 Task: Add a timeline in the project AgileDeck for the epic 'Cloud Risk Management' from 2023/04/22 to 2025/07/18. Add a timeline in the project AgileDeck for the epic 'Risk Assessment Framework Implementation' from 2024/03/03 to 2024/07/10. Add a timeline in the project AgileDeck for the epic 'Security Operations Center (SOC) Process Improvement' from 2023/04/09 to 2025/12/02
Action: Mouse moved to (236, 81)
Screenshot: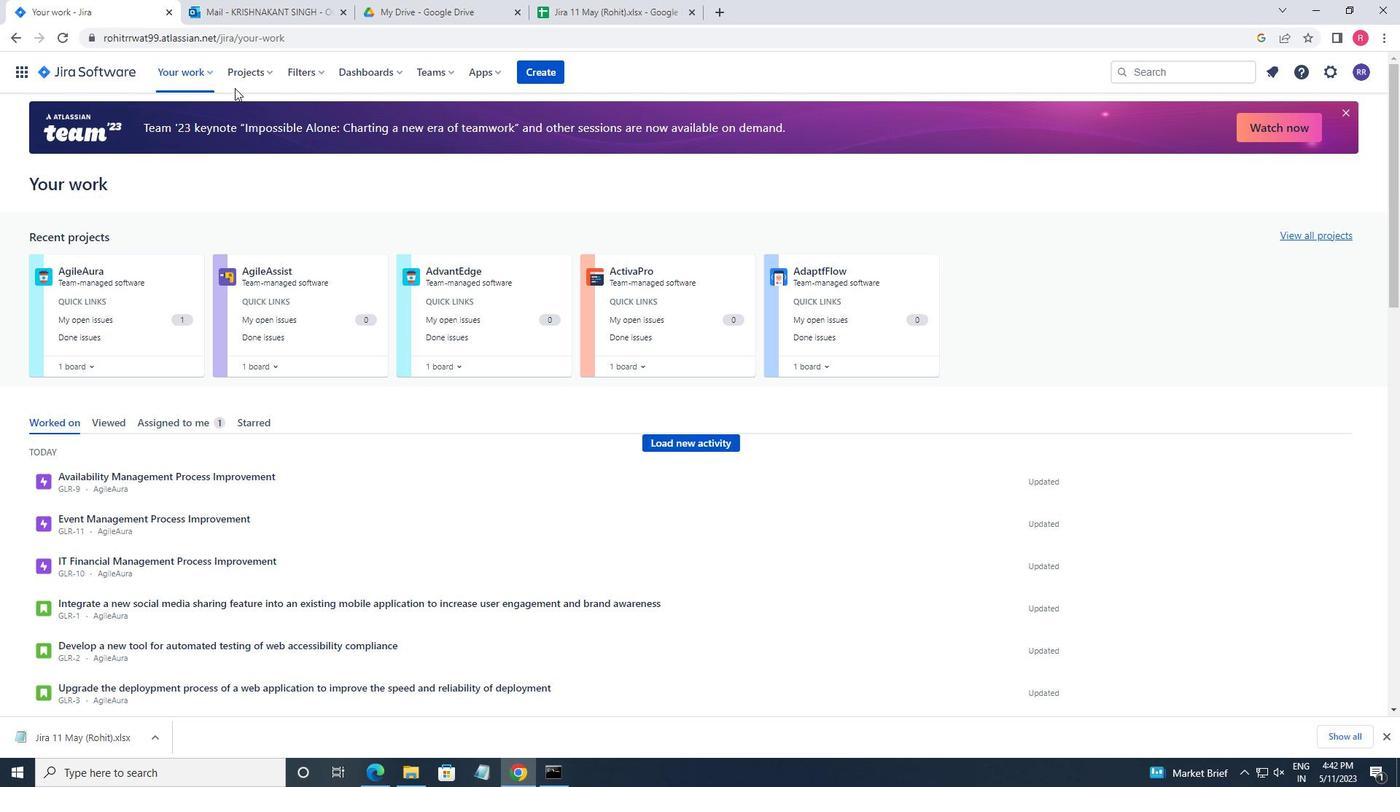
Action: Mouse pressed left at (236, 81)
Screenshot: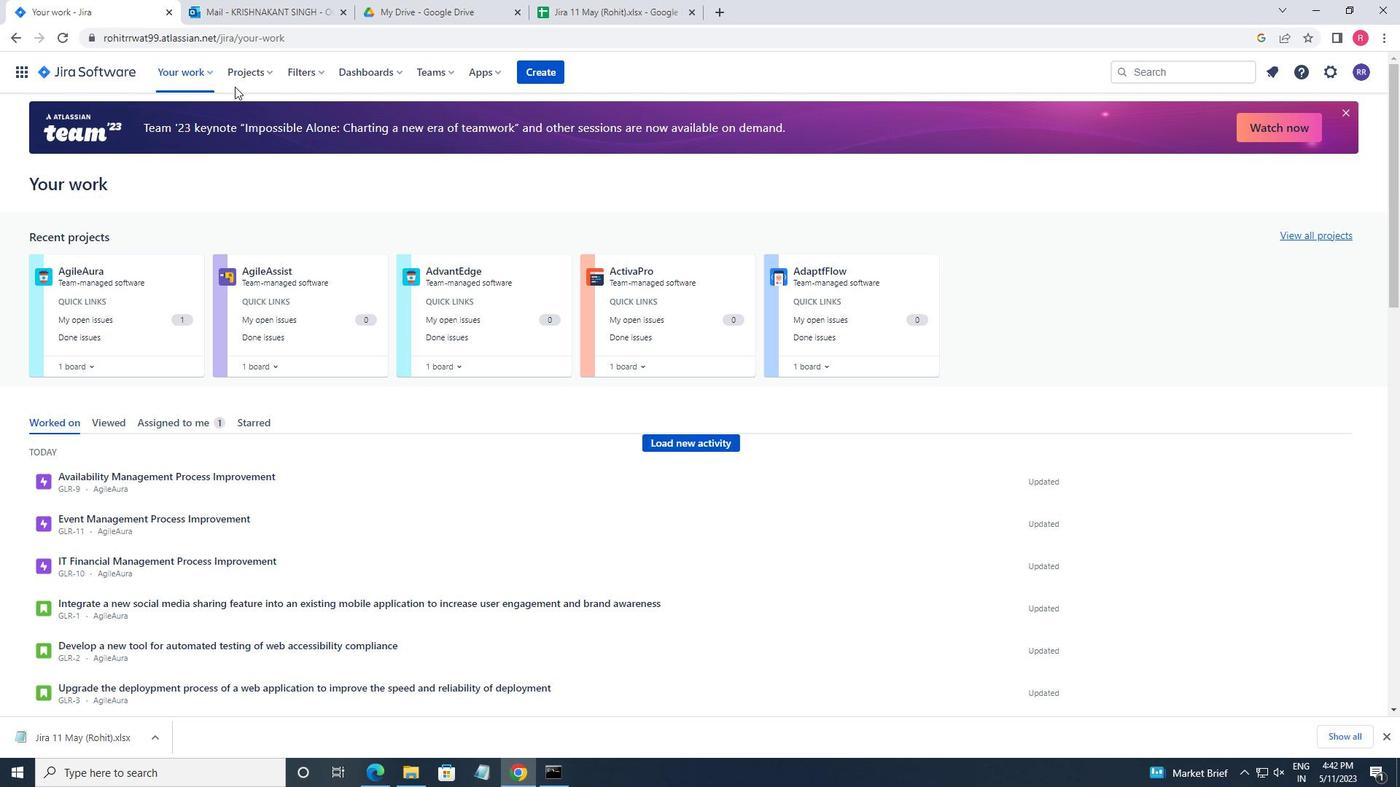 
Action: Mouse moved to (282, 144)
Screenshot: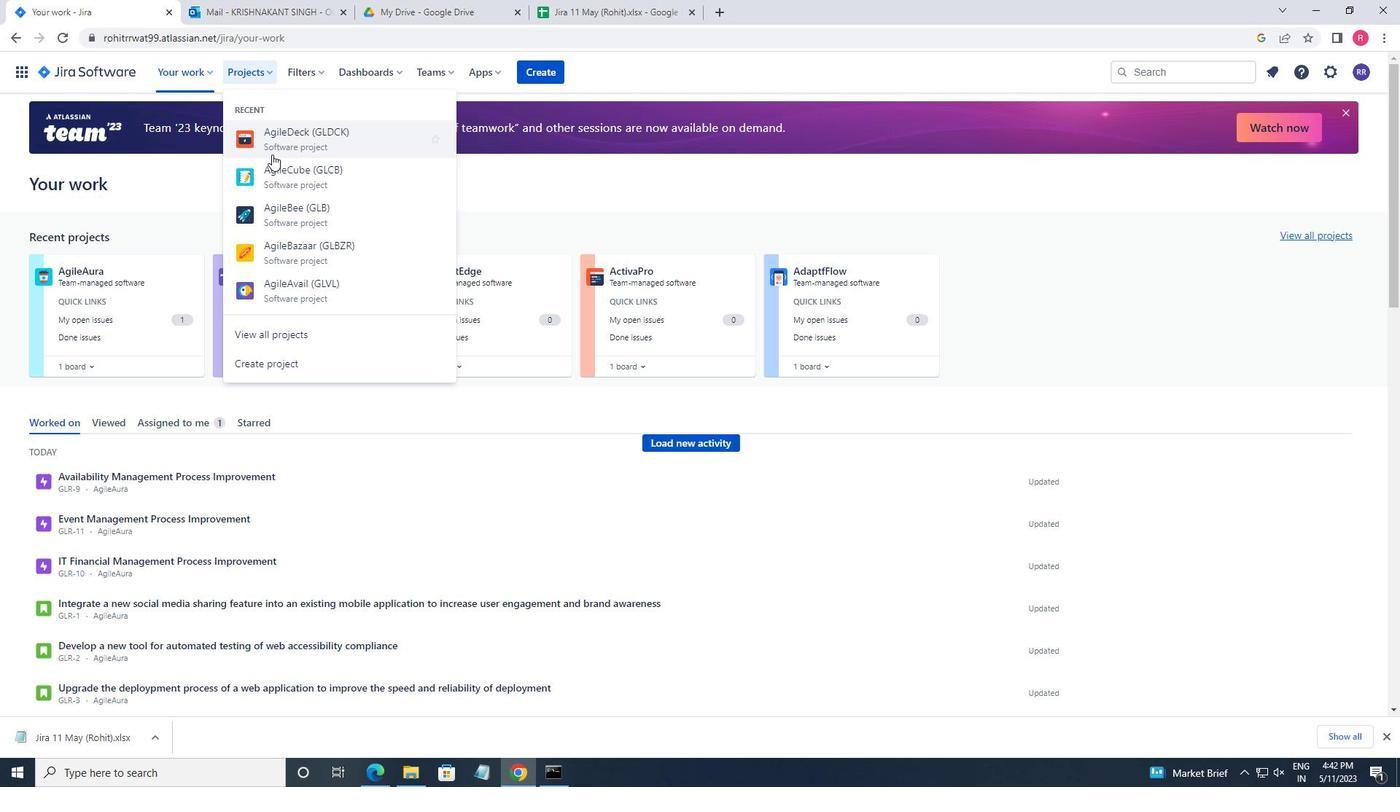 
Action: Mouse pressed left at (282, 144)
Screenshot: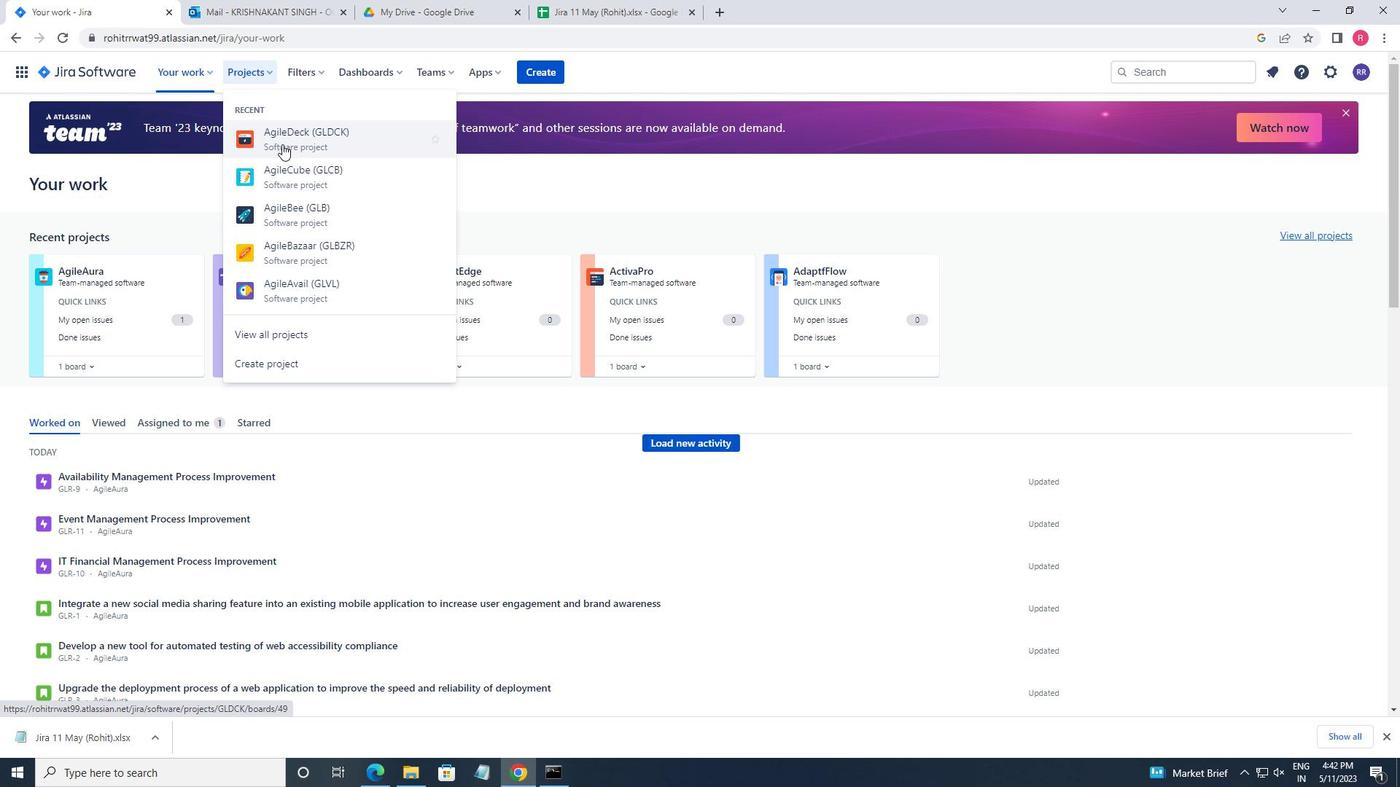 
Action: Mouse moved to (89, 217)
Screenshot: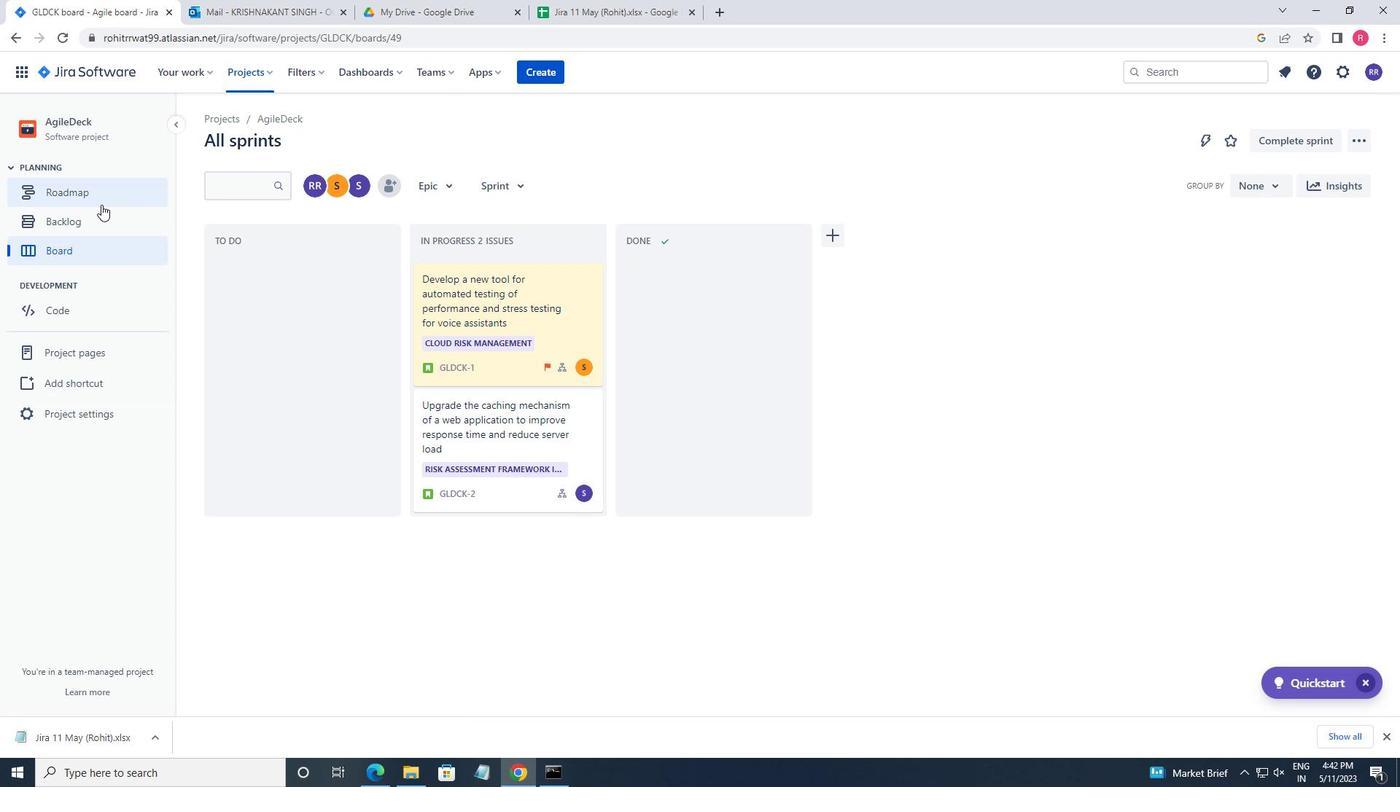 
Action: Mouse pressed left at (89, 217)
Screenshot: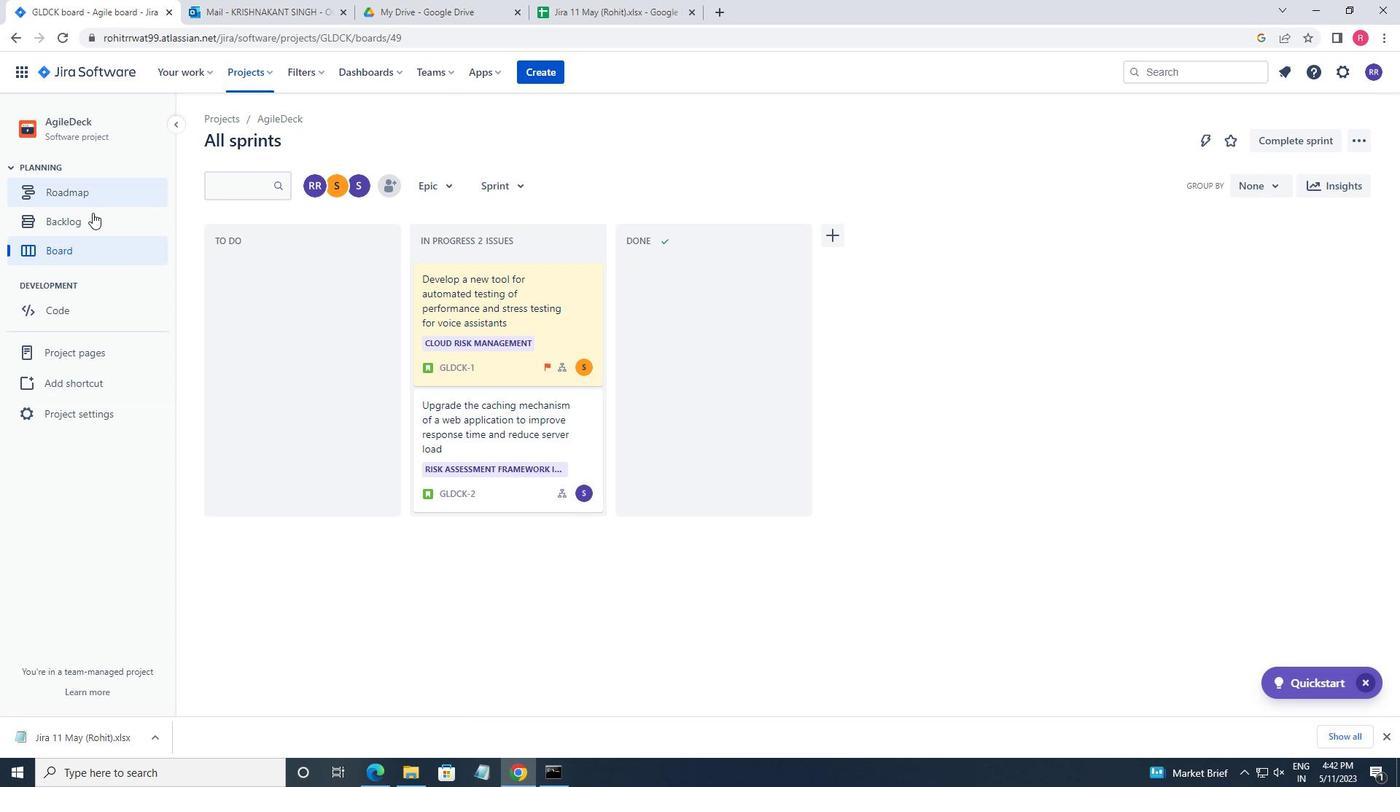 
Action: Mouse moved to (218, 297)
Screenshot: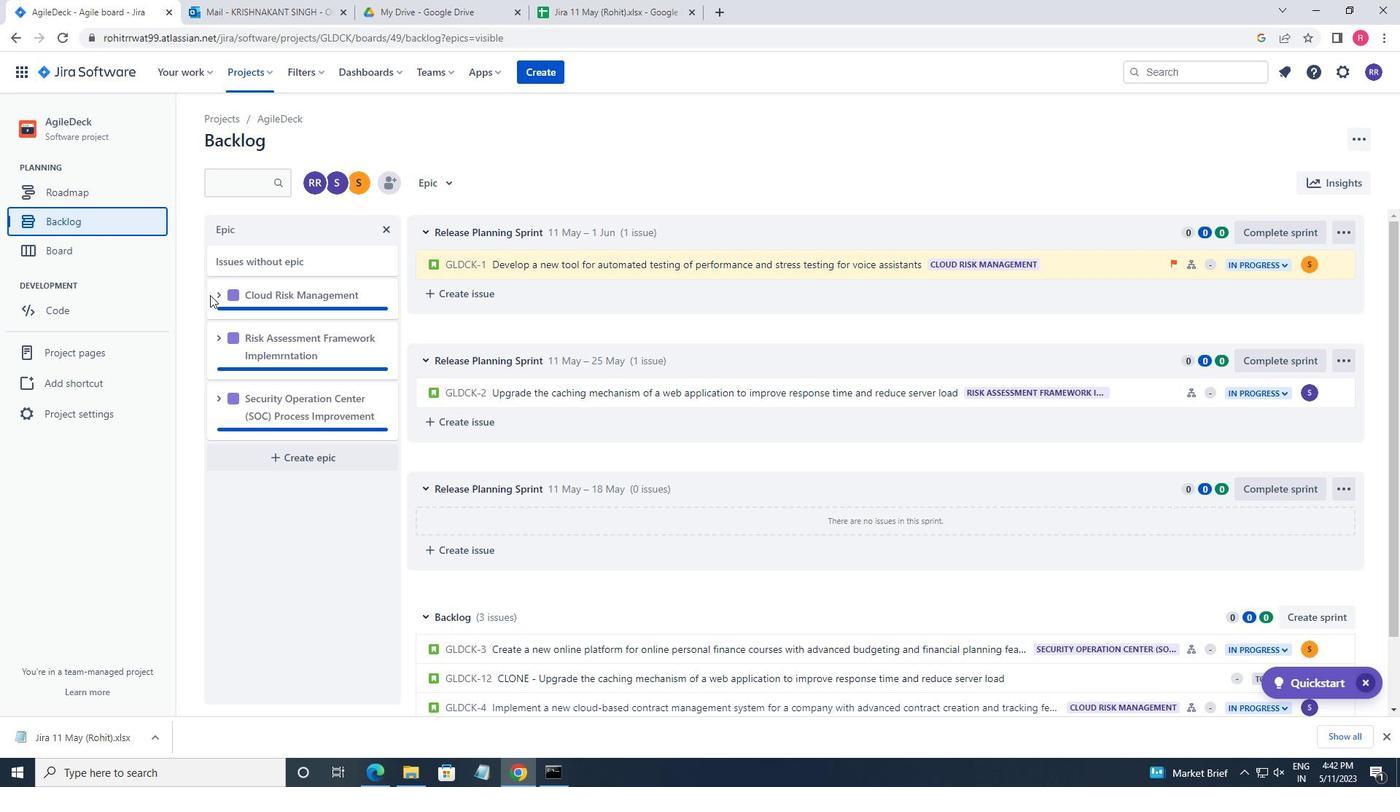 
Action: Mouse pressed left at (218, 297)
Screenshot: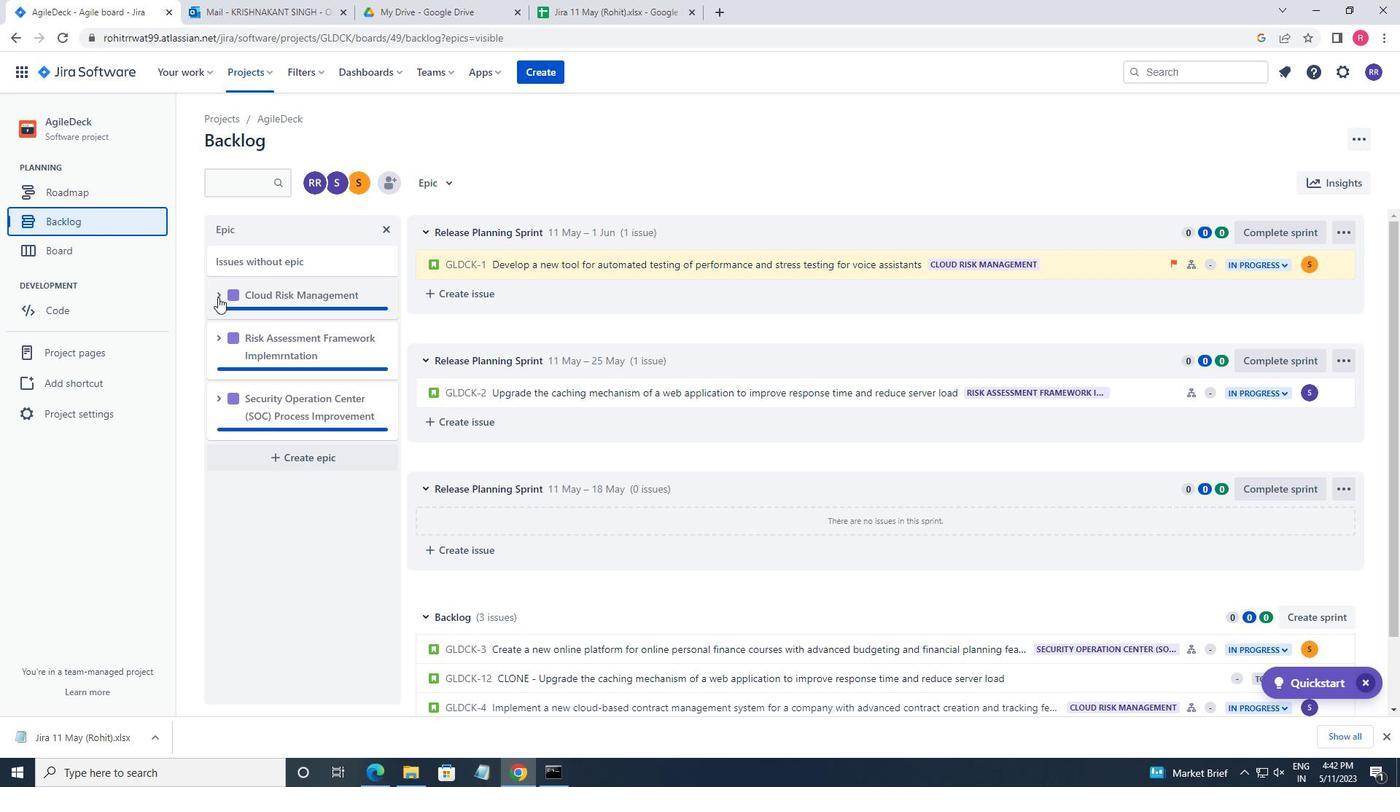 
Action: Mouse moved to (277, 399)
Screenshot: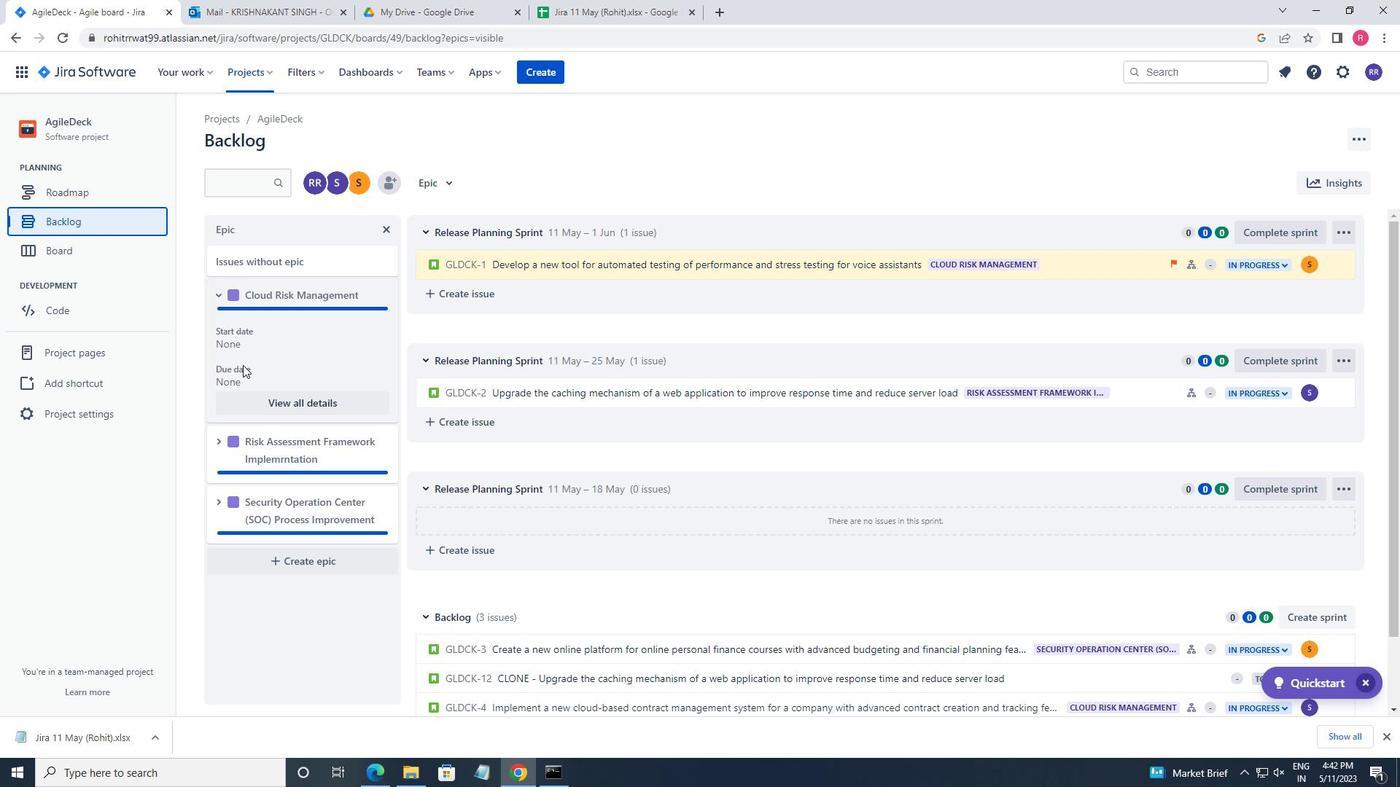 
Action: Mouse pressed left at (277, 399)
Screenshot: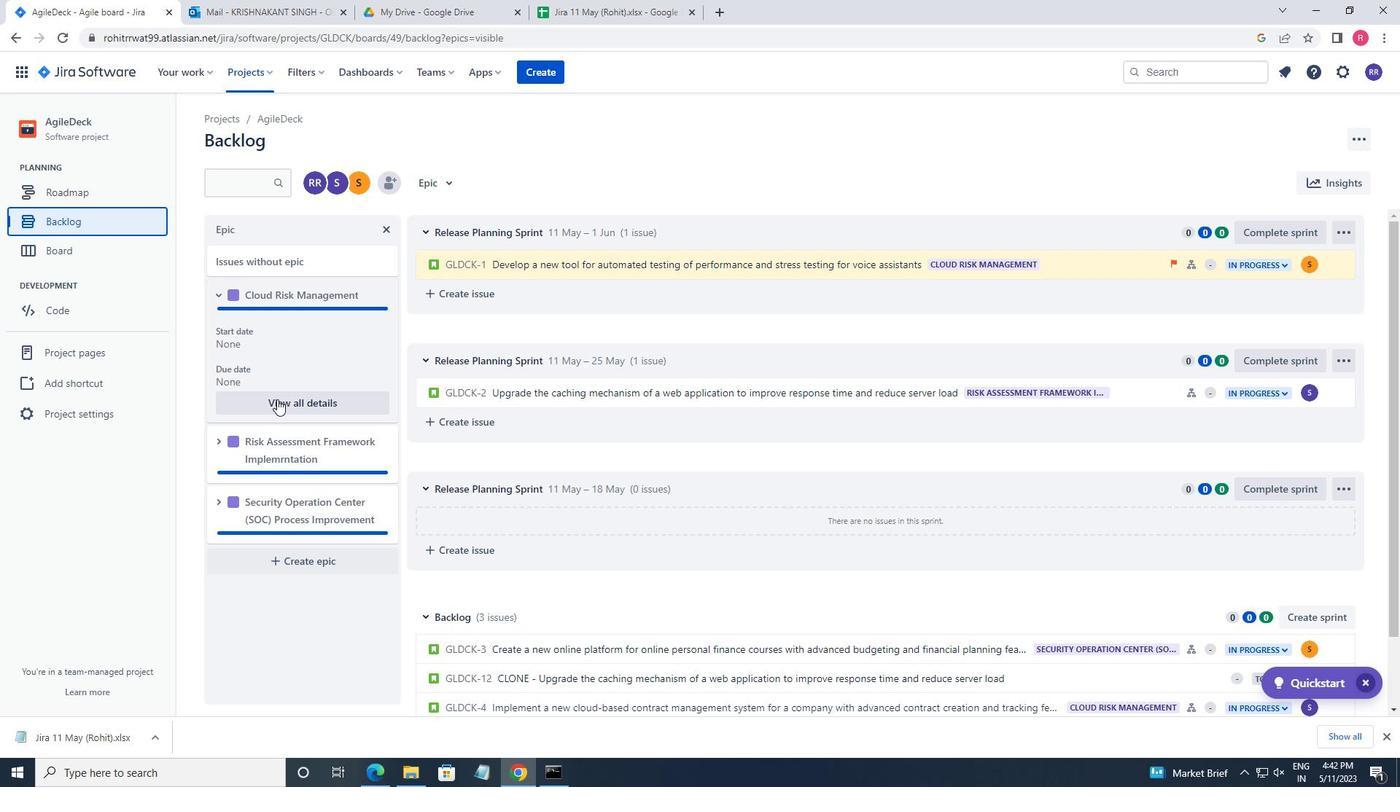 
Action: Mouse moved to (239, 349)
Screenshot: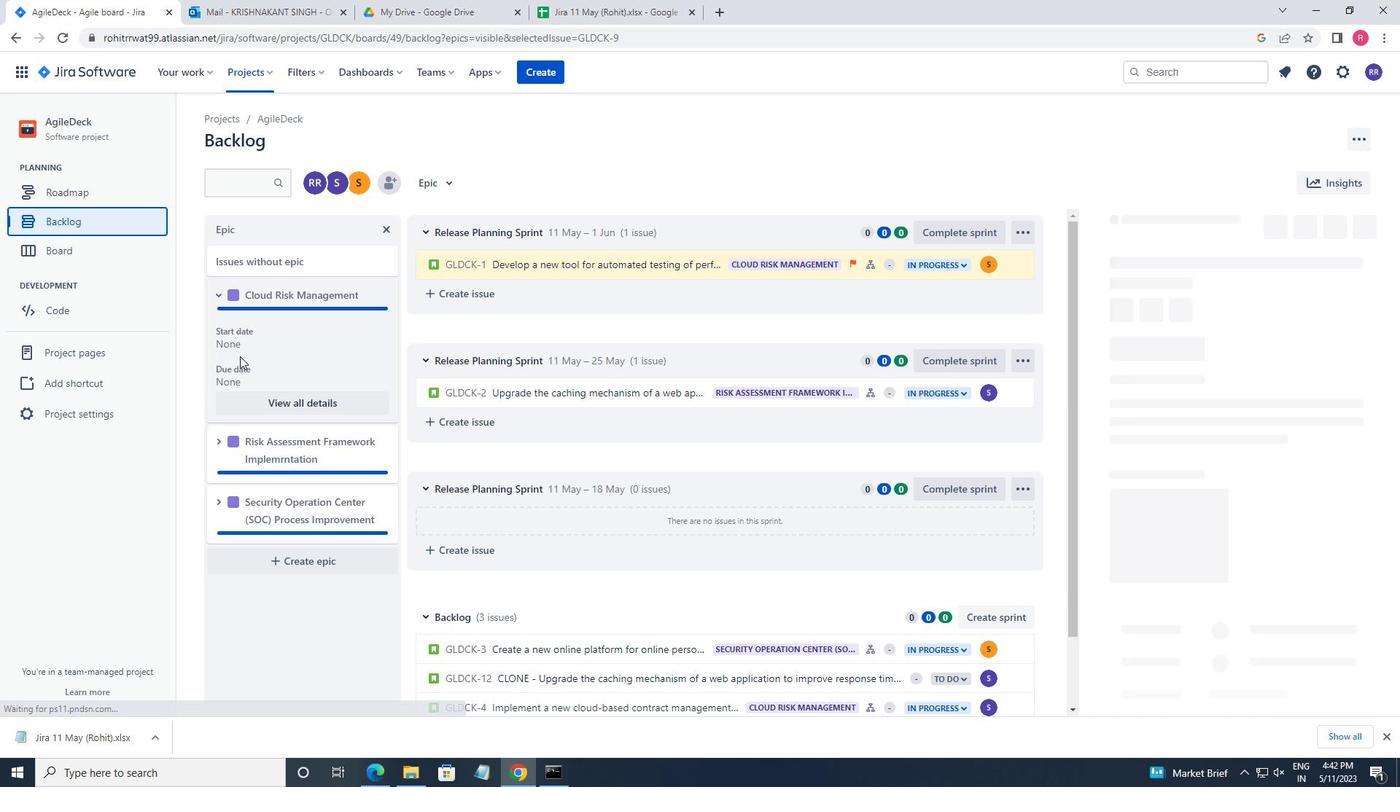 
Action: Mouse pressed left at (239, 349)
Screenshot: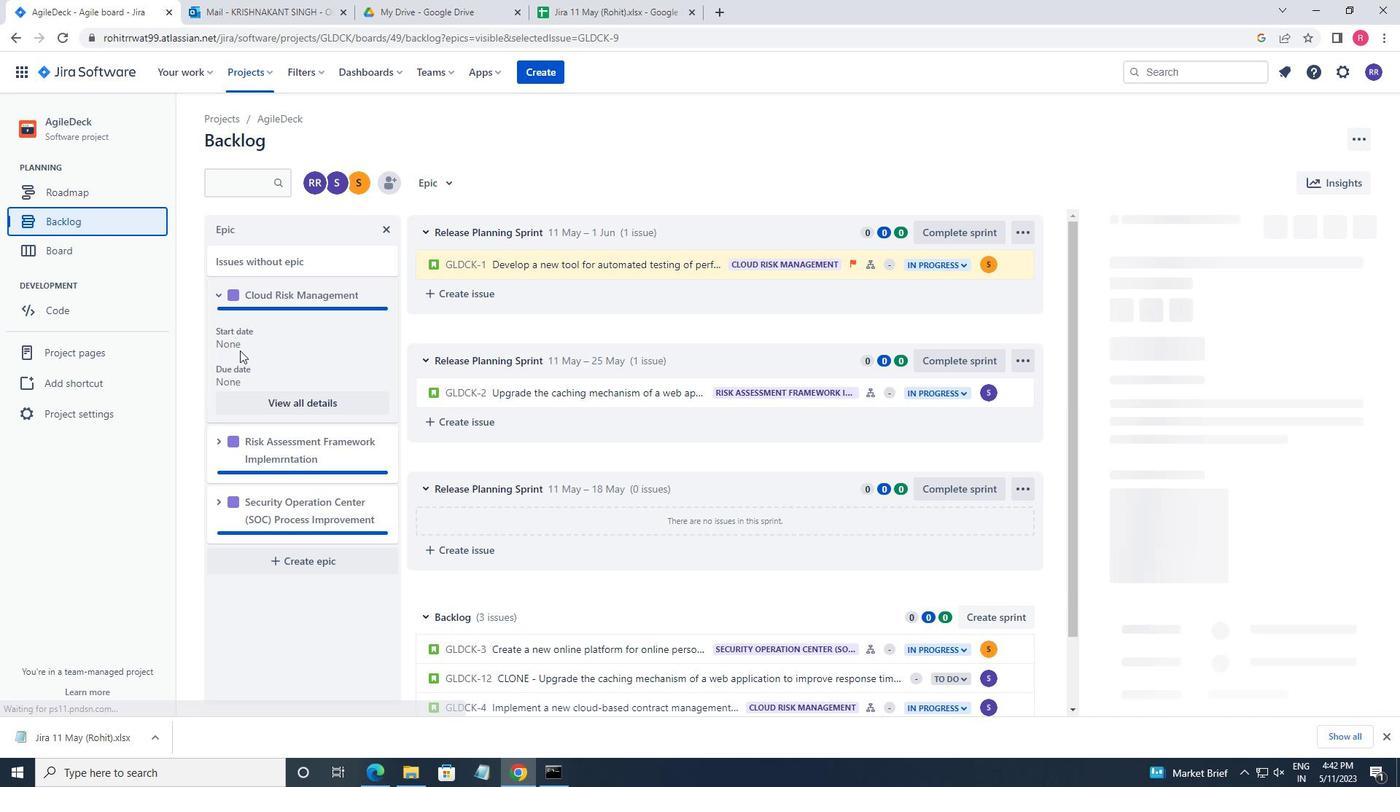 
Action: Mouse moved to (1253, 603)
Screenshot: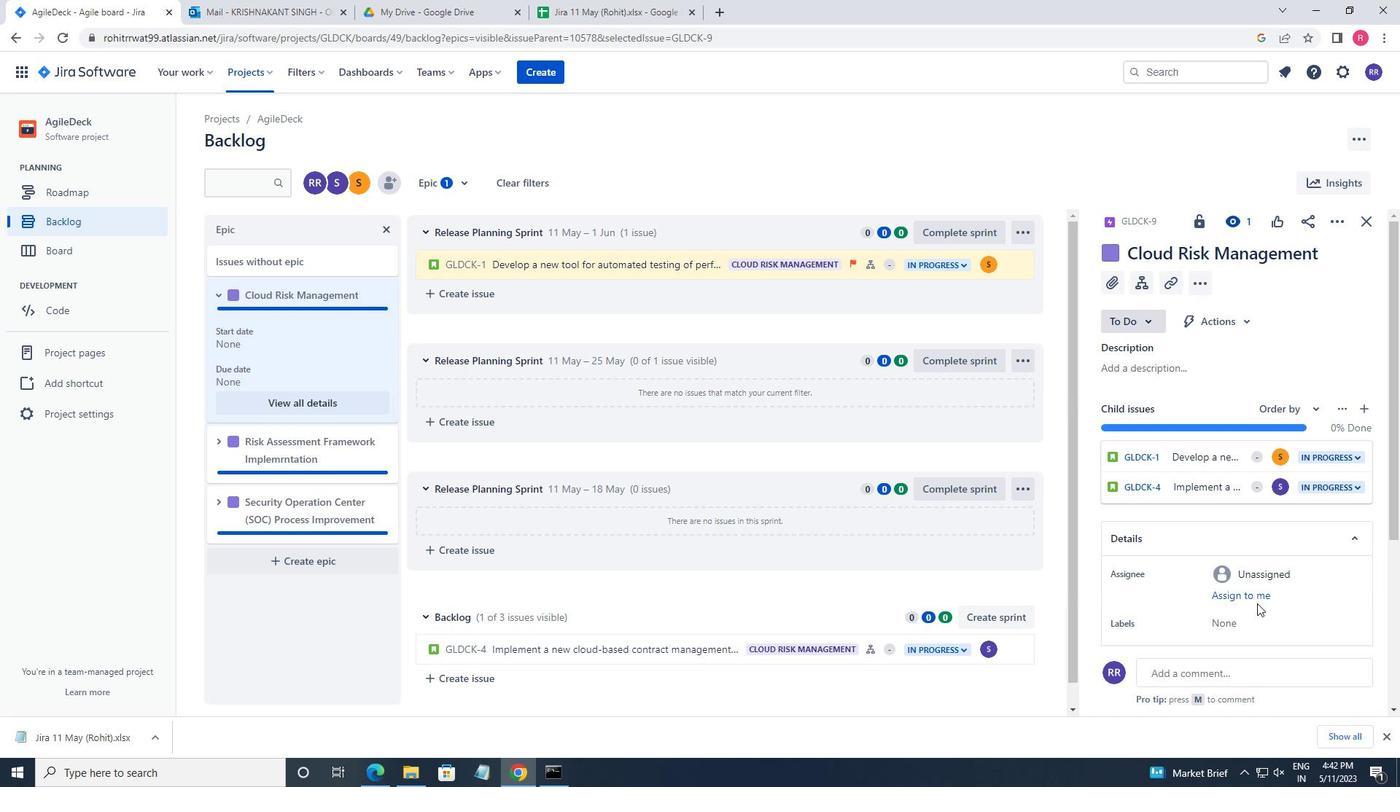 
Action: Mouse scrolled (1253, 602) with delta (0, 0)
Screenshot: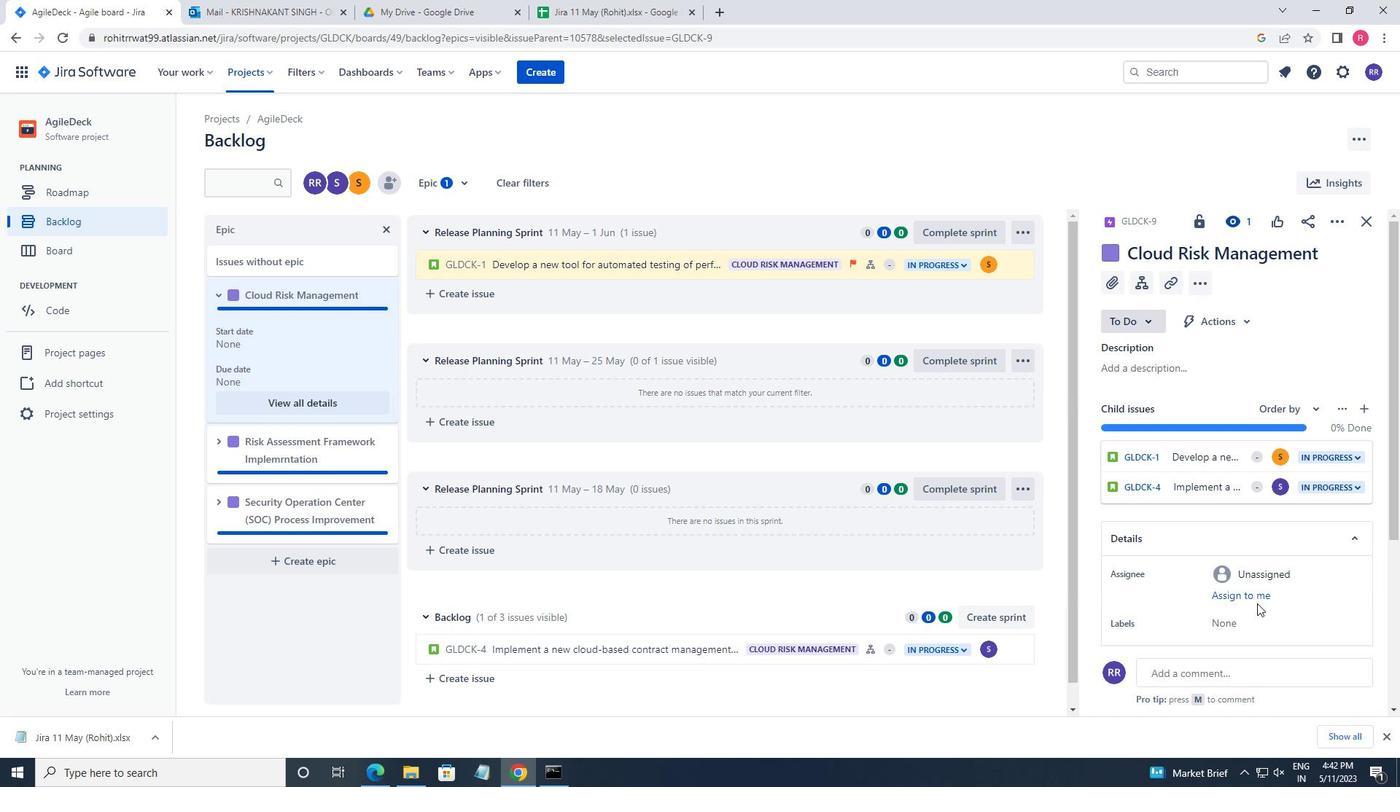 
Action: Mouse moved to (1252, 602)
Screenshot: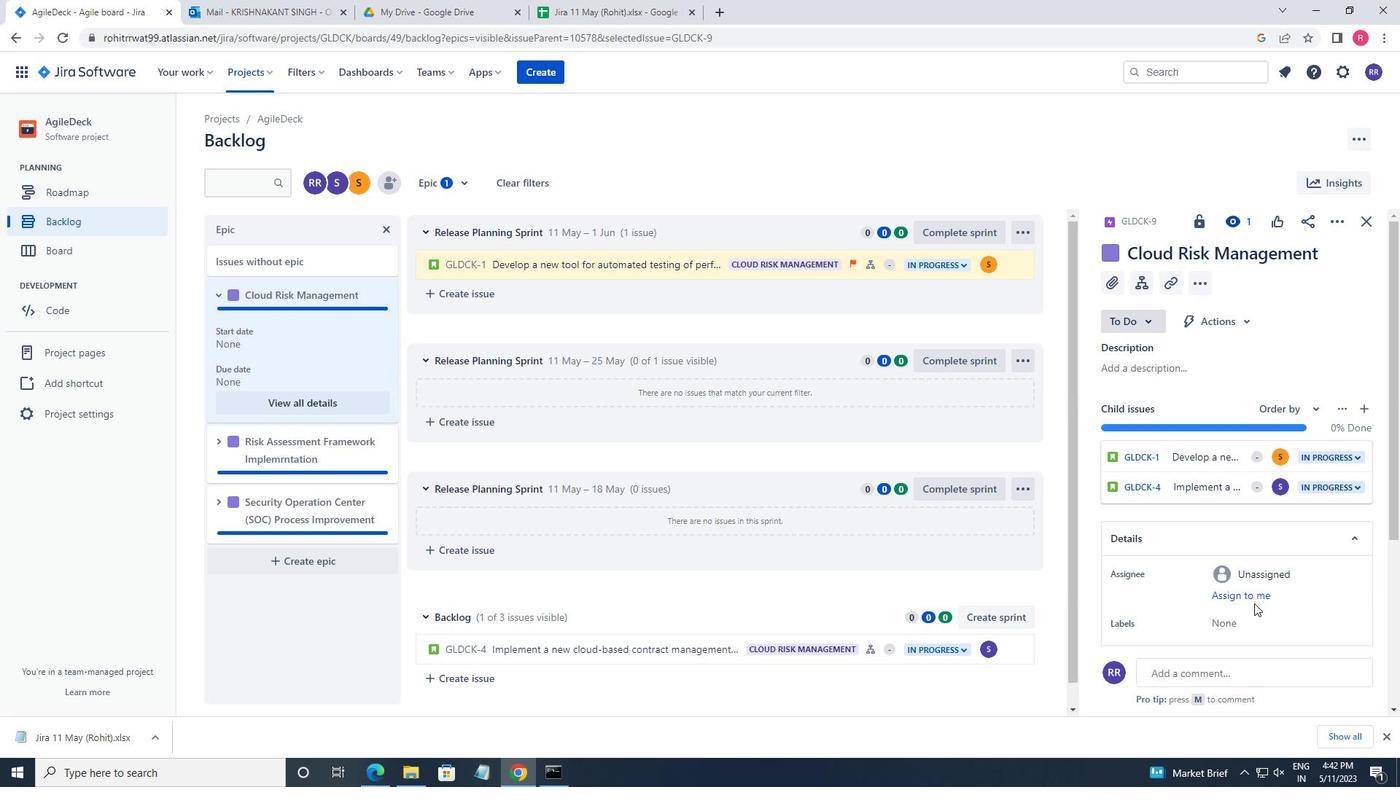 
Action: Mouse scrolled (1252, 601) with delta (0, 0)
Screenshot: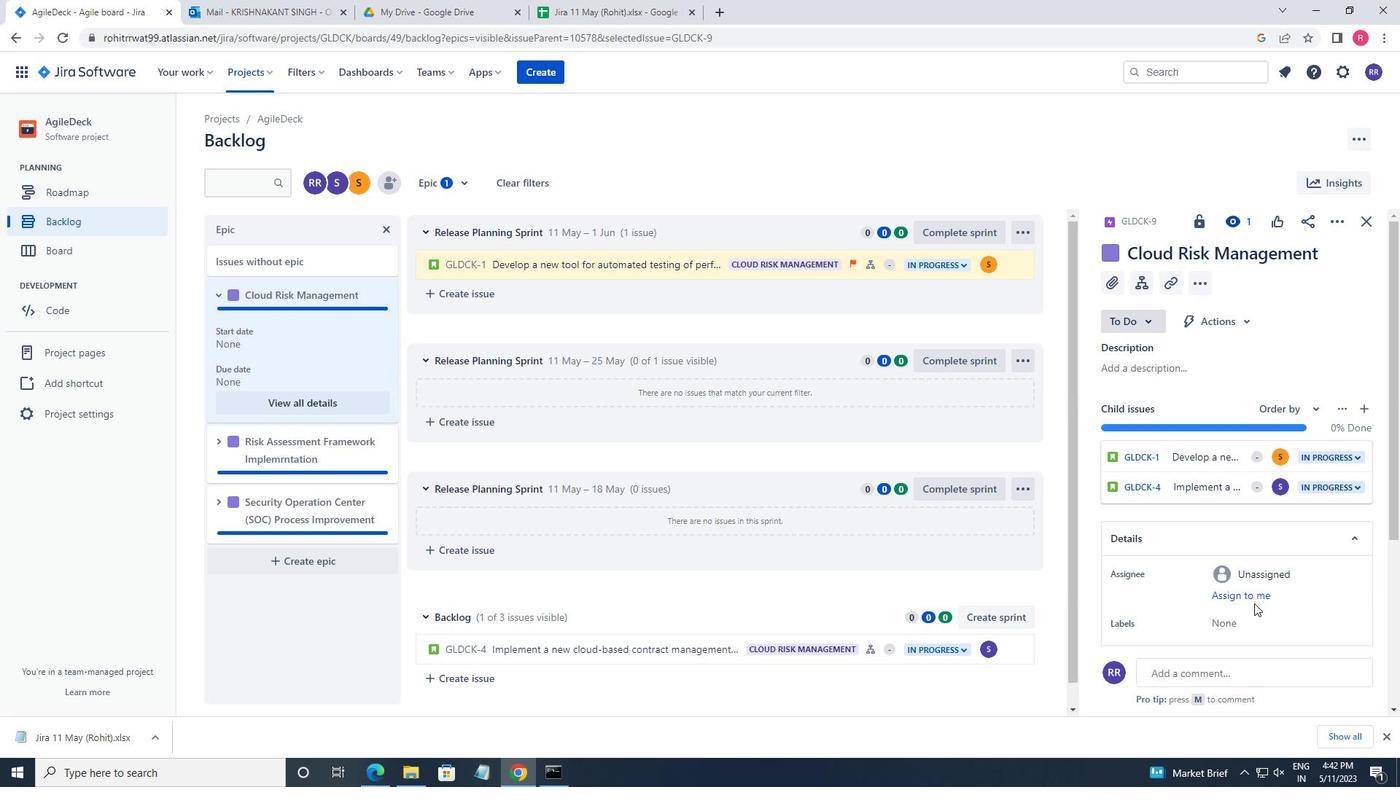 
Action: Mouse moved to (1252, 601)
Screenshot: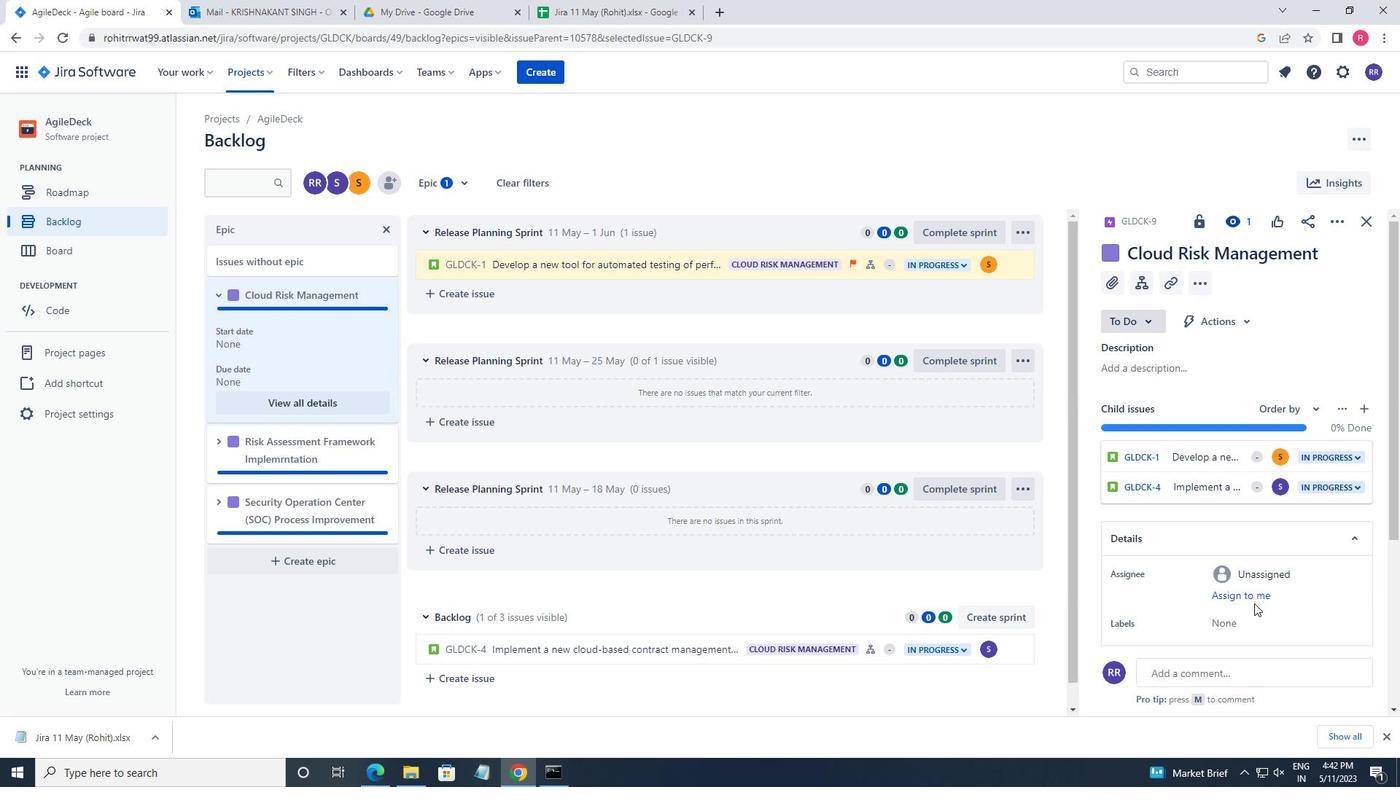 
Action: Mouse scrolled (1252, 600) with delta (0, 0)
Screenshot: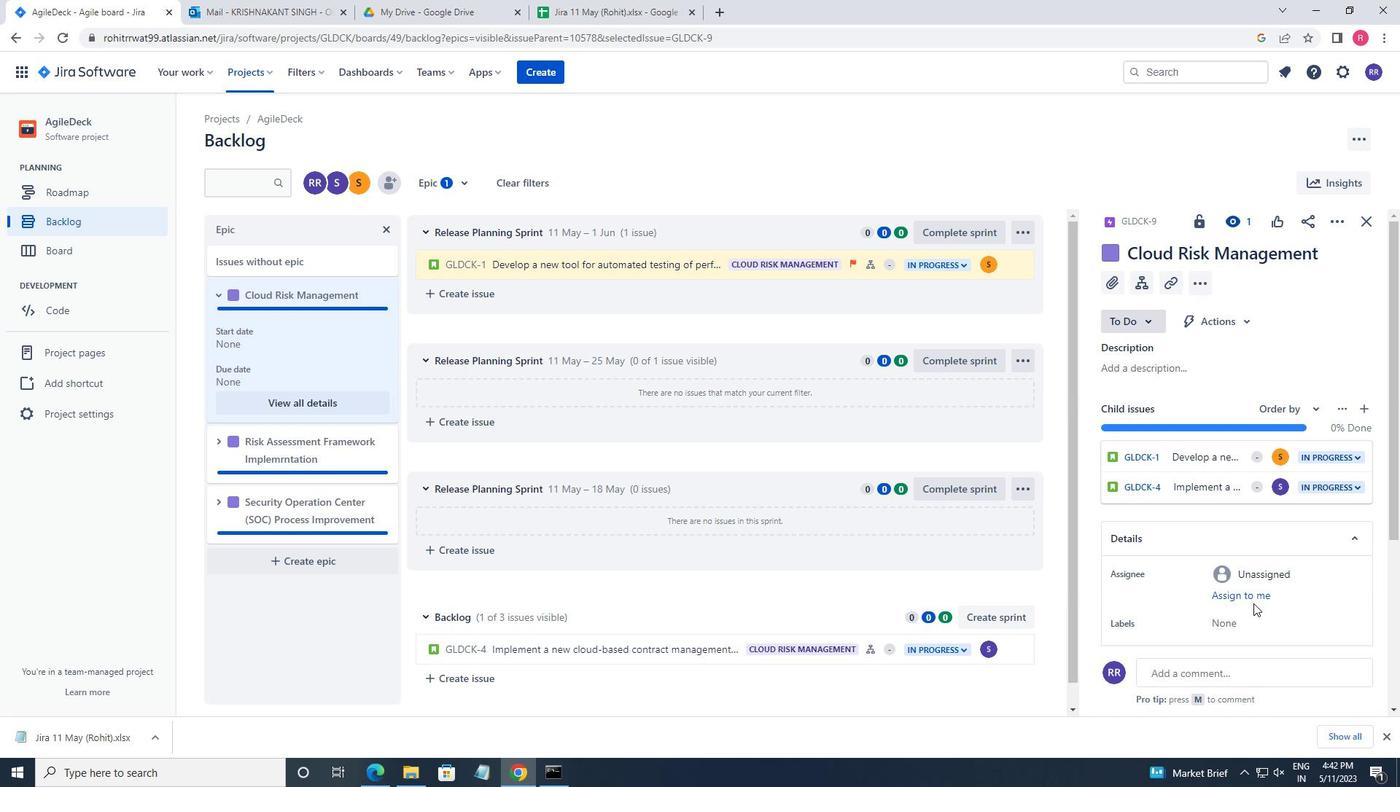 
Action: Mouse moved to (1251, 600)
Screenshot: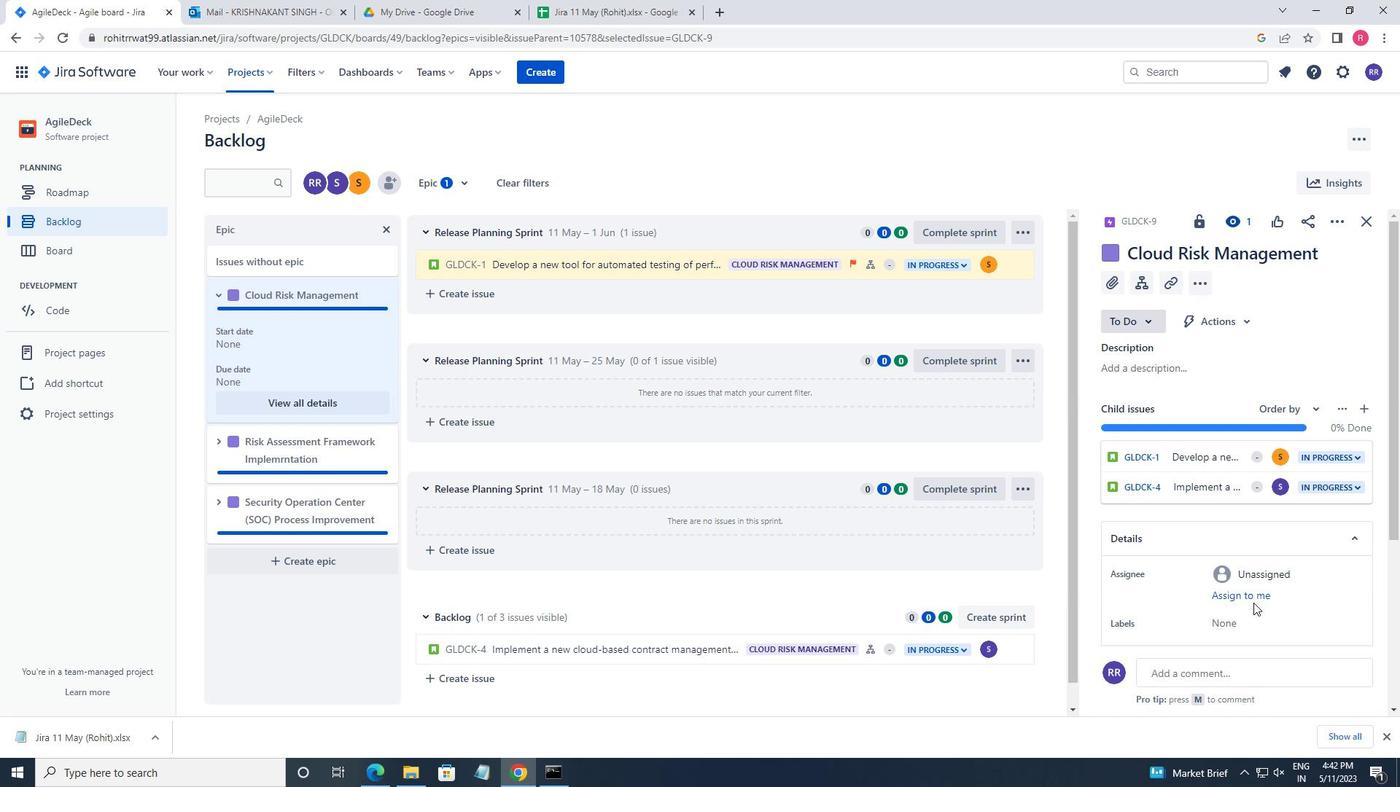 
Action: Mouse scrolled (1251, 600) with delta (0, 0)
Screenshot: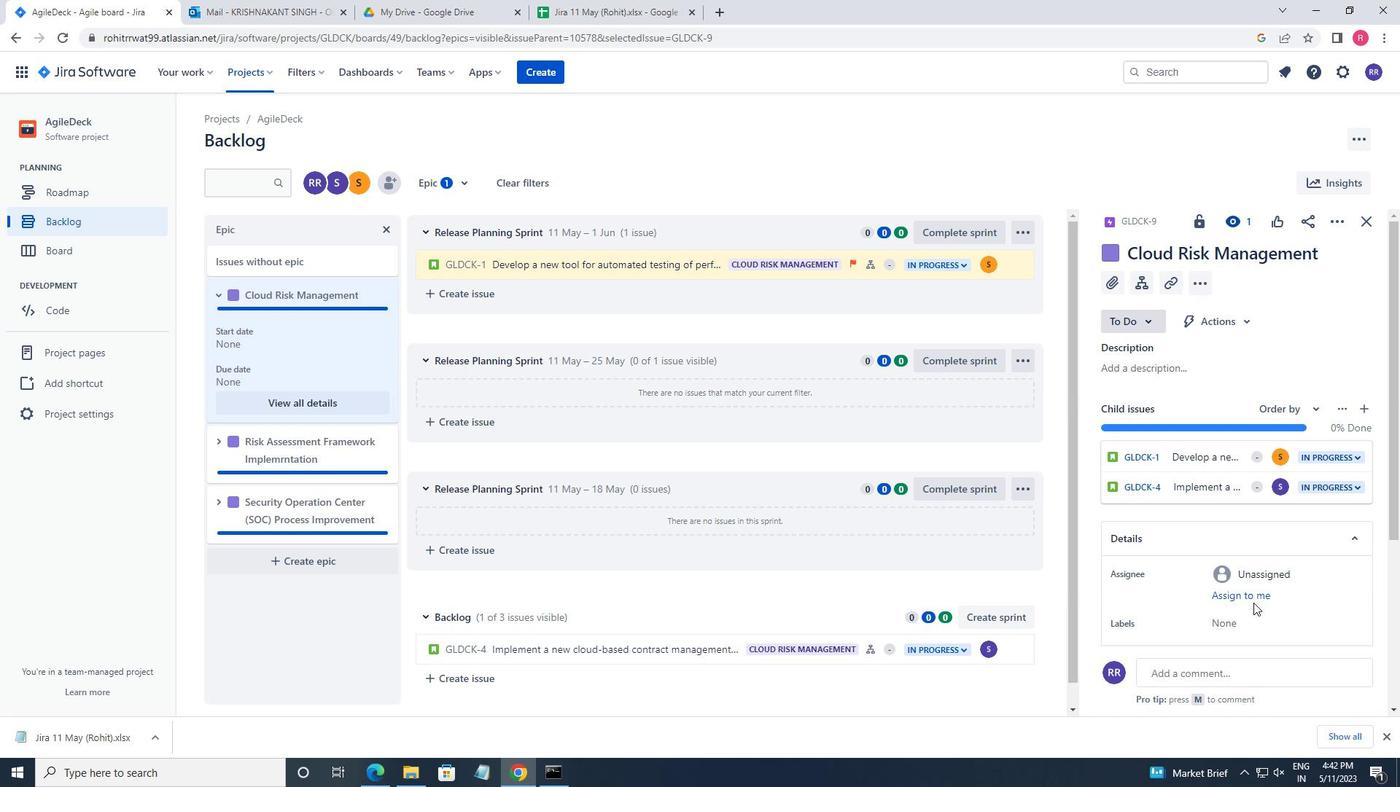 
Action: Mouse moved to (1230, 398)
Screenshot: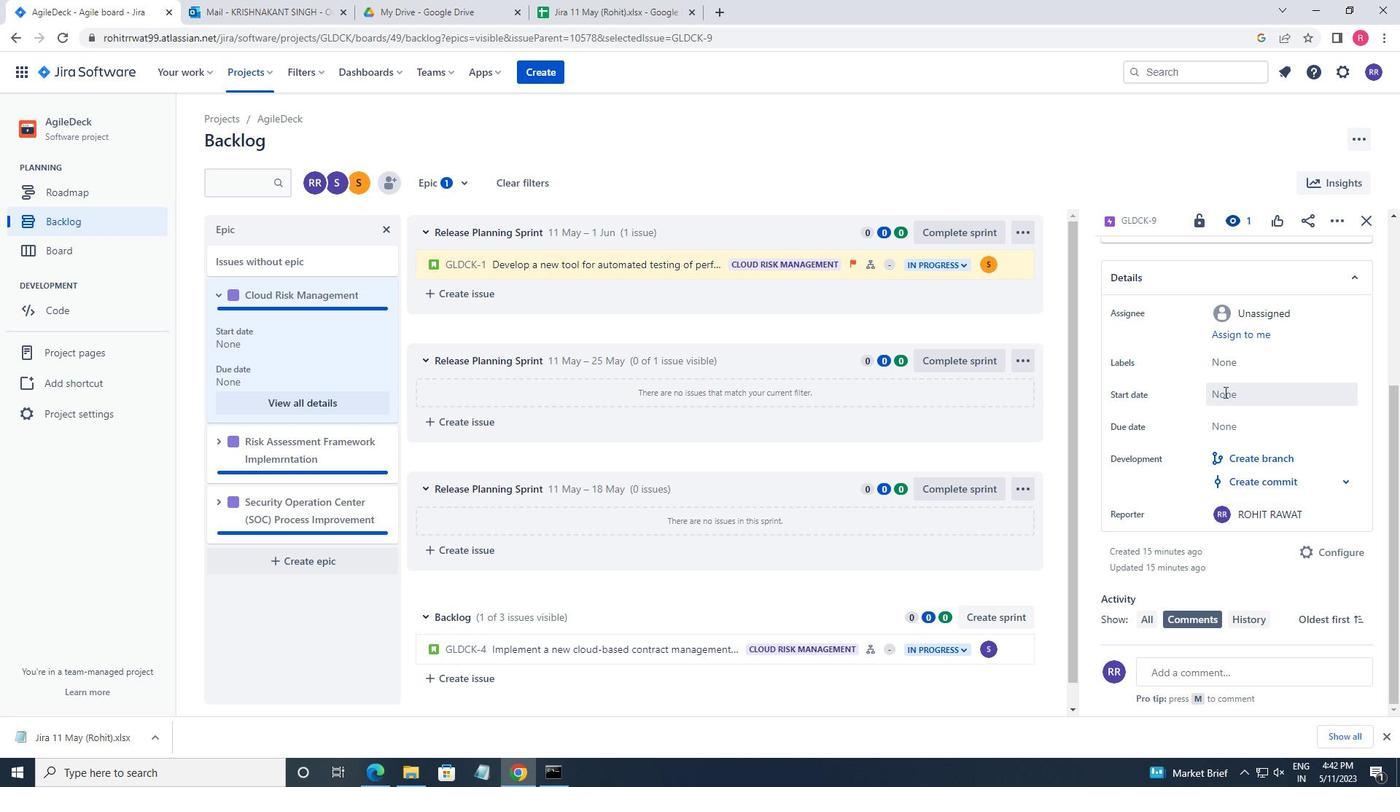 
Action: Mouse pressed left at (1230, 398)
Screenshot: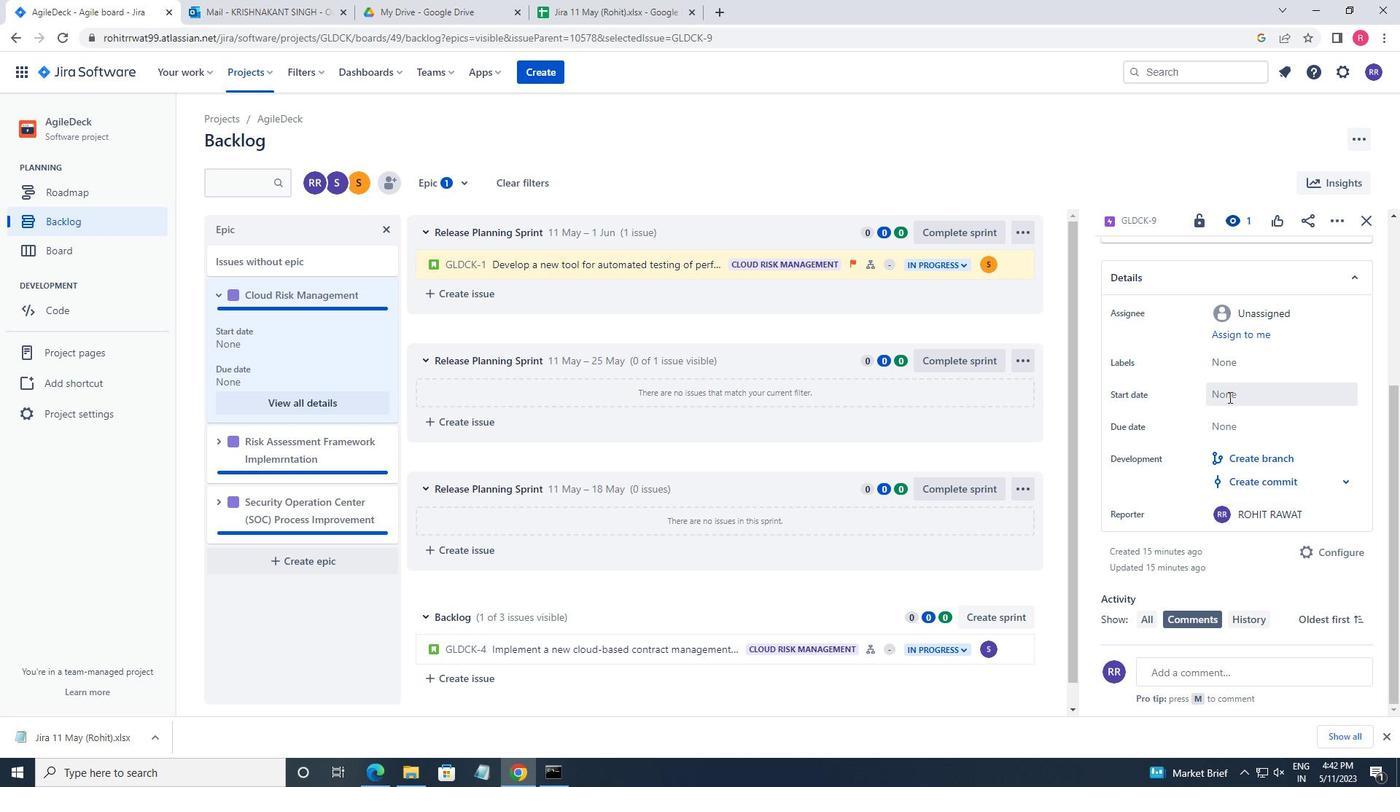 
Action: Mouse moved to (1180, 441)
Screenshot: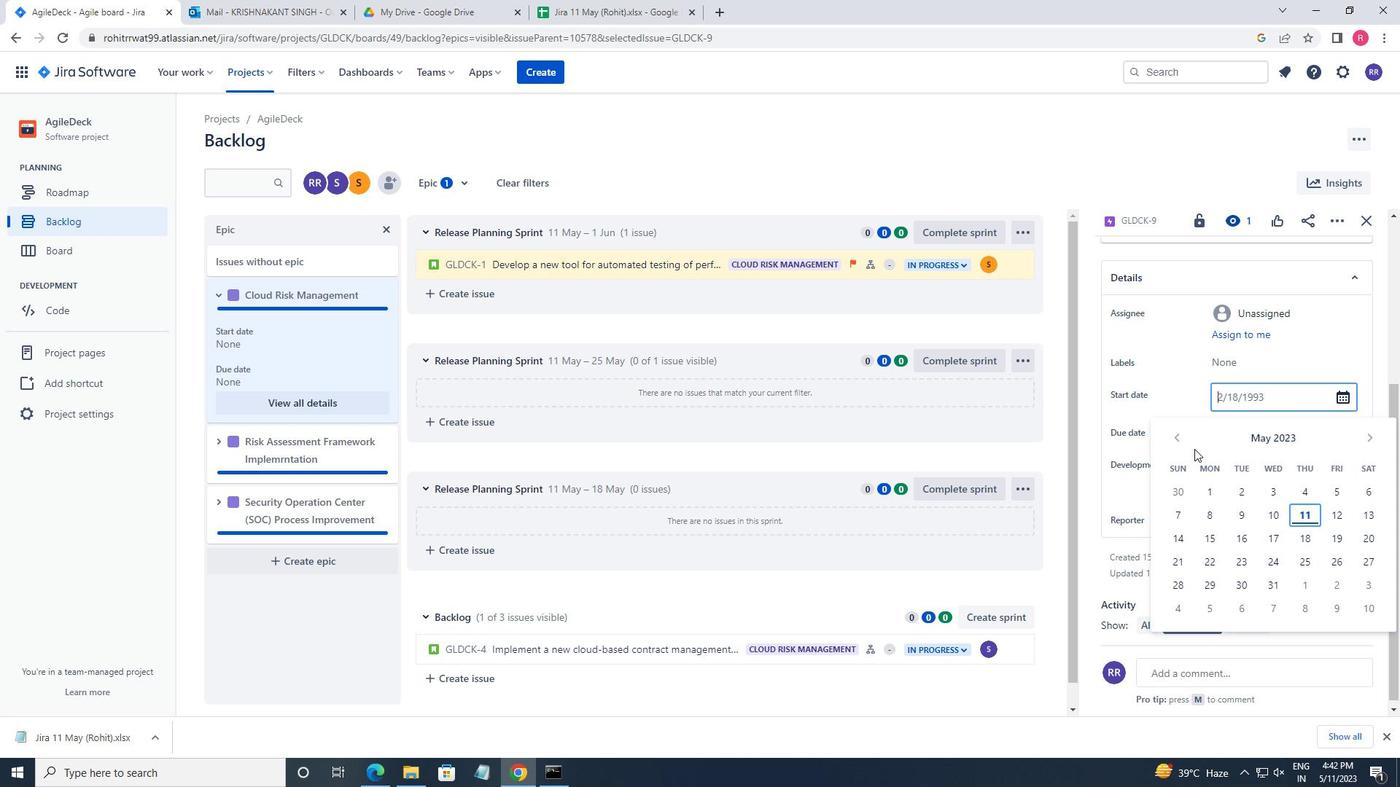 
Action: Mouse pressed left at (1180, 441)
Screenshot: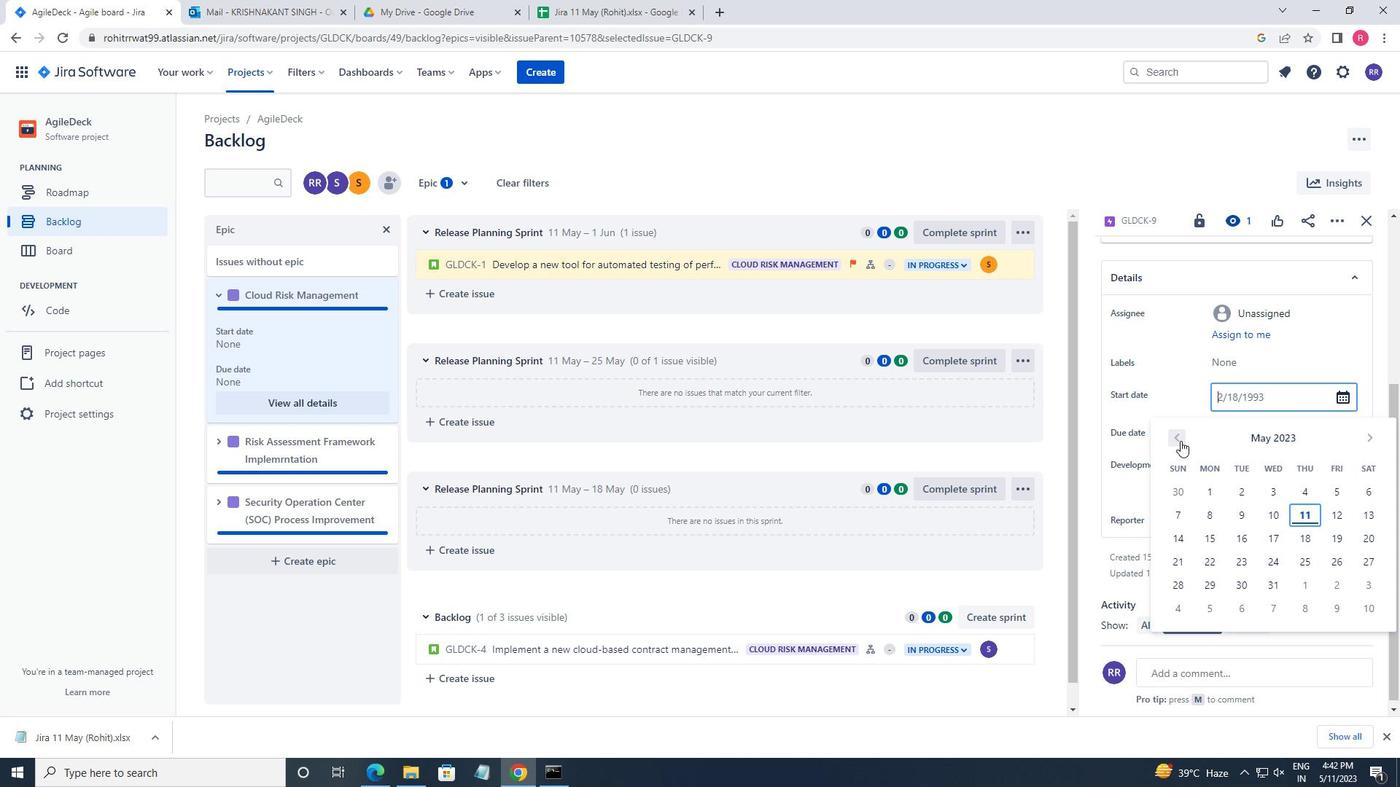 
Action: Mouse pressed left at (1180, 441)
Screenshot: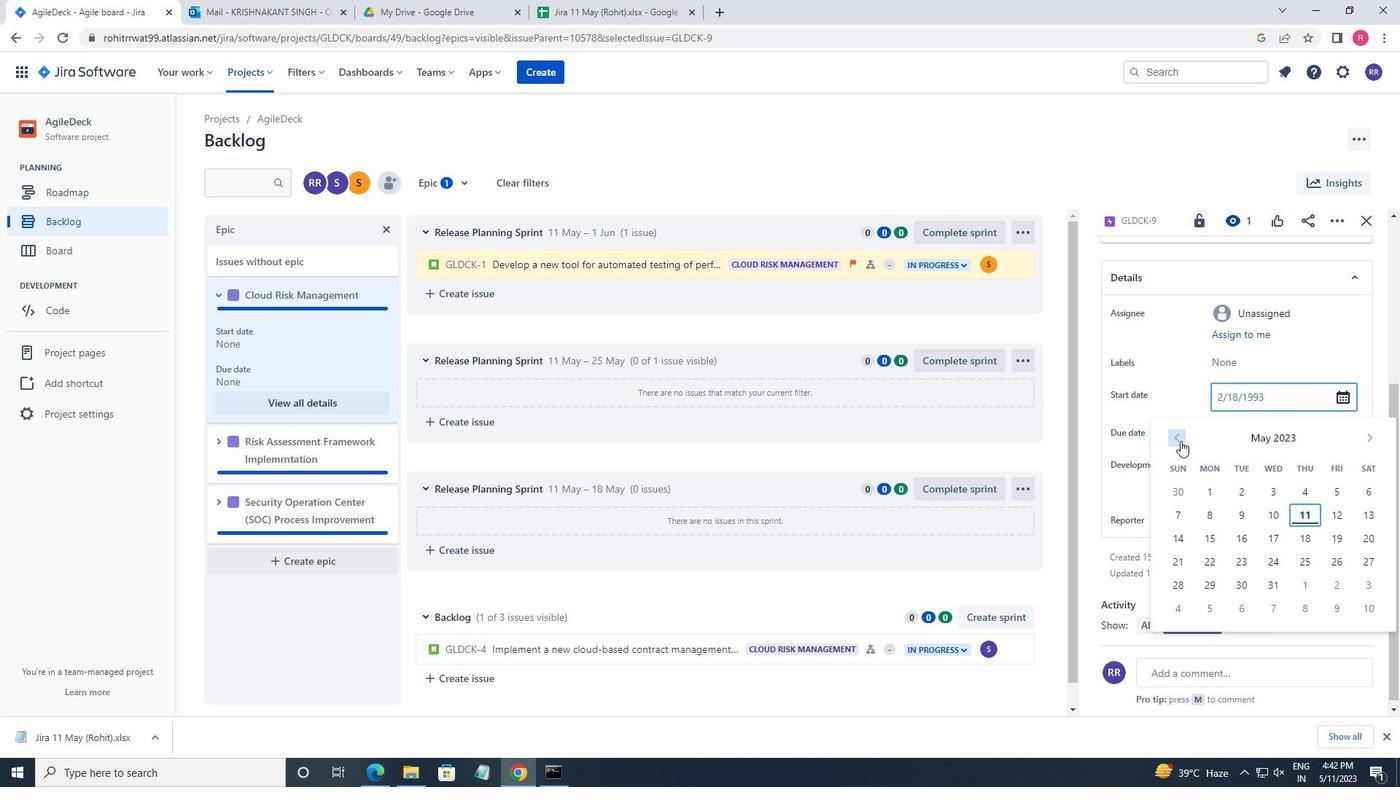 
Action: Mouse pressed left at (1180, 441)
Screenshot: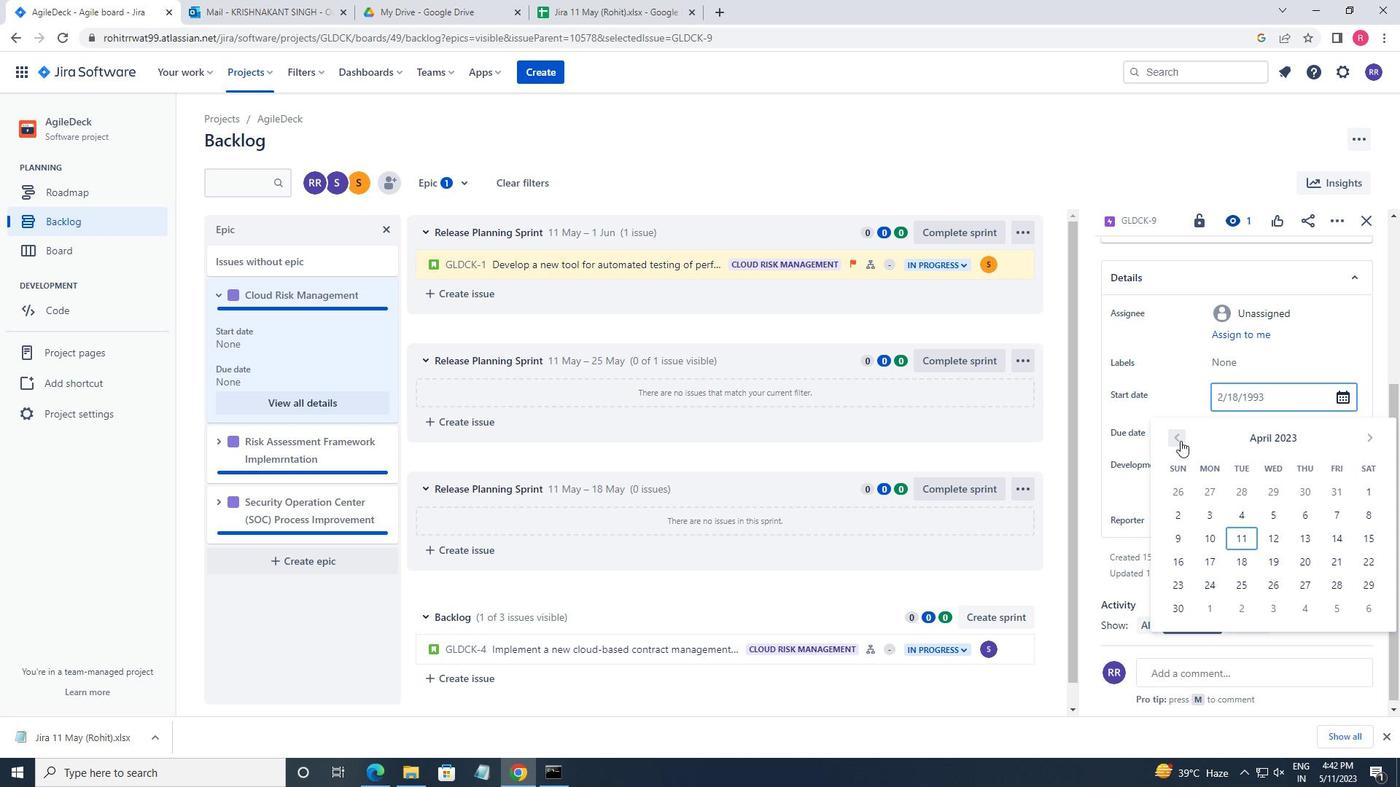 
Action: Mouse pressed left at (1180, 441)
Screenshot: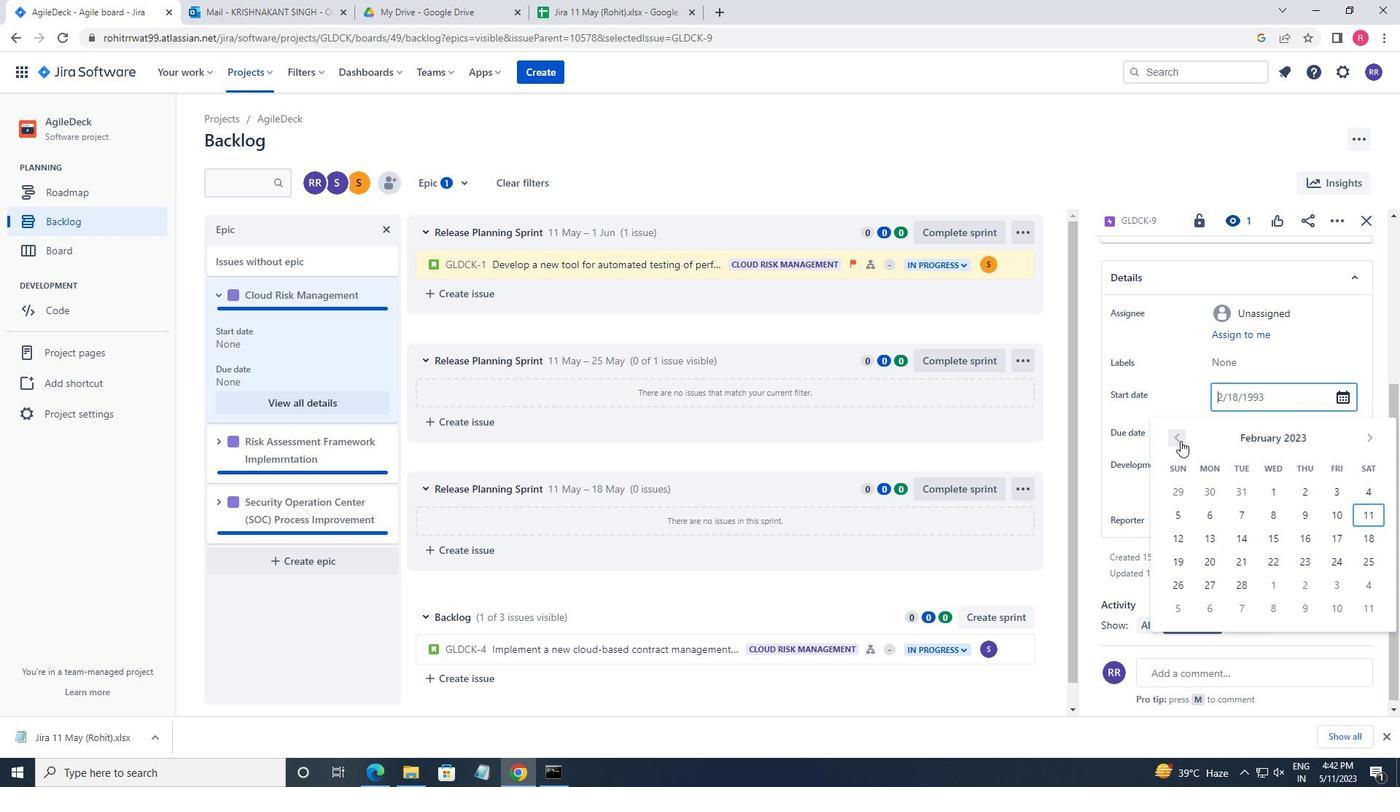 
Action: Mouse moved to (1371, 436)
Screenshot: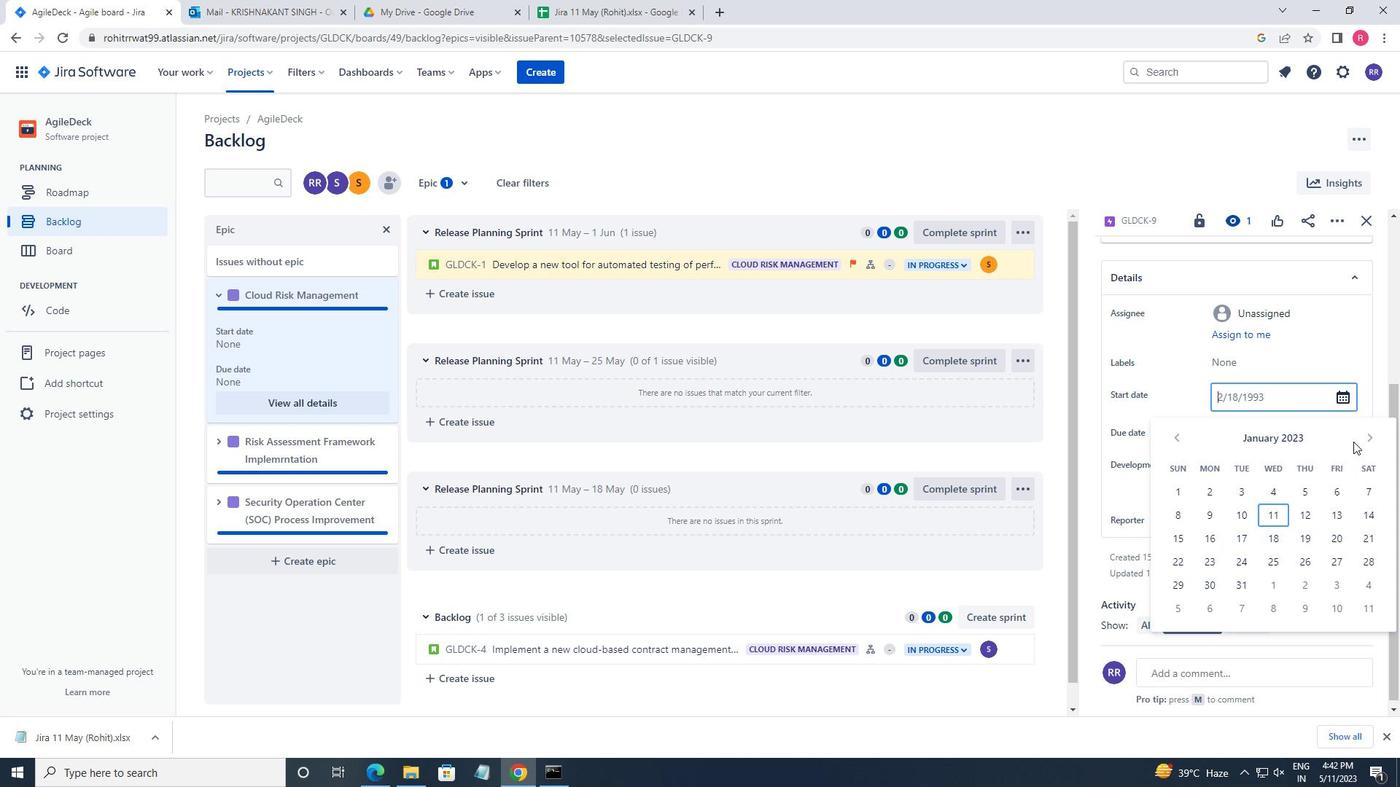 
Action: Mouse pressed left at (1371, 436)
Screenshot: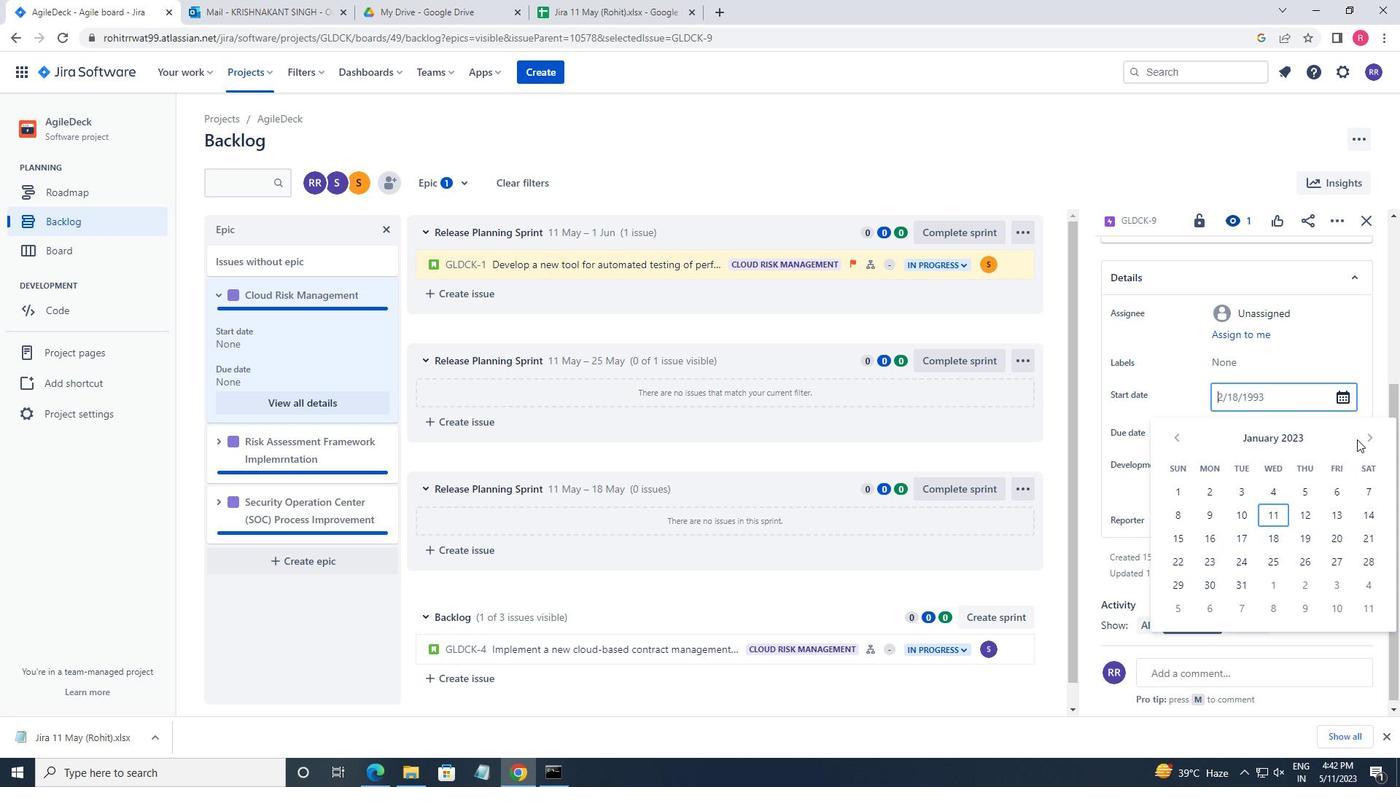 
Action: Mouse pressed left at (1371, 436)
Screenshot: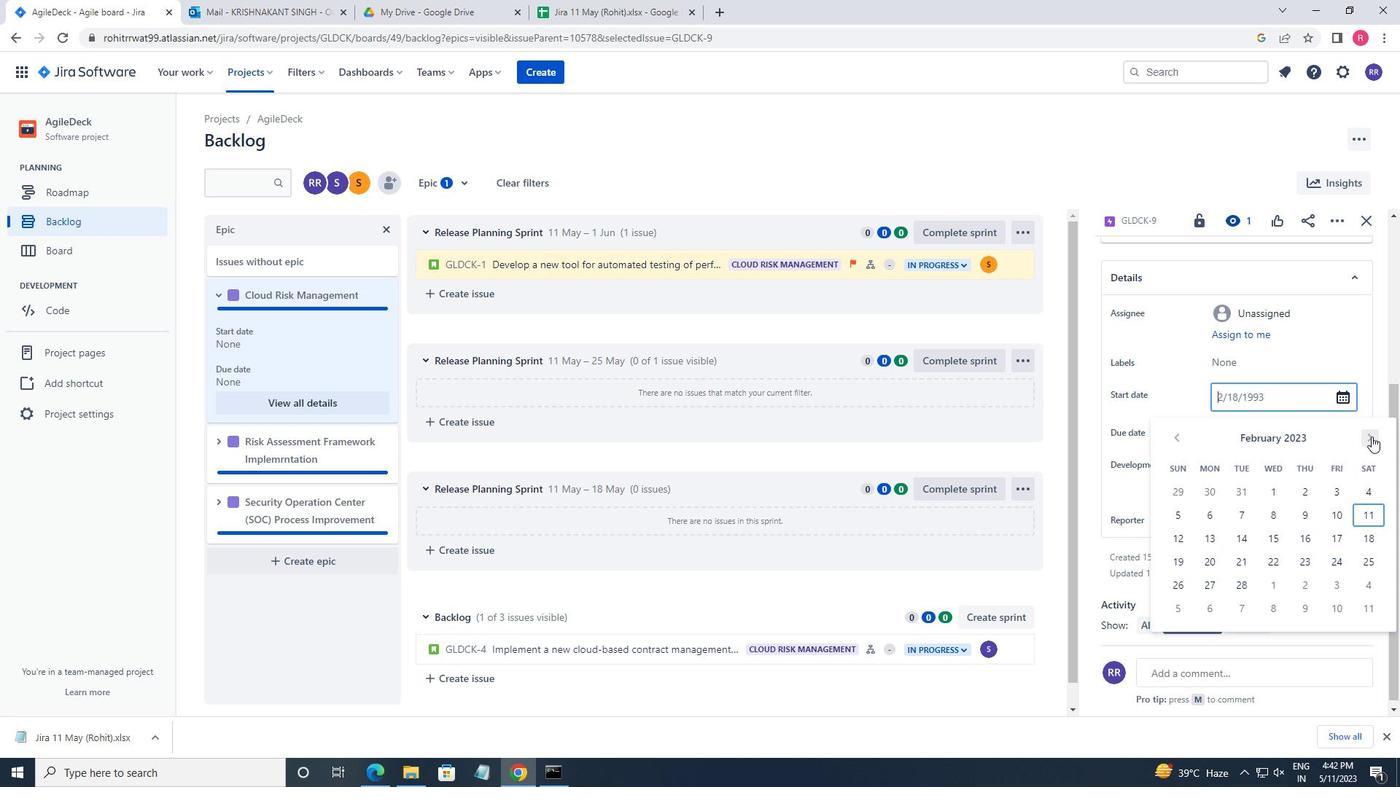 
Action: Mouse pressed left at (1371, 436)
Screenshot: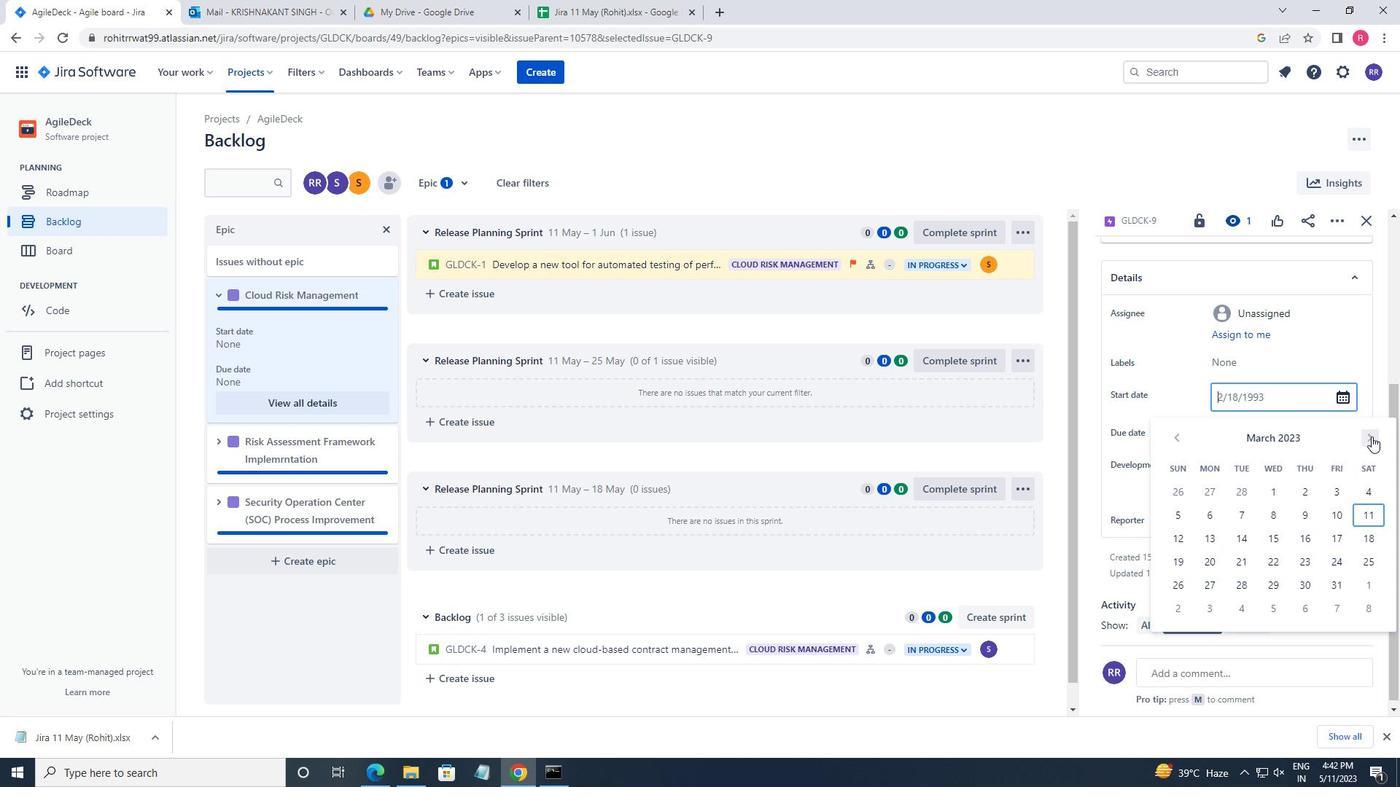 
Action: Mouse moved to (1373, 566)
Screenshot: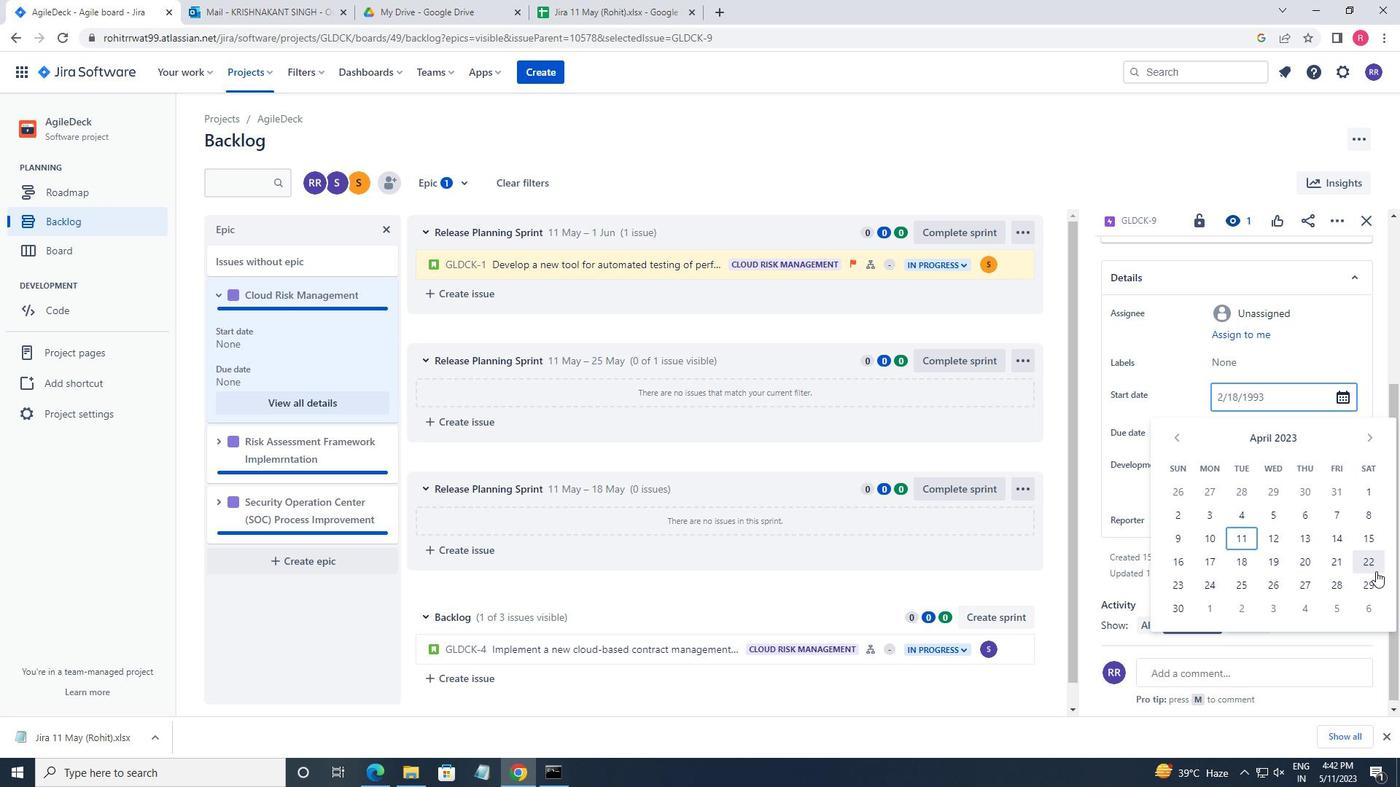 
Action: Mouse pressed left at (1373, 566)
Screenshot: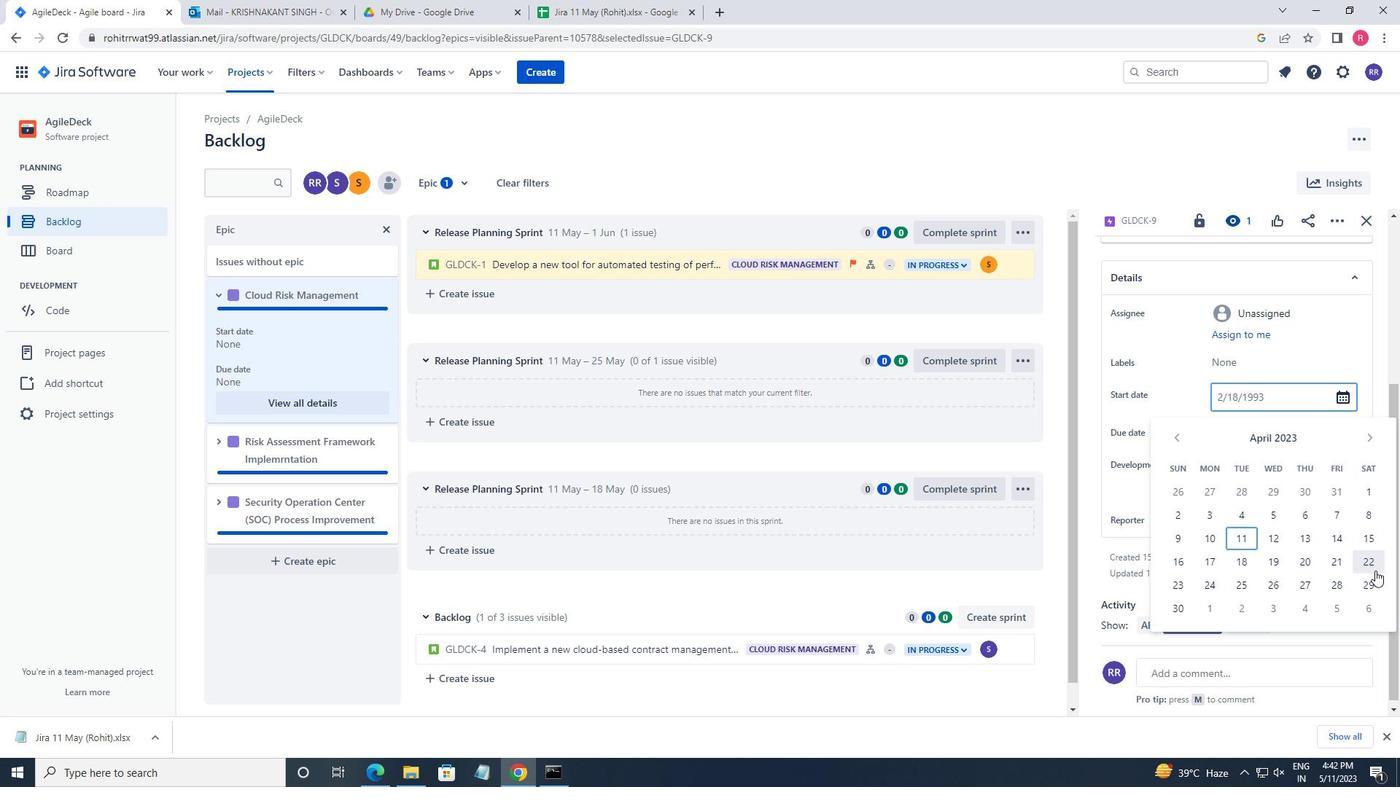 
Action: Mouse moved to (1238, 435)
Screenshot: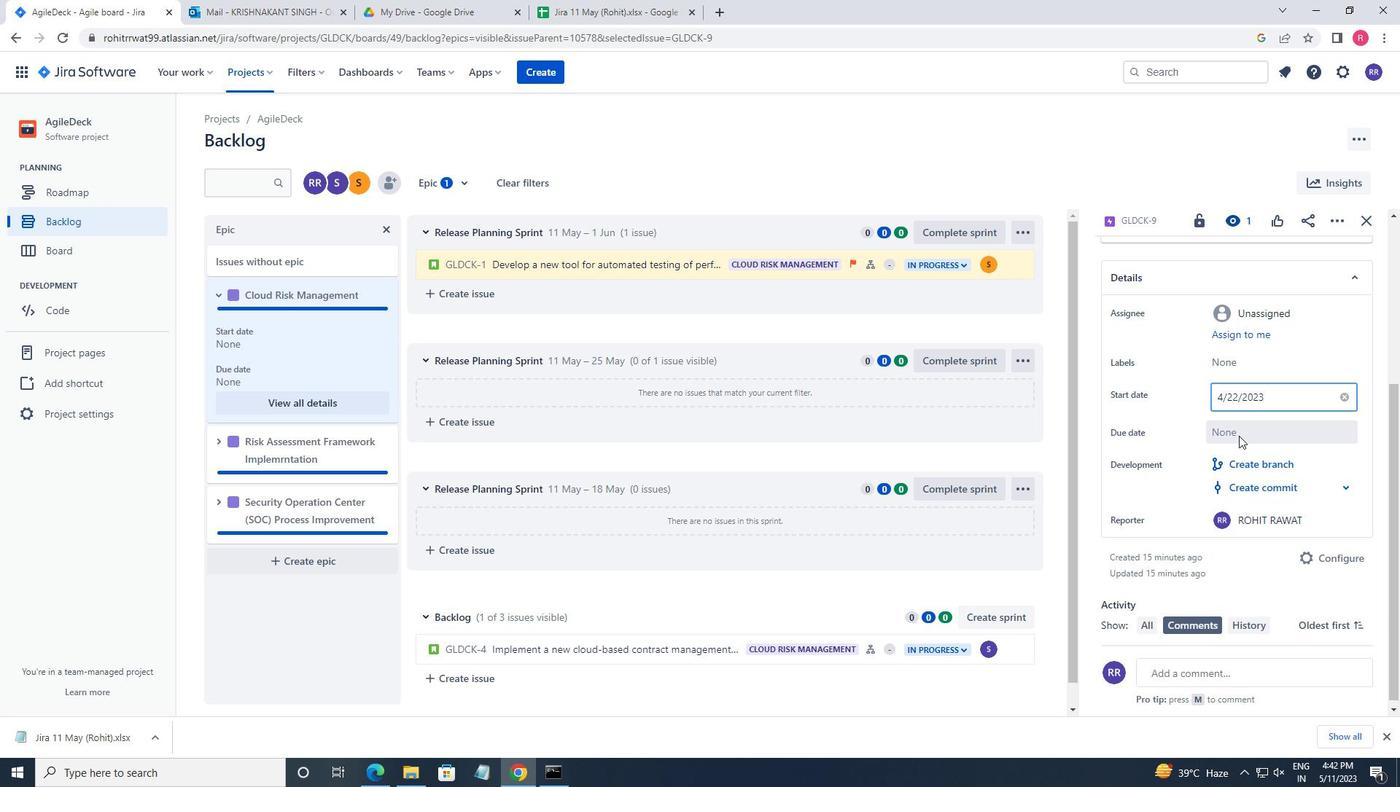 
Action: Mouse pressed left at (1238, 435)
Screenshot: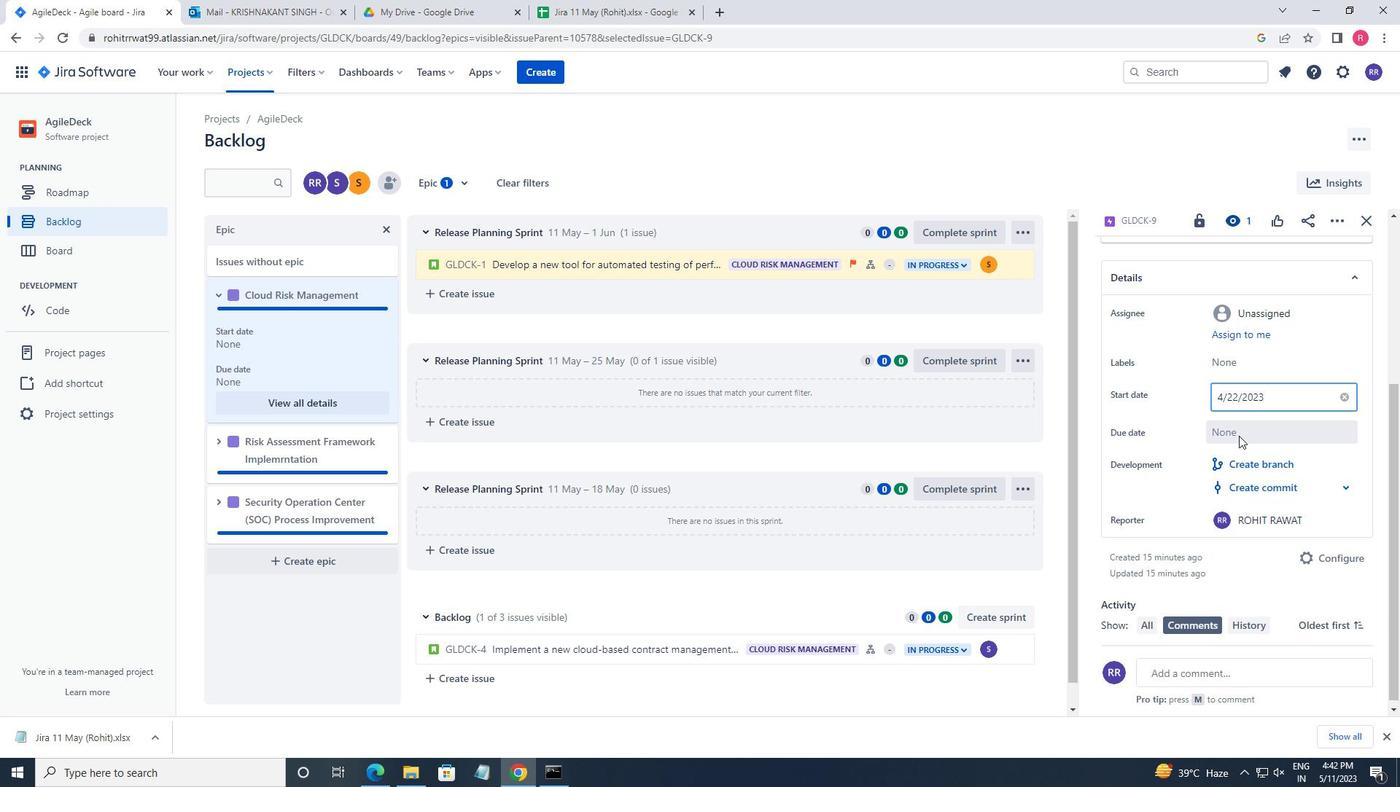
Action: Mouse moved to (1367, 481)
Screenshot: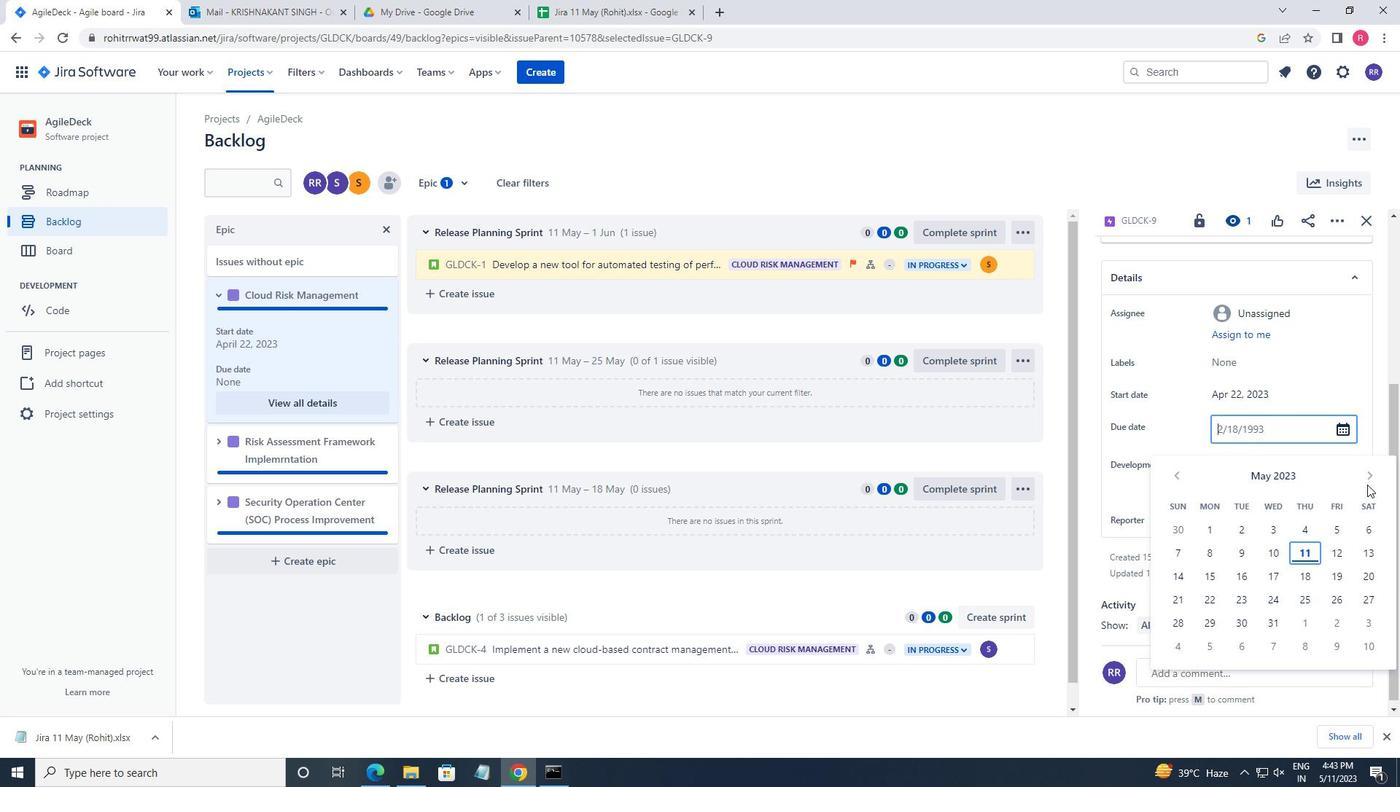
Action: Mouse pressed left at (1367, 481)
Screenshot: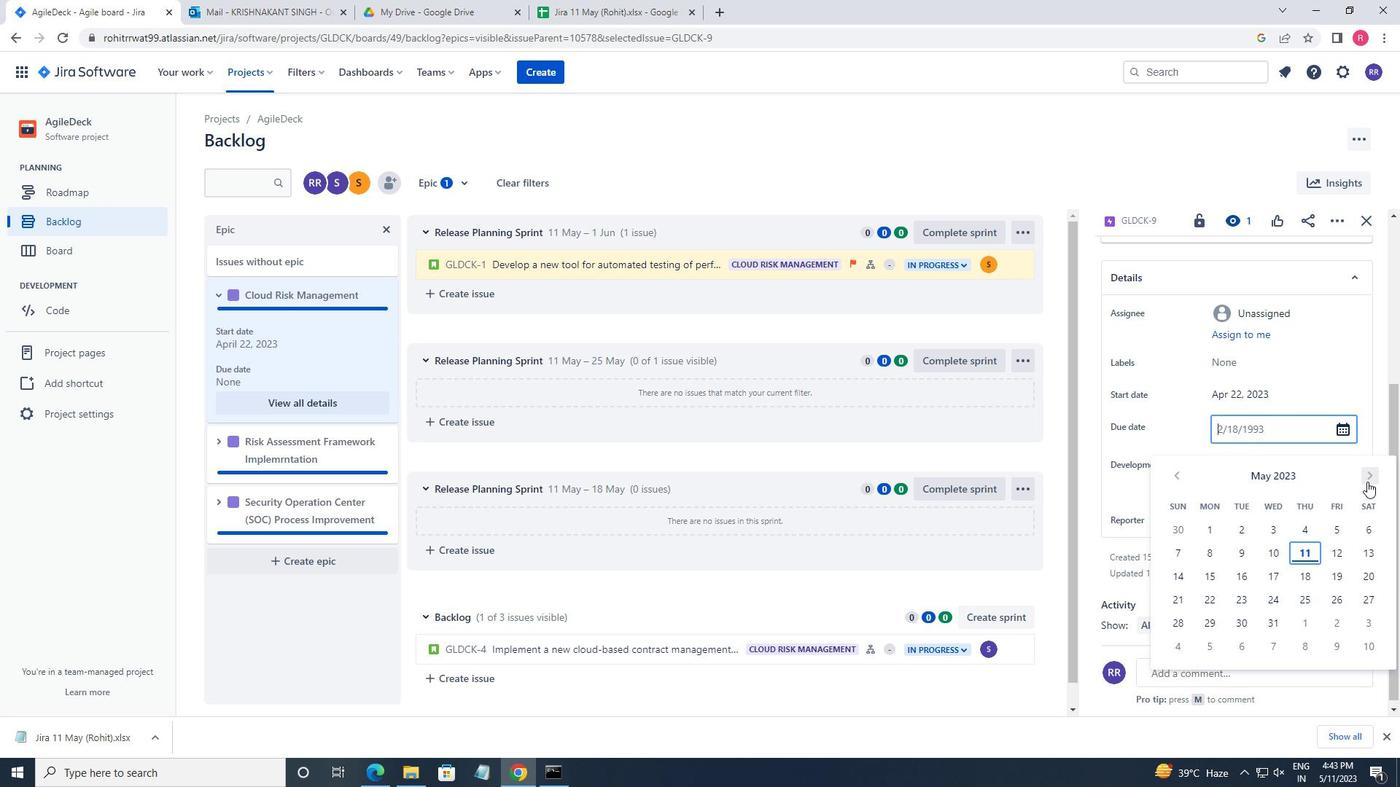 
Action: Mouse pressed left at (1367, 481)
Screenshot: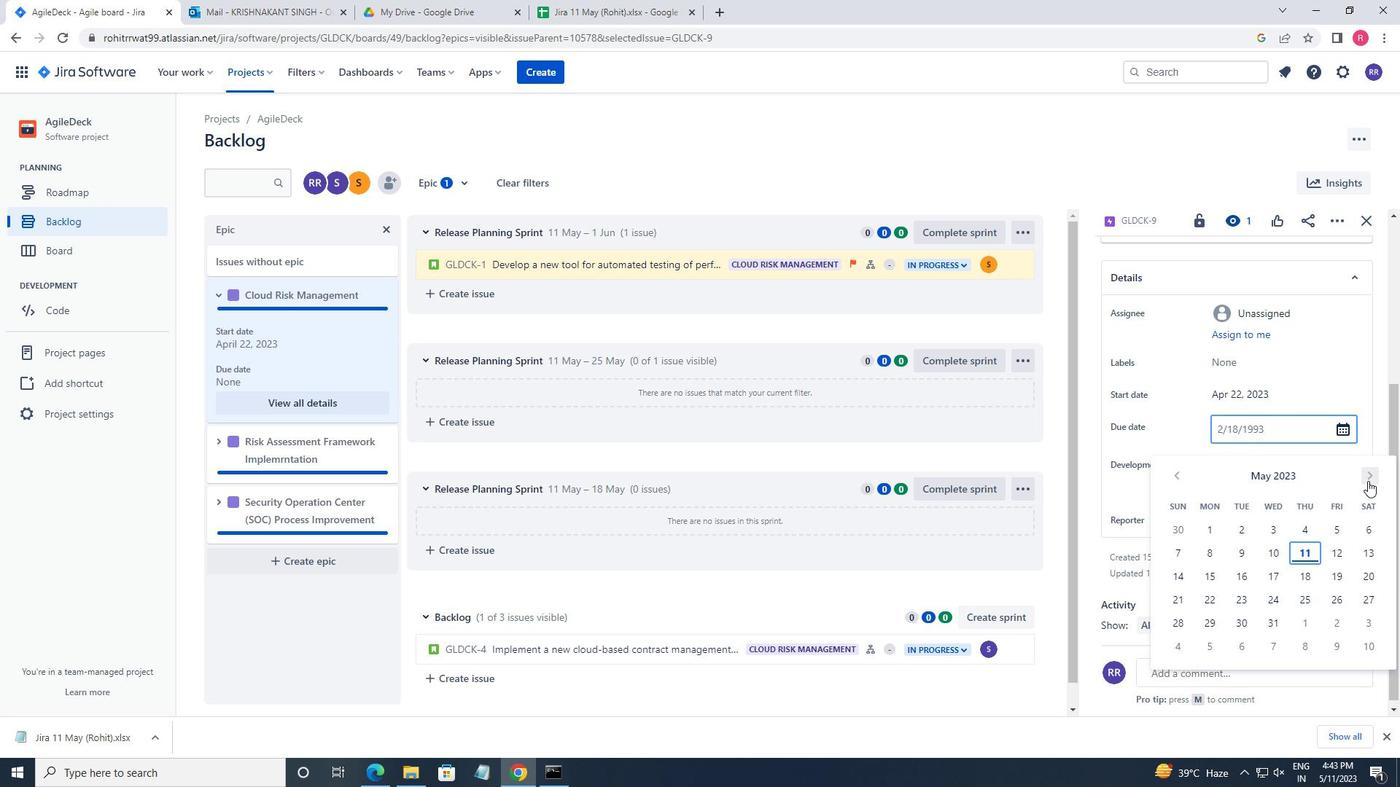 
Action: Mouse pressed left at (1367, 481)
Screenshot: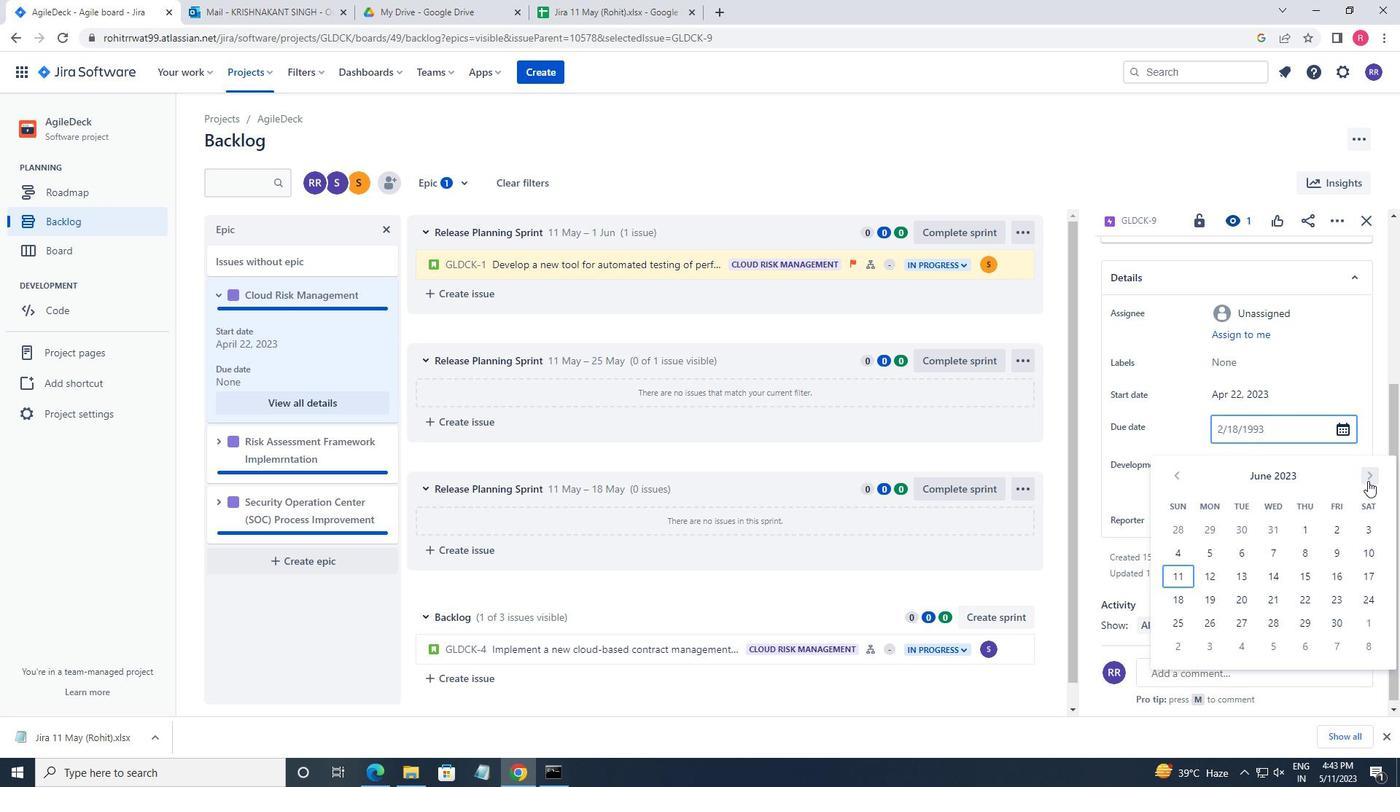 
Action: Mouse pressed left at (1367, 481)
Screenshot: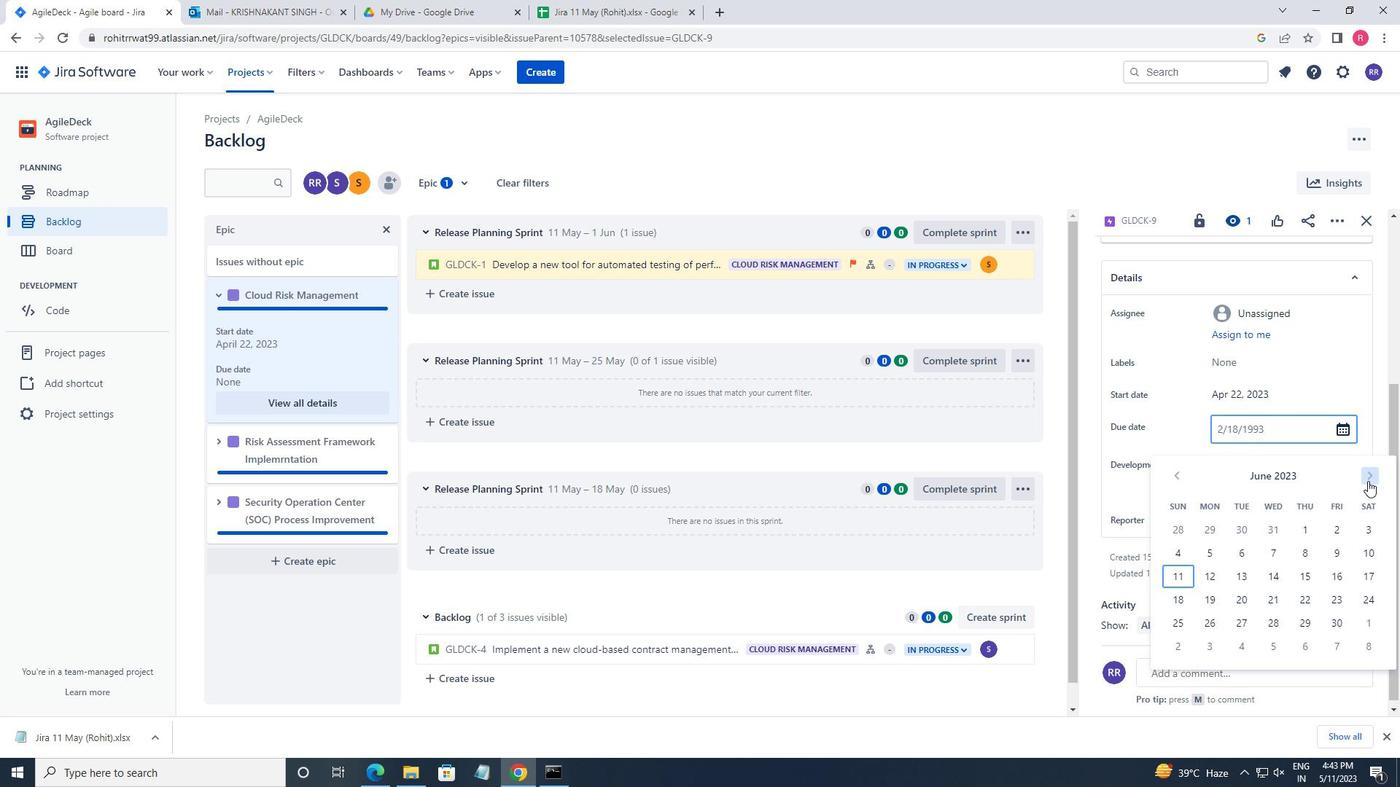 
Action: Mouse pressed left at (1367, 481)
Screenshot: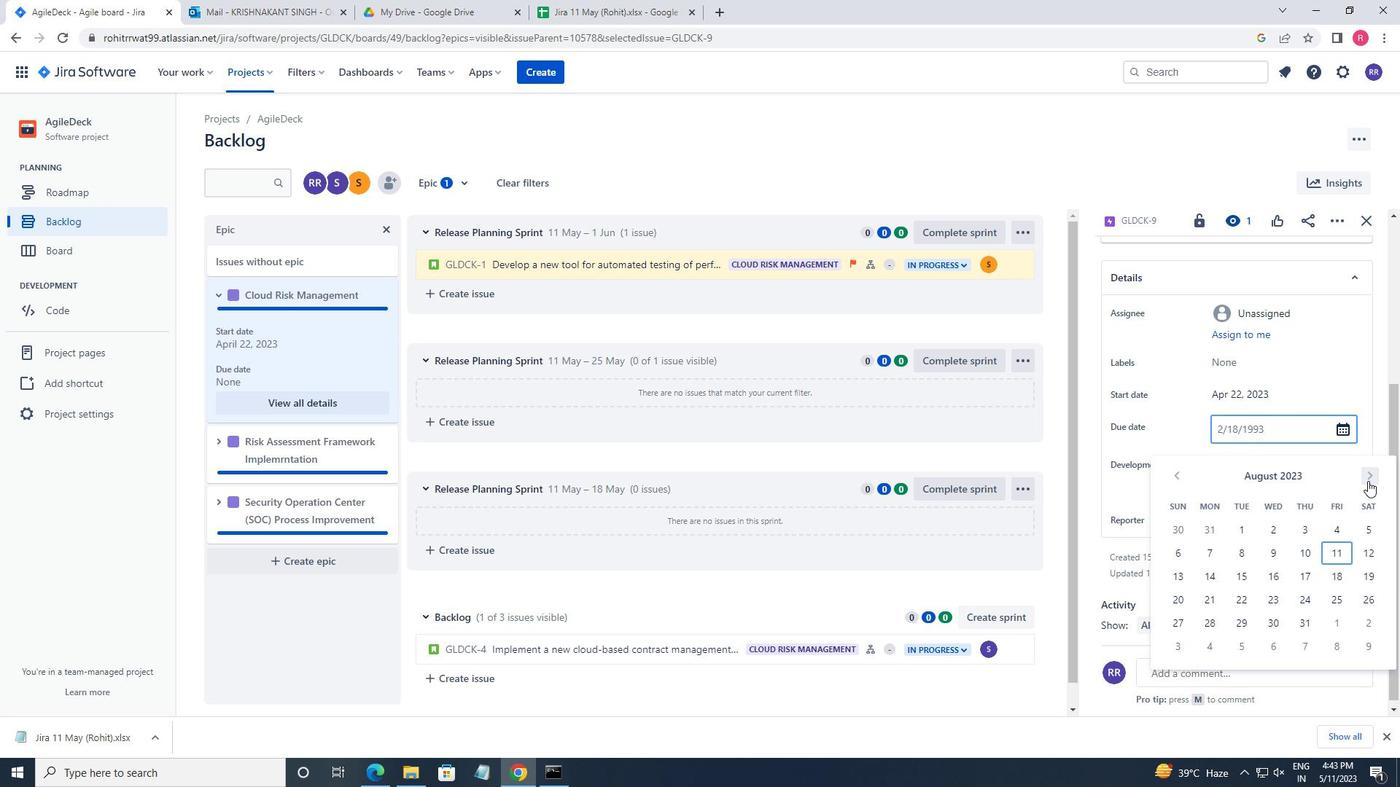 
Action: Mouse pressed left at (1367, 481)
Screenshot: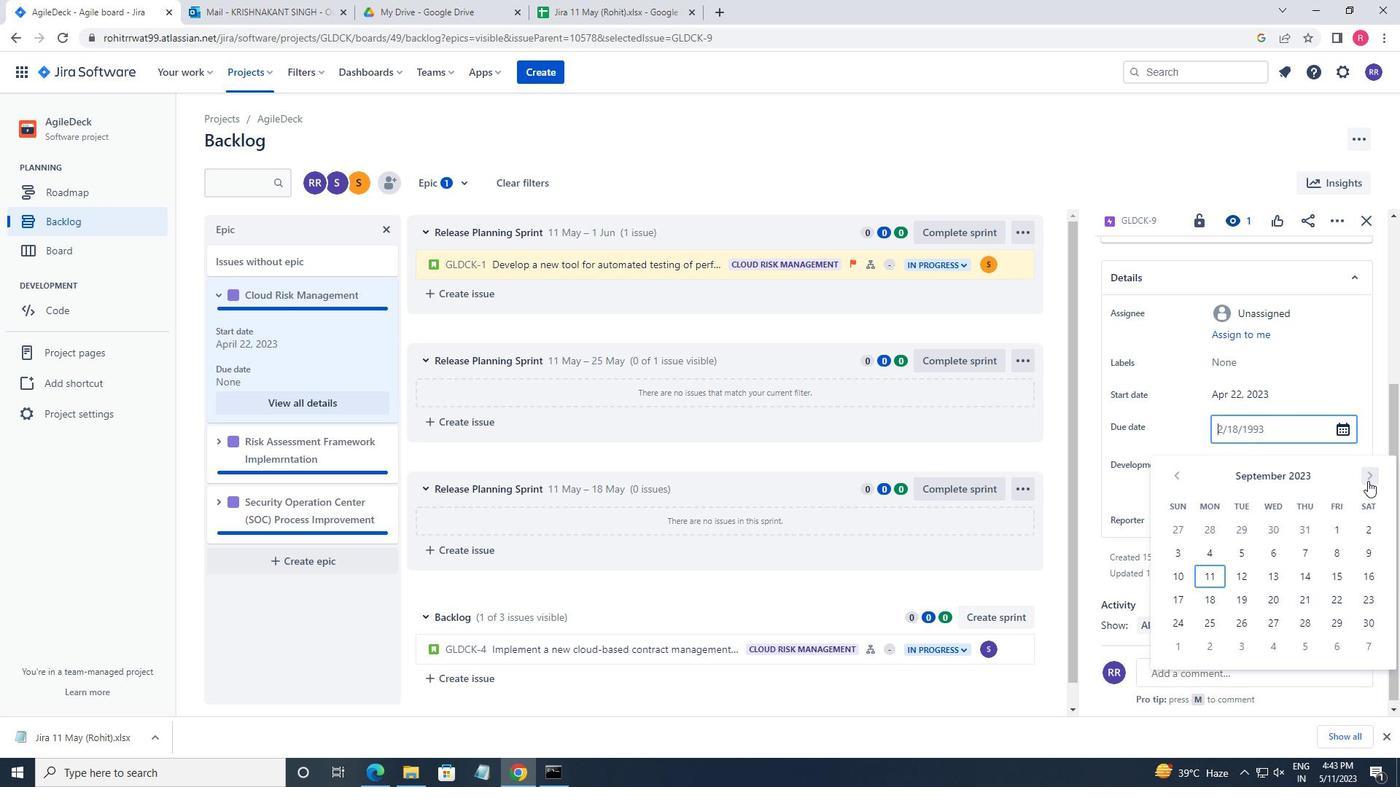 
Action: Mouse pressed left at (1367, 481)
Screenshot: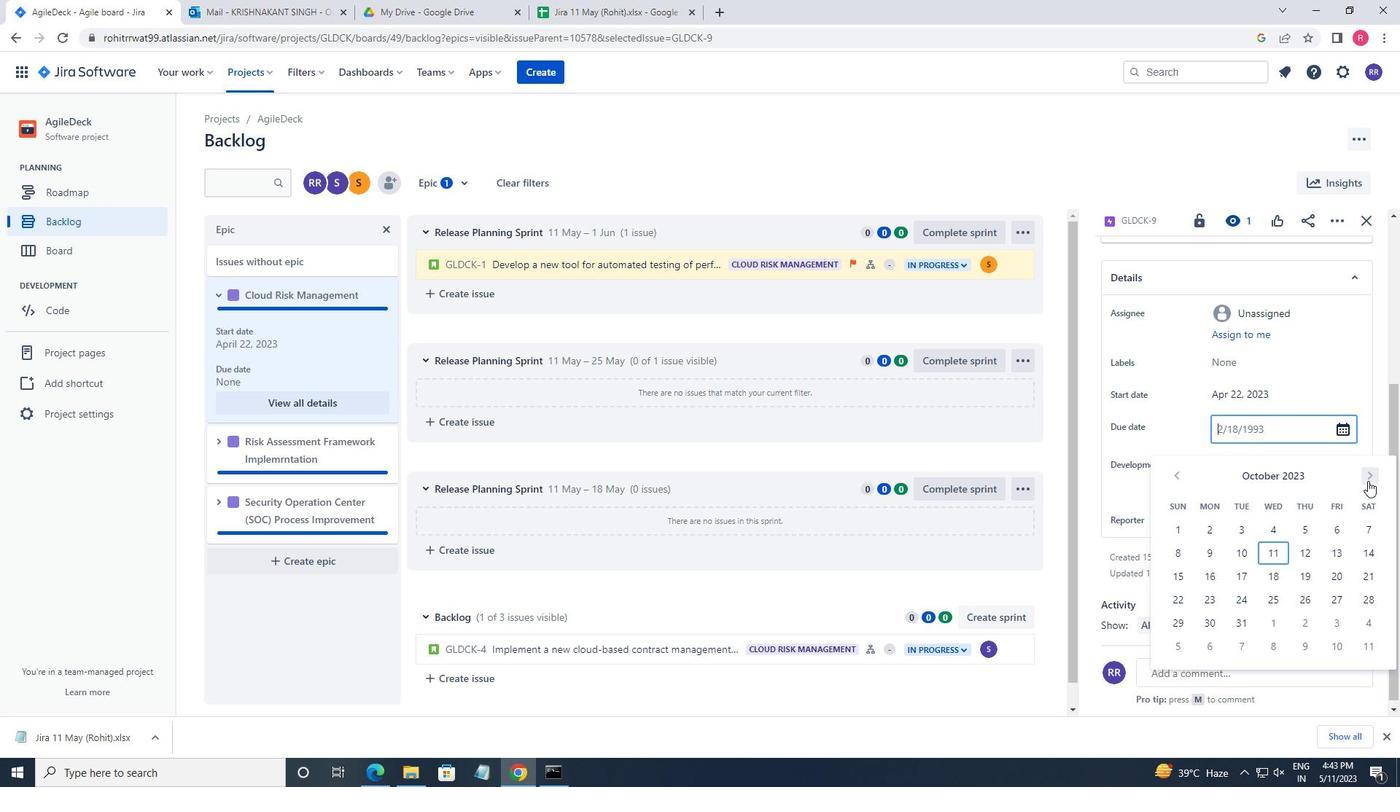
Action: Mouse pressed left at (1367, 481)
Screenshot: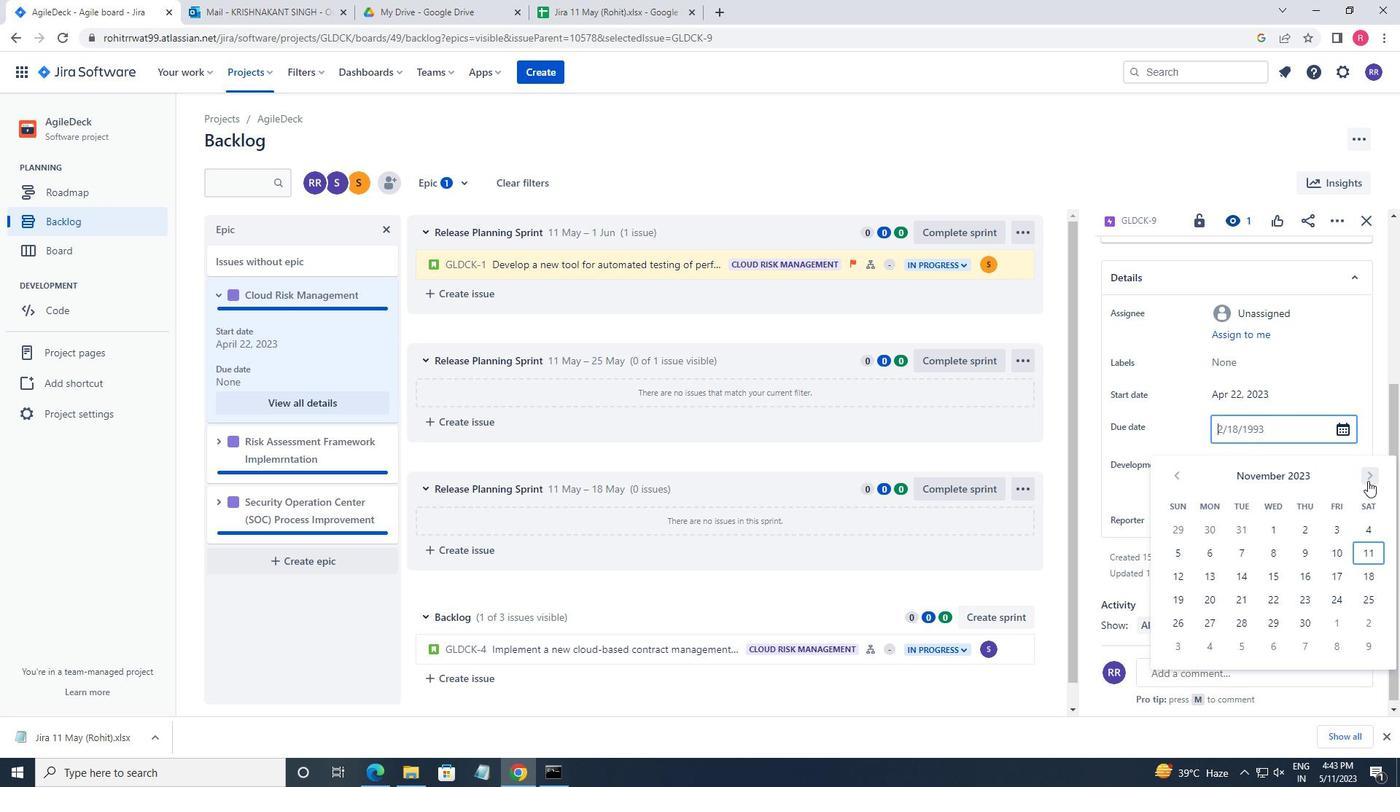 
Action: Mouse pressed left at (1367, 481)
Screenshot: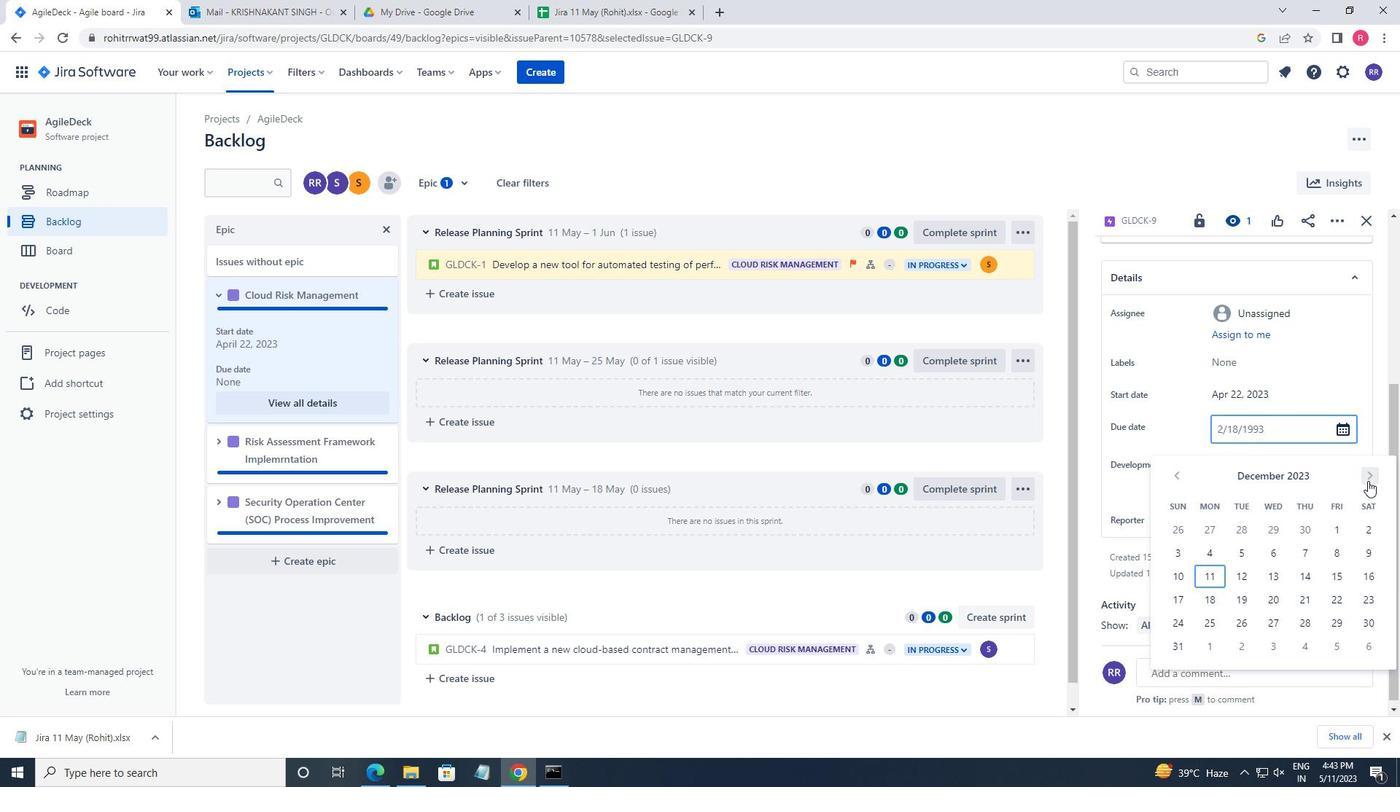 
Action: Mouse pressed left at (1367, 481)
Screenshot: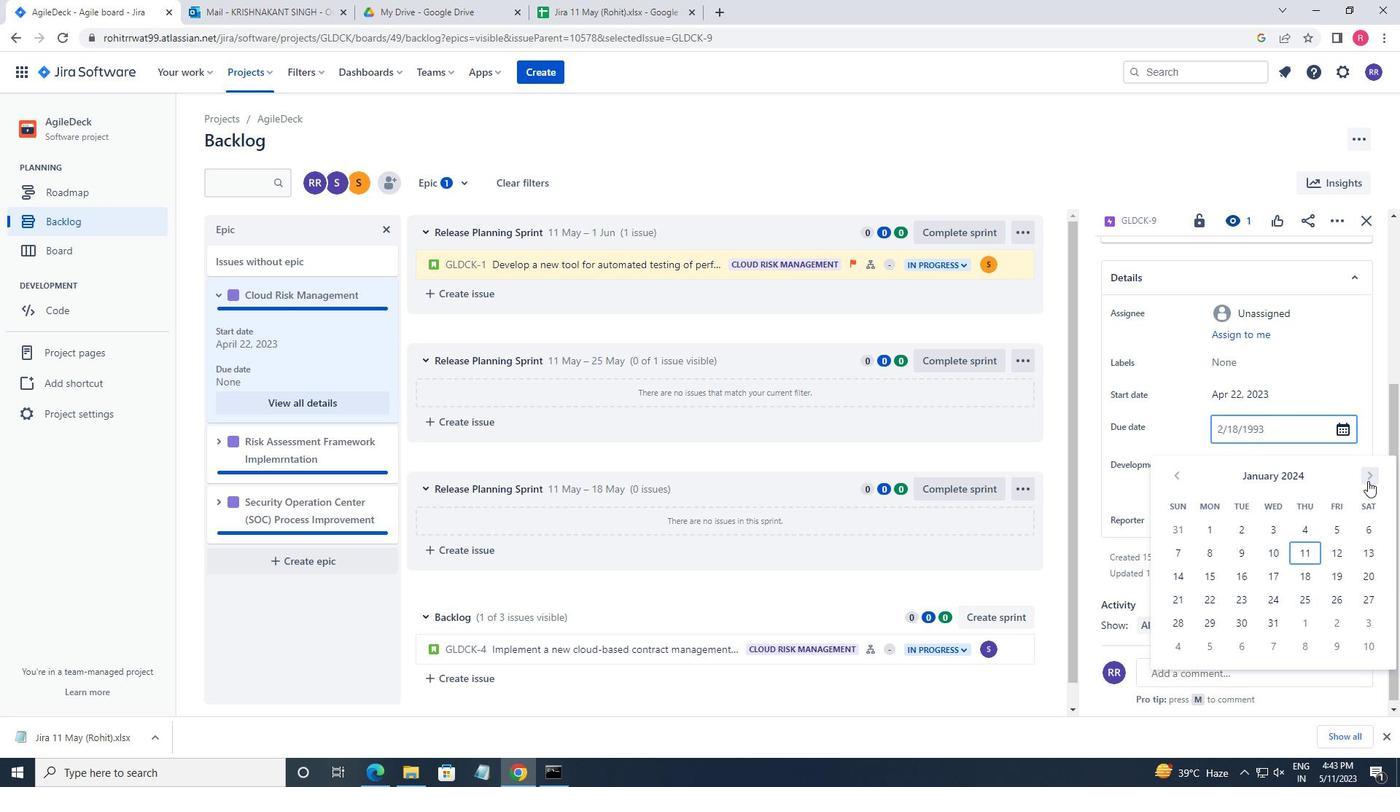 
Action: Mouse pressed left at (1367, 481)
Screenshot: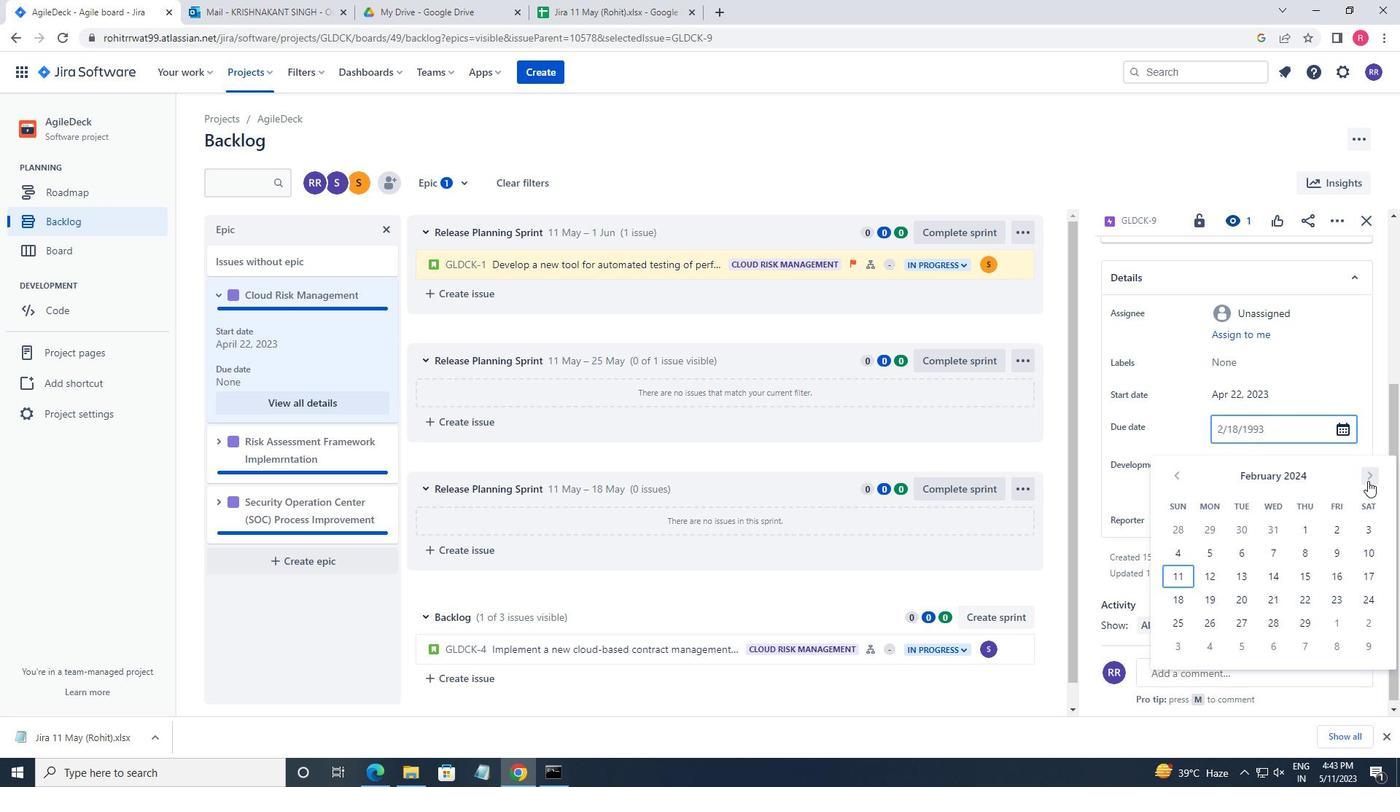 
Action: Mouse pressed left at (1367, 481)
Screenshot: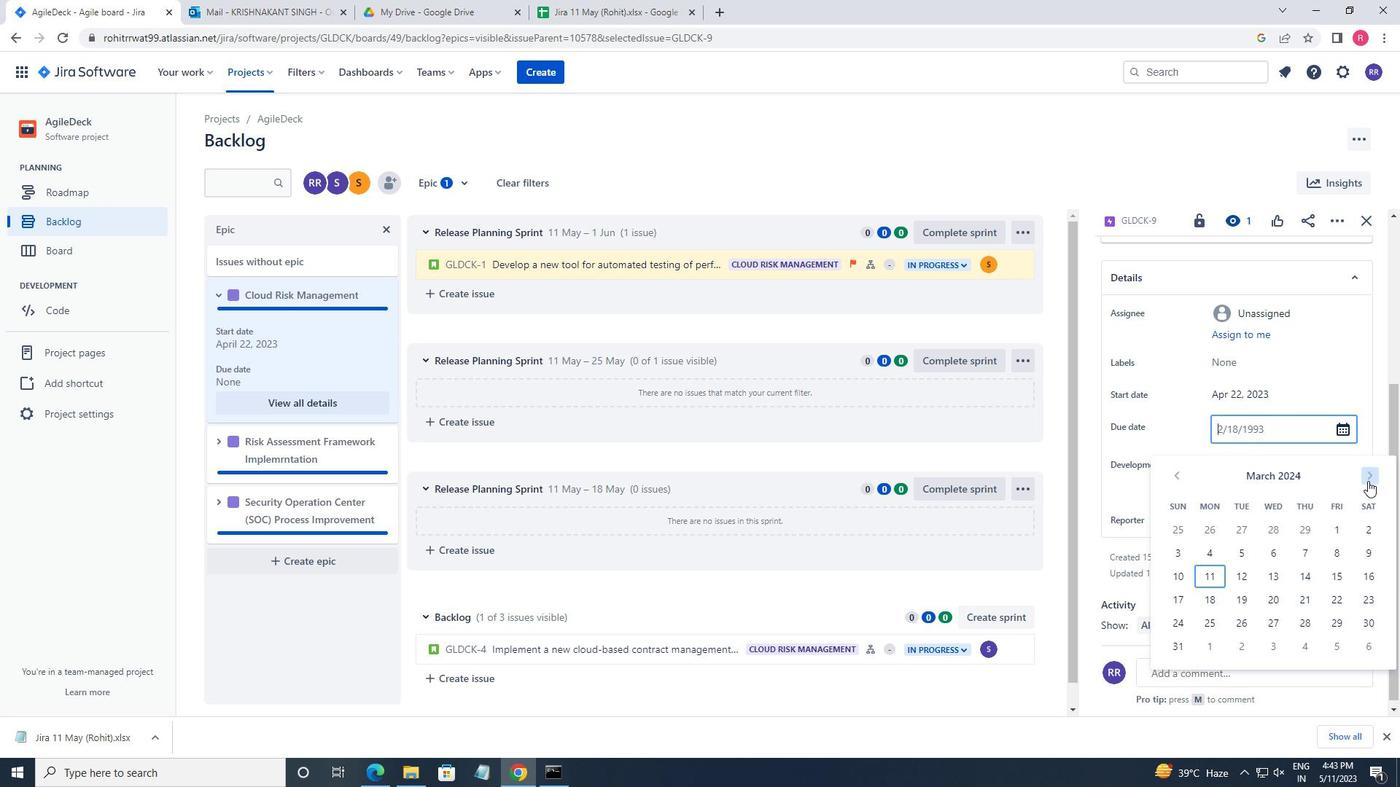 
Action: Mouse pressed left at (1367, 481)
Screenshot: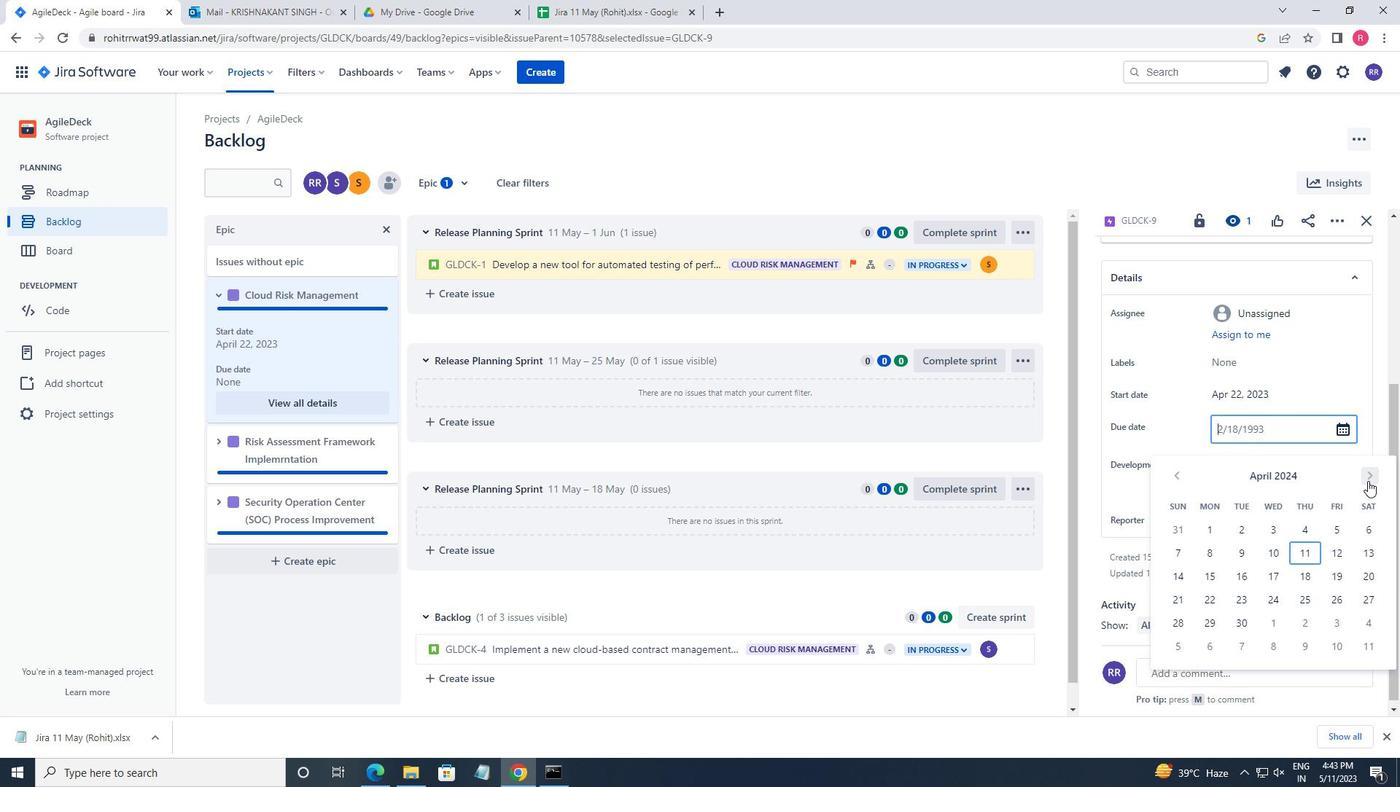 
Action: Mouse pressed left at (1367, 481)
Screenshot: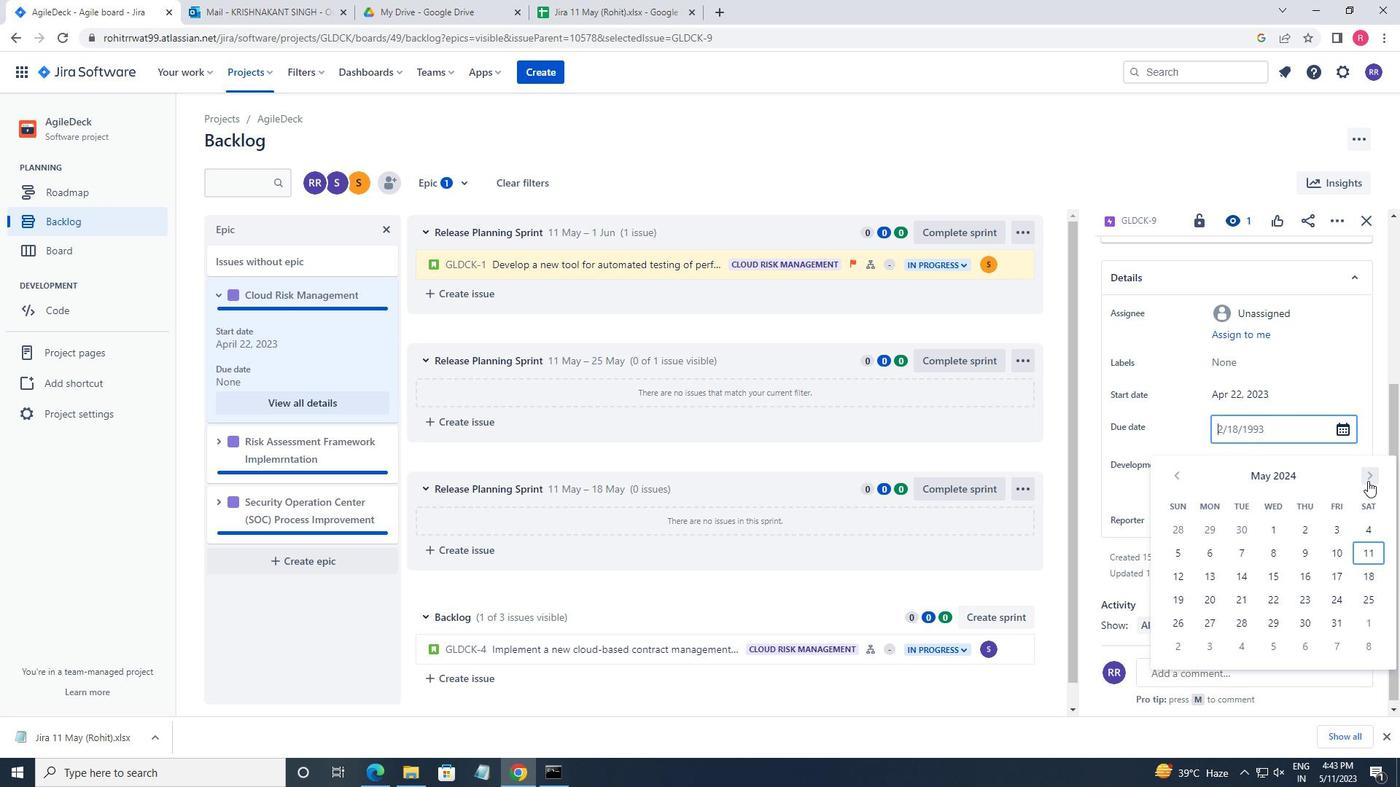 
Action: Mouse pressed left at (1367, 481)
Screenshot: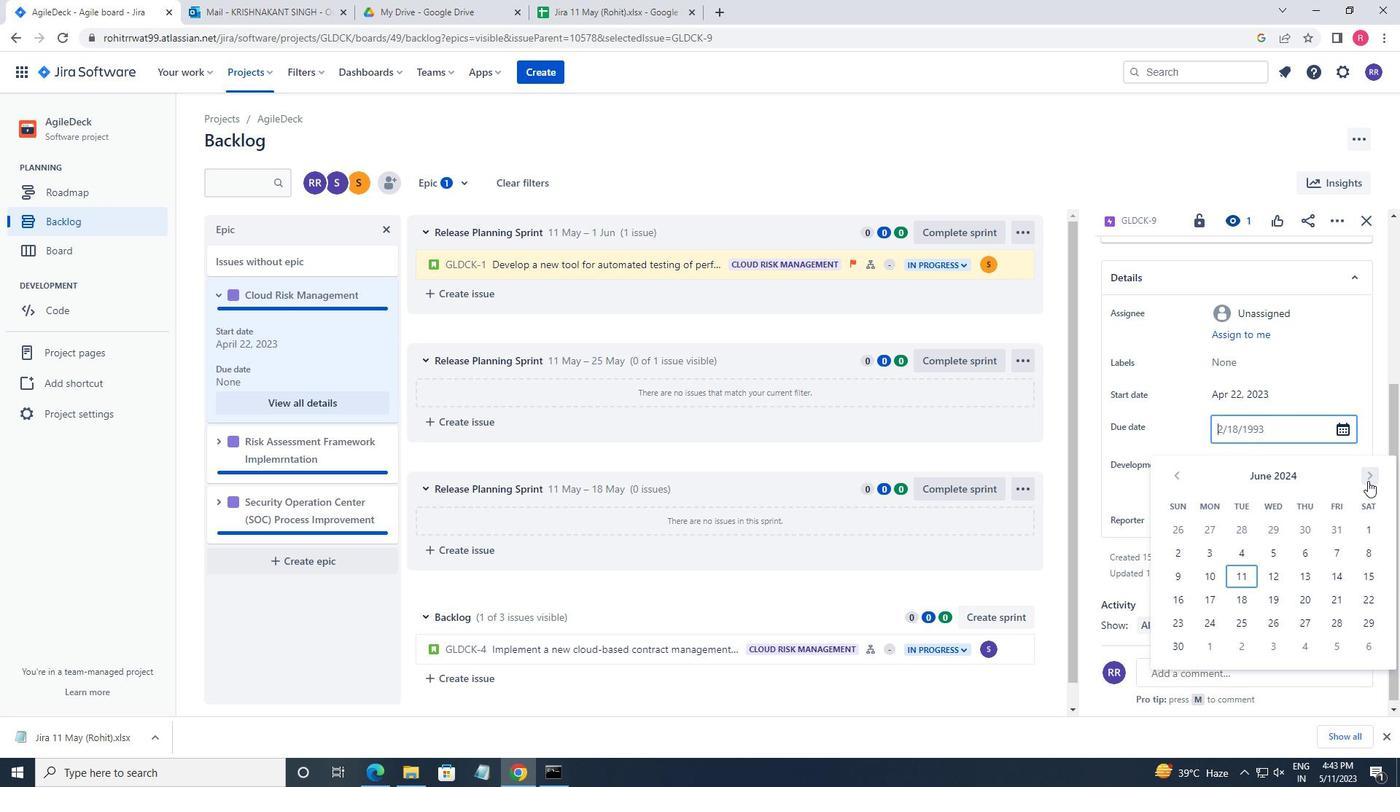
Action: Mouse pressed left at (1367, 481)
Screenshot: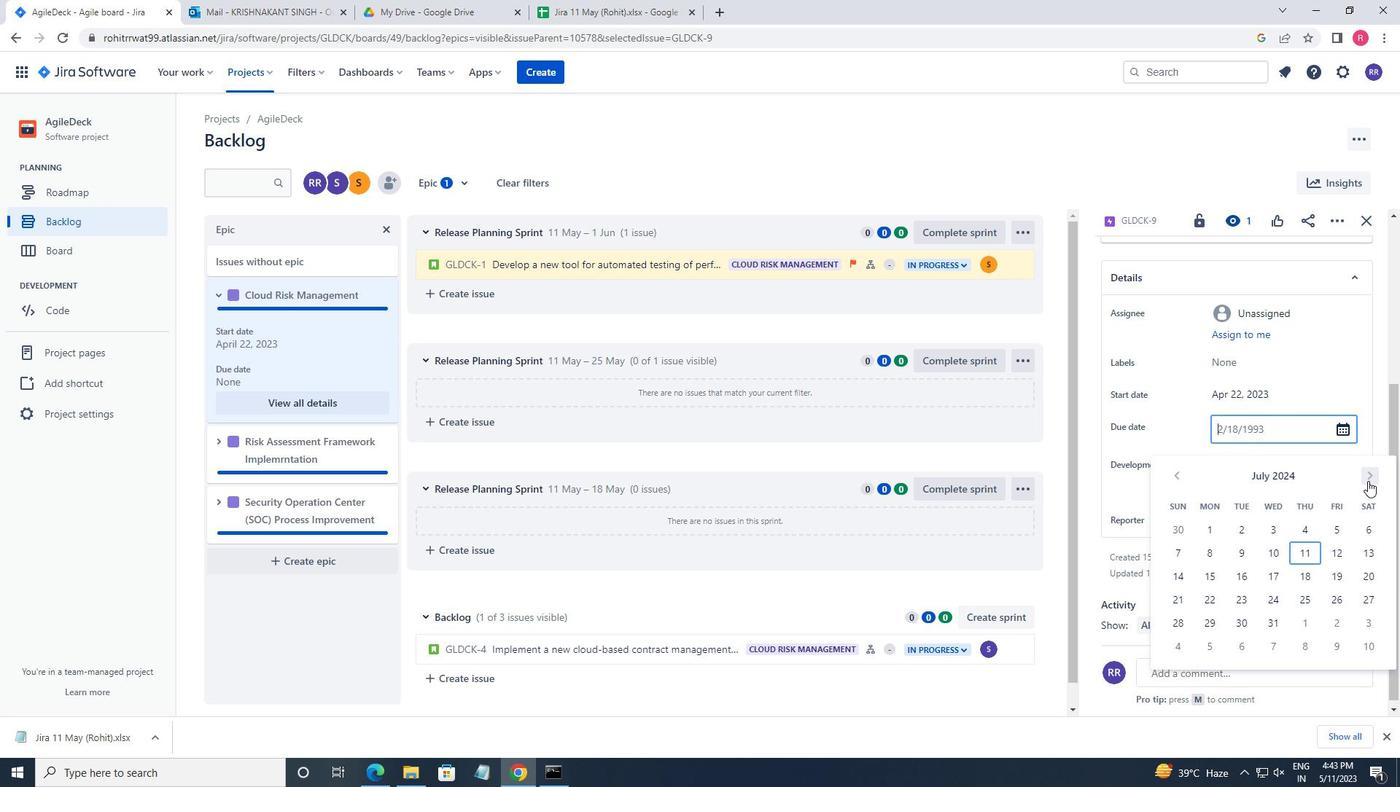
Action: Mouse pressed left at (1367, 481)
Screenshot: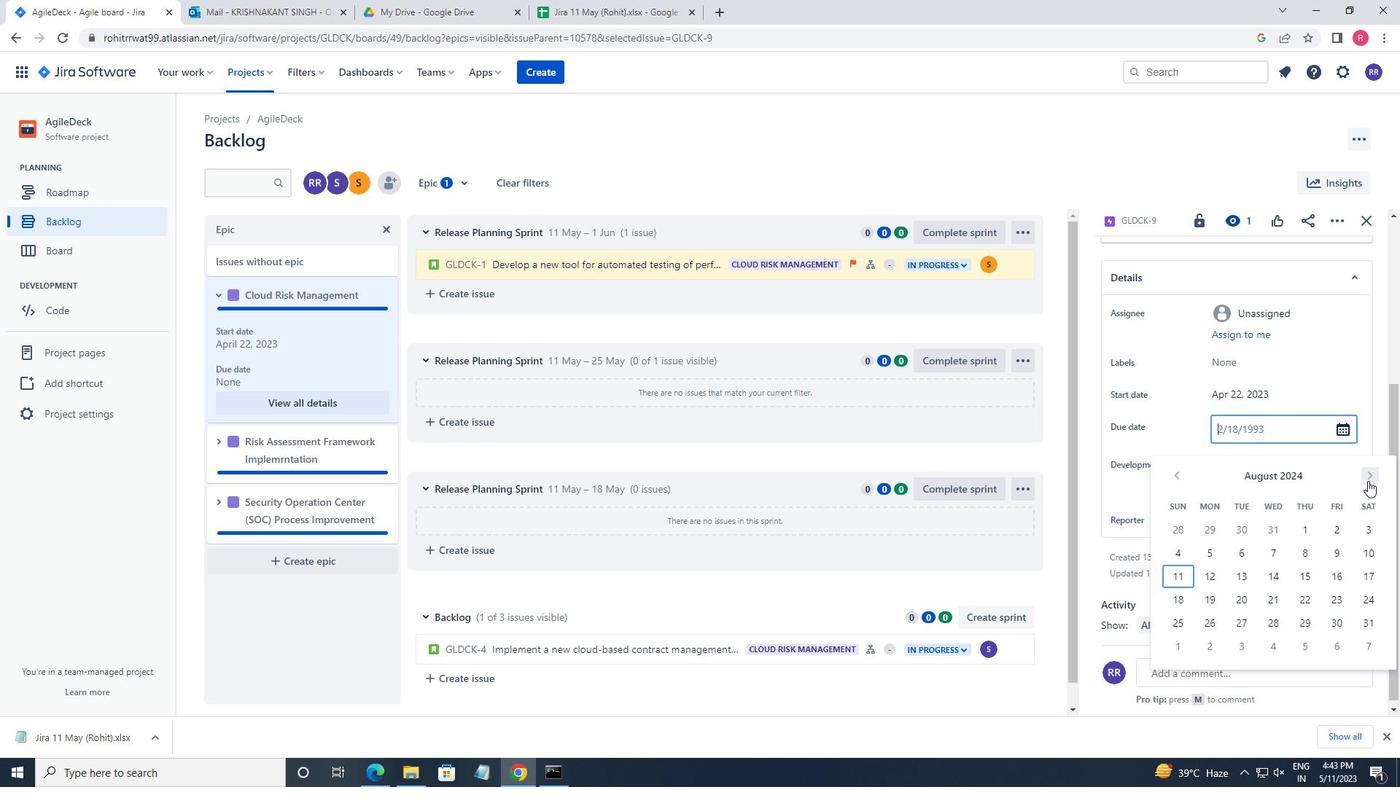 
Action: Mouse pressed left at (1367, 481)
Screenshot: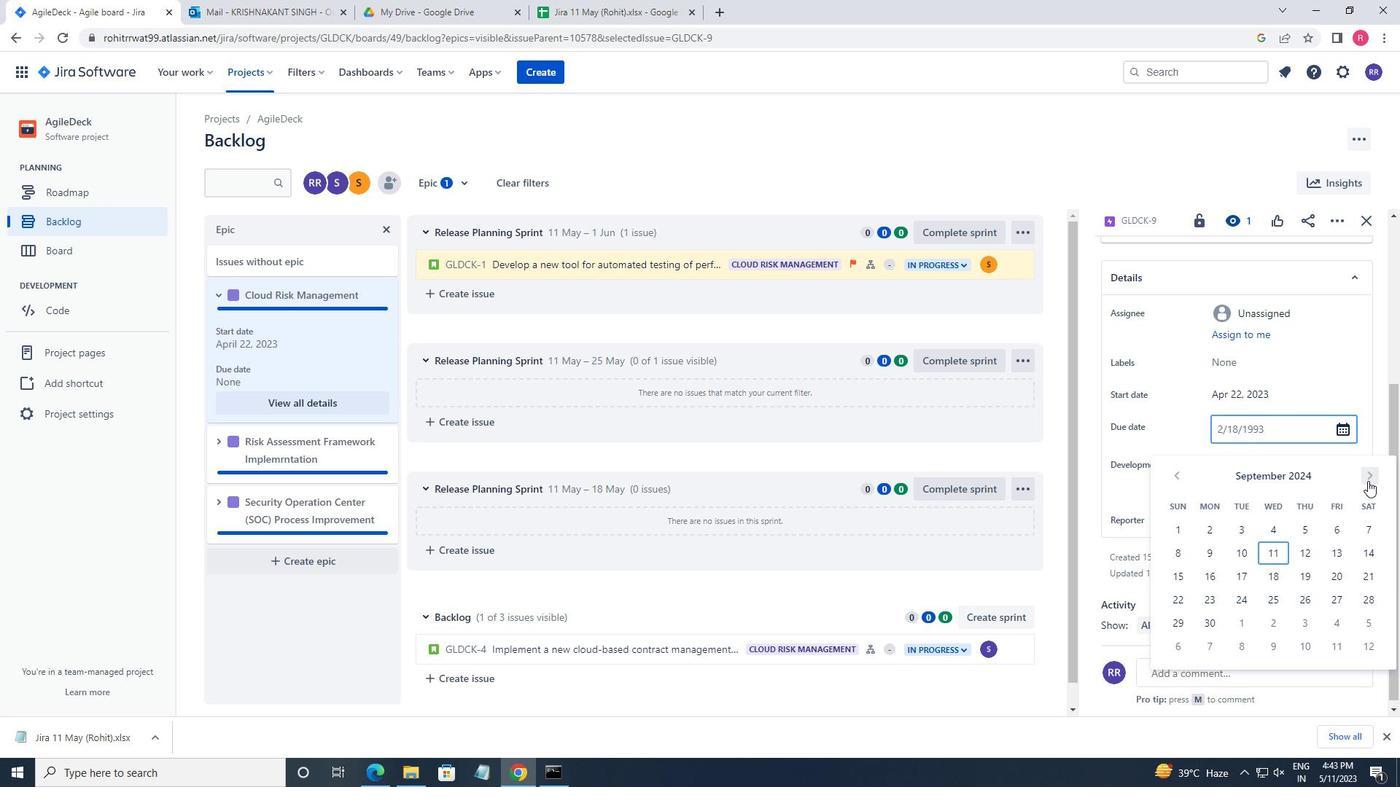 
Action: Mouse pressed left at (1367, 481)
Screenshot: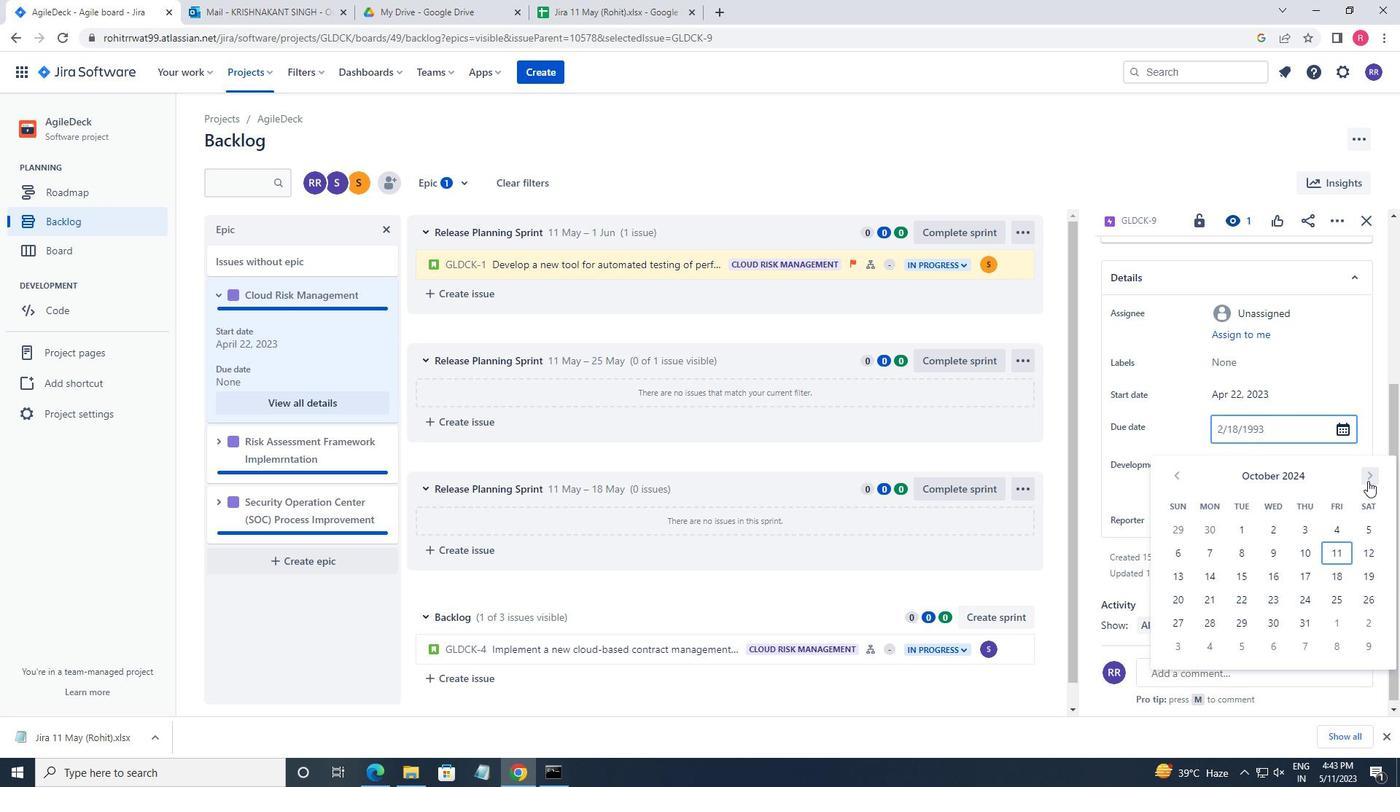
Action: Mouse pressed left at (1367, 481)
Screenshot: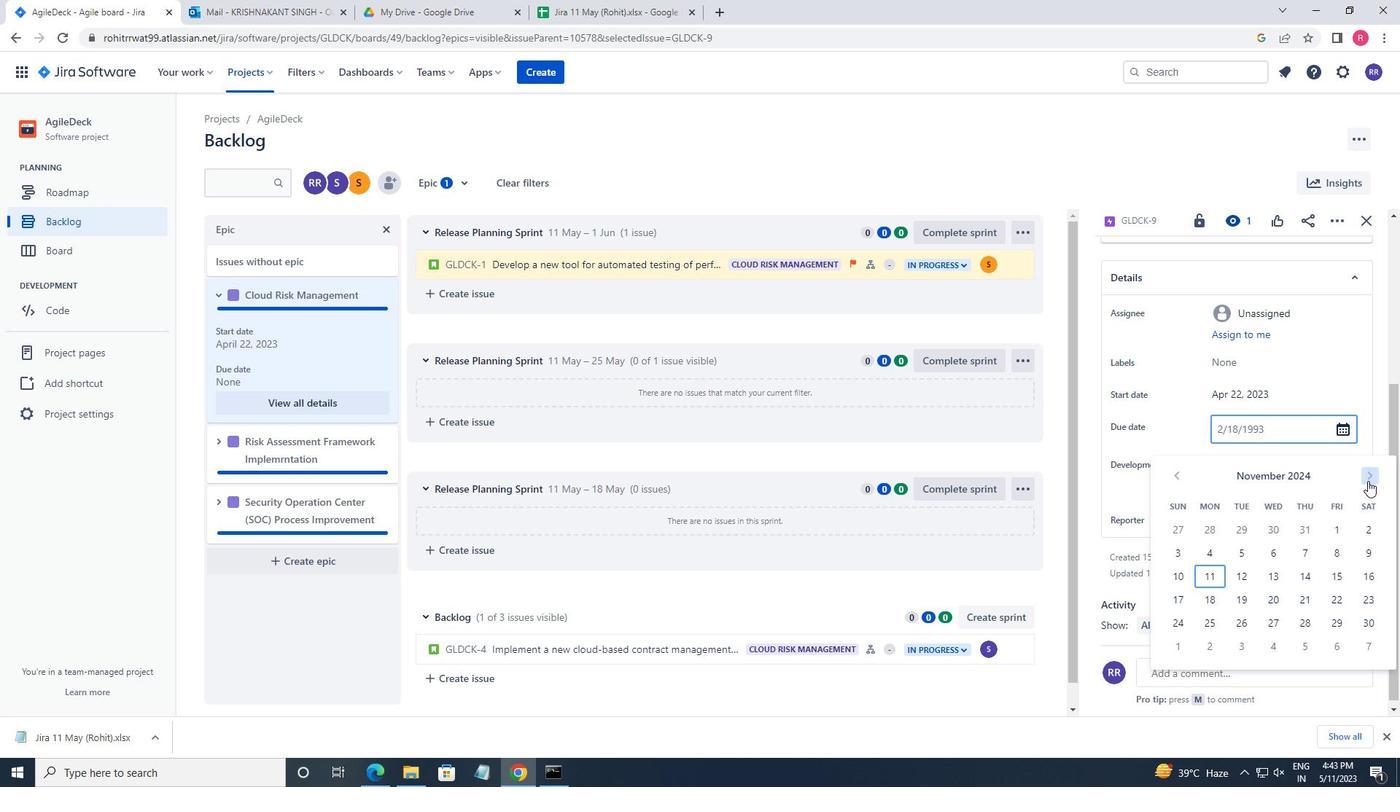 
Action: Mouse pressed left at (1367, 481)
Screenshot: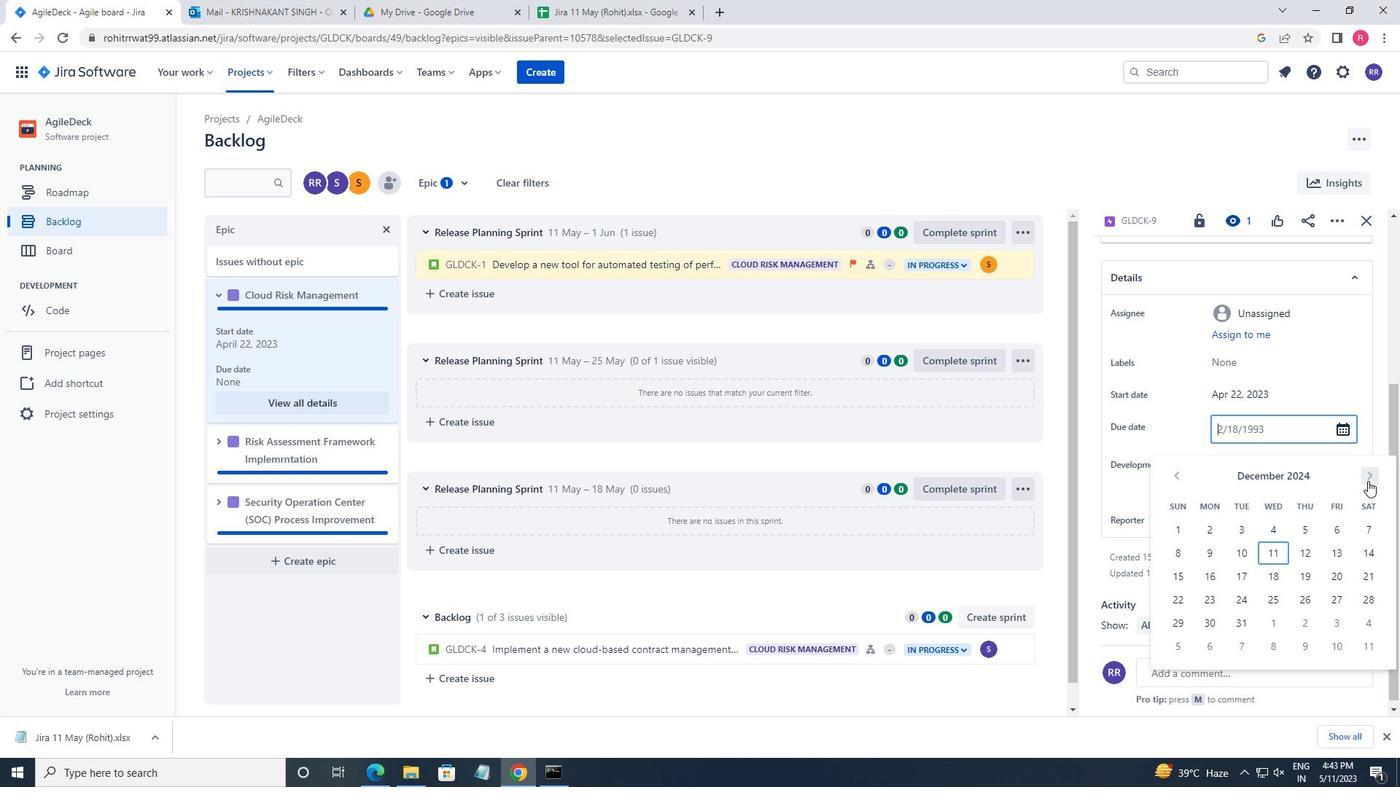 
Action: Mouse pressed left at (1367, 481)
Screenshot: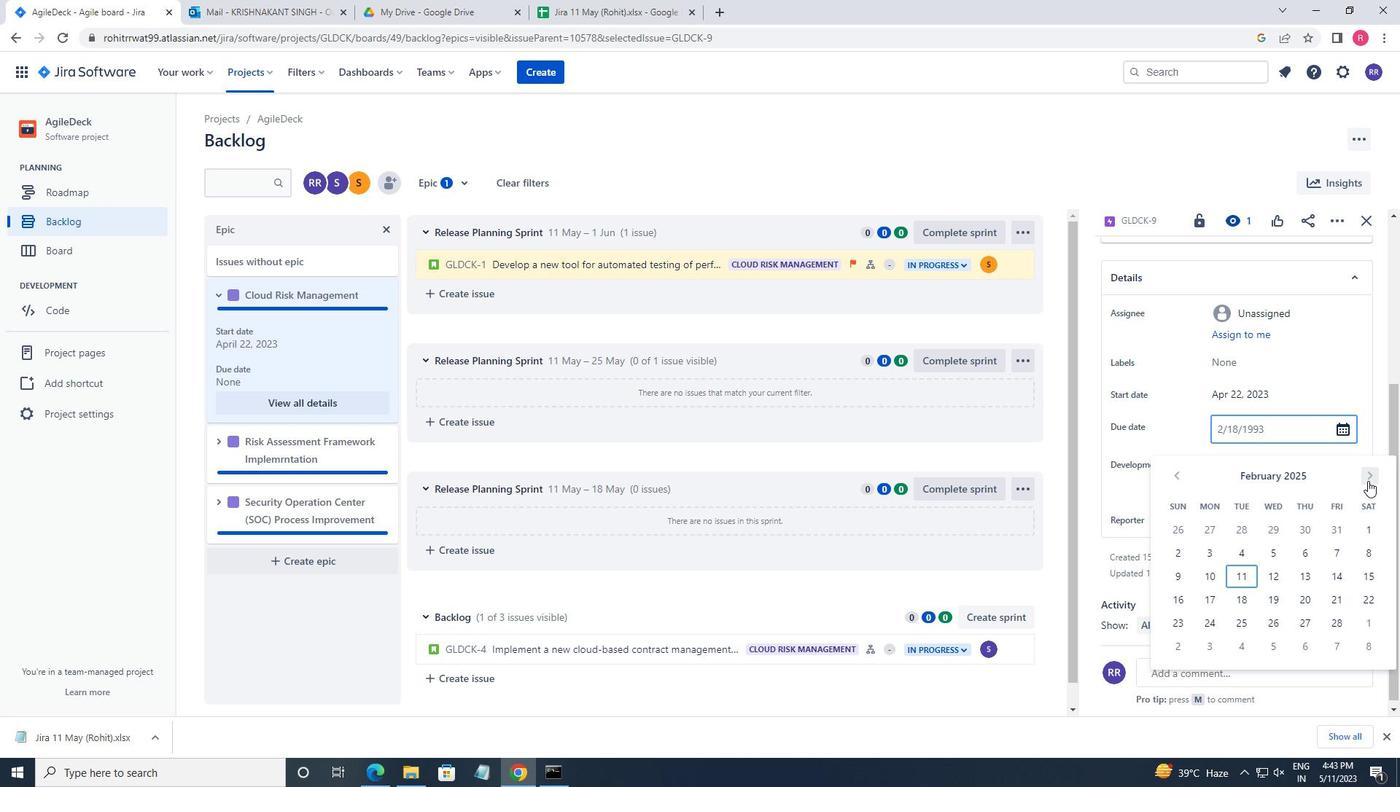 
Action: Mouse pressed left at (1367, 481)
Screenshot: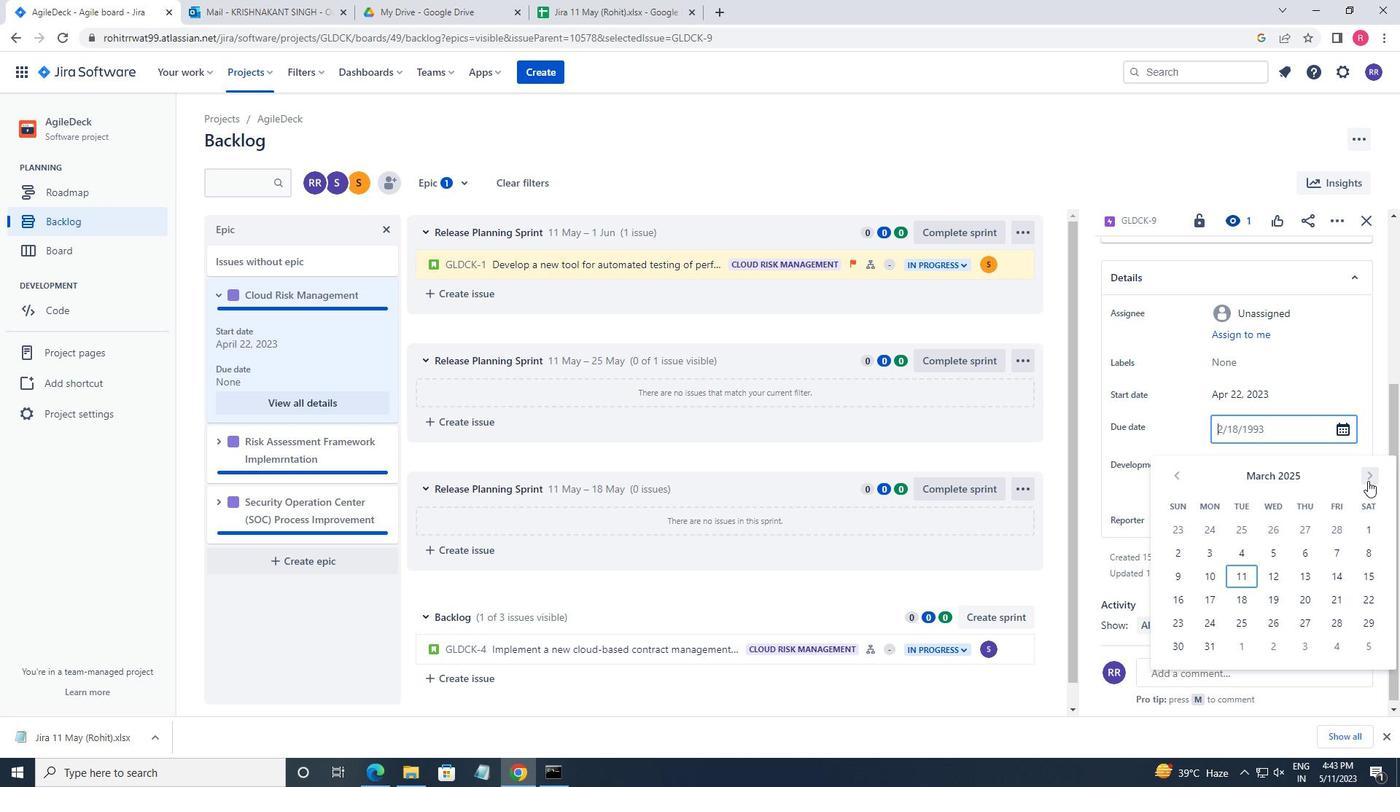 
Action: Mouse pressed left at (1367, 481)
Screenshot: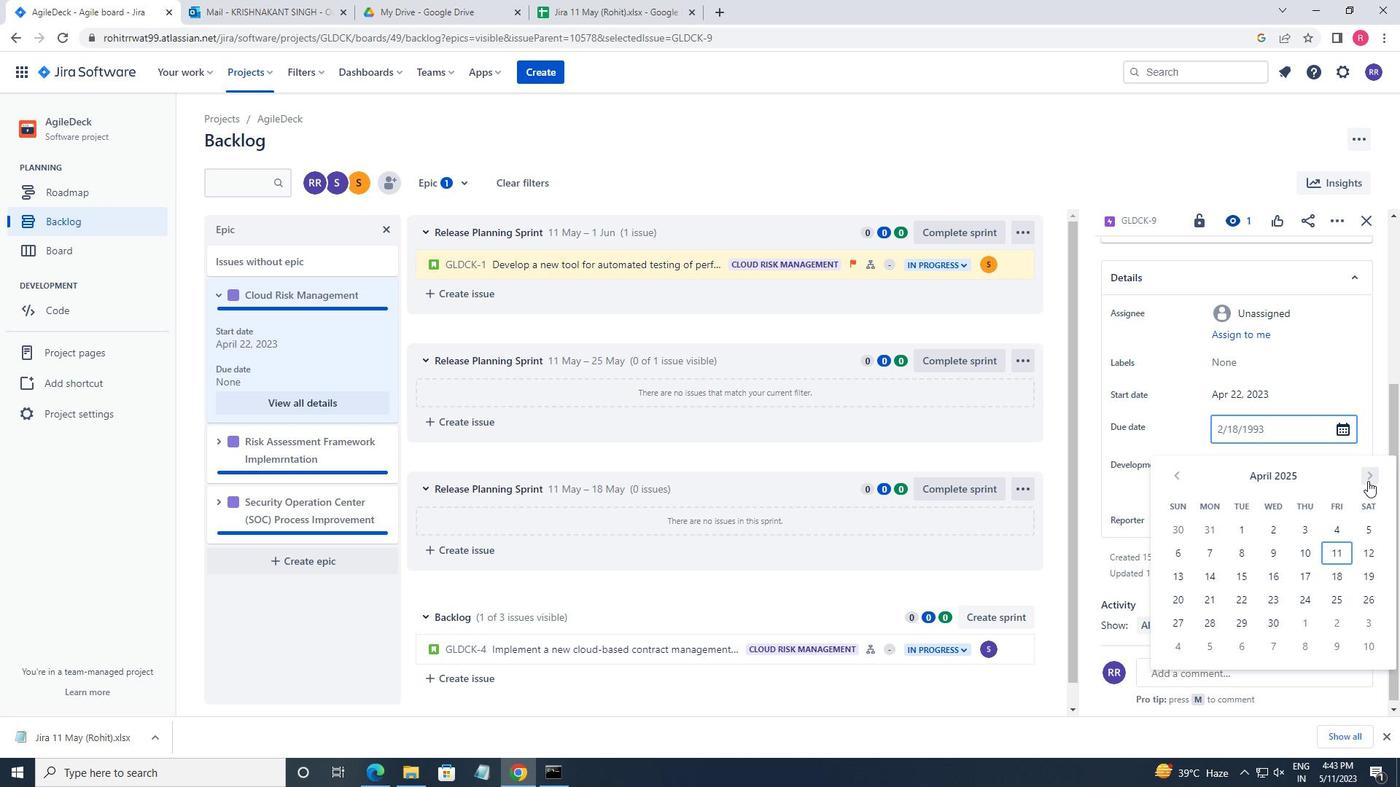
Action: Mouse pressed left at (1367, 481)
Screenshot: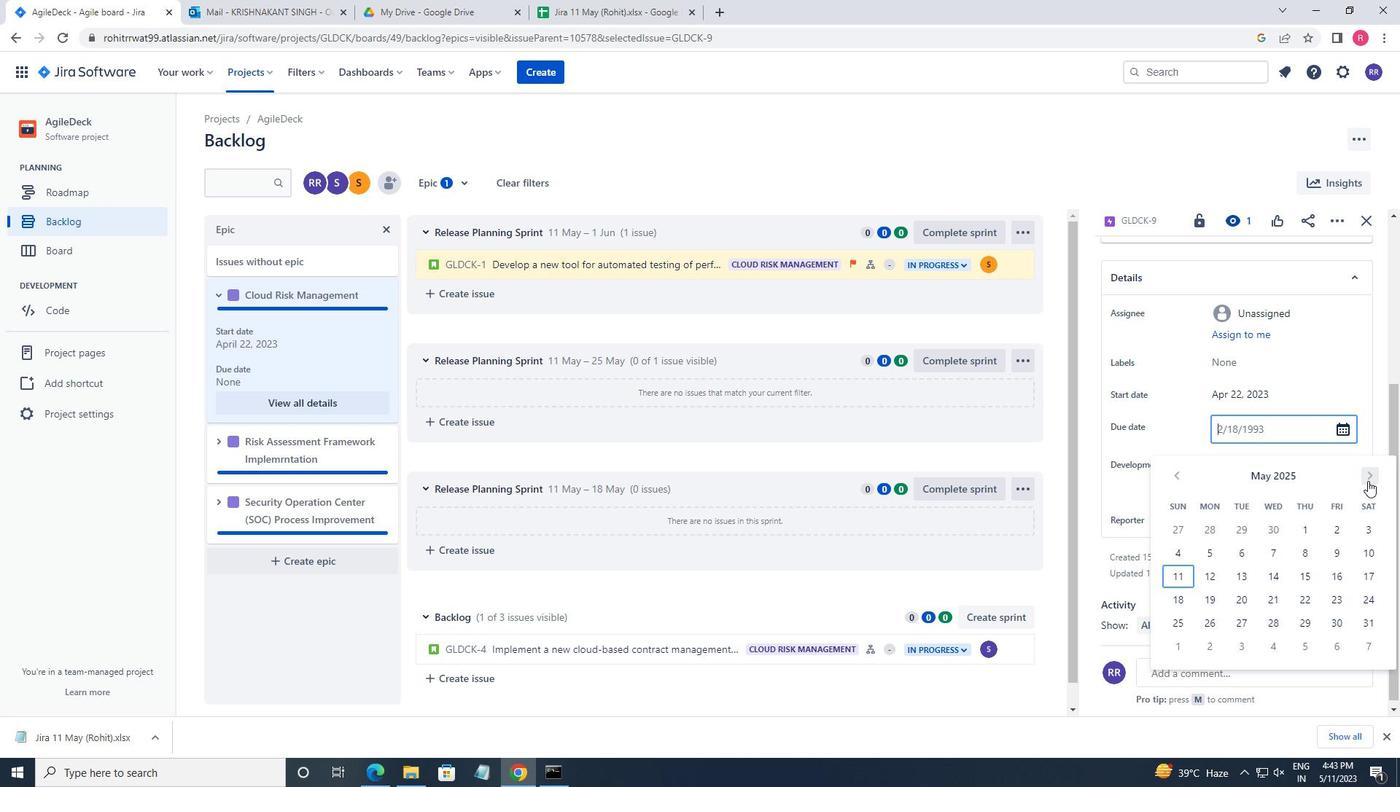 
Action: Mouse pressed left at (1367, 481)
Screenshot: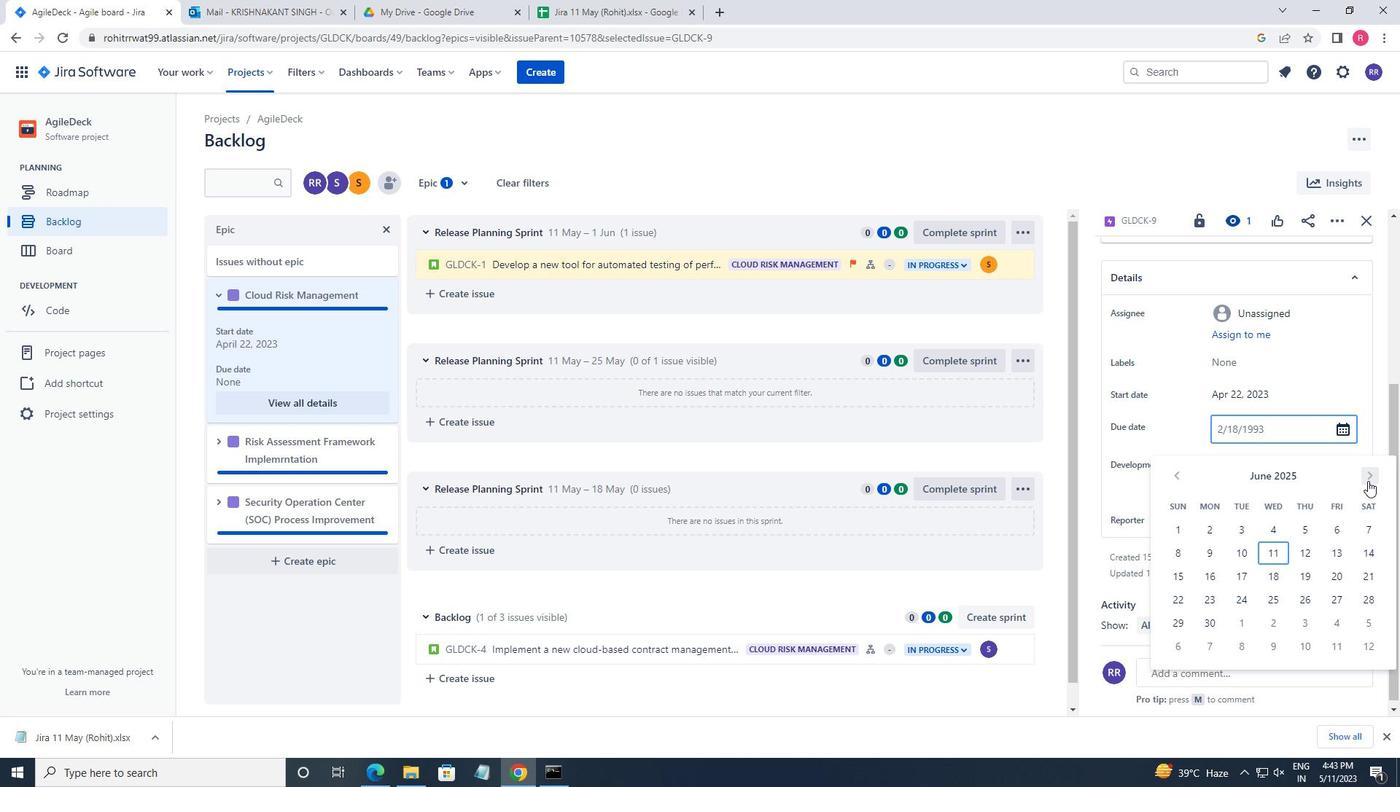 
Action: Mouse moved to (1346, 582)
Screenshot: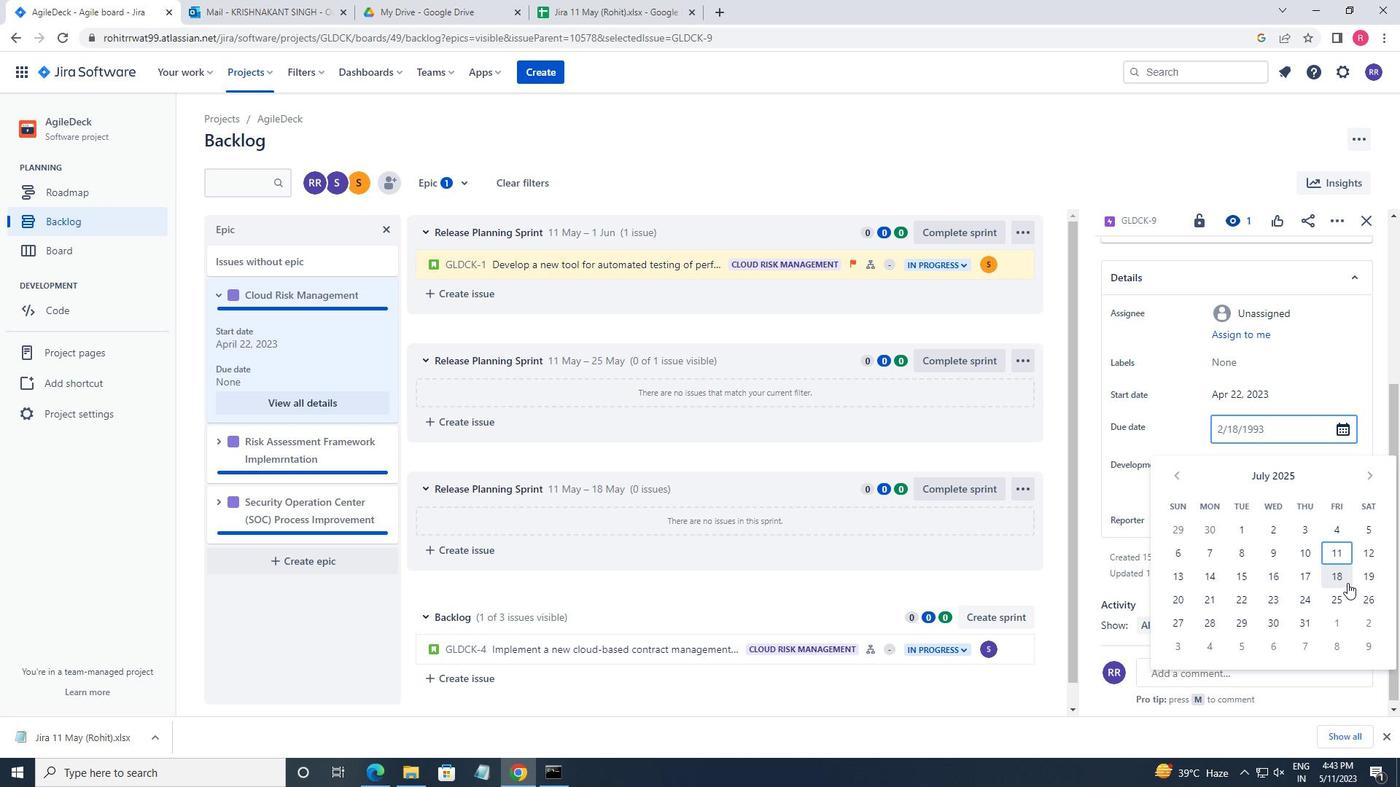 
Action: Mouse pressed left at (1346, 582)
Screenshot: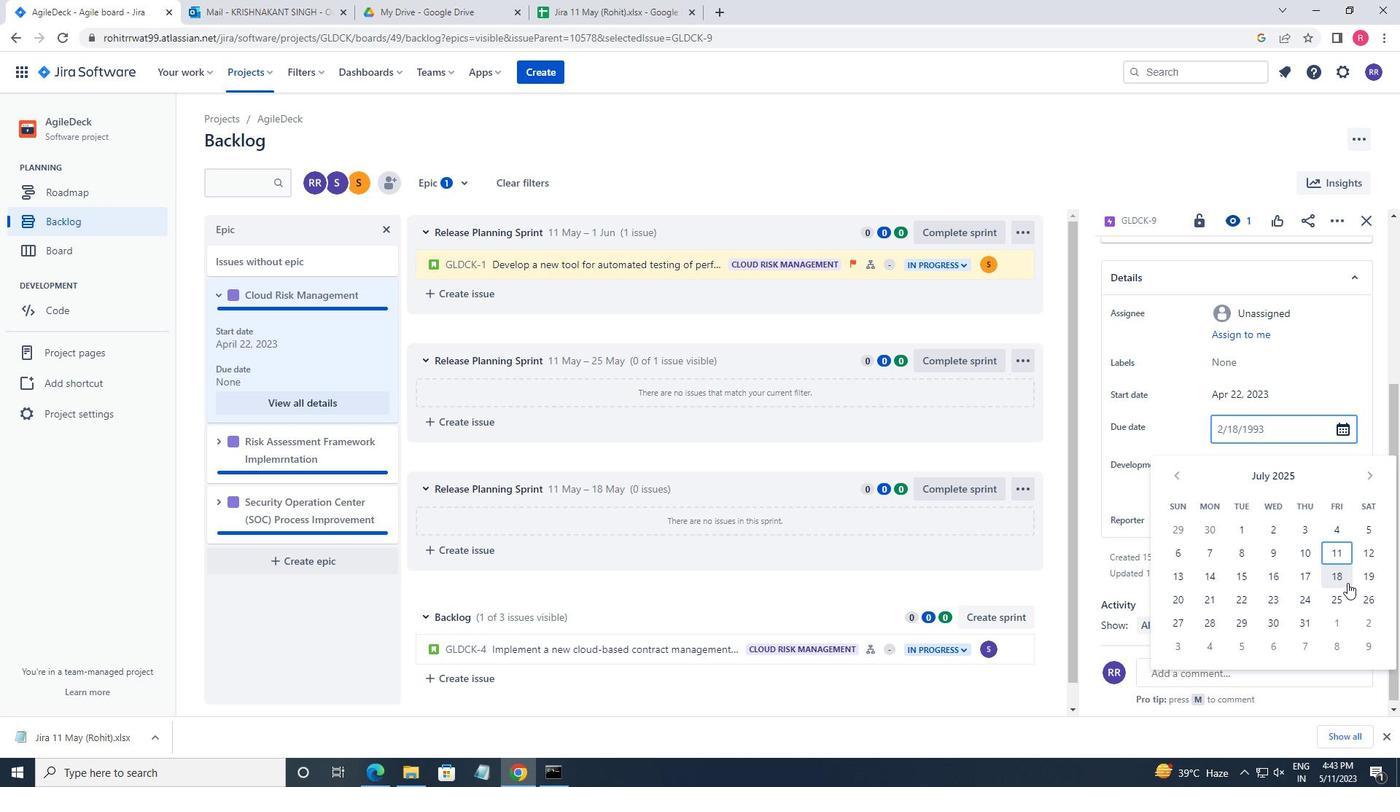 
Action: Mouse moved to (955, 578)
Screenshot: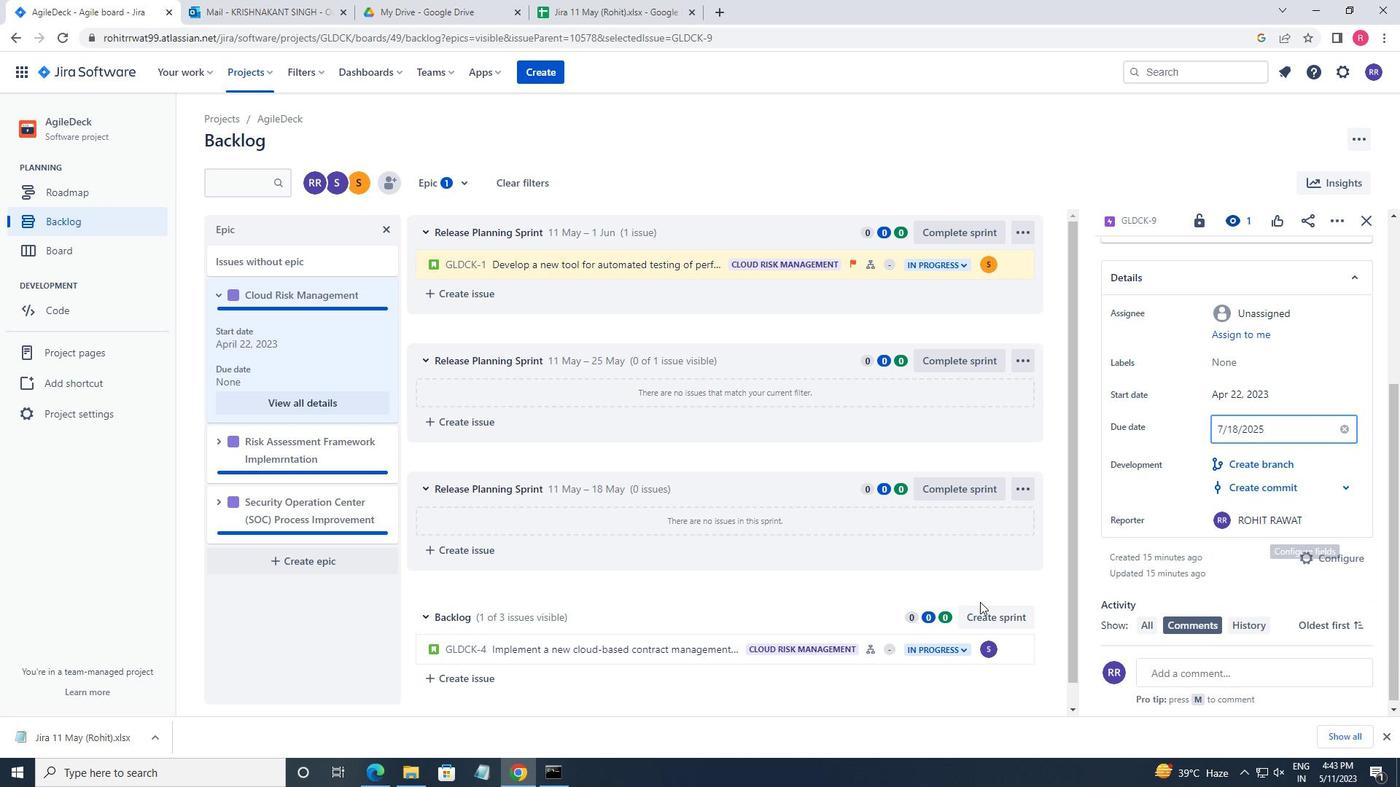 
Action: Mouse pressed left at (955, 578)
Screenshot: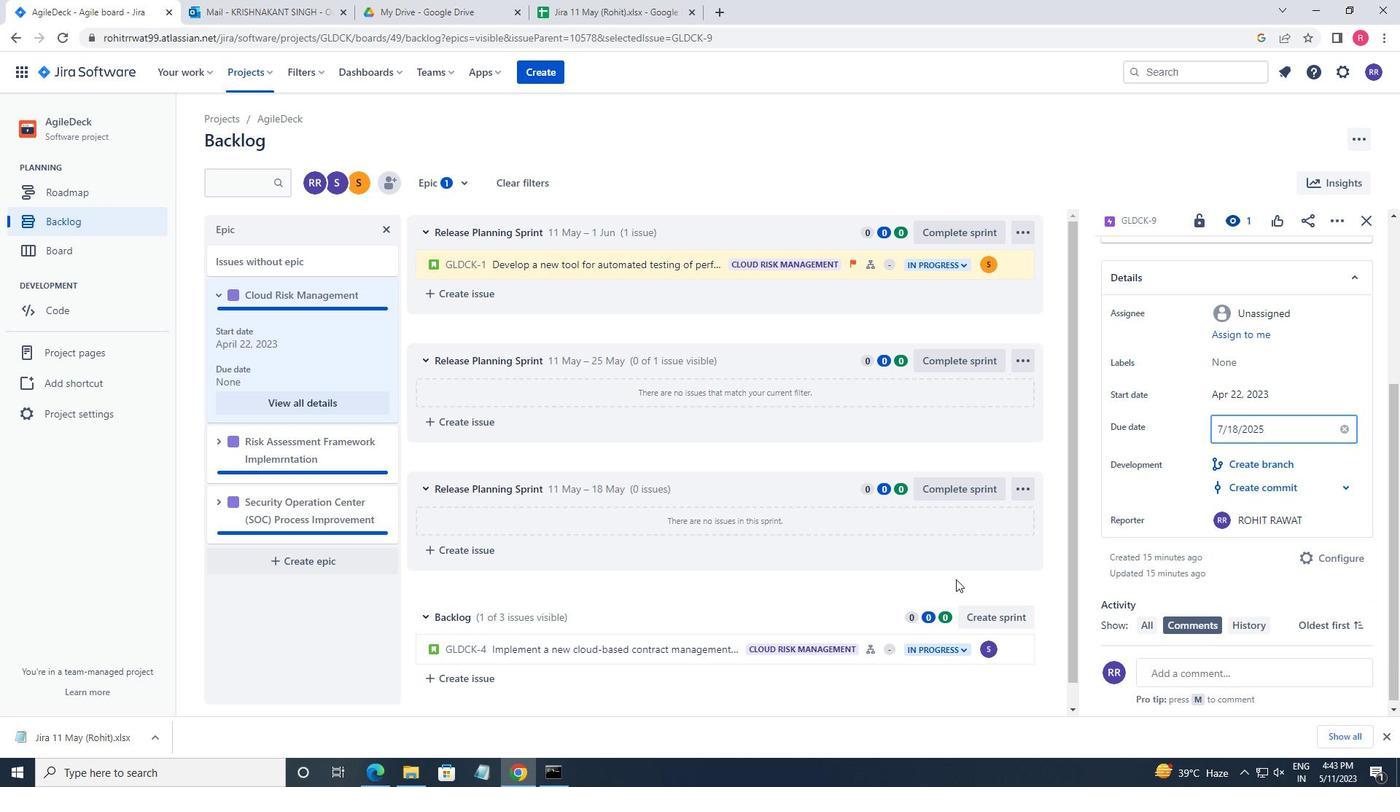 
Action: Mouse moved to (219, 448)
Screenshot: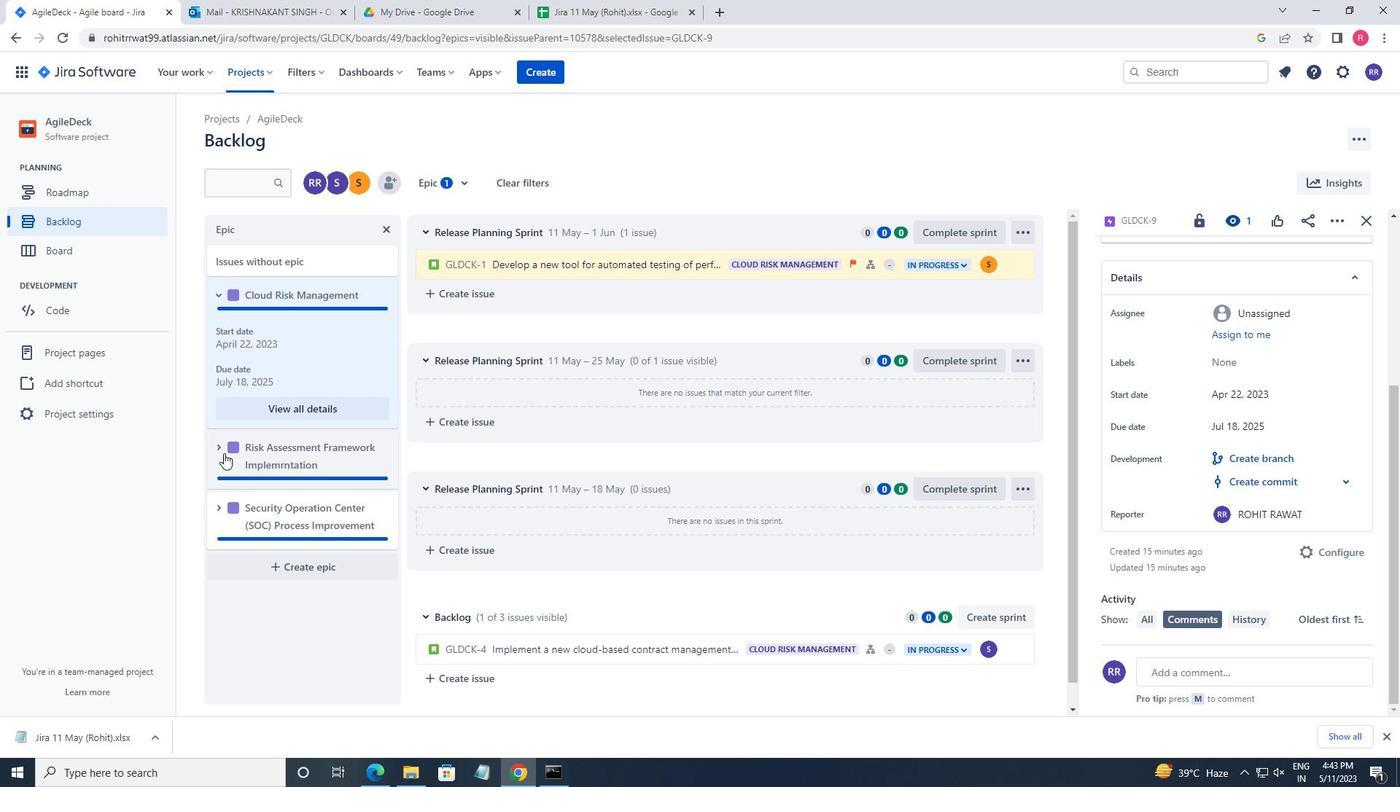 
Action: Mouse pressed left at (219, 448)
Screenshot: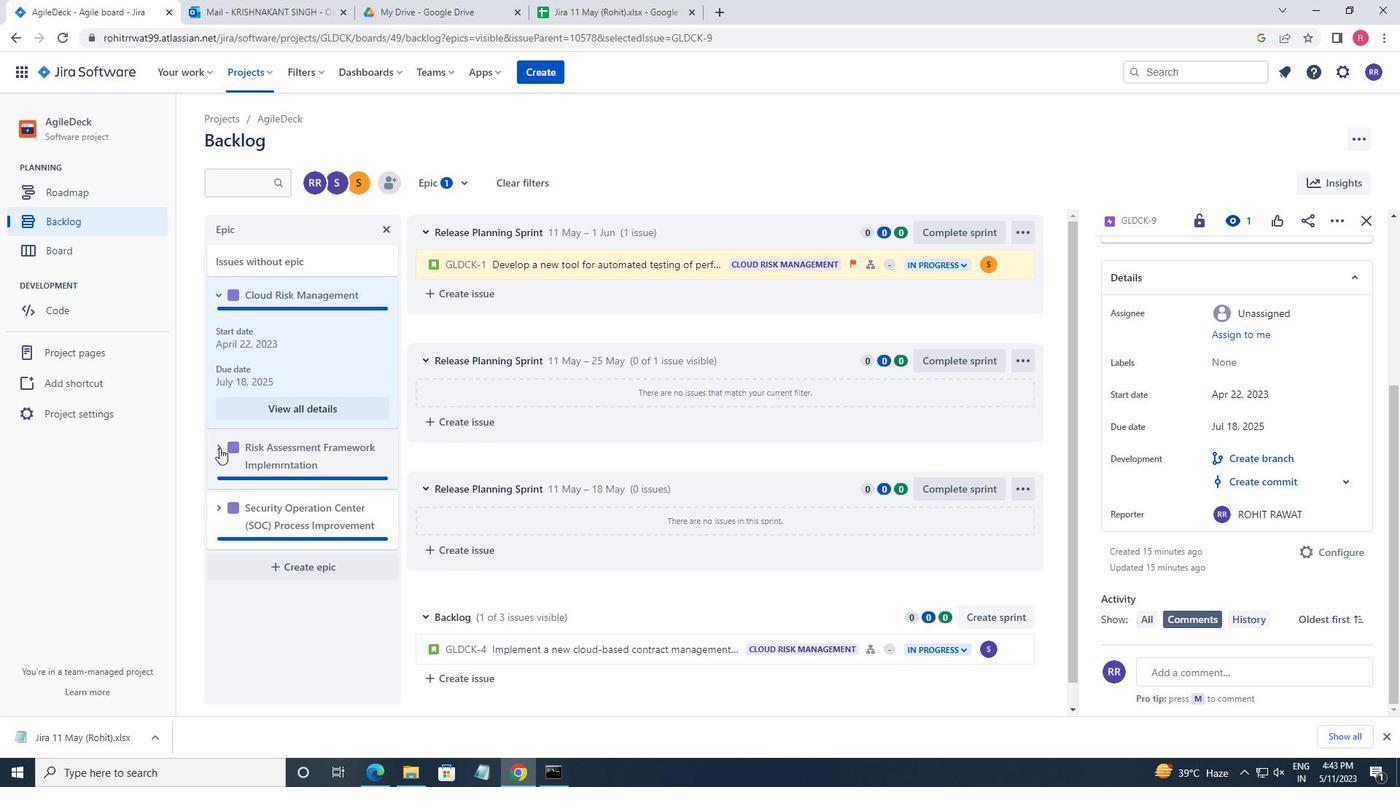 
Action: Mouse moved to (268, 575)
Screenshot: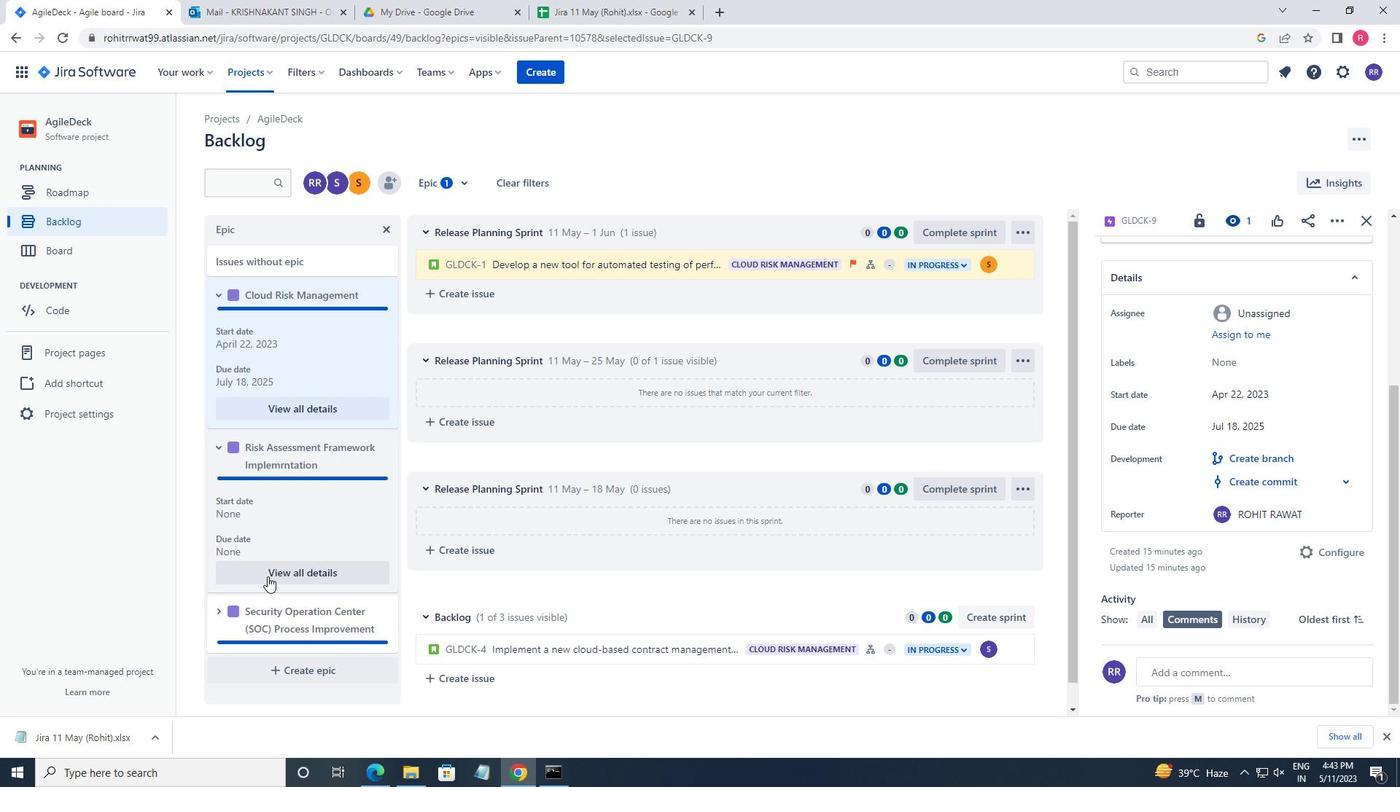 
Action: Mouse pressed left at (268, 575)
Screenshot: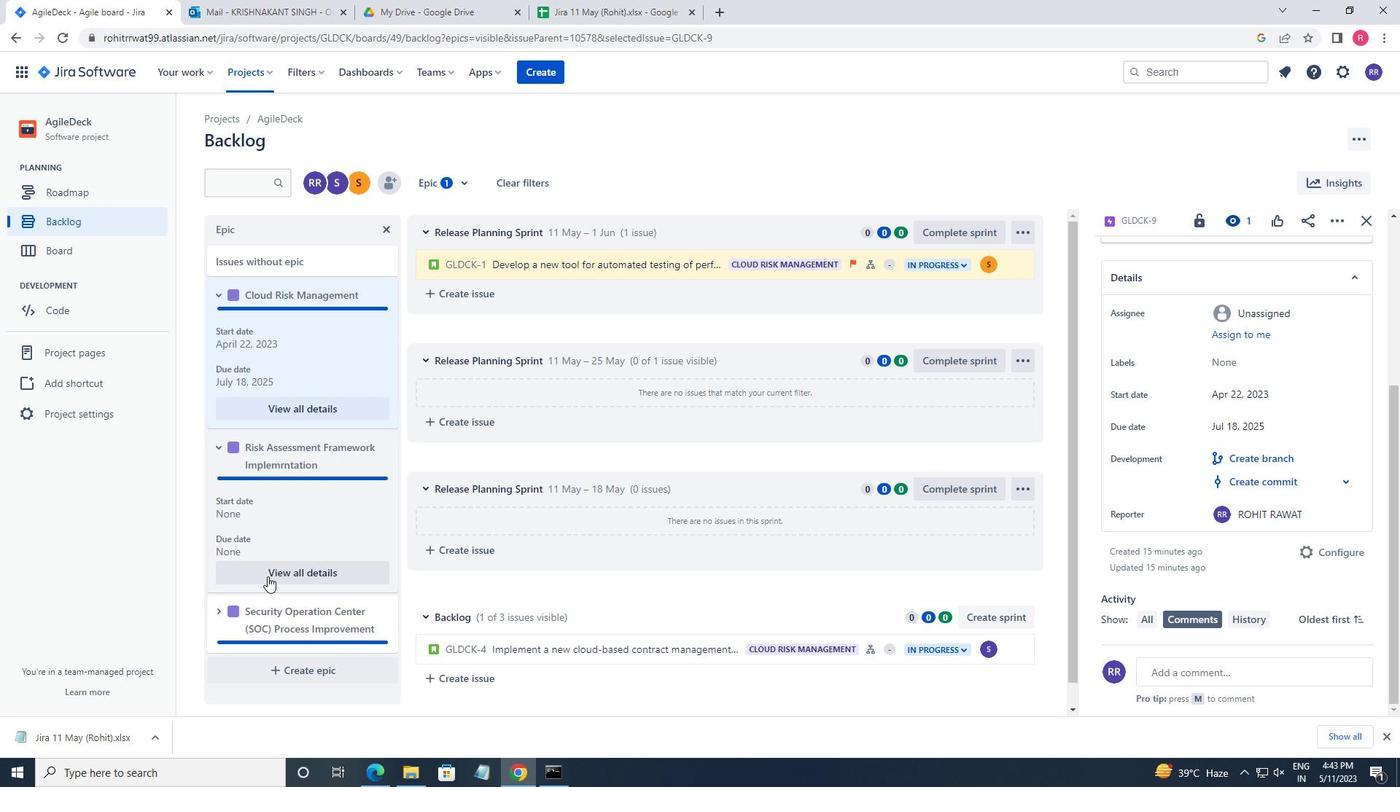 
Action: Mouse moved to (1217, 599)
Screenshot: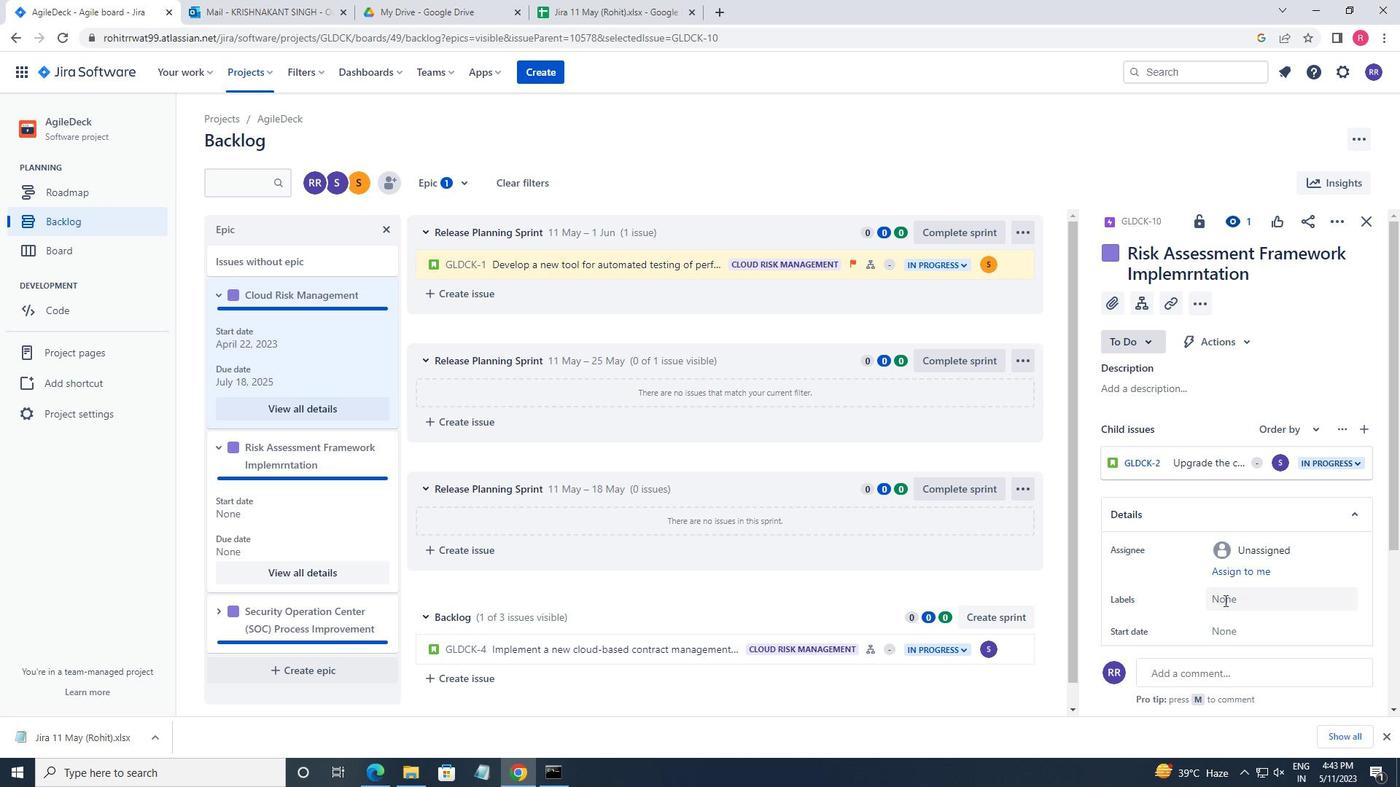 
Action: Mouse scrolled (1217, 598) with delta (0, 0)
Screenshot: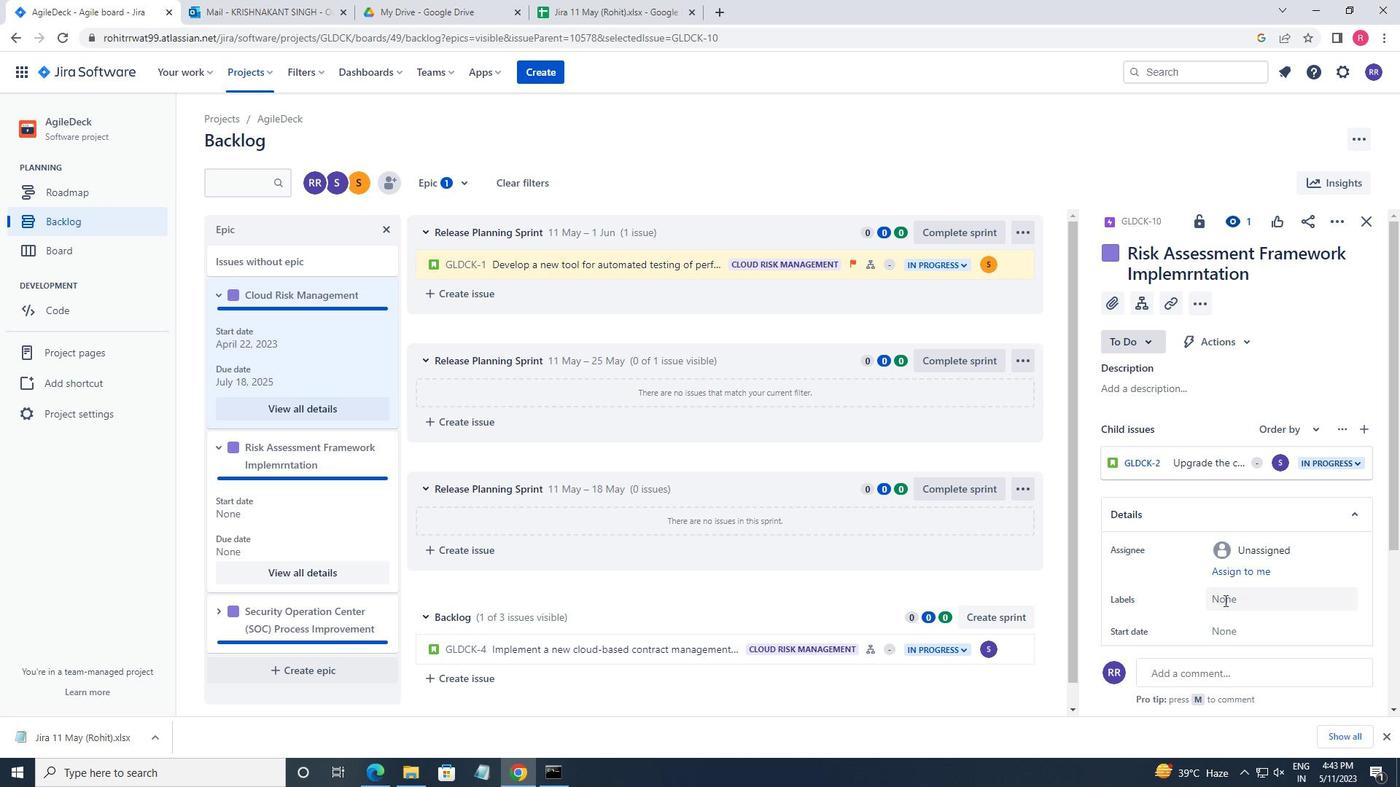 
Action: Mouse moved to (1217, 599)
Screenshot: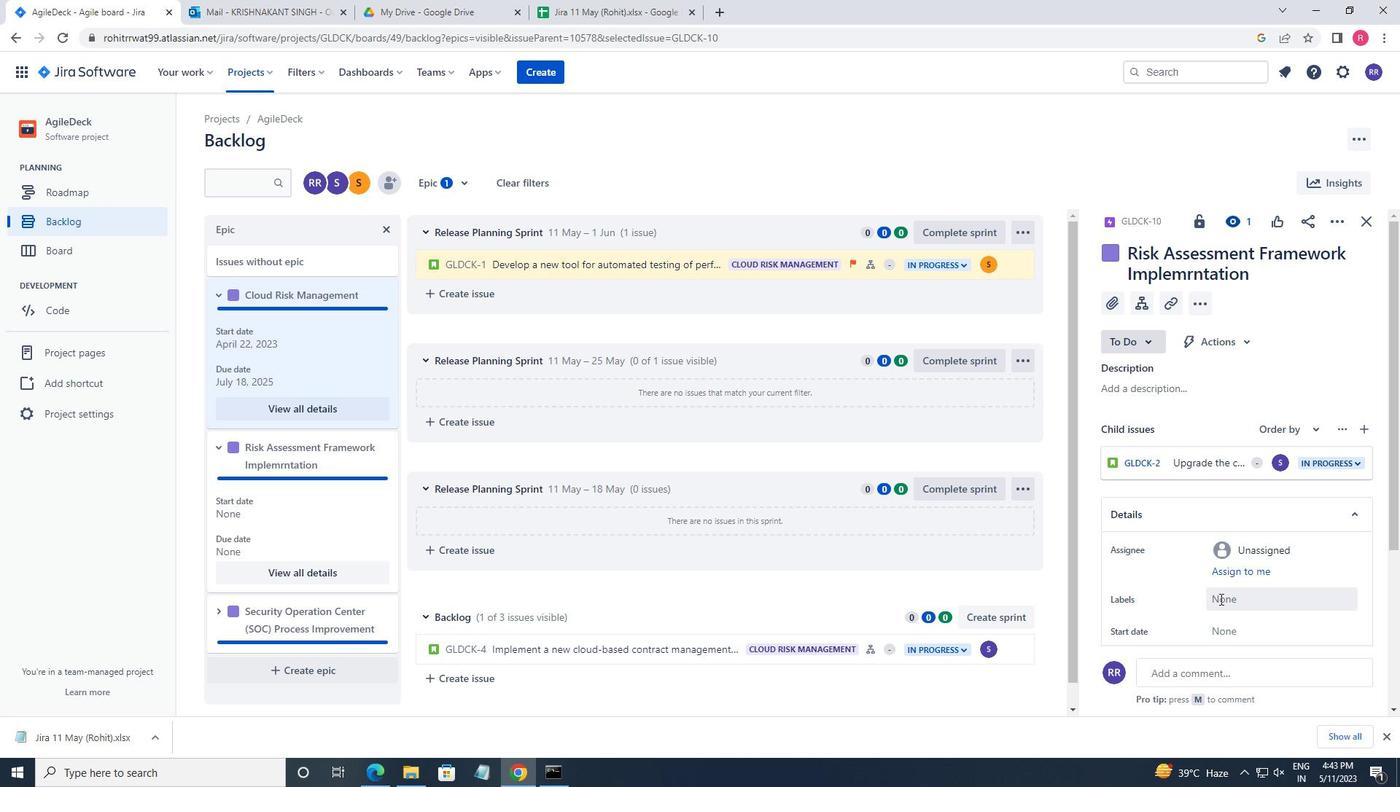 
Action: Mouse scrolled (1217, 598) with delta (0, 0)
Screenshot: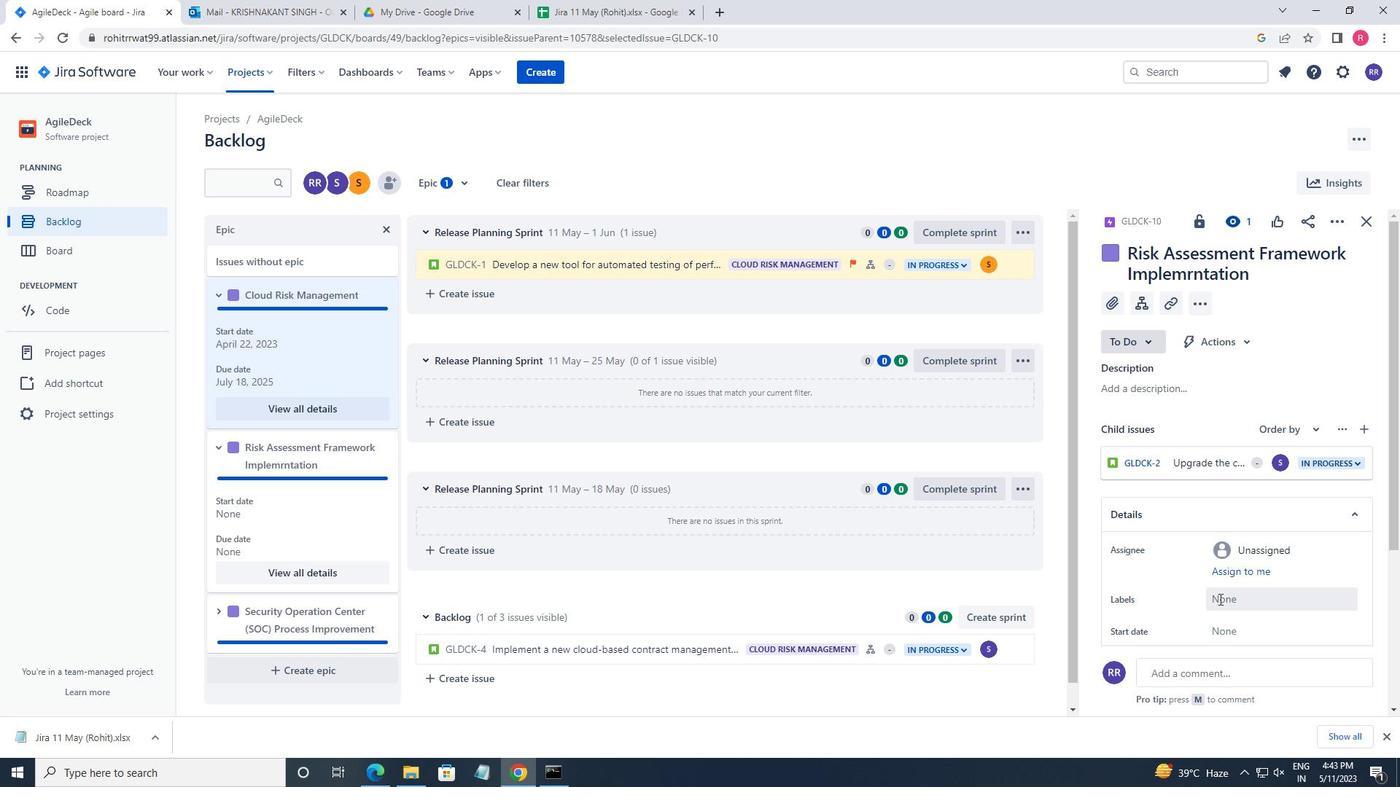 
Action: Mouse moved to (1230, 487)
Screenshot: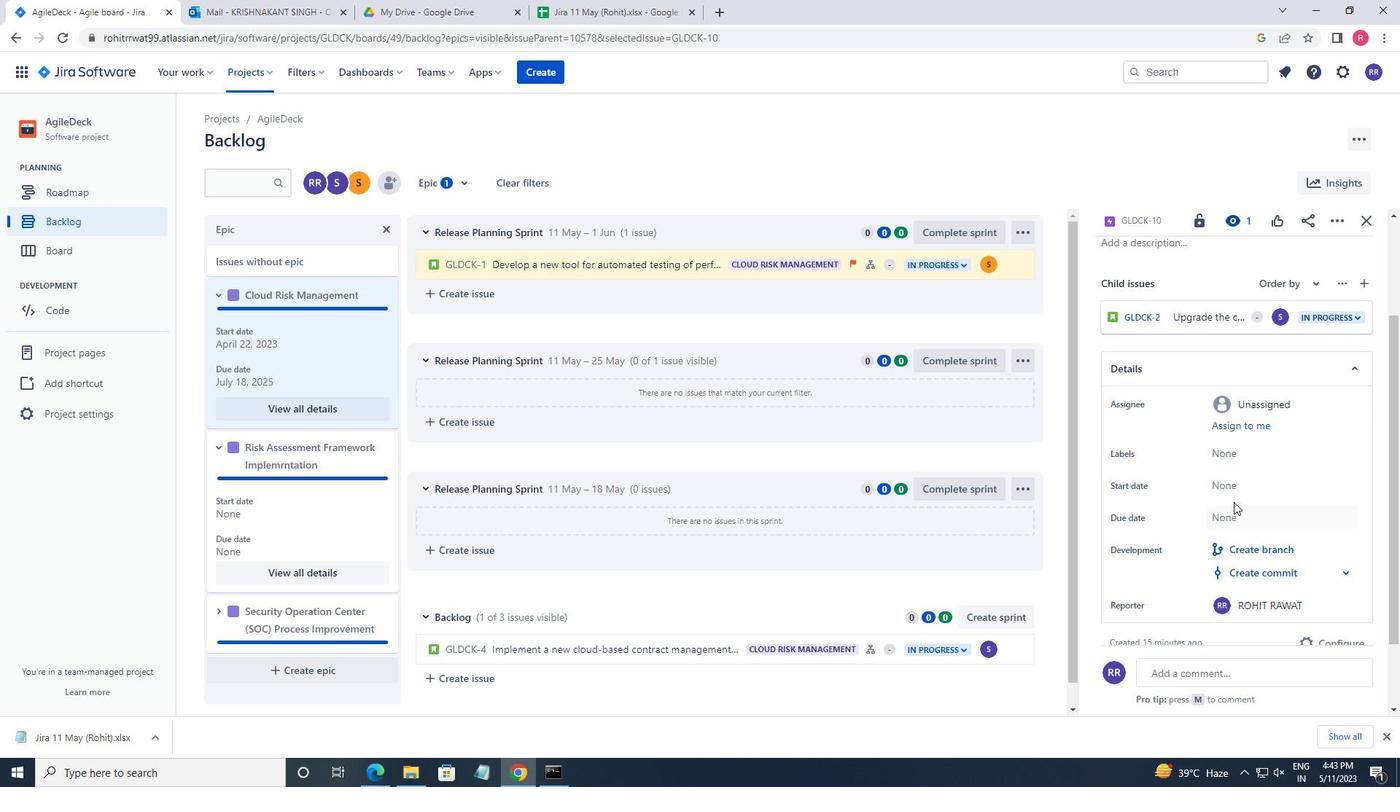 
Action: Mouse pressed left at (1230, 487)
Screenshot: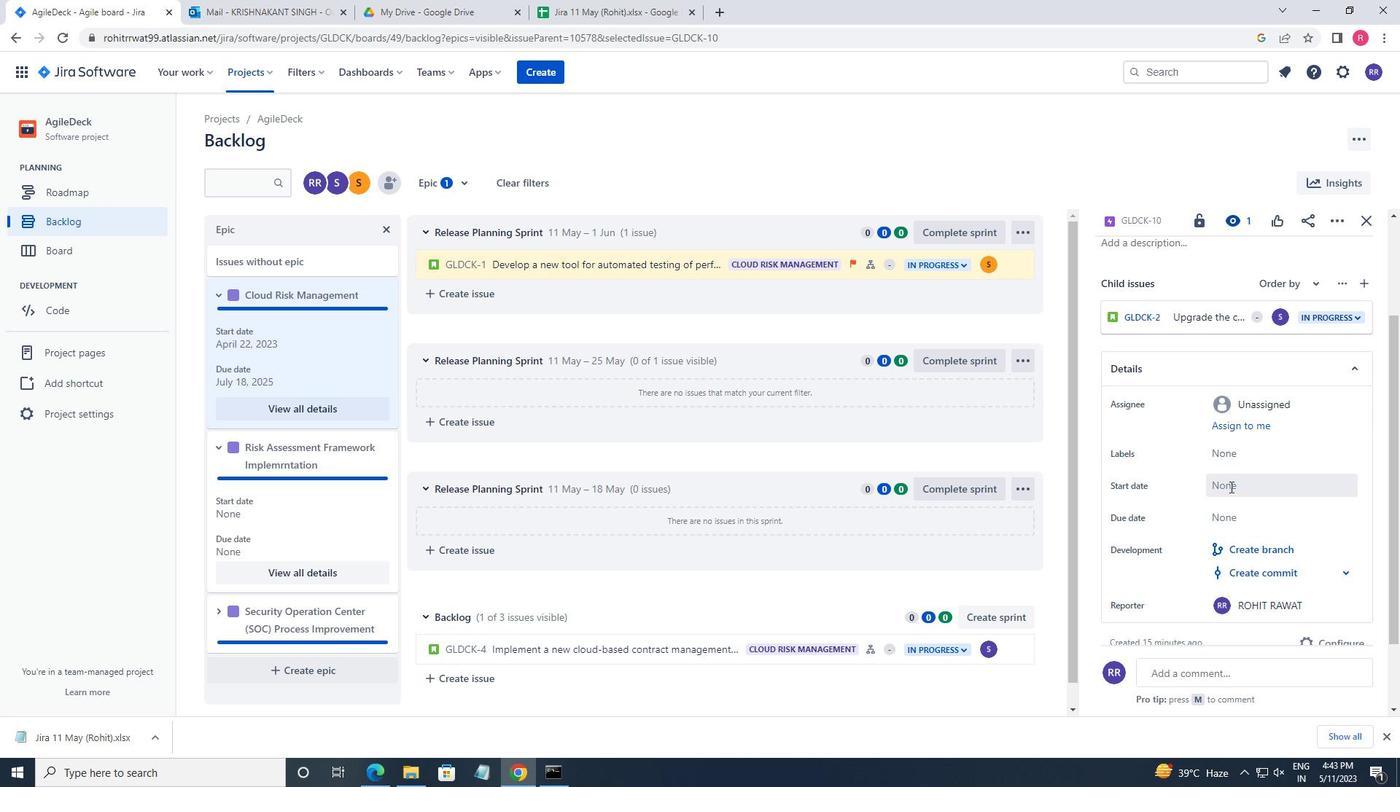 
Action: Mouse moved to (296, 575)
Screenshot: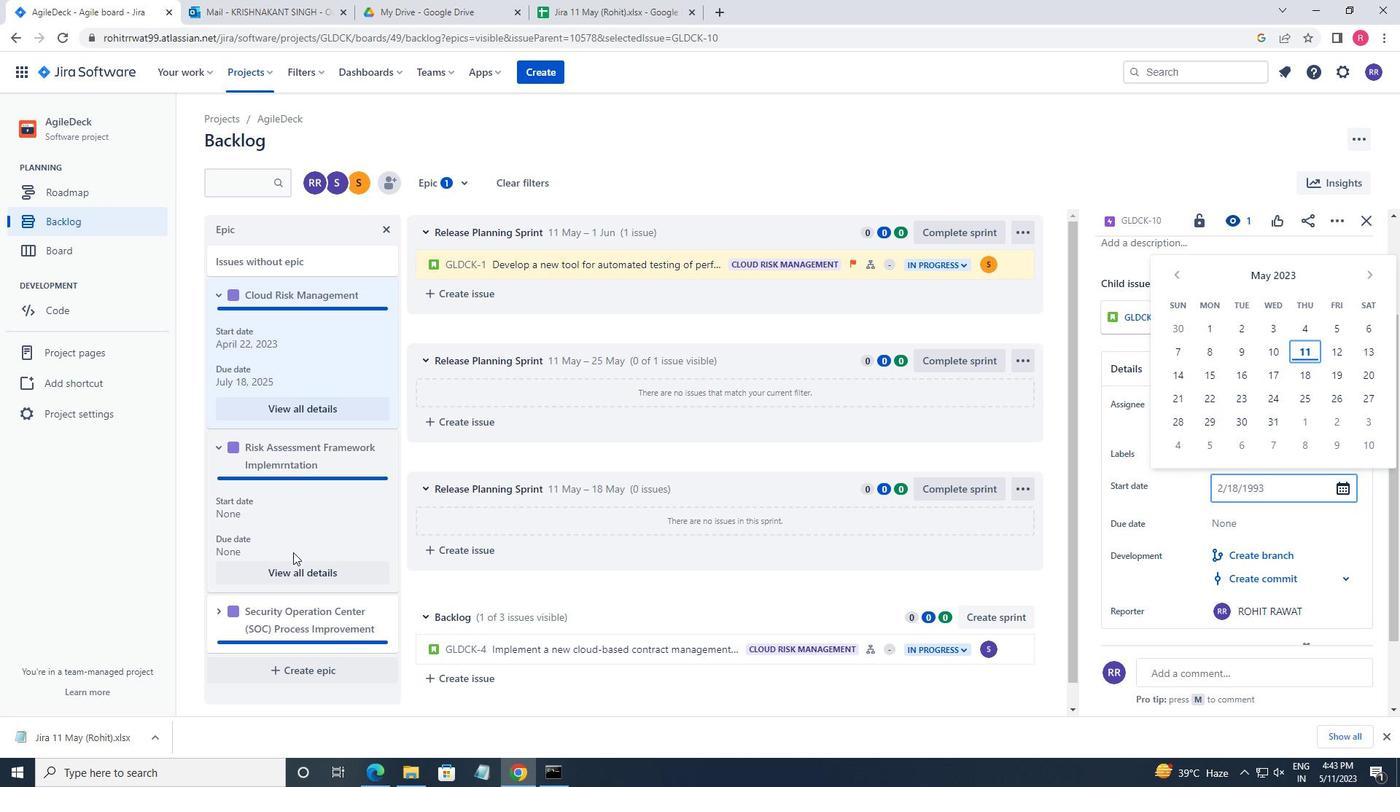 
Action: Mouse pressed left at (296, 575)
Screenshot: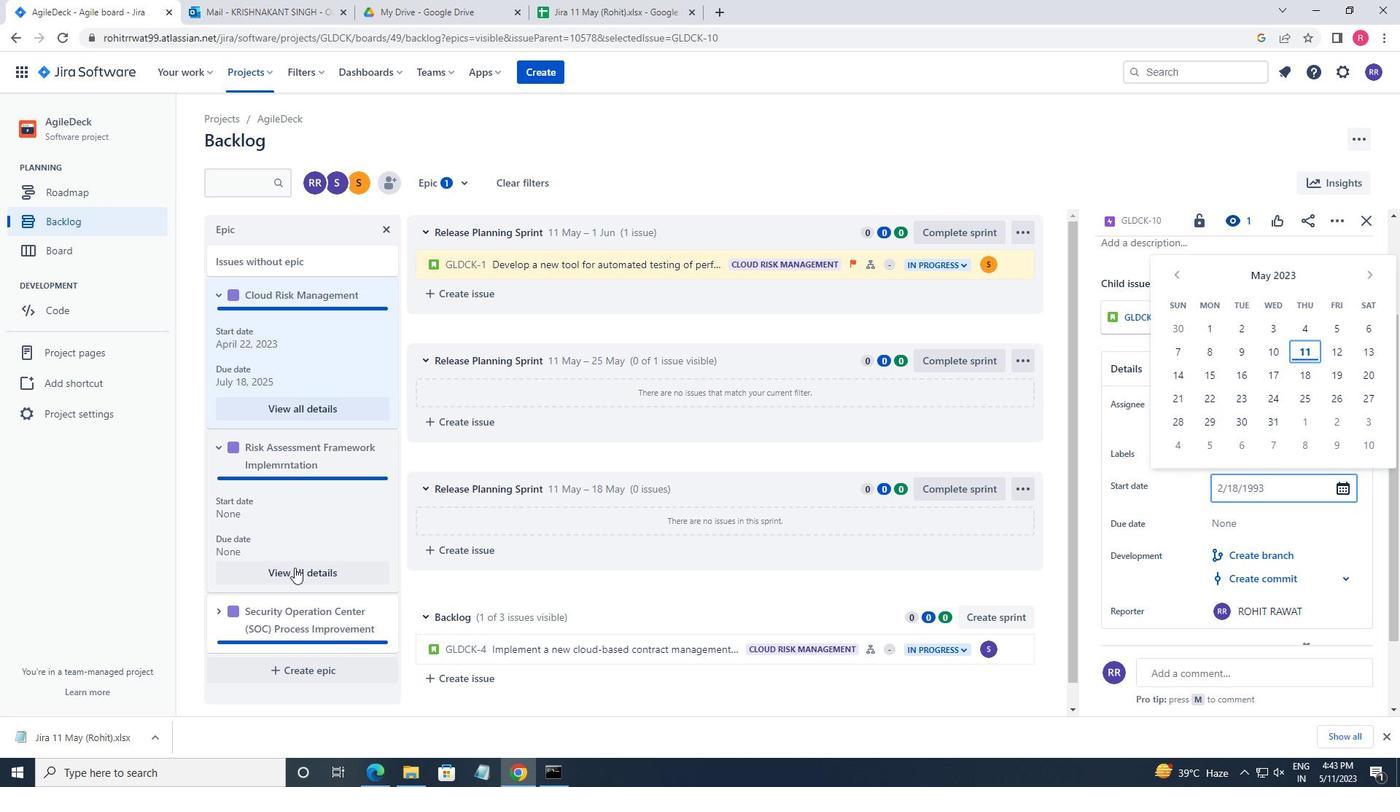 
Action: Mouse moved to (1255, 581)
Screenshot: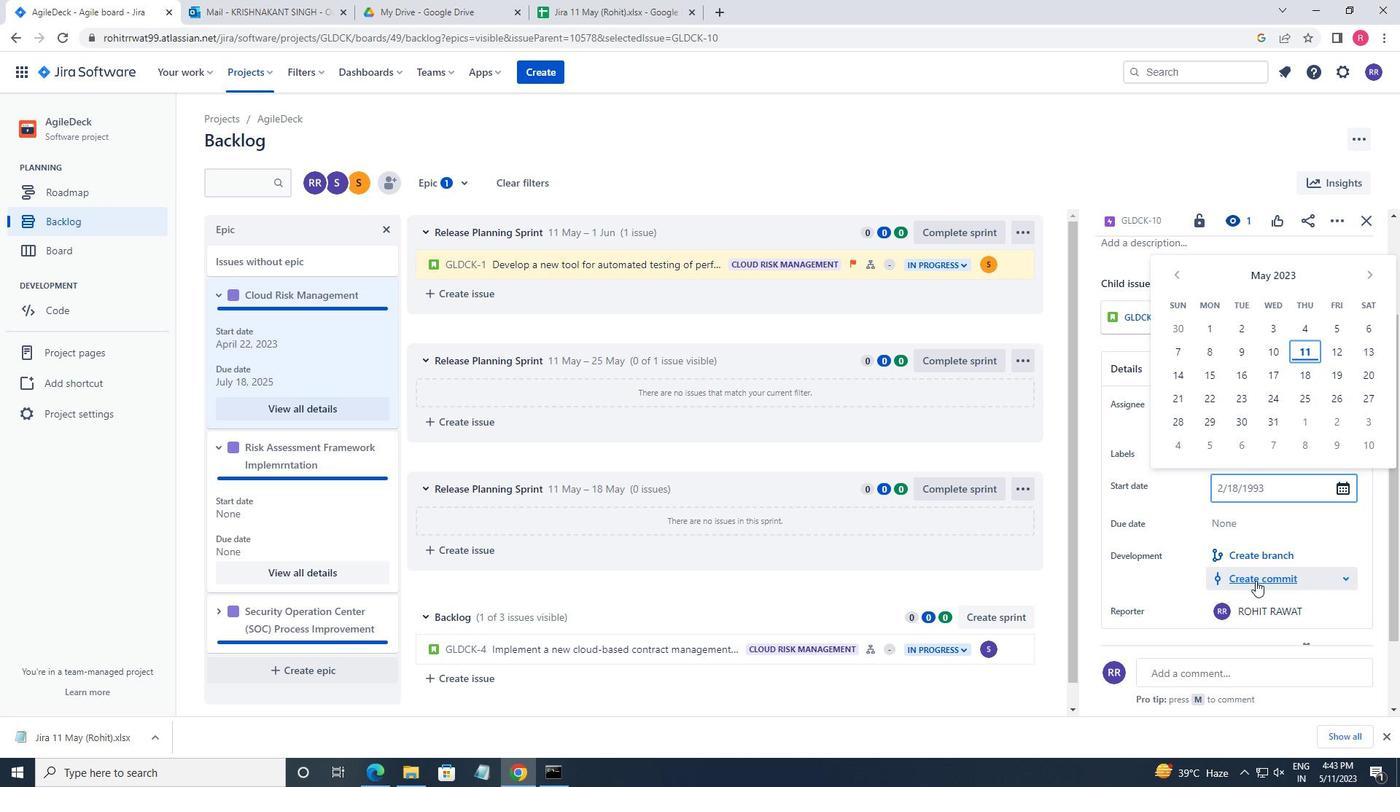 
Action: Mouse scrolled (1255, 581) with delta (0, 0)
Screenshot: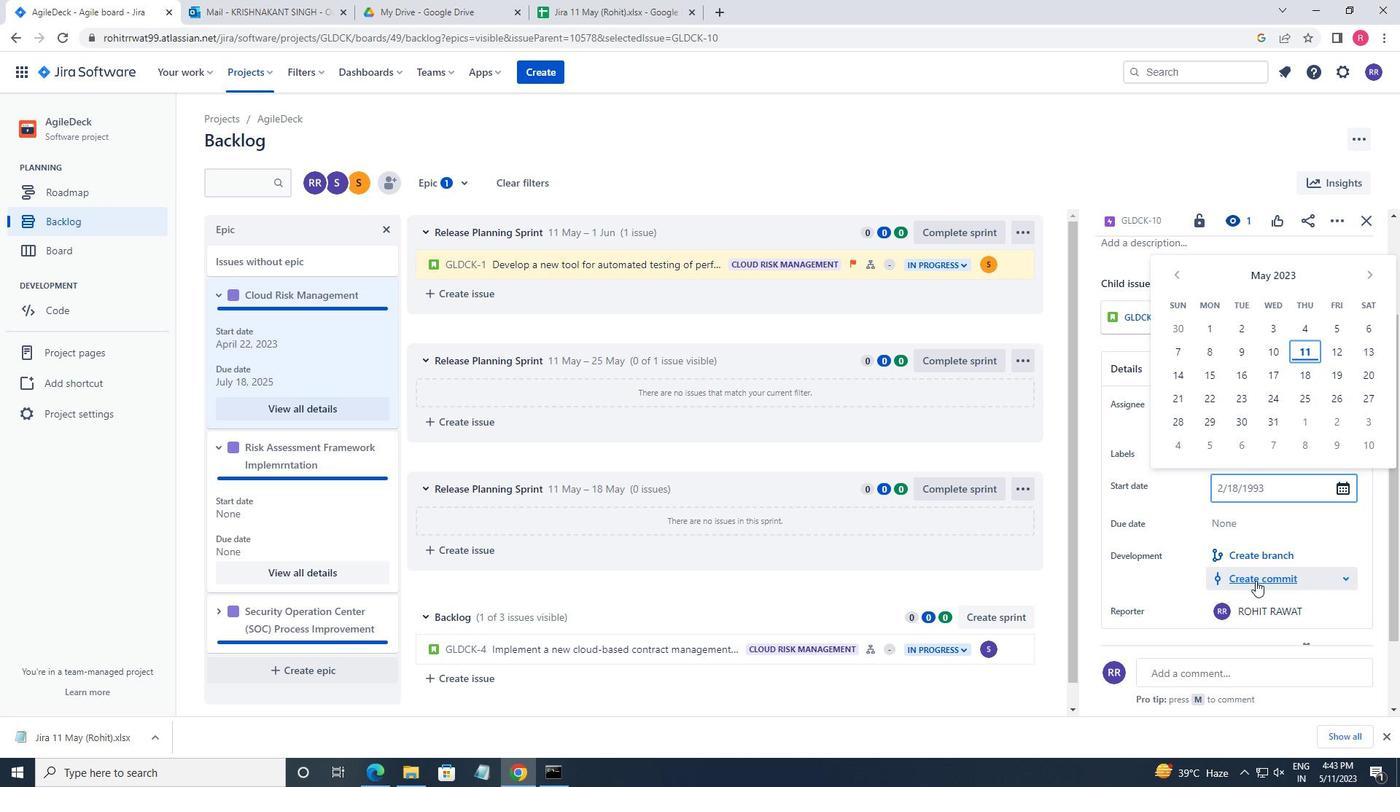 
Action: Mouse scrolled (1255, 581) with delta (0, 0)
Screenshot: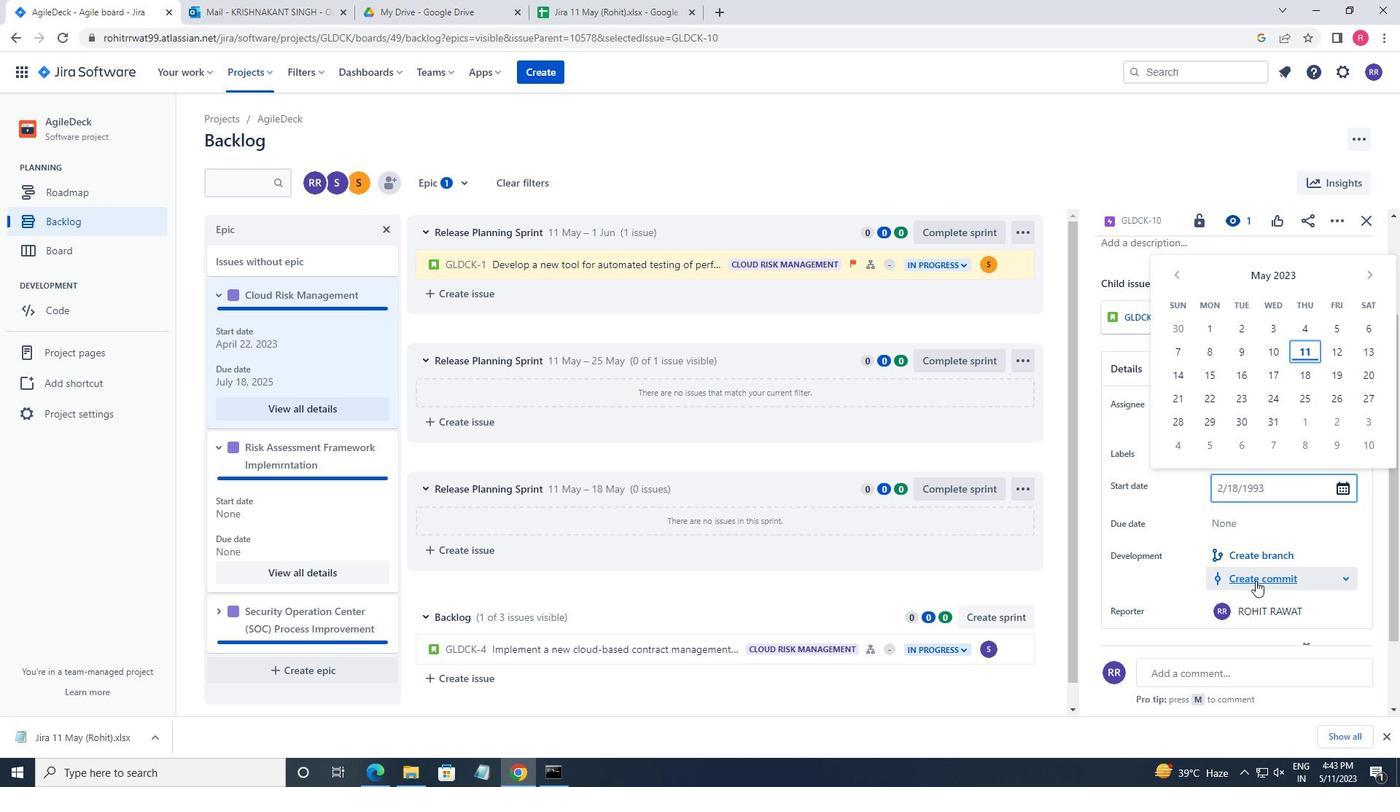 
Action: Mouse scrolled (1255, 581) with delta (0, 0)
Screenshot: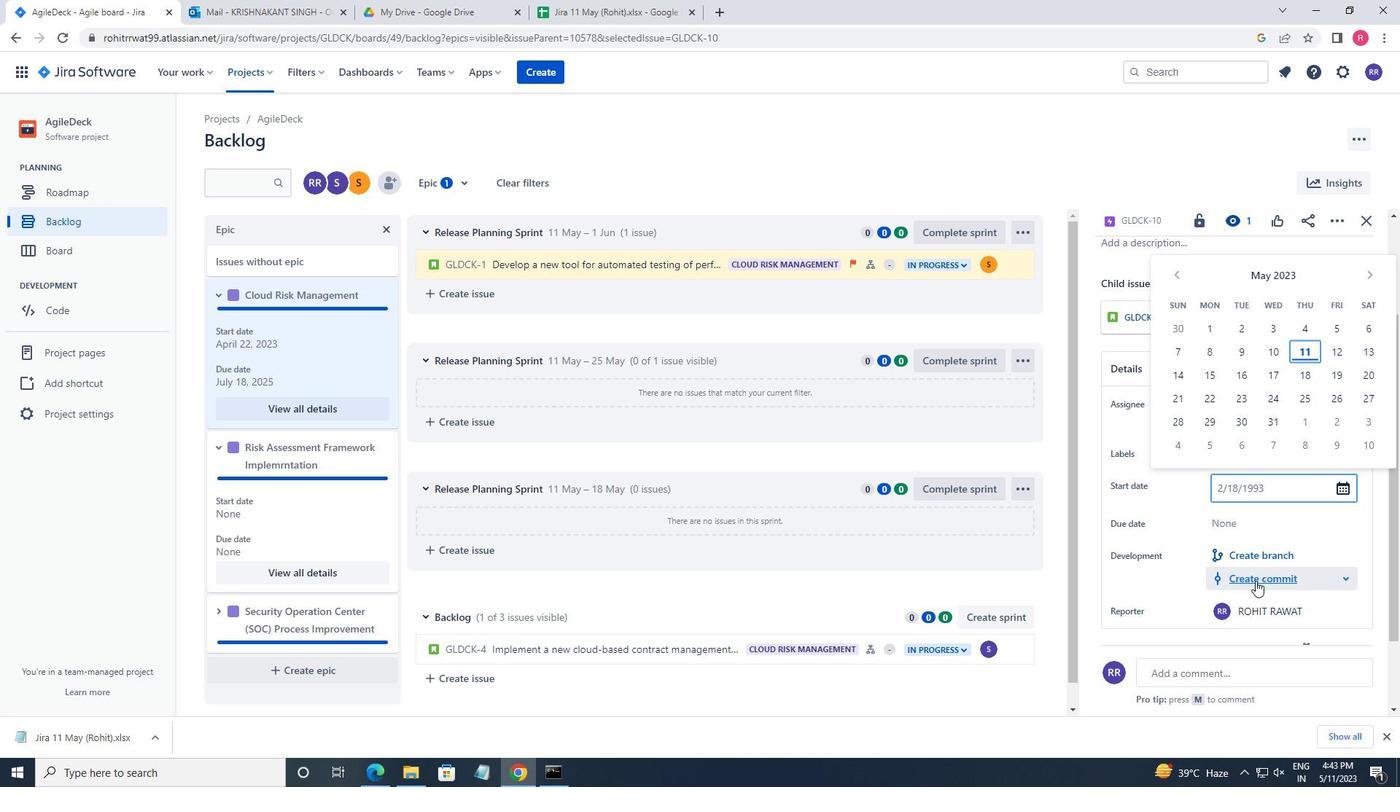 
Action: Mouse moved to (1255, 584)
Screenshot: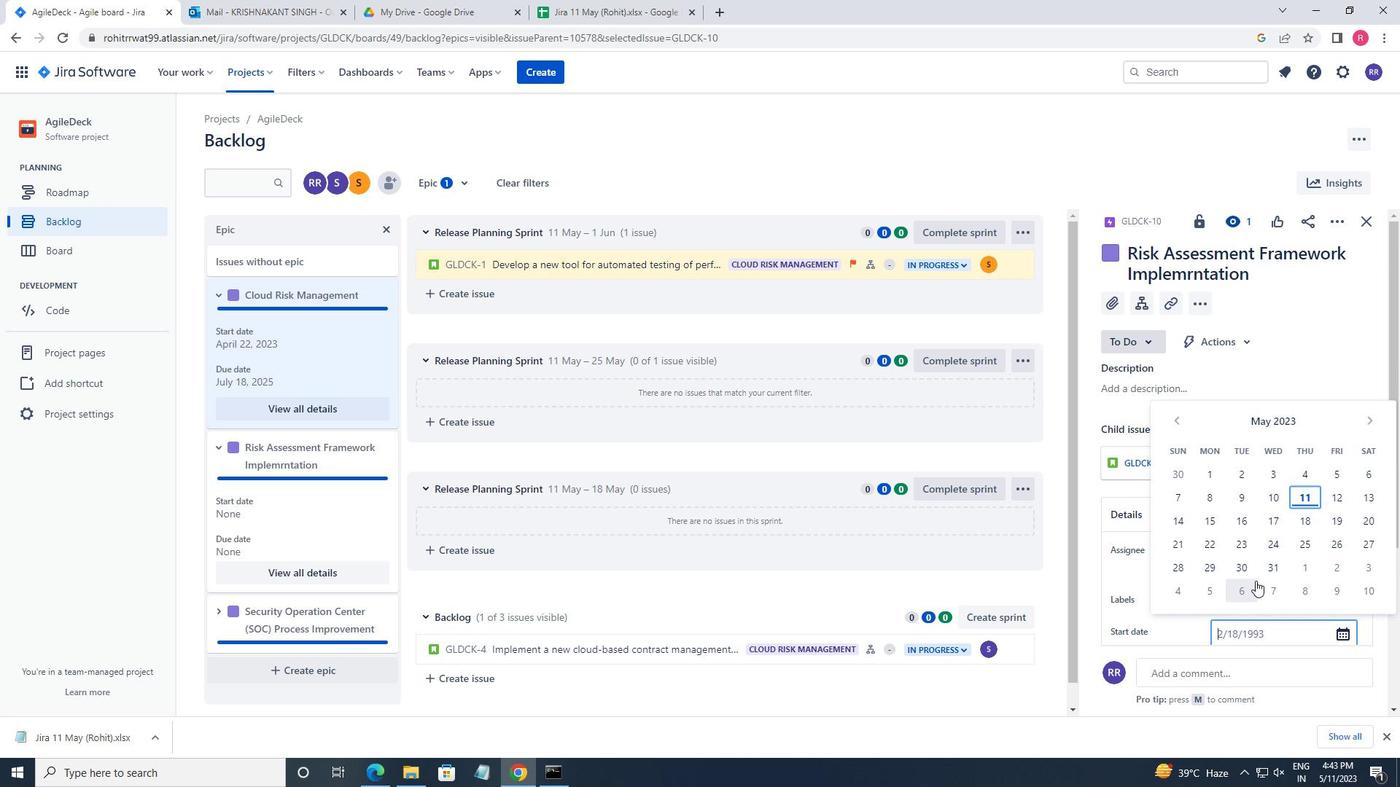 
Action: Mouse scrolled (1255, 583) with delta (0, 0)
Screenshot: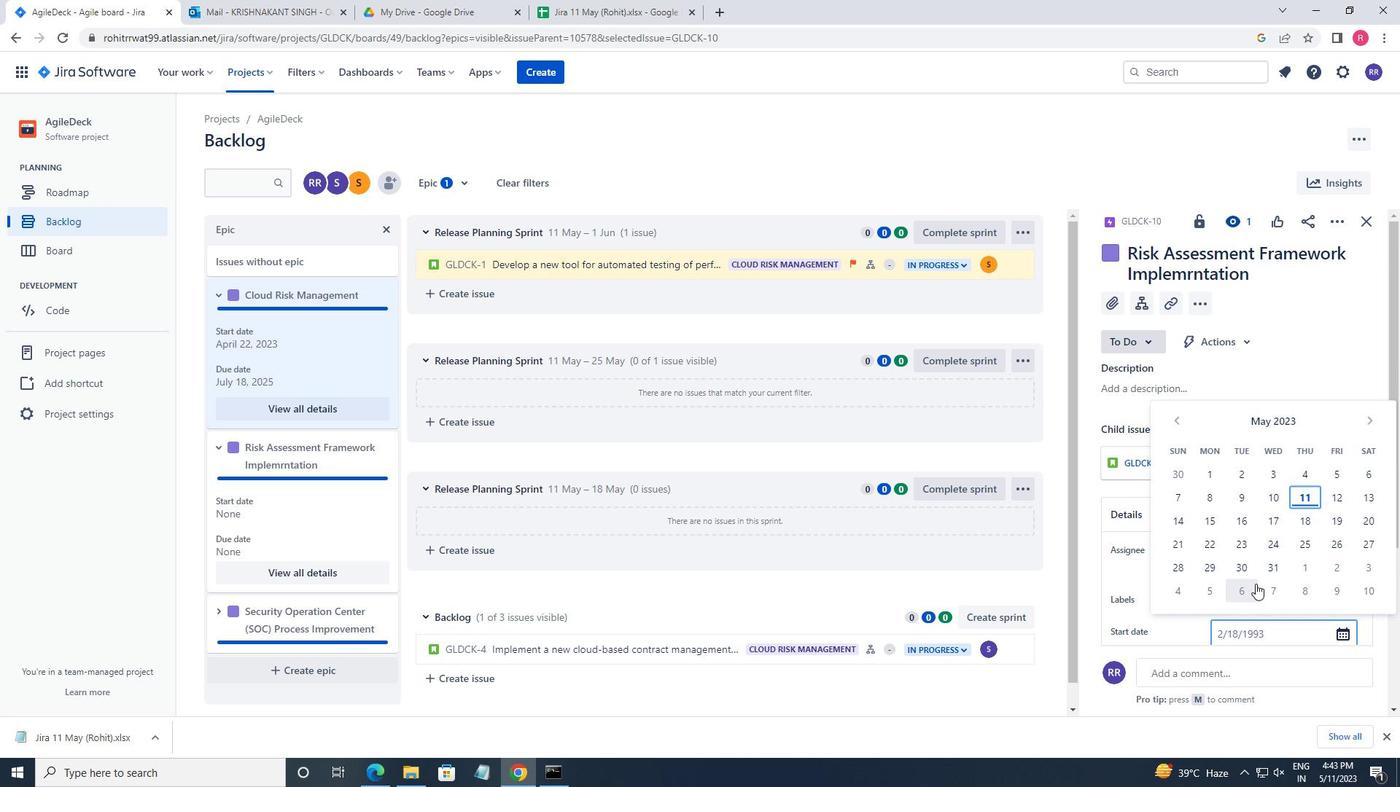 
Action: Mouse scrolled (1255, 583) with delta (0, 0)
Screenshot: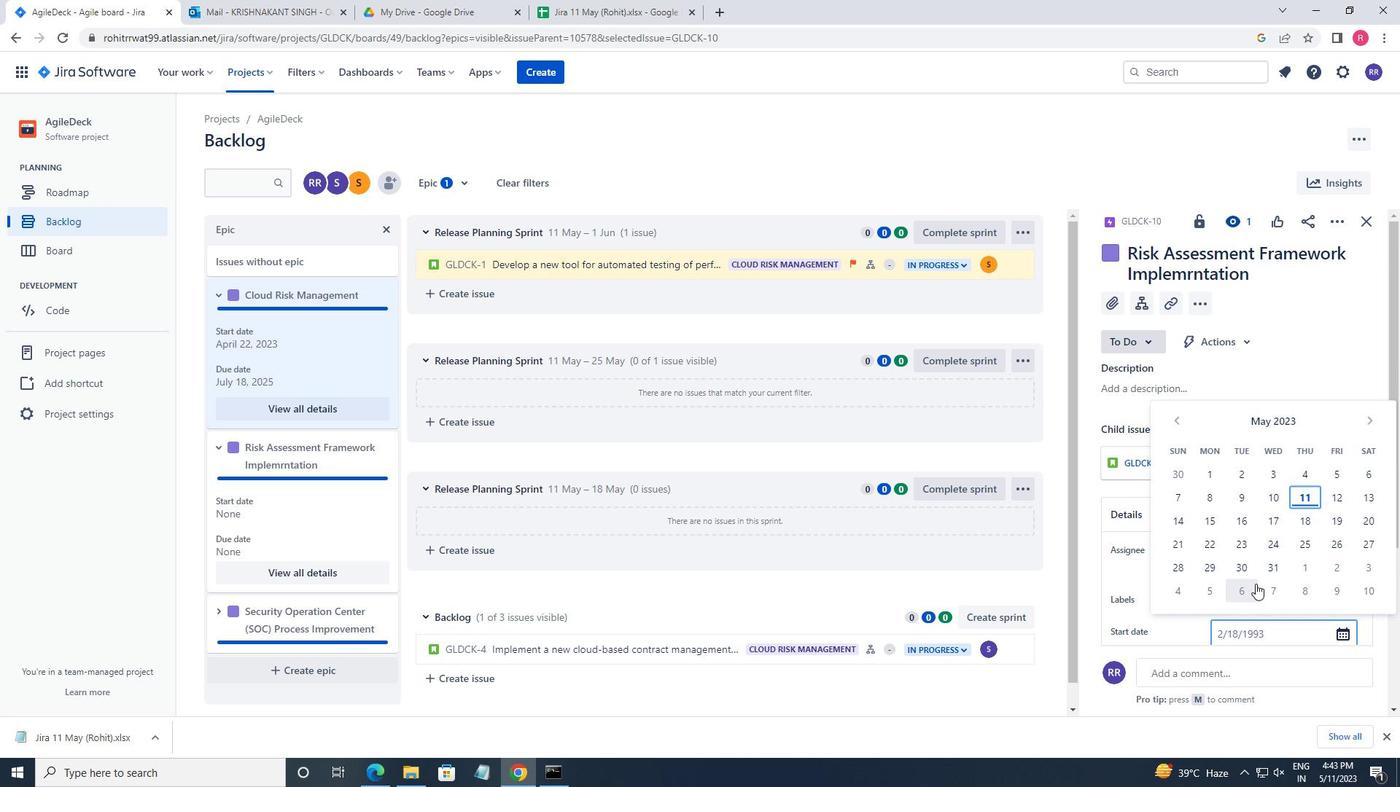 
Action: Mouse moved to (1147, 627)
Screenshot: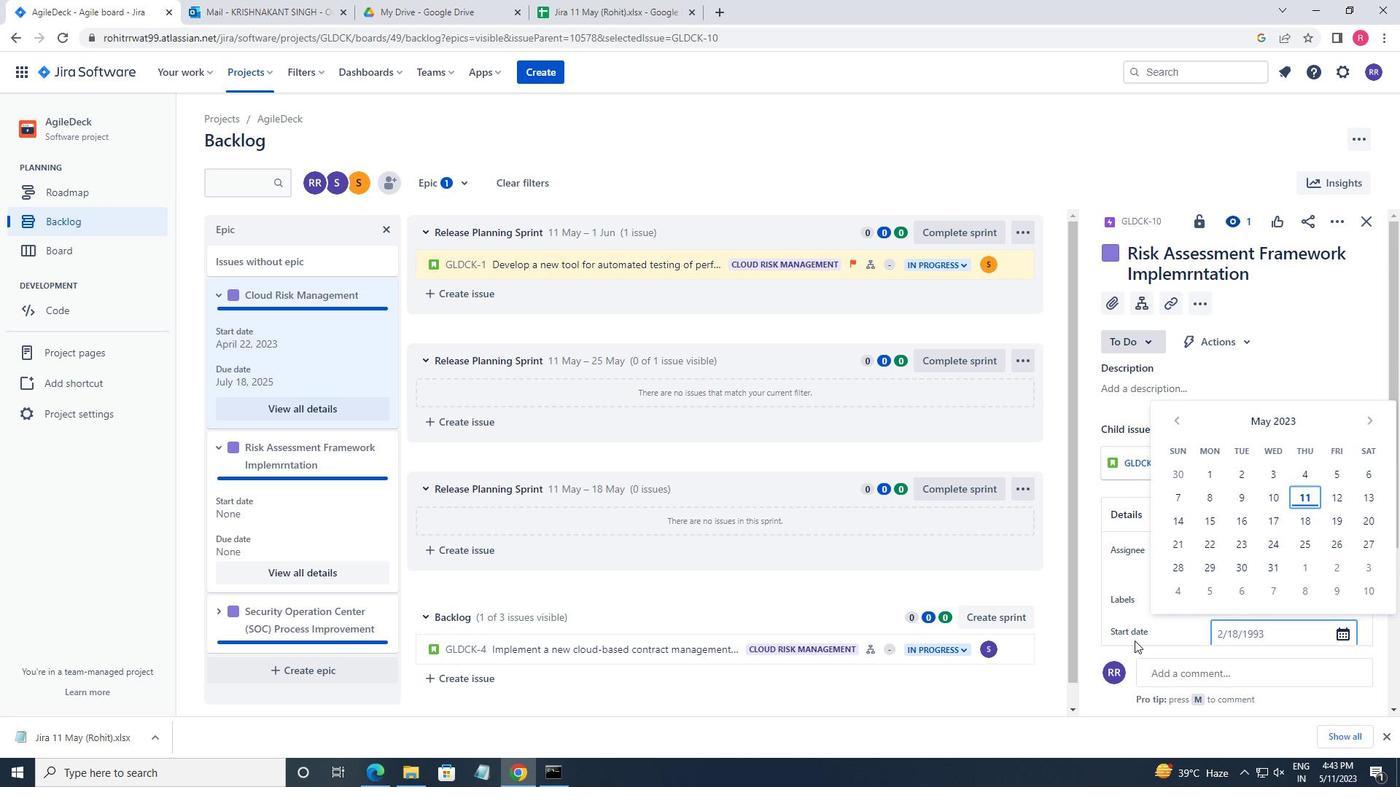 
Action: Mouse scrolled (1147, 626) with delta (0, 0)
Screenshot: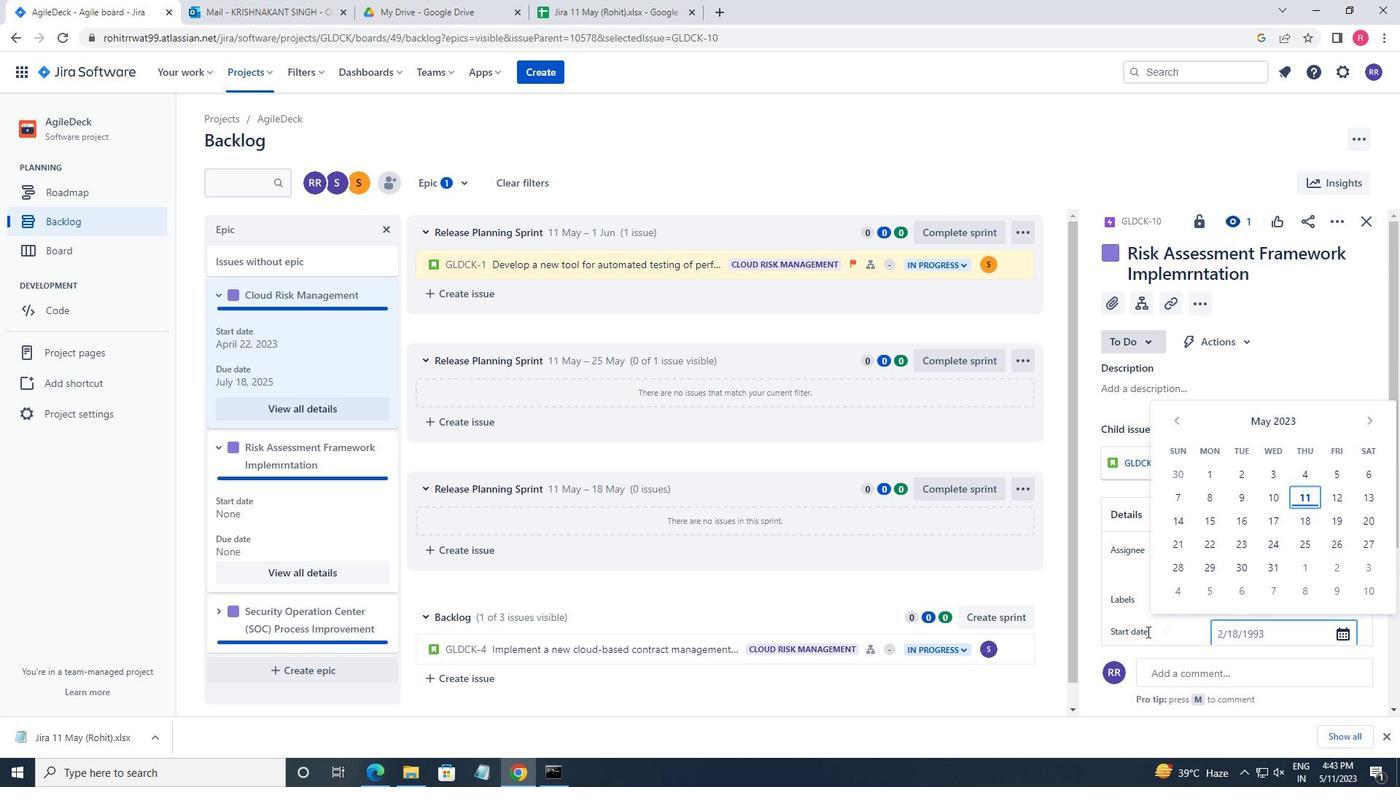 
Action: Mouse scrolled (1147, 626) with delta (0, 0)
Screenshot: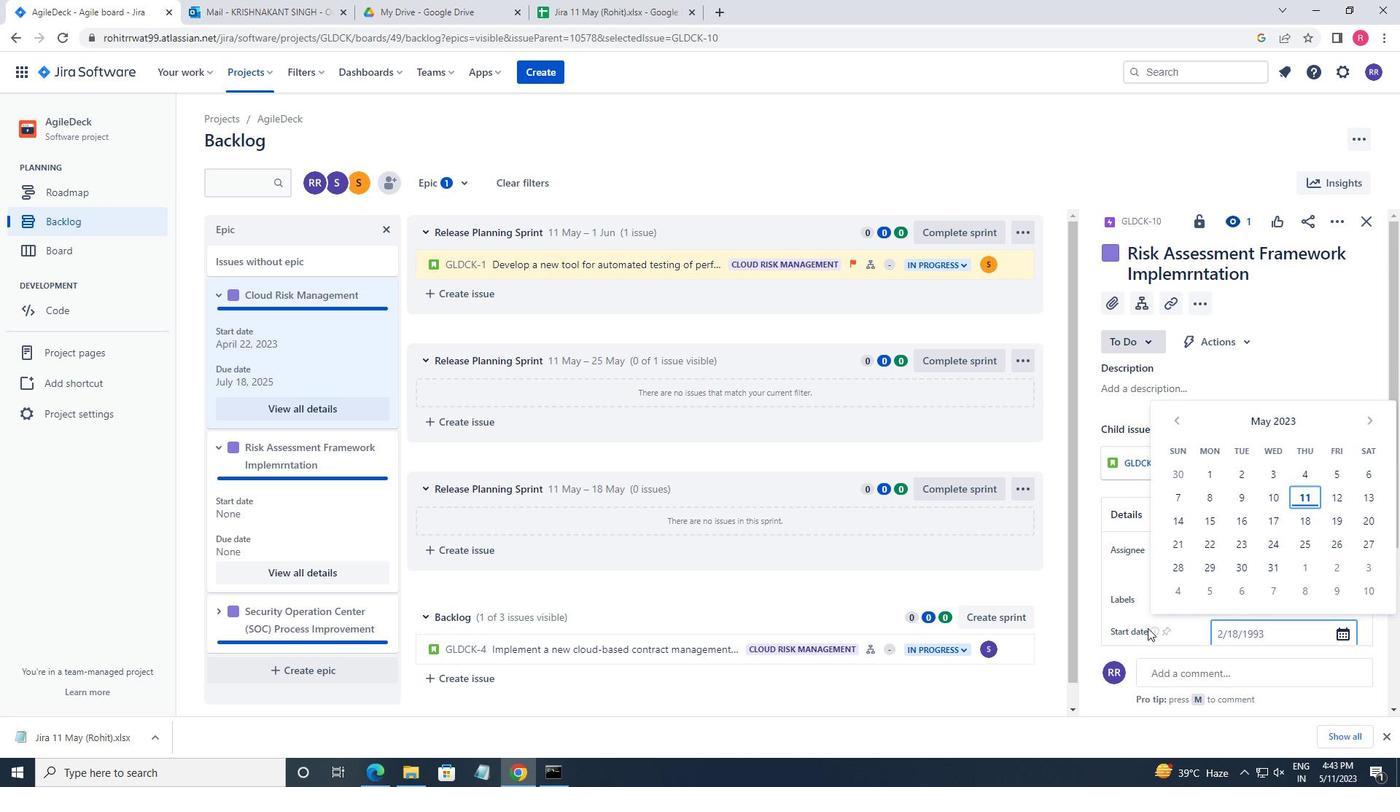 
Action: Mouse scrolled (1147, 626) with delta (0, 0)
Screenshot: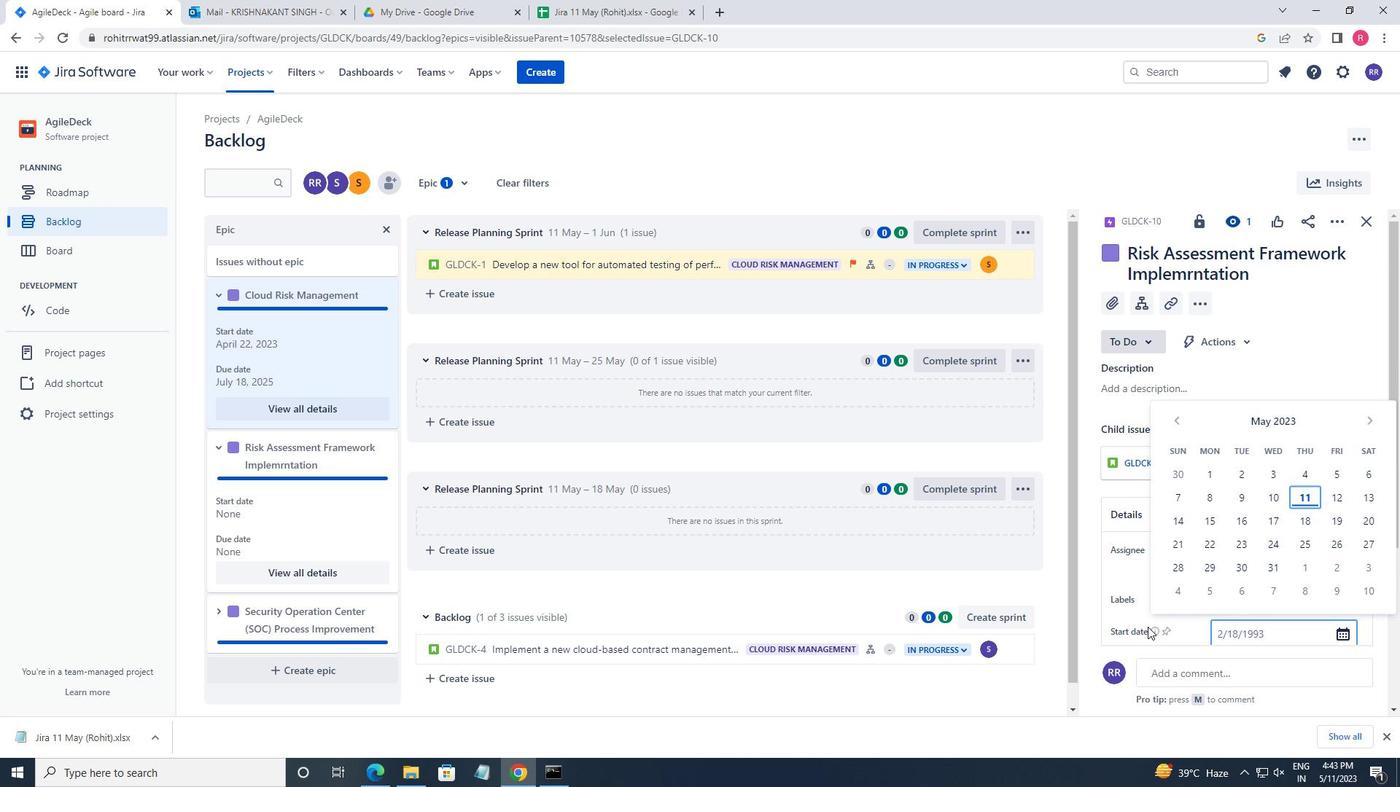 
Action: Mouse moved to (1370, 463)
Screenshot: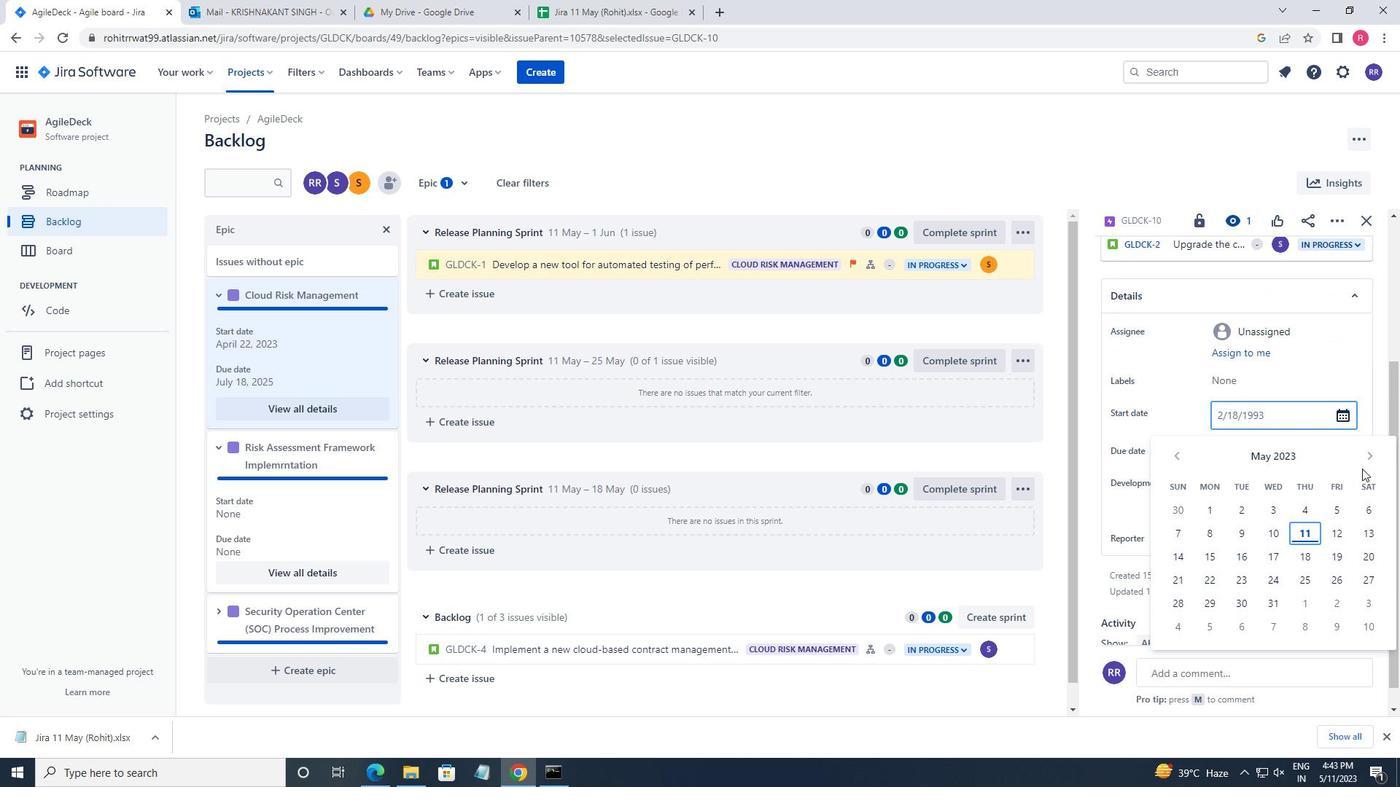 
Action: Mouse pressed left at (1370, 463)
Screenshot: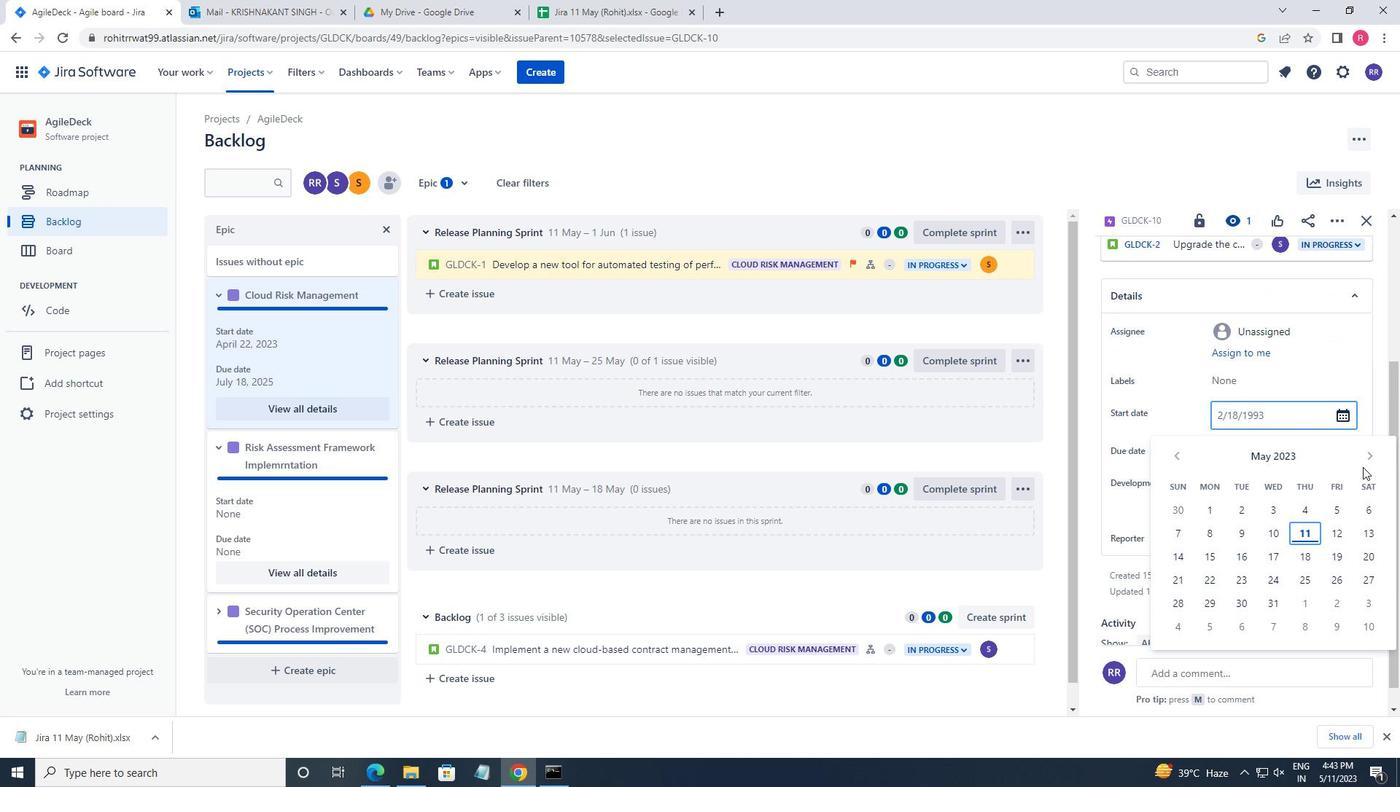 
Action: Mouse moved to (1370, 463)
Screenshot: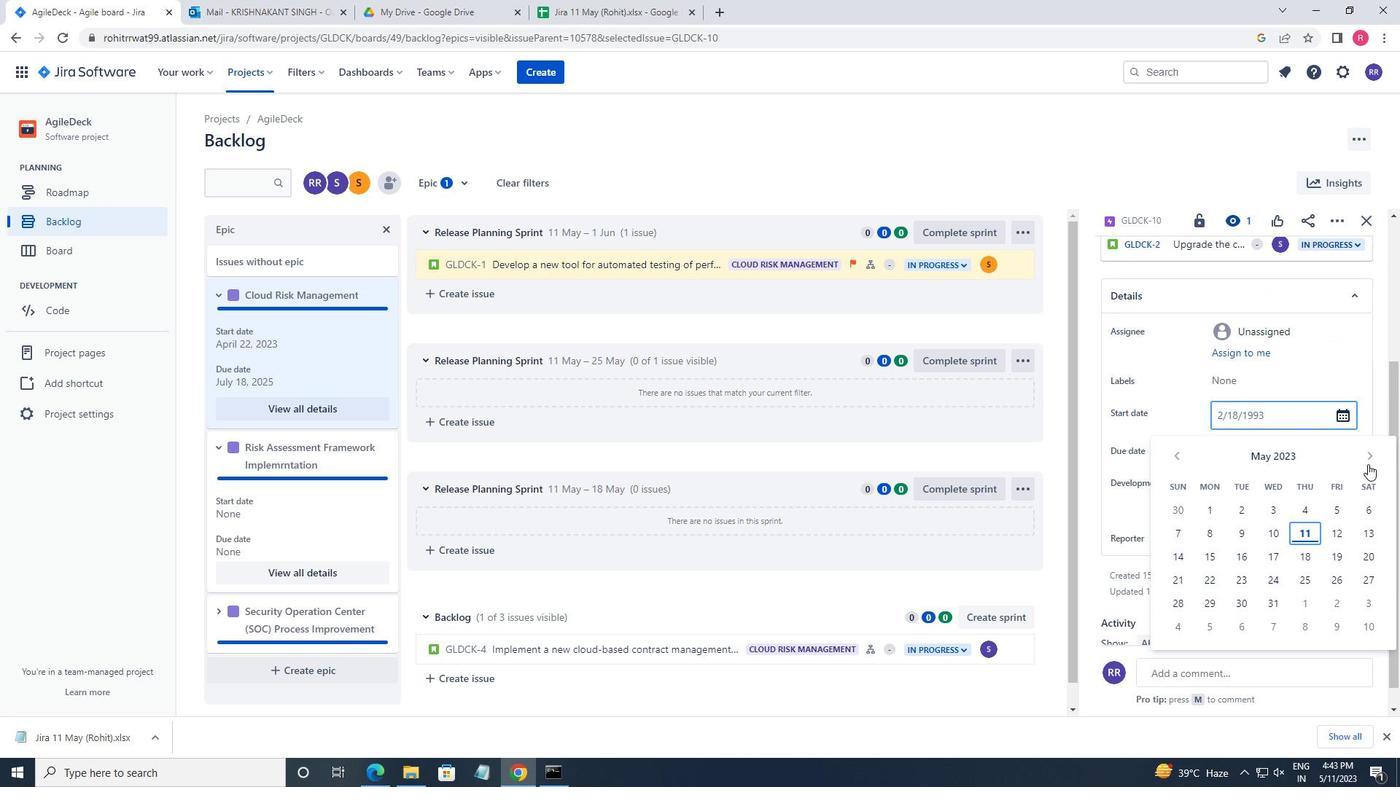 
Action: Mouse pressed left at (1370, 463)
Screenshot: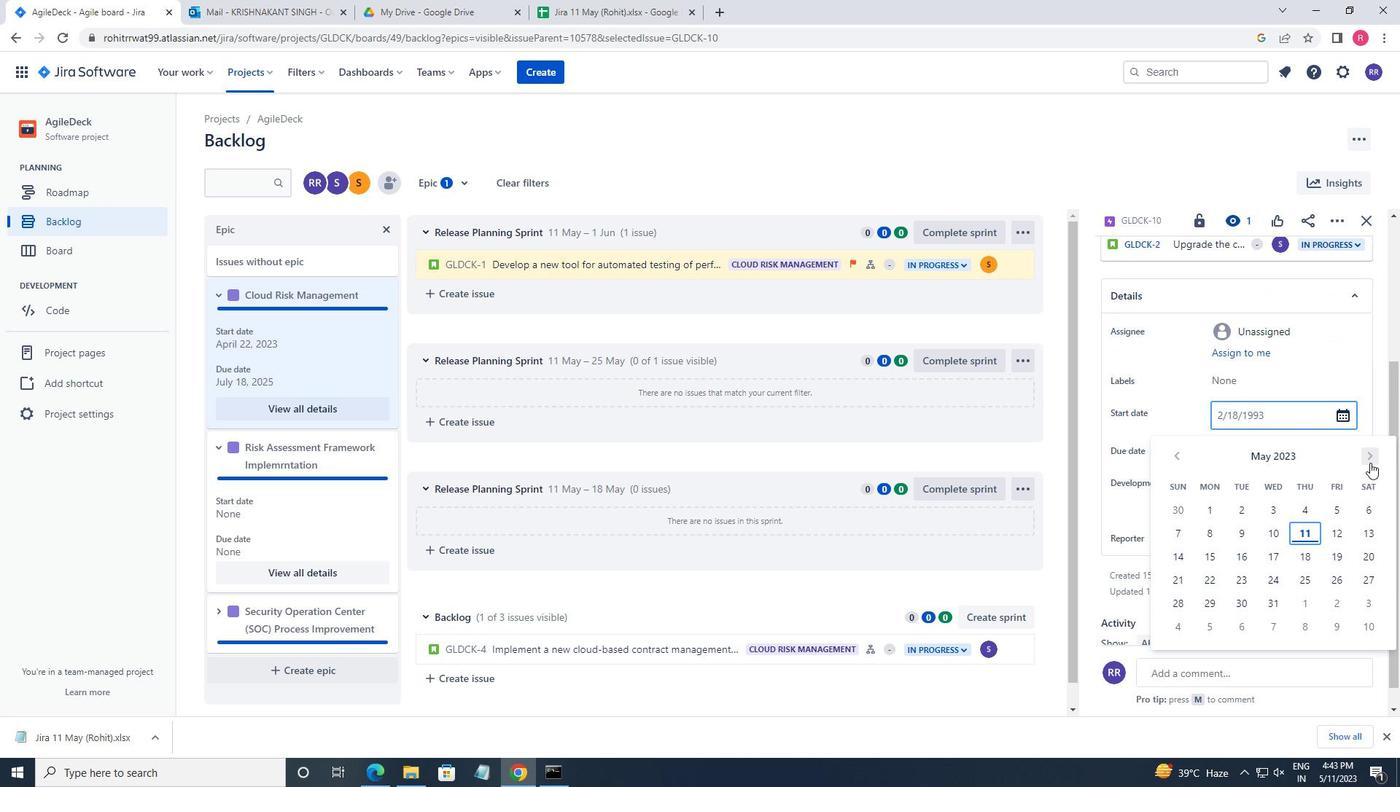 
Action: Mouse pressed left at (1370, 463)
Screenshot: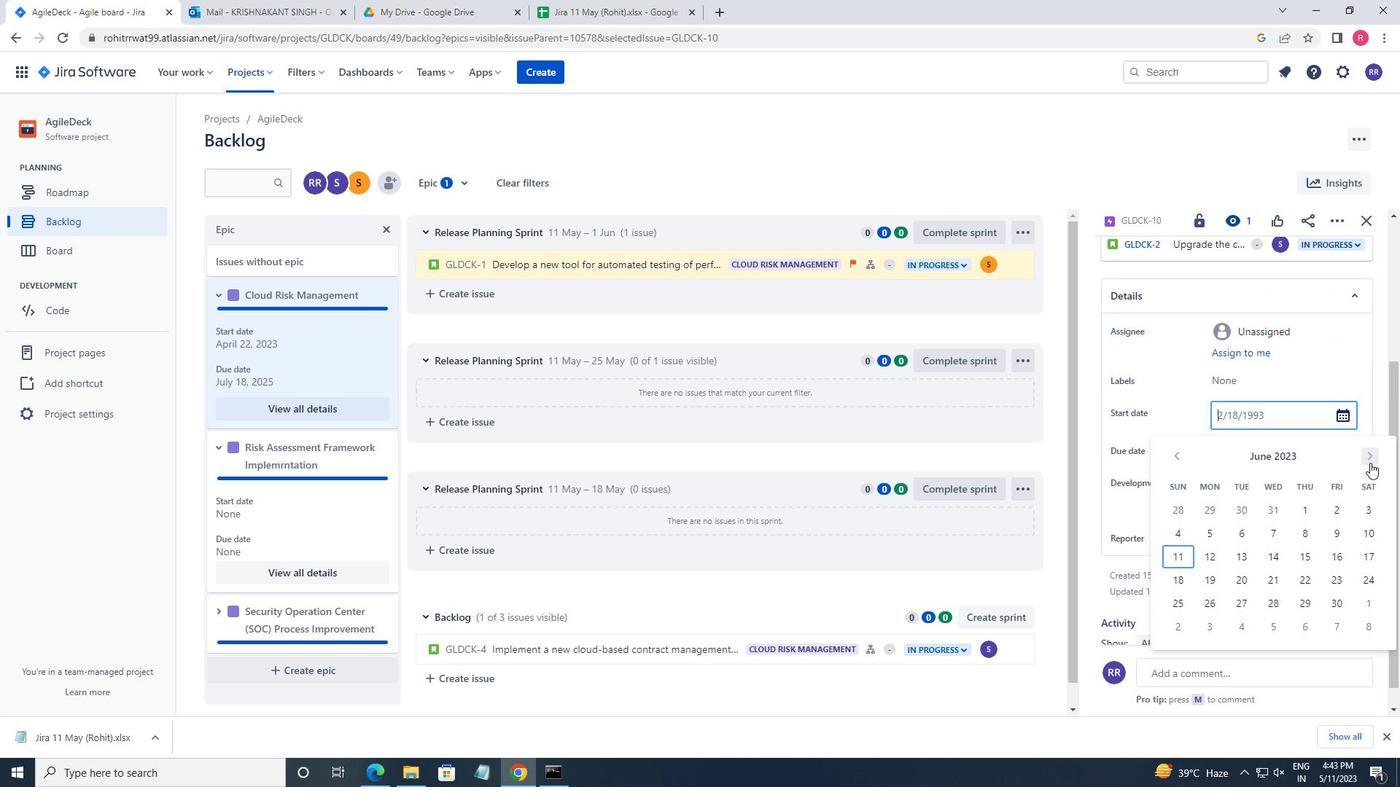 
Action: Mouse pressed left at (1370, 463)
Screenshot: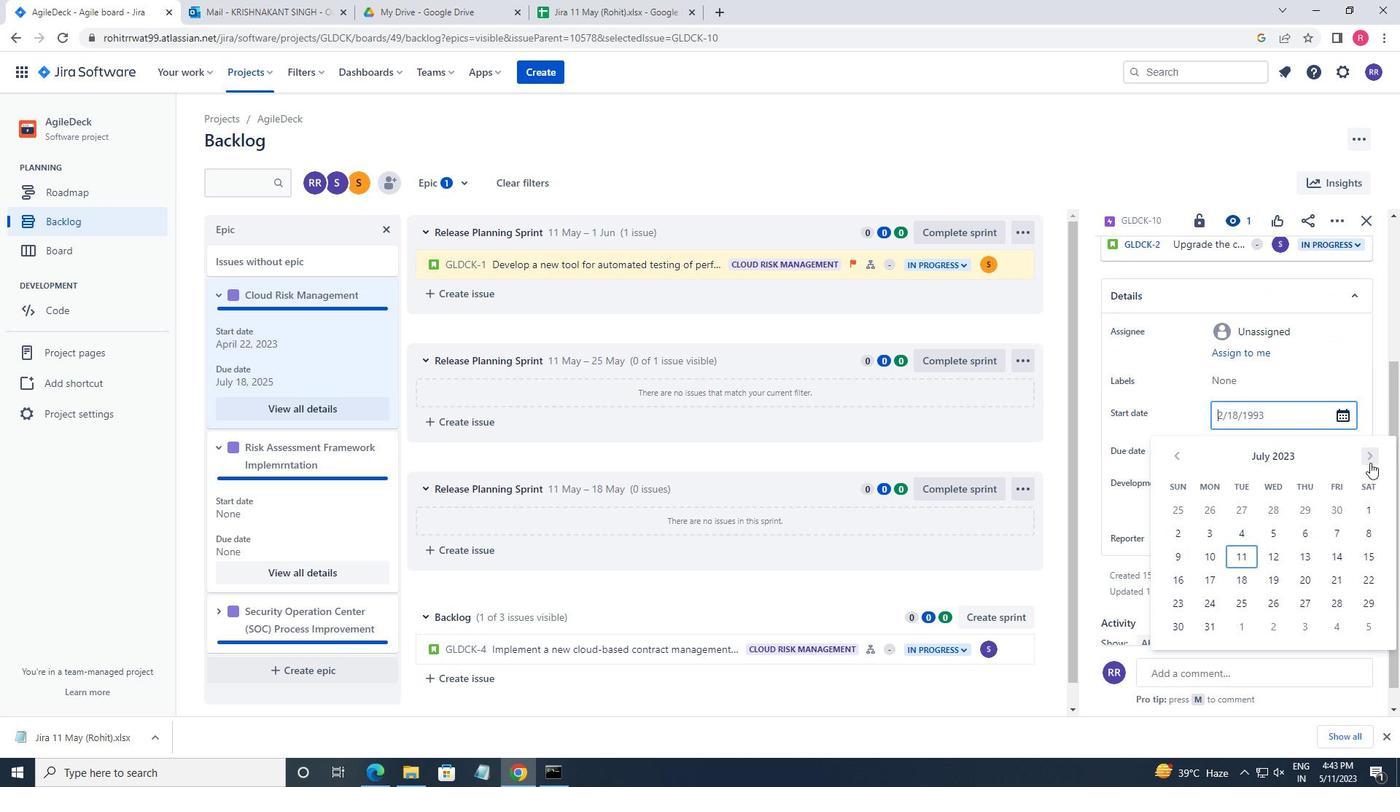
Action: Mouse pressed left at (1370, 463)
Screenshot: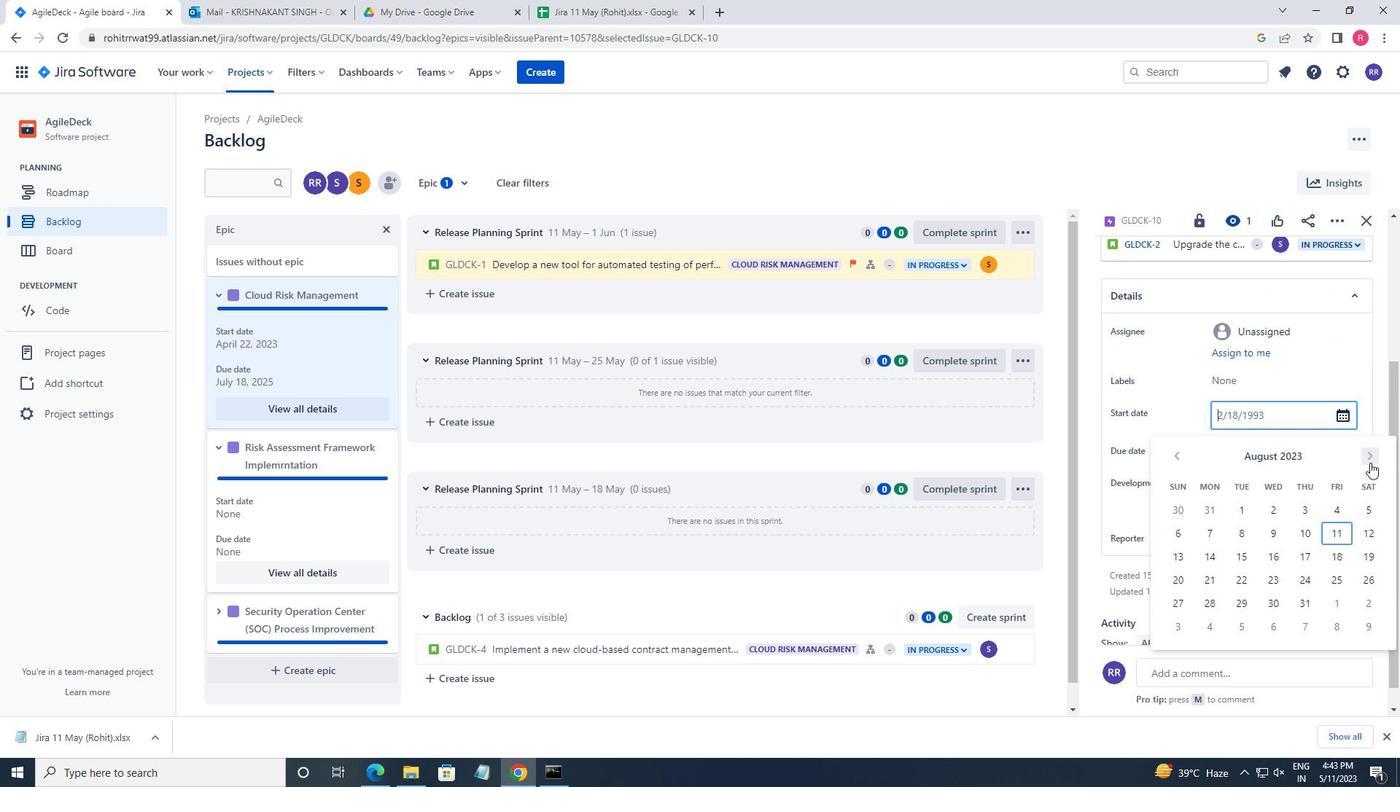 
Action: Mouse pressed left at (1370, 463)
Screenshot: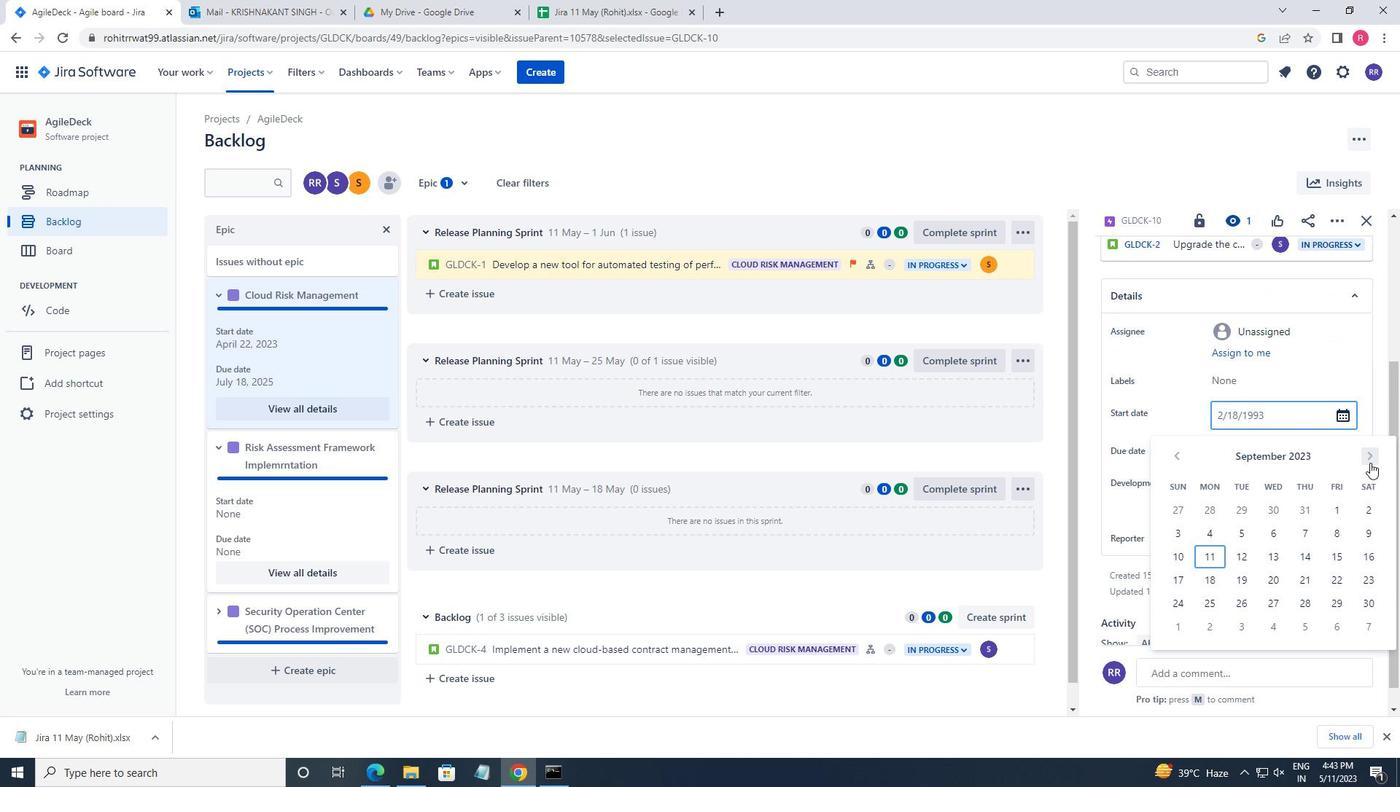 
Action: Mouse pressed left at (1370, 463)
Screenshot: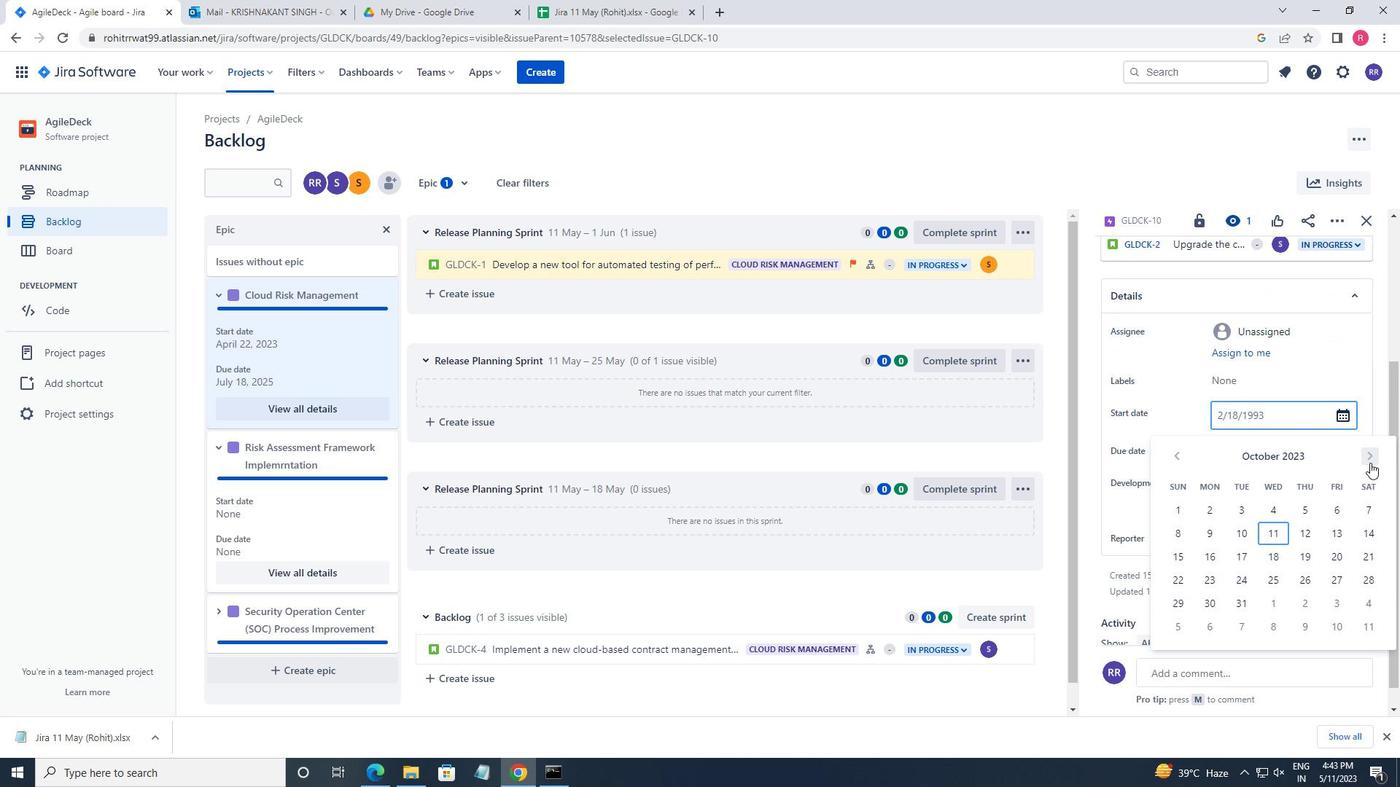 
Action: Mouse pressed left at (1370, 463)
Screenshot: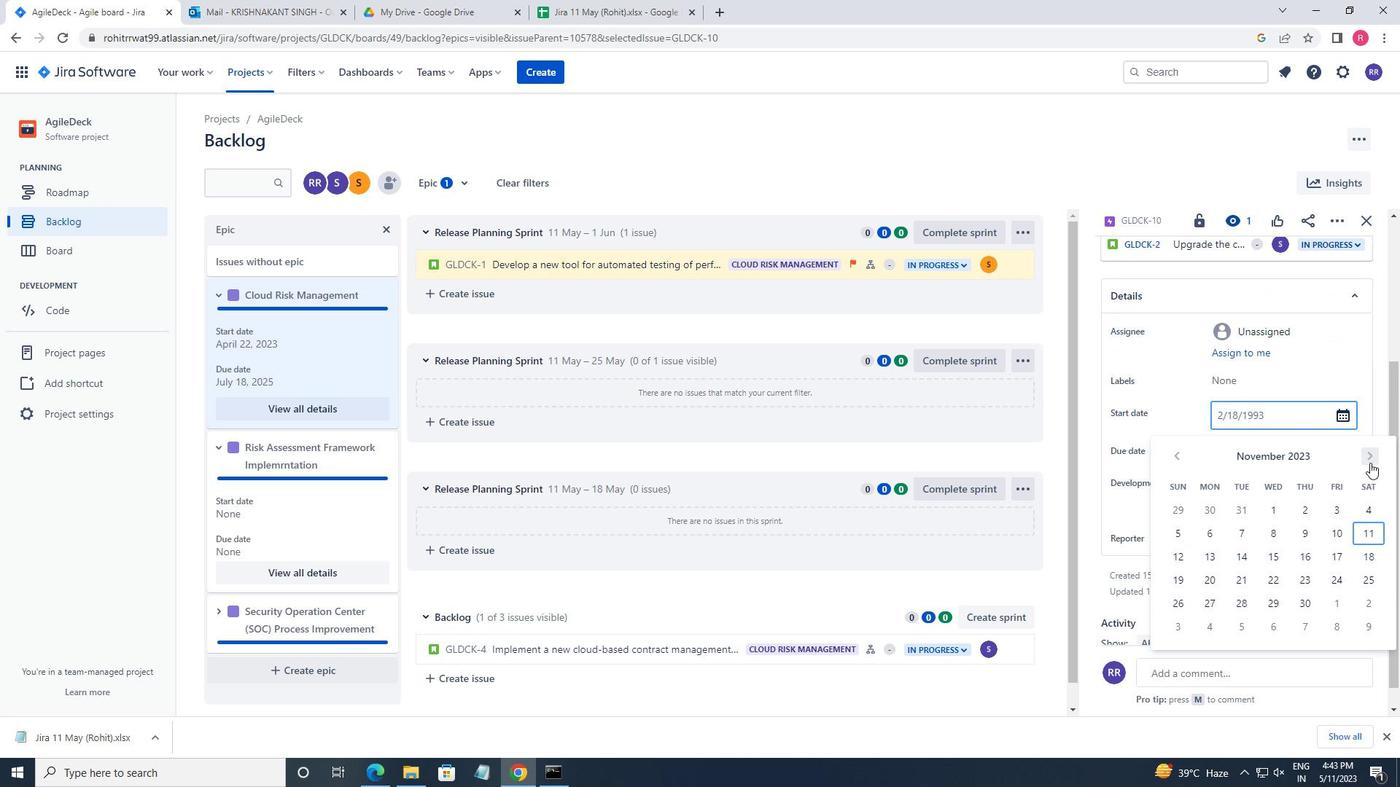 
Action: Mouse pressed left at (1370, 463)
Screenshot: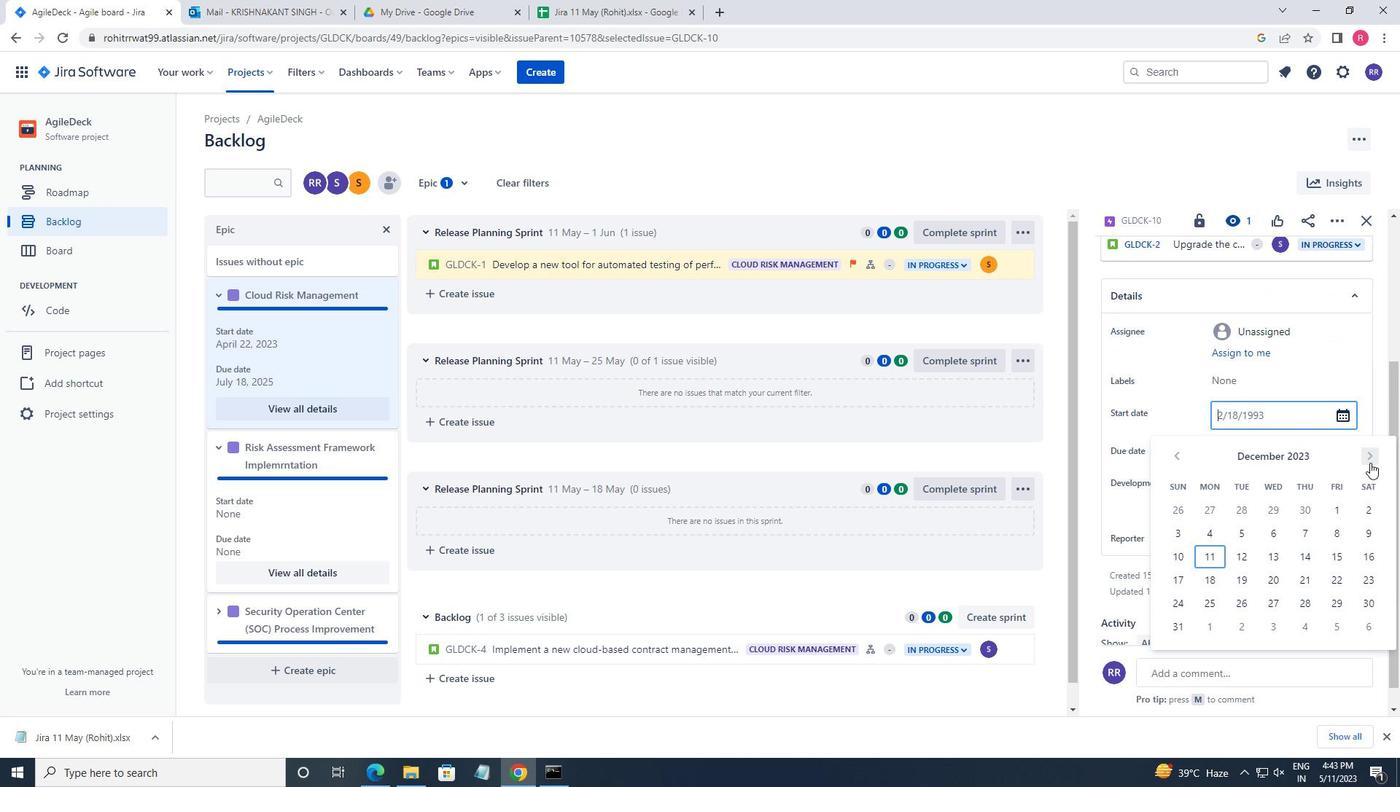 
Action: Mouse pressed left at (1370, 463)
Screenshot: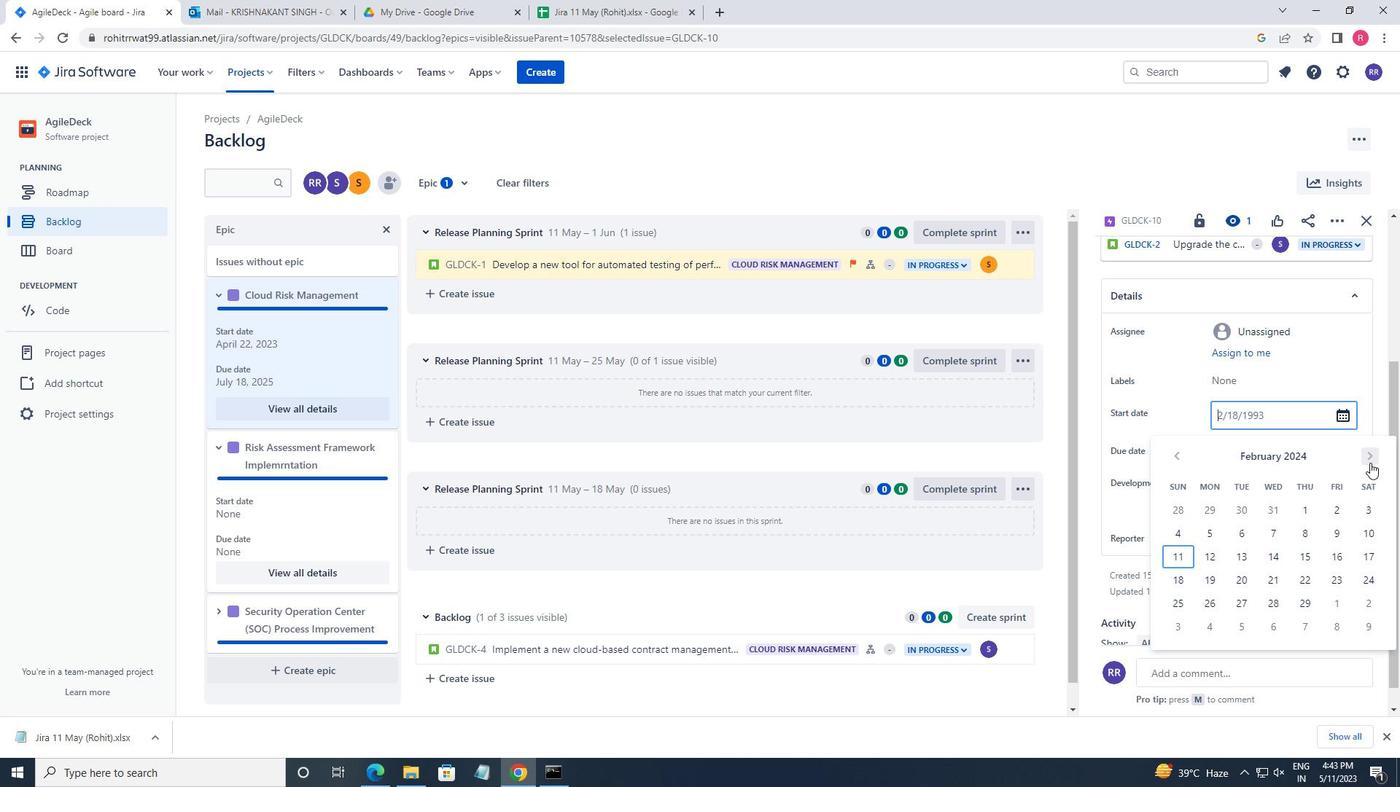 
Action: Mouse moved to (1190, 535)
Screenshot: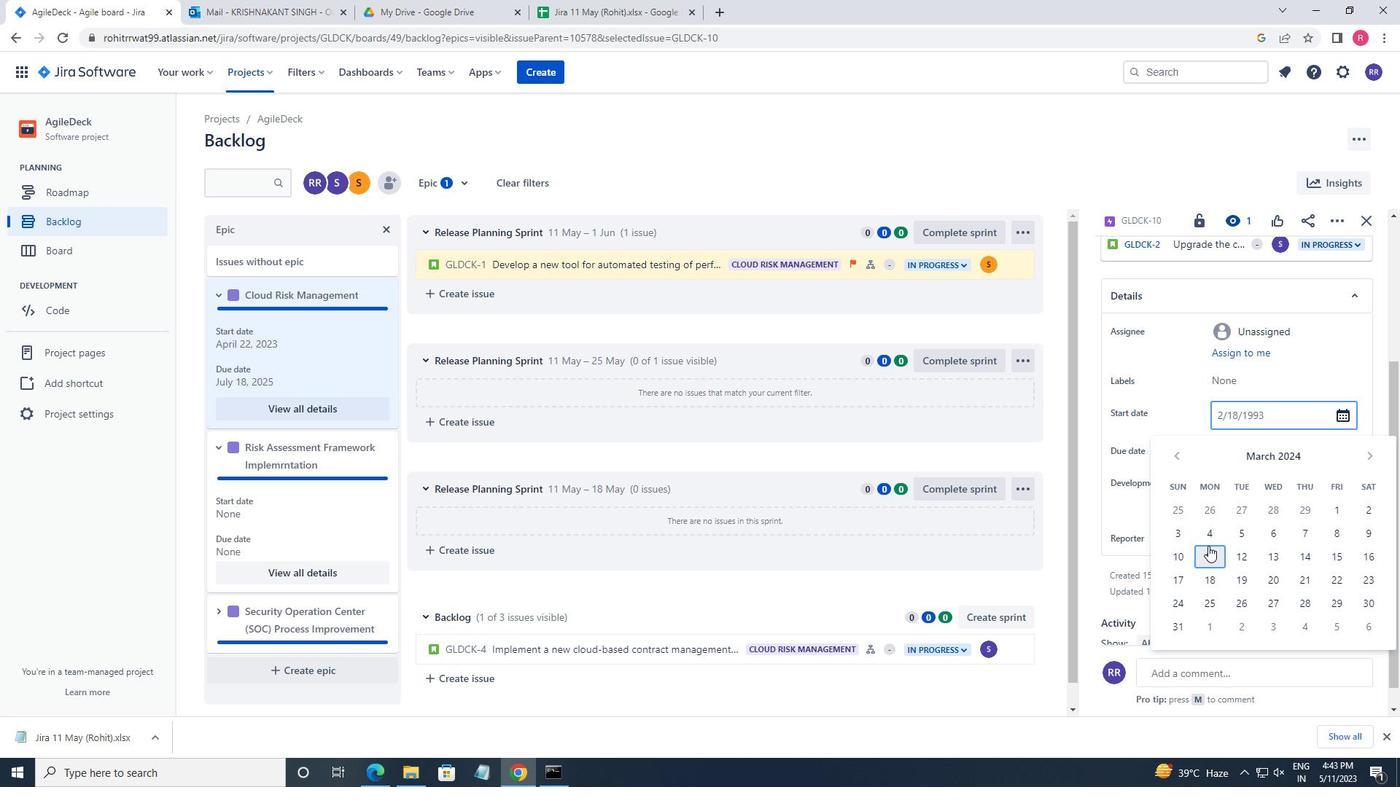 
Action: Mouse pressed left at (1190, 535)
Screenshot: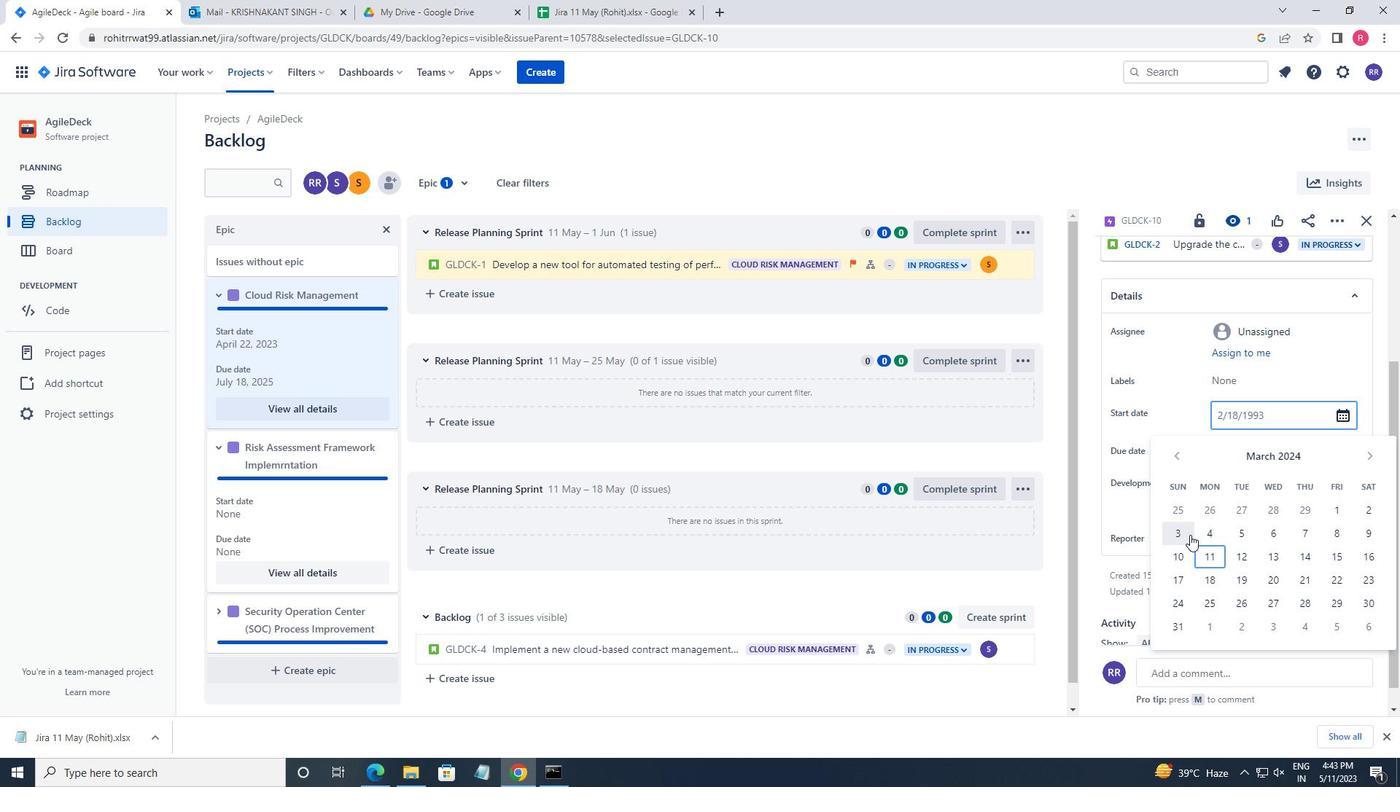 
Action: Mouse moved to (1249, 455)
Screenshot: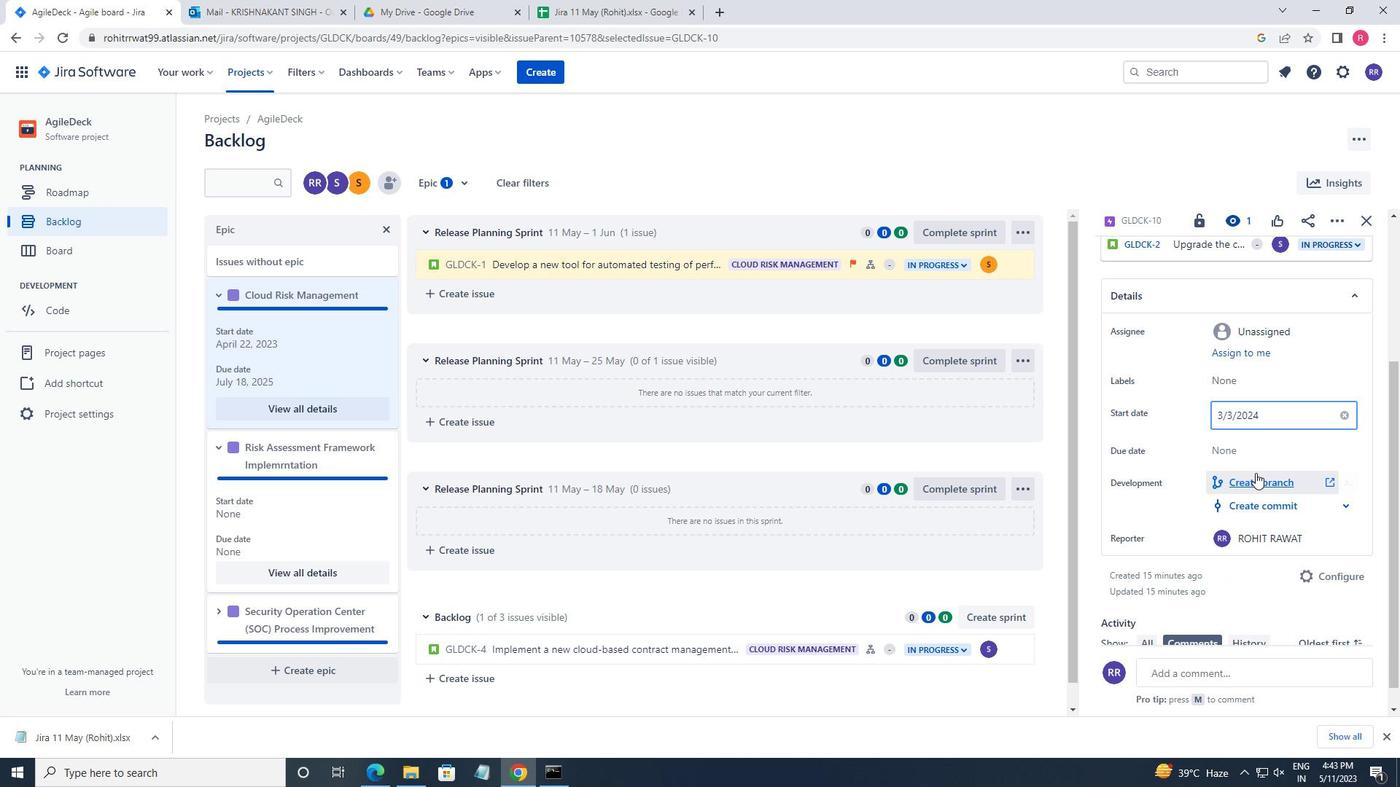 
Action: Mouse pressed left at (1249, 455)
Screenshot: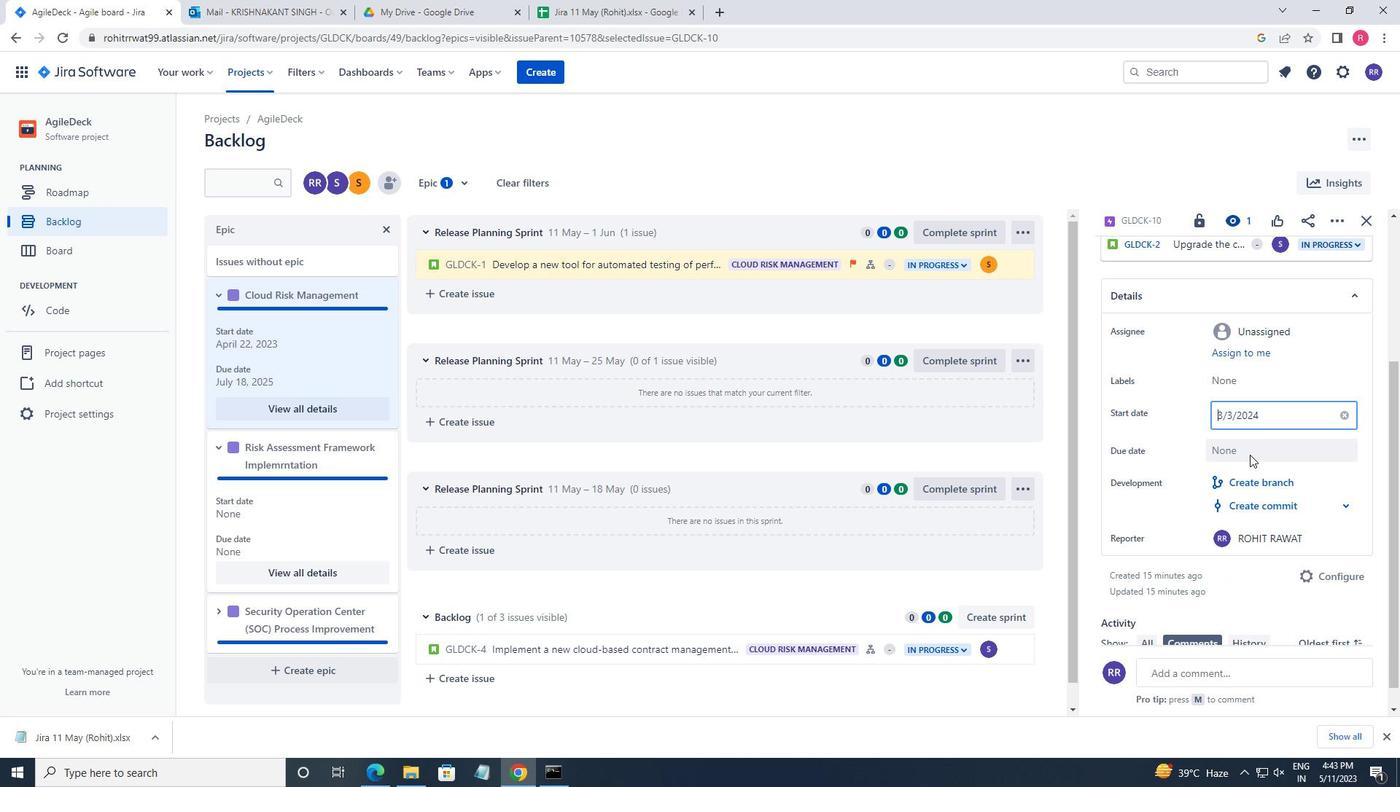 
Action: Mouse moved to (1370, 497)
Screenshot: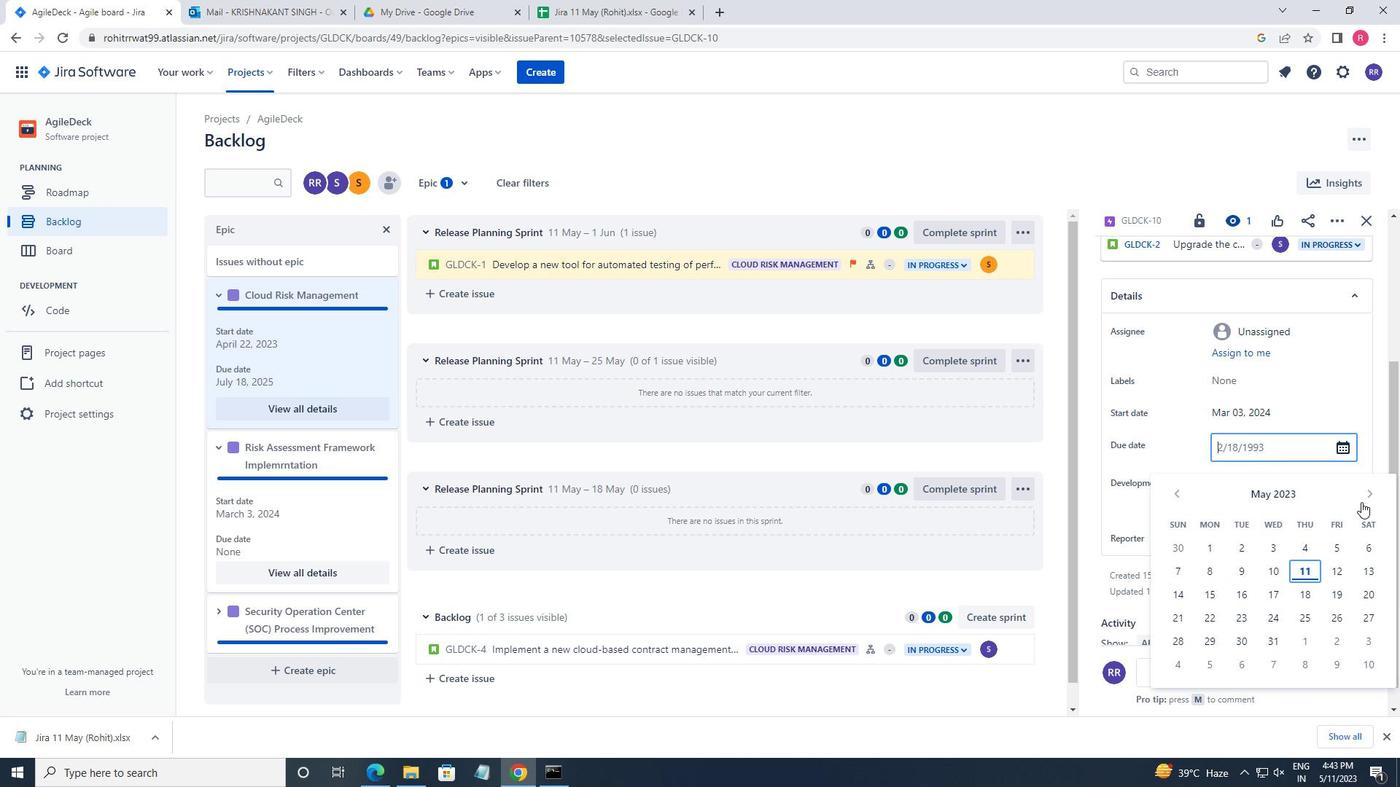 
Action: Mouse pressed left at (1370, 497)
Screenshot: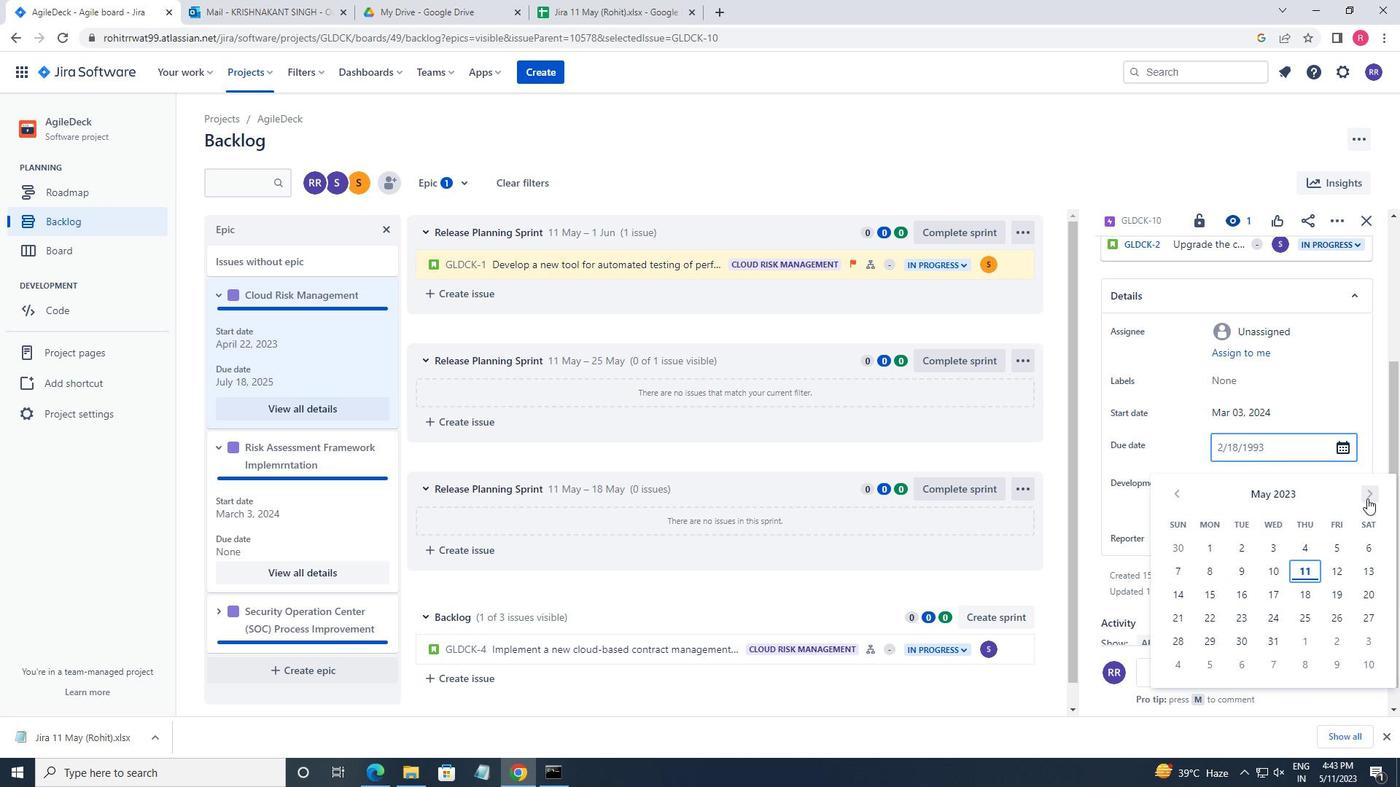 
Action: Mouse pressed left at (1370, 497)
Screenshot: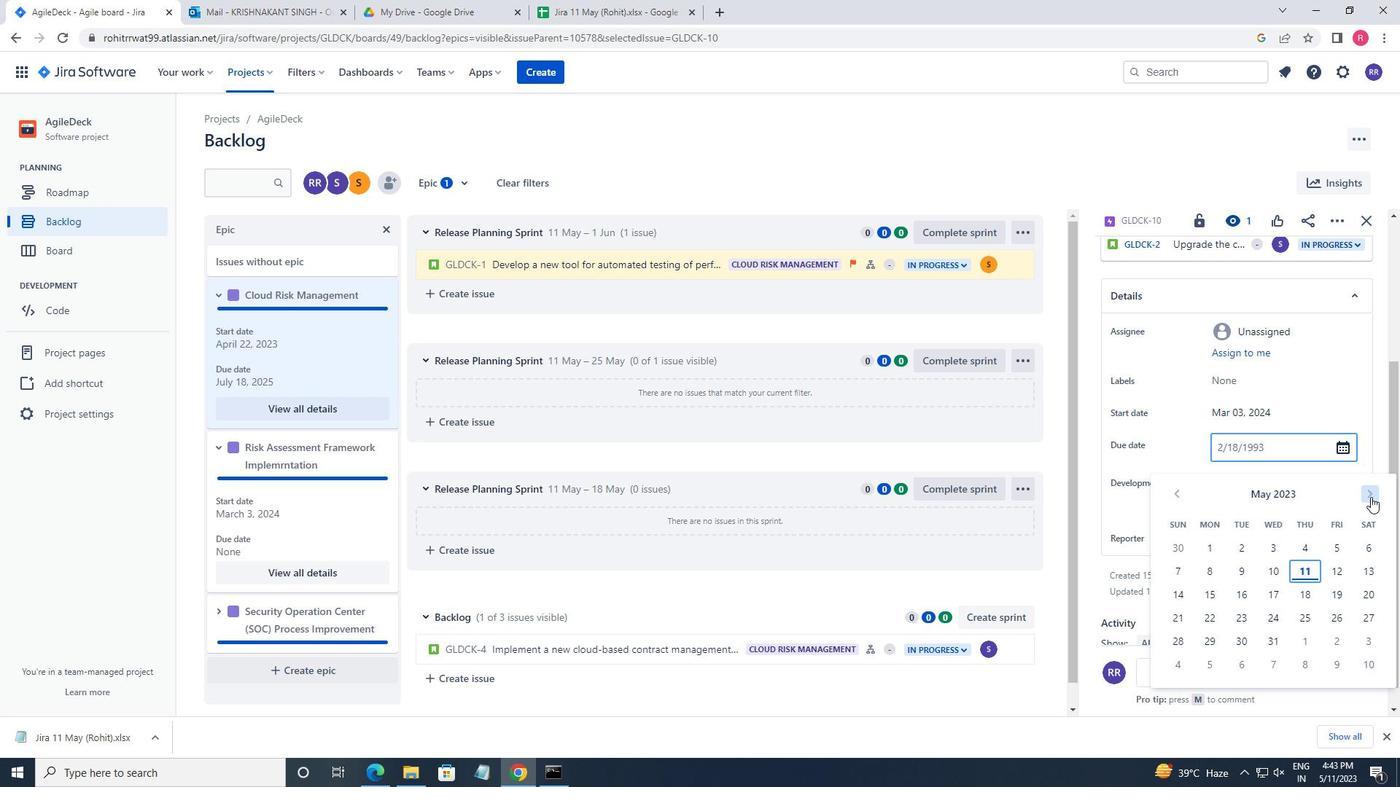 
Action: Mouse pressed left at (1370, 497)
Screenshot: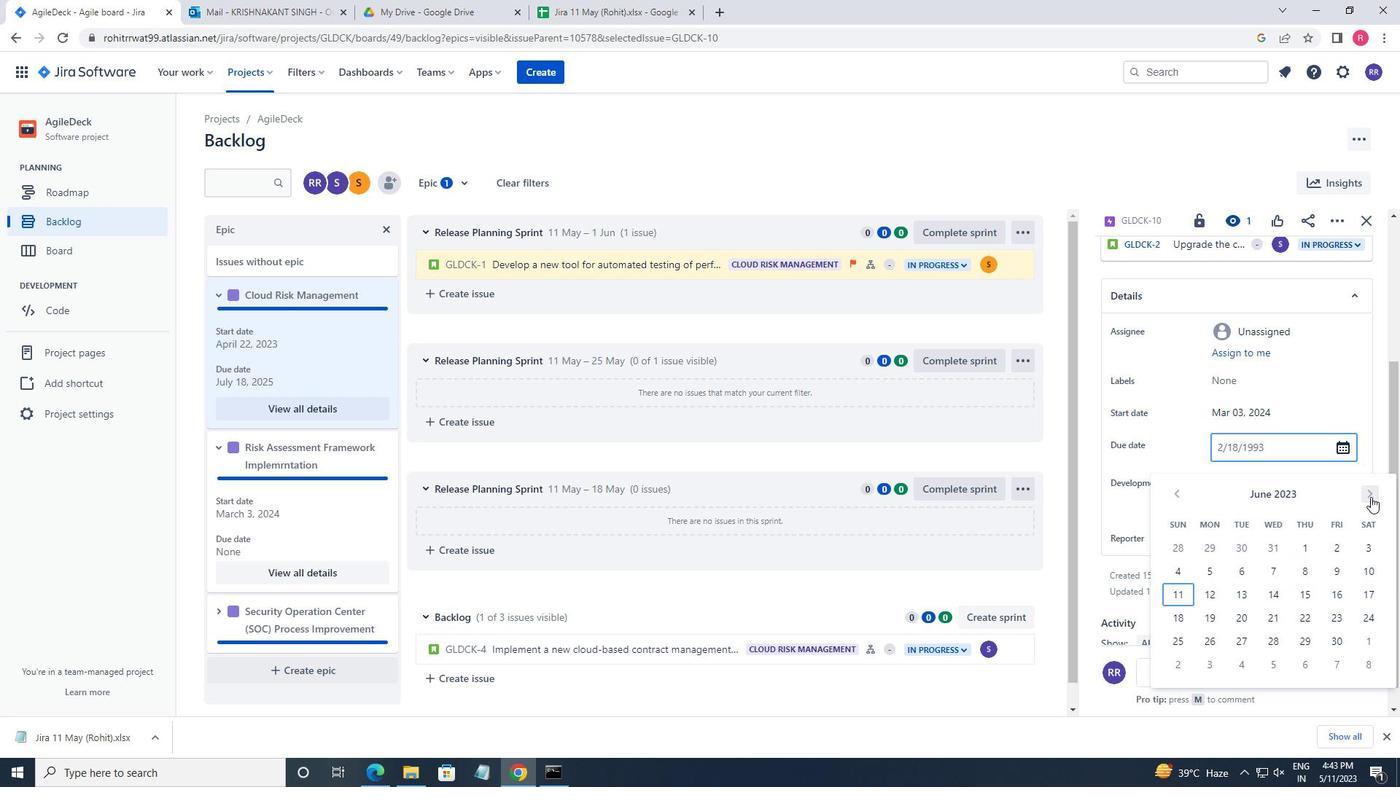 
Action: Mouse pressed left at (1370, 497)
Screenshot: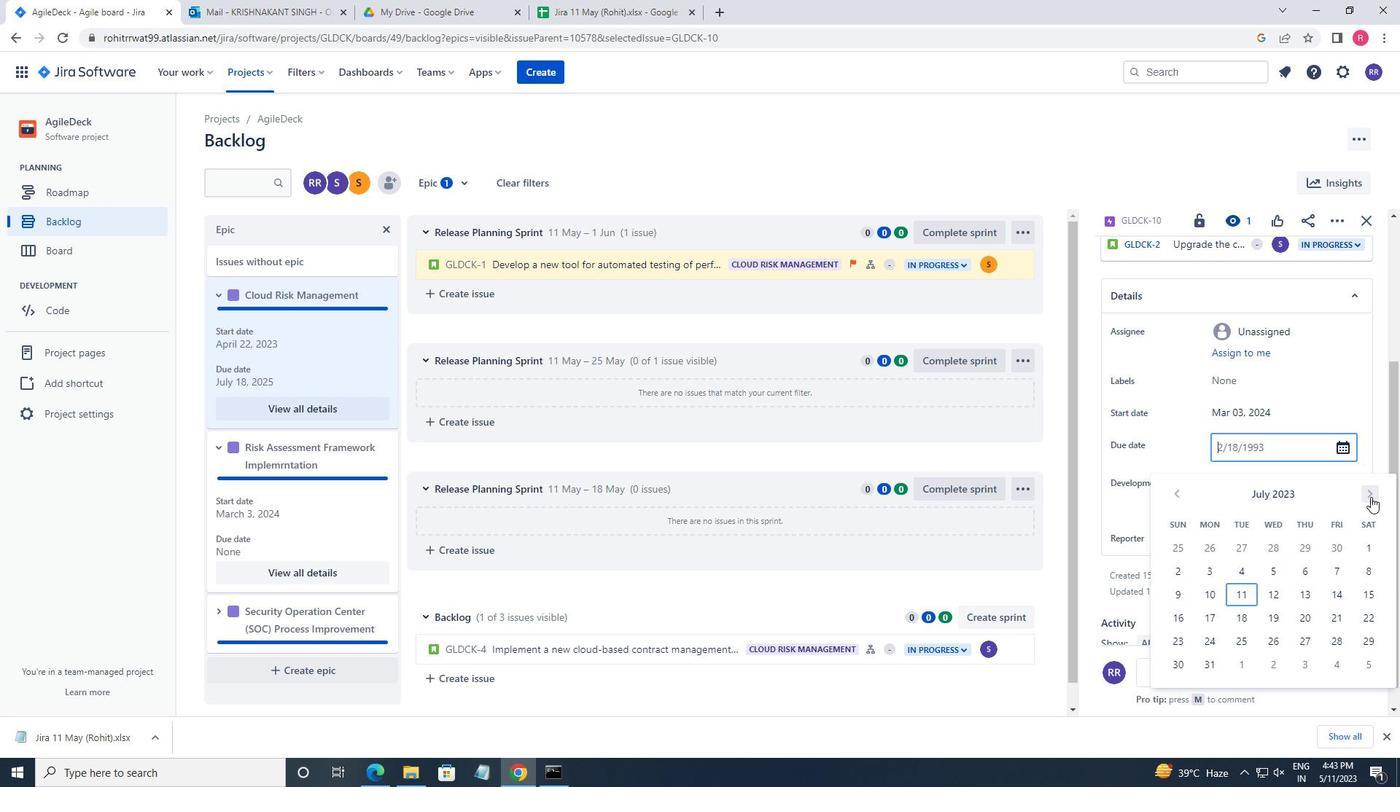 
Action: Mouse pressed left at (1370, 497)
Screenshot: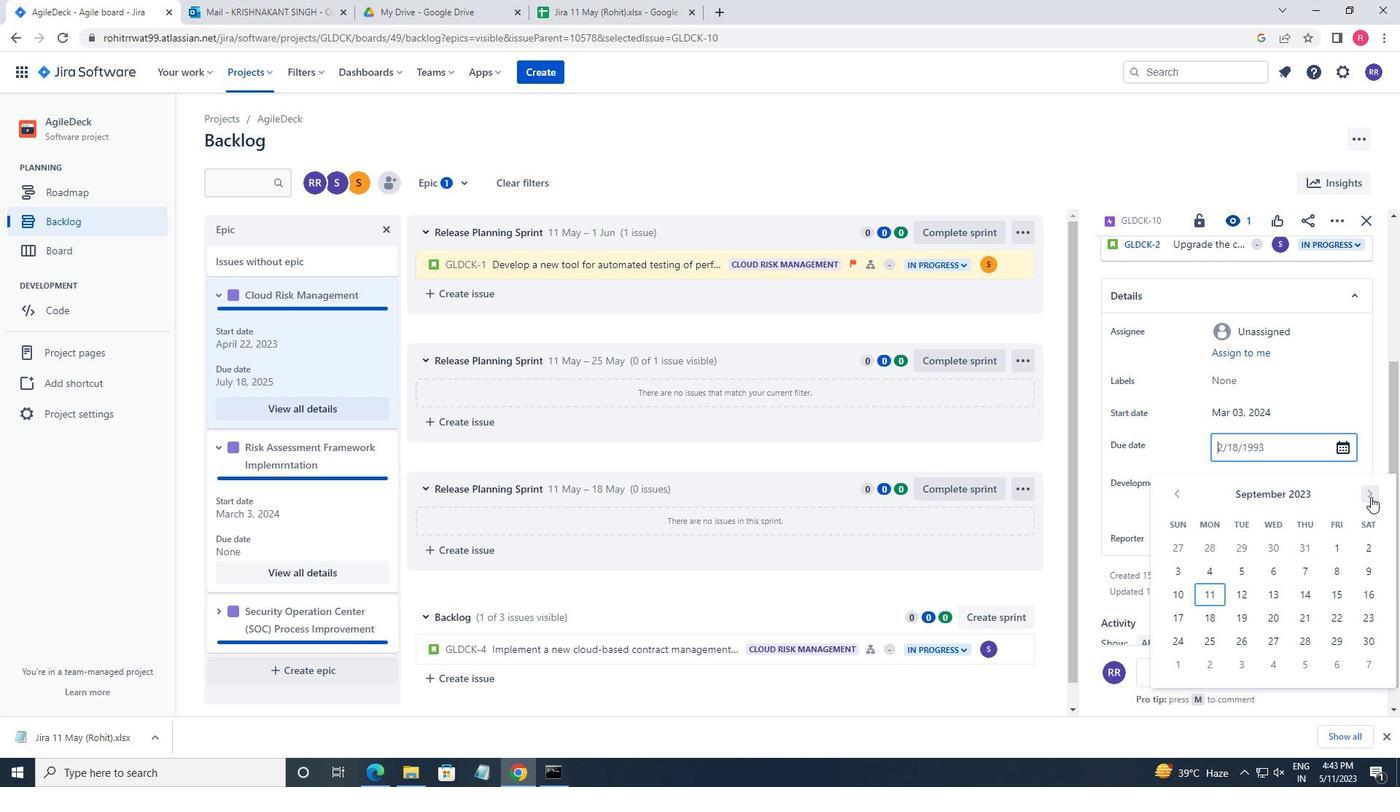 
Action: Mouse pressed left at (1370, 497)
Screenshot: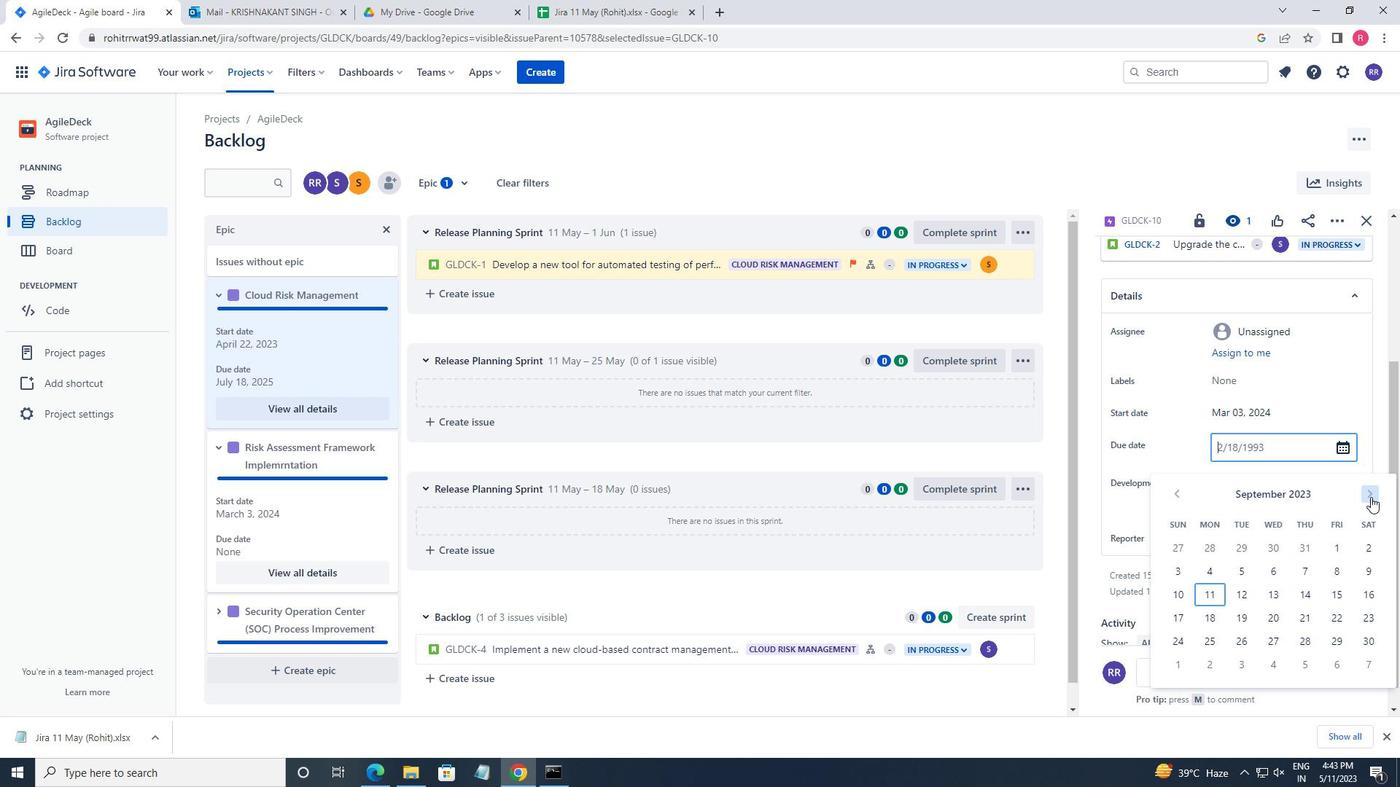 
Action: Mouse pressed left at (1370, 497)
Screenshot: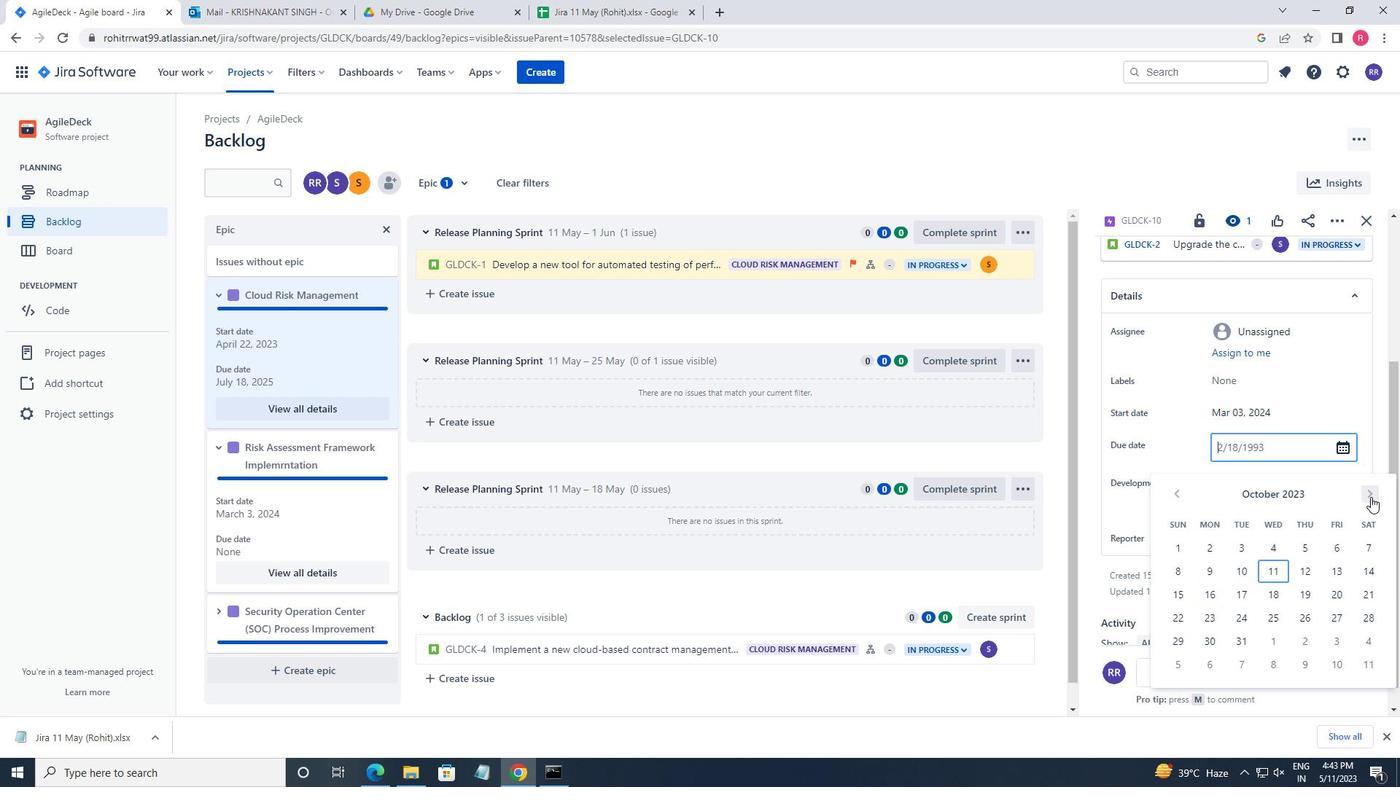 
Action: Mouse pressed left at (1370, 497)
Screenshot: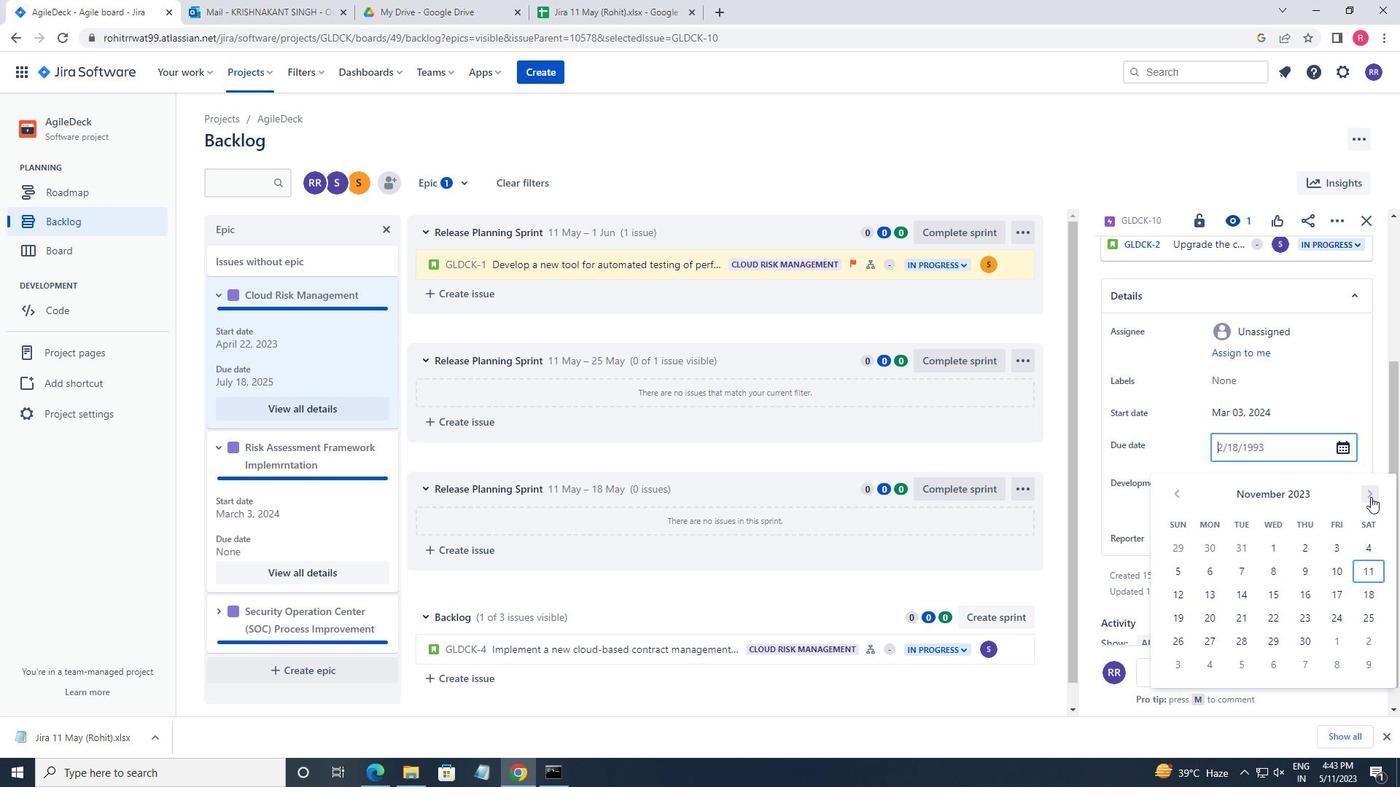 
Action: Mouse pressed left at (1370, 497)
Screenshot: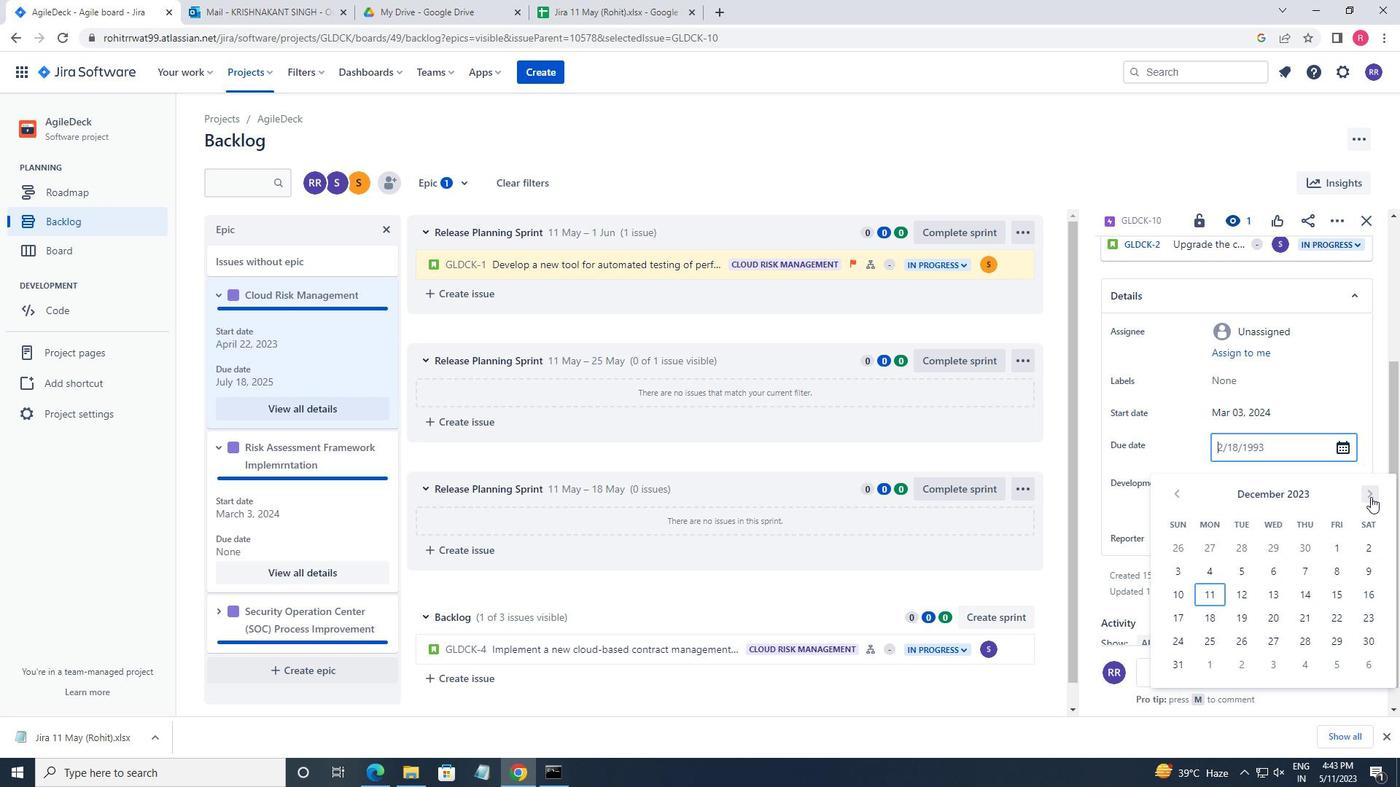 
Action: Mouse pressed left at (1370, 497)
Screenshot: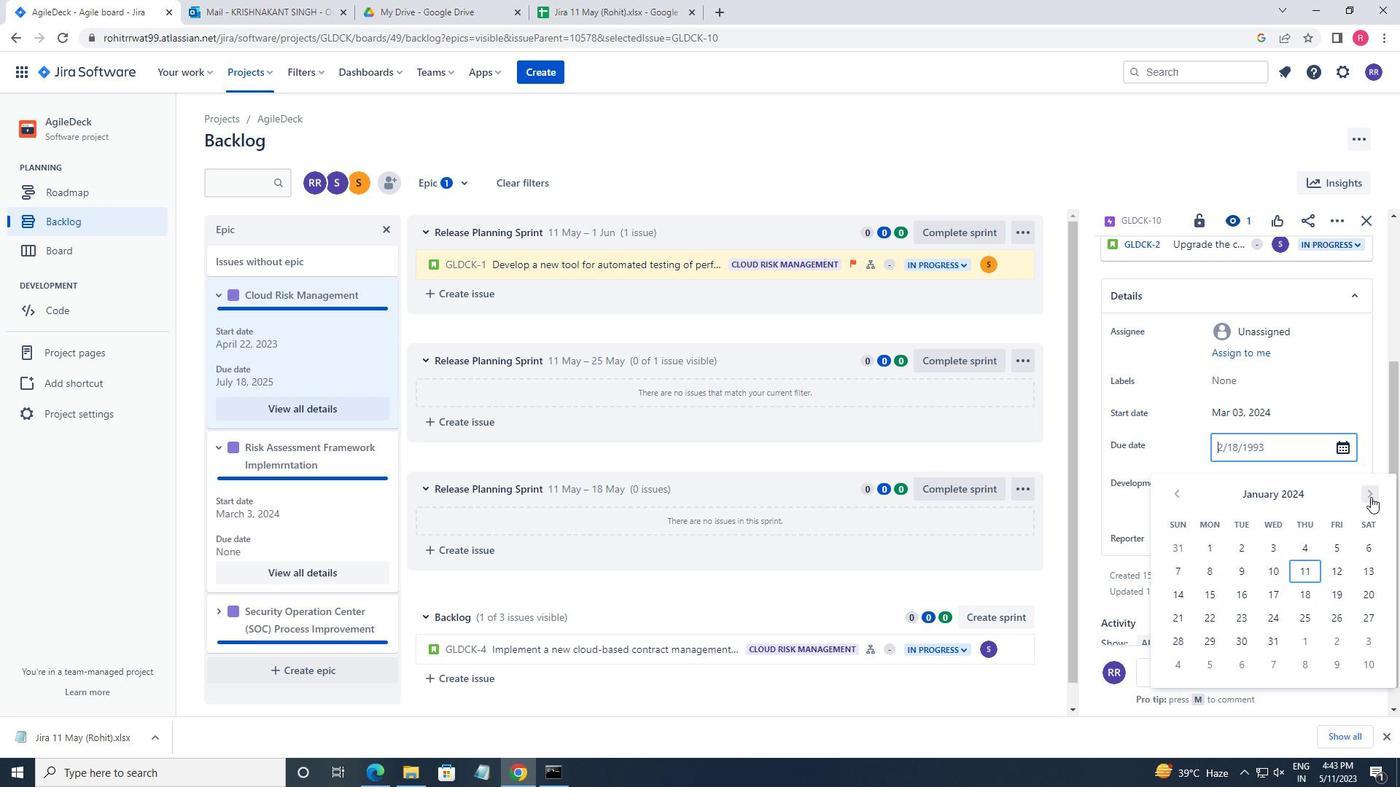 
Action: Mouse pressed left at (1370, 497)
Screenshot: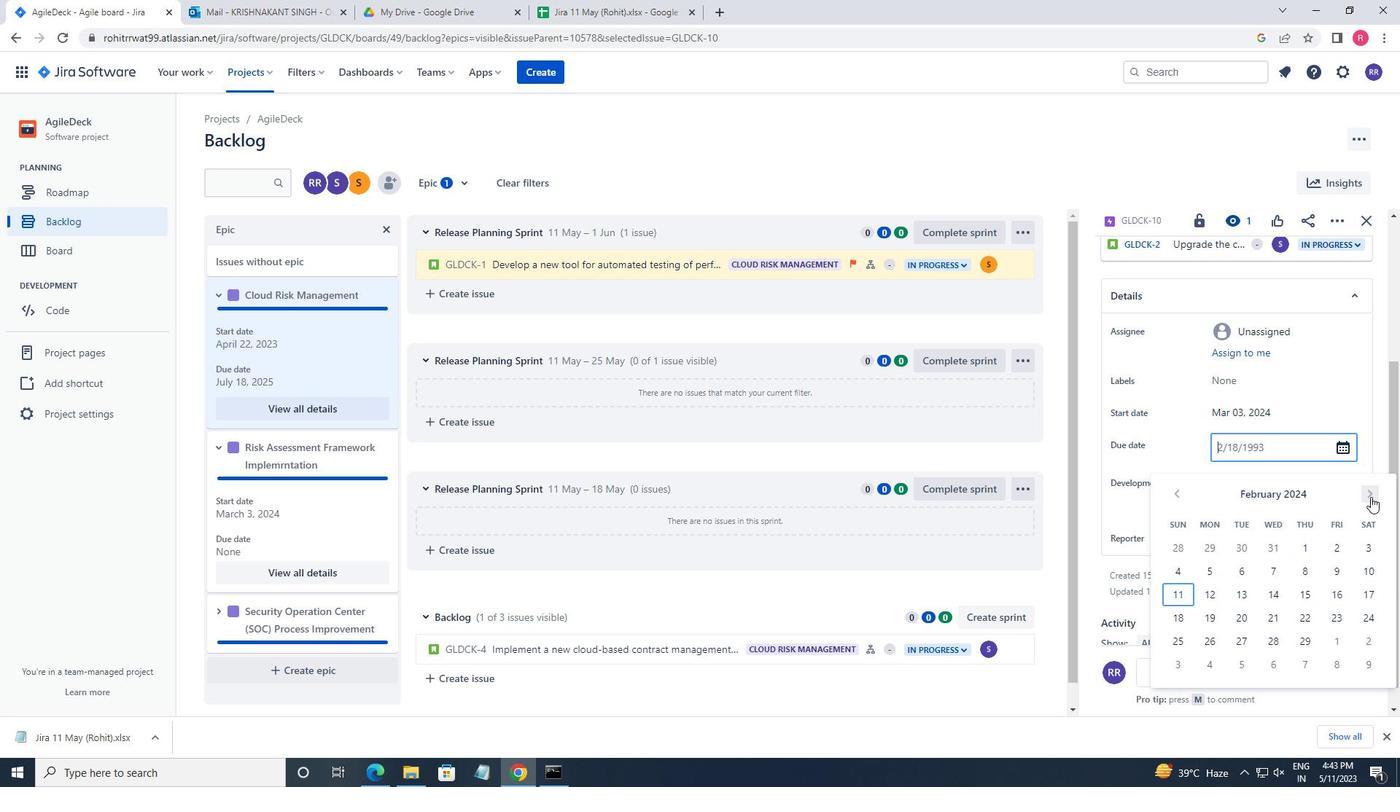 
Action: Mouse pressed left at (1370, 497)
Screenshot: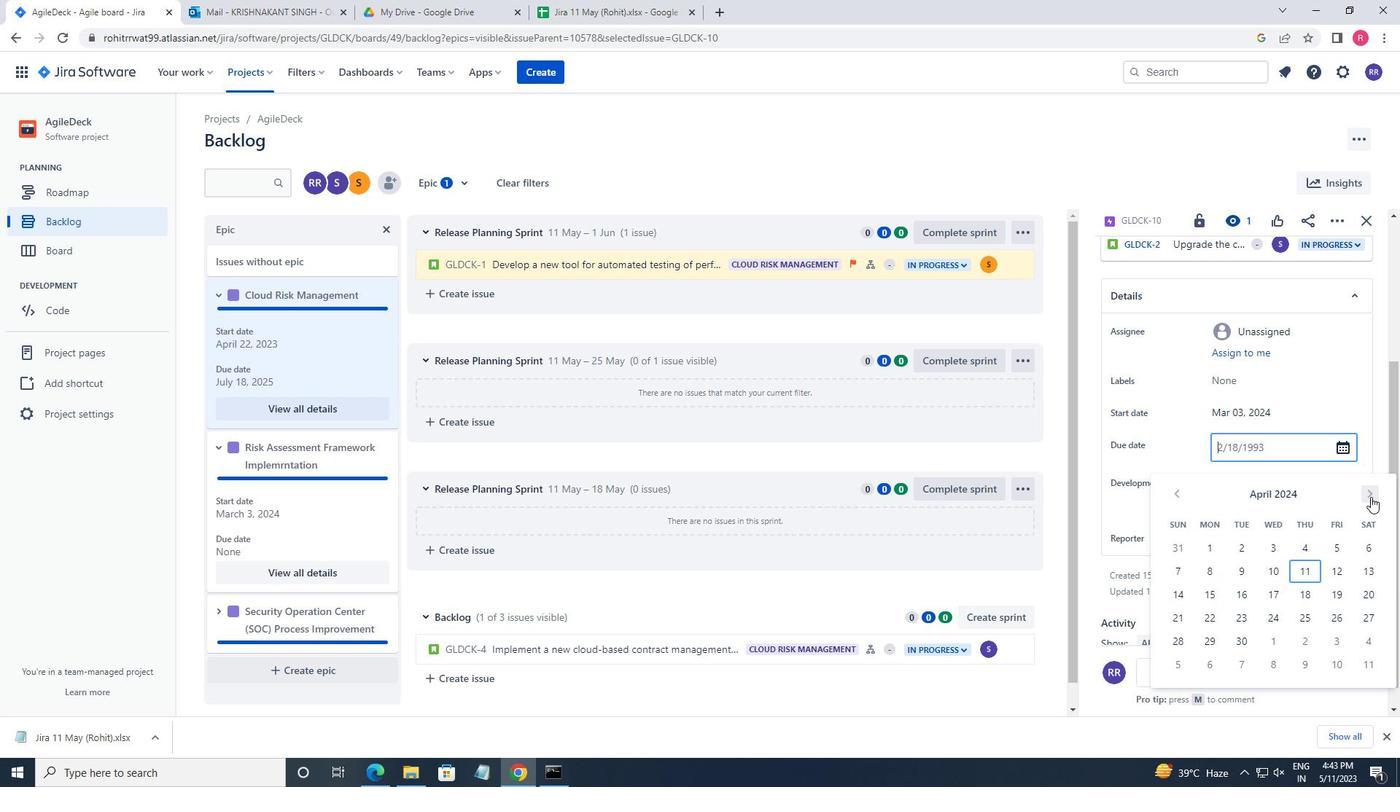 
Action: Mouse pressed left at (1370, 497)
Screenshot: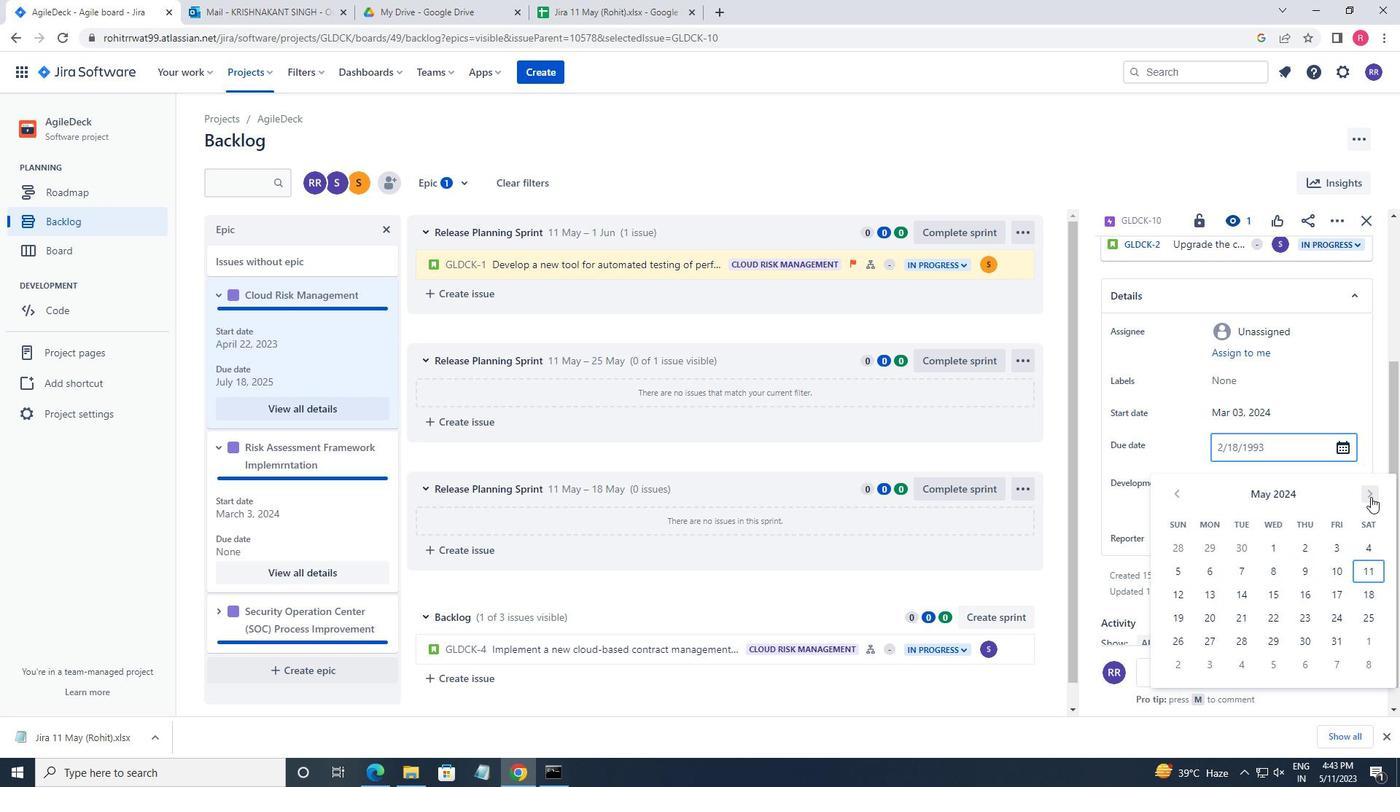
Action: Mouse pressed left at (1370, 497)
Screenshot: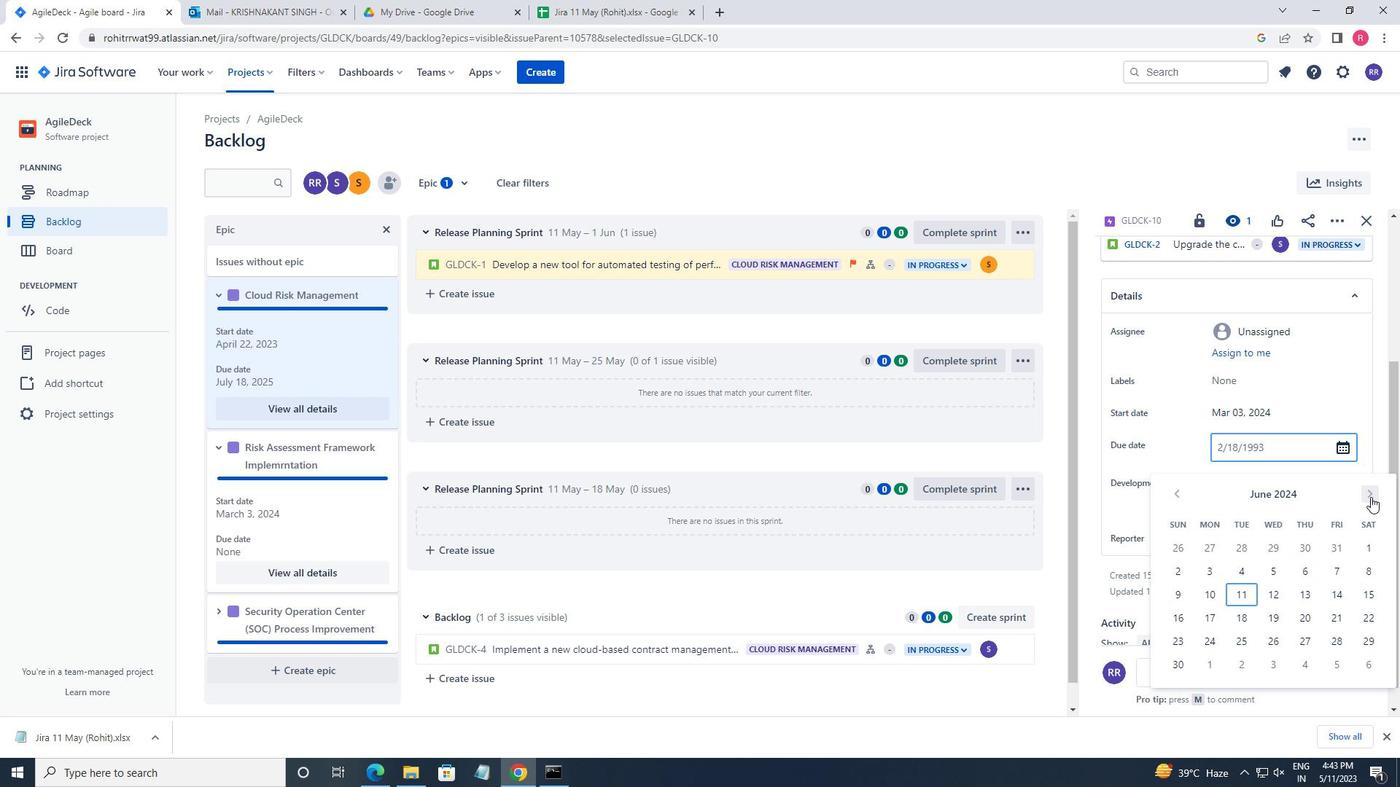 
Action: Mouse moved to (1271, 572)
Screenshot: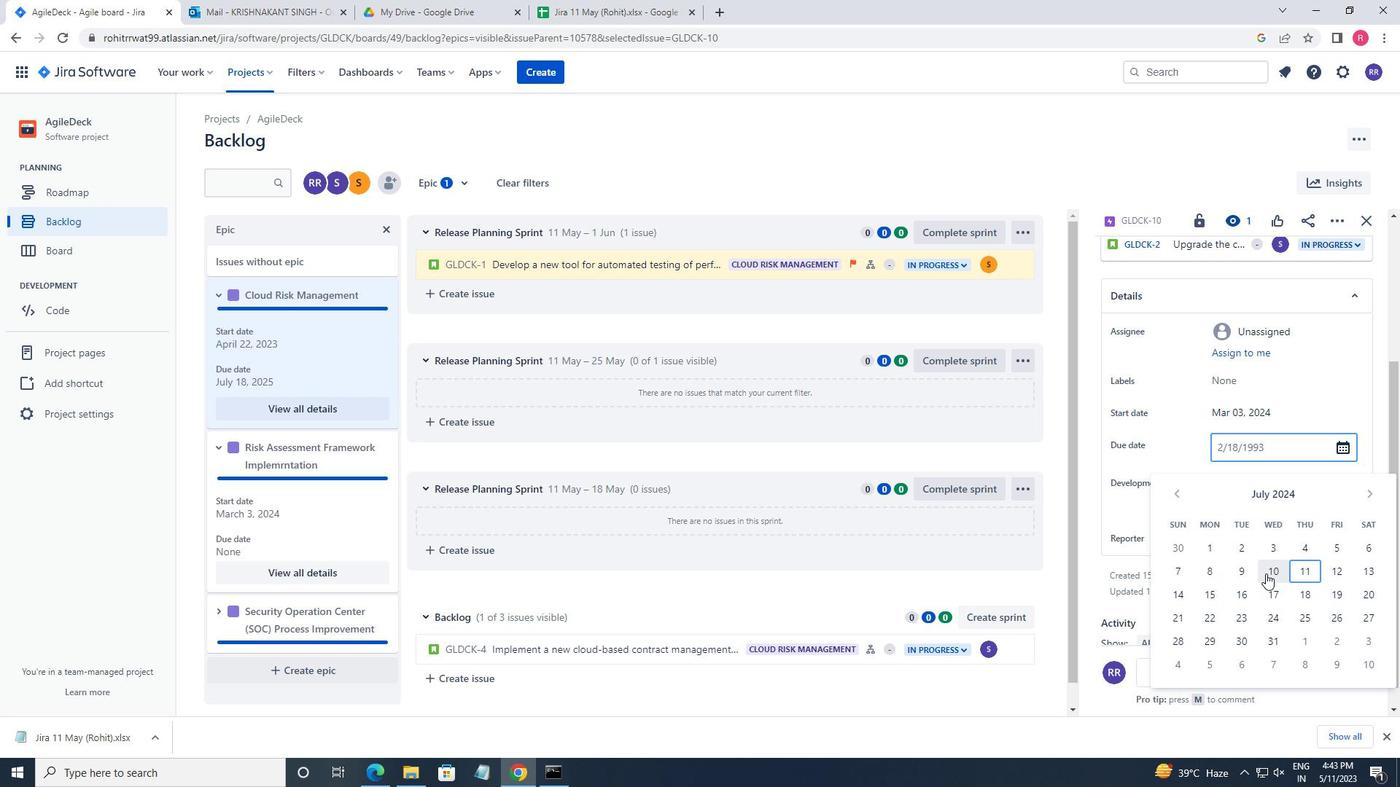 
Action: Mouse pressed left at (1271, 572)
Screenshot: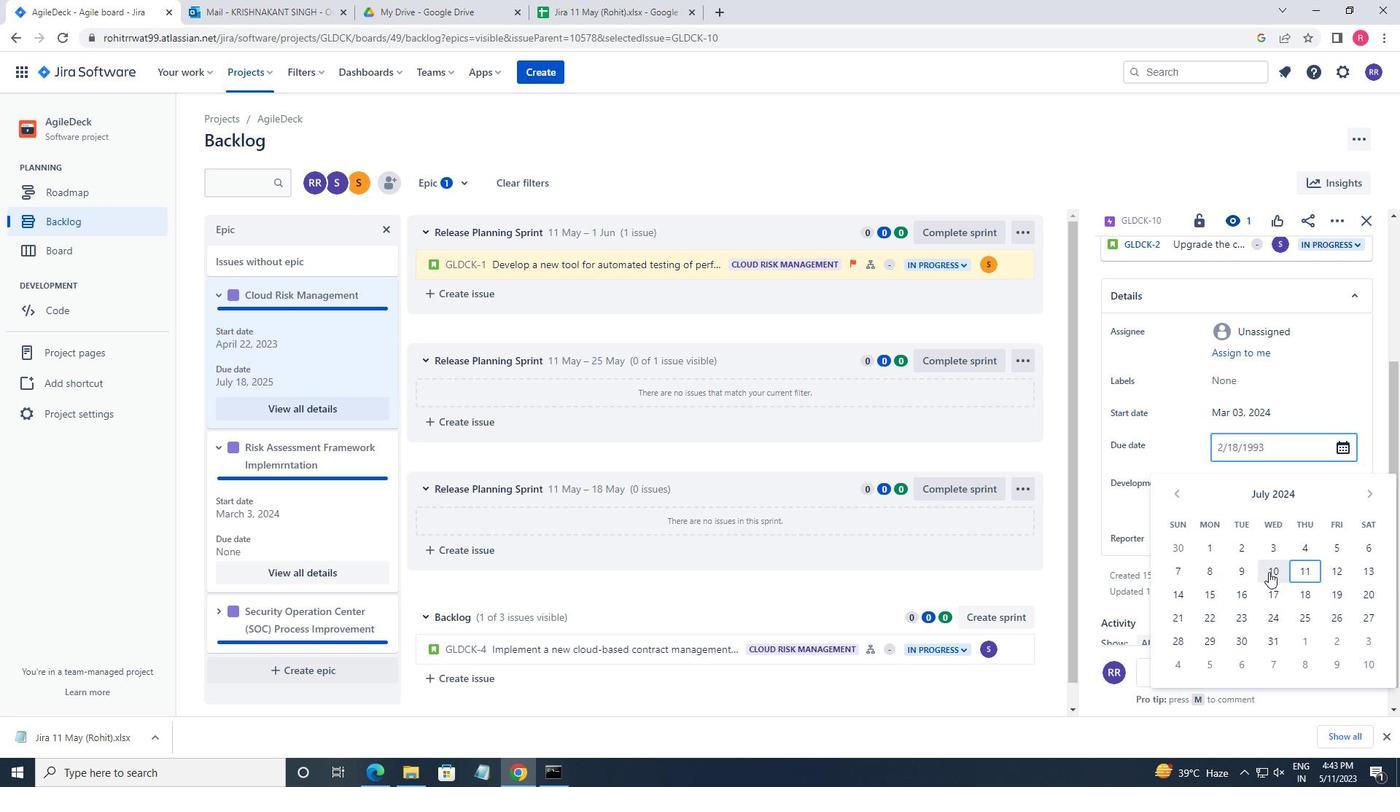 
Action: Mouse moved to (1286, 597)
Screenshot: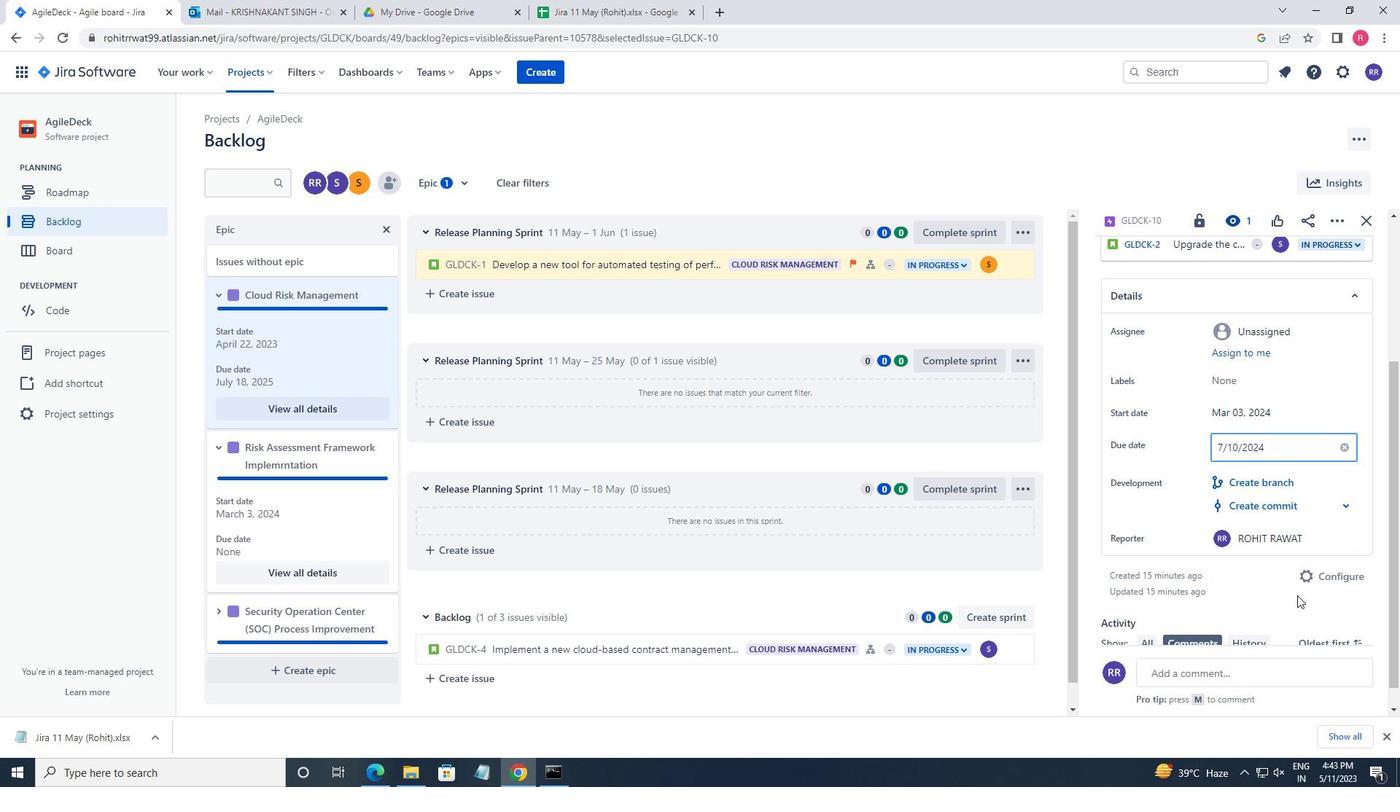 
Action: Mouse pressed left at (1286, 597)
Screenshot: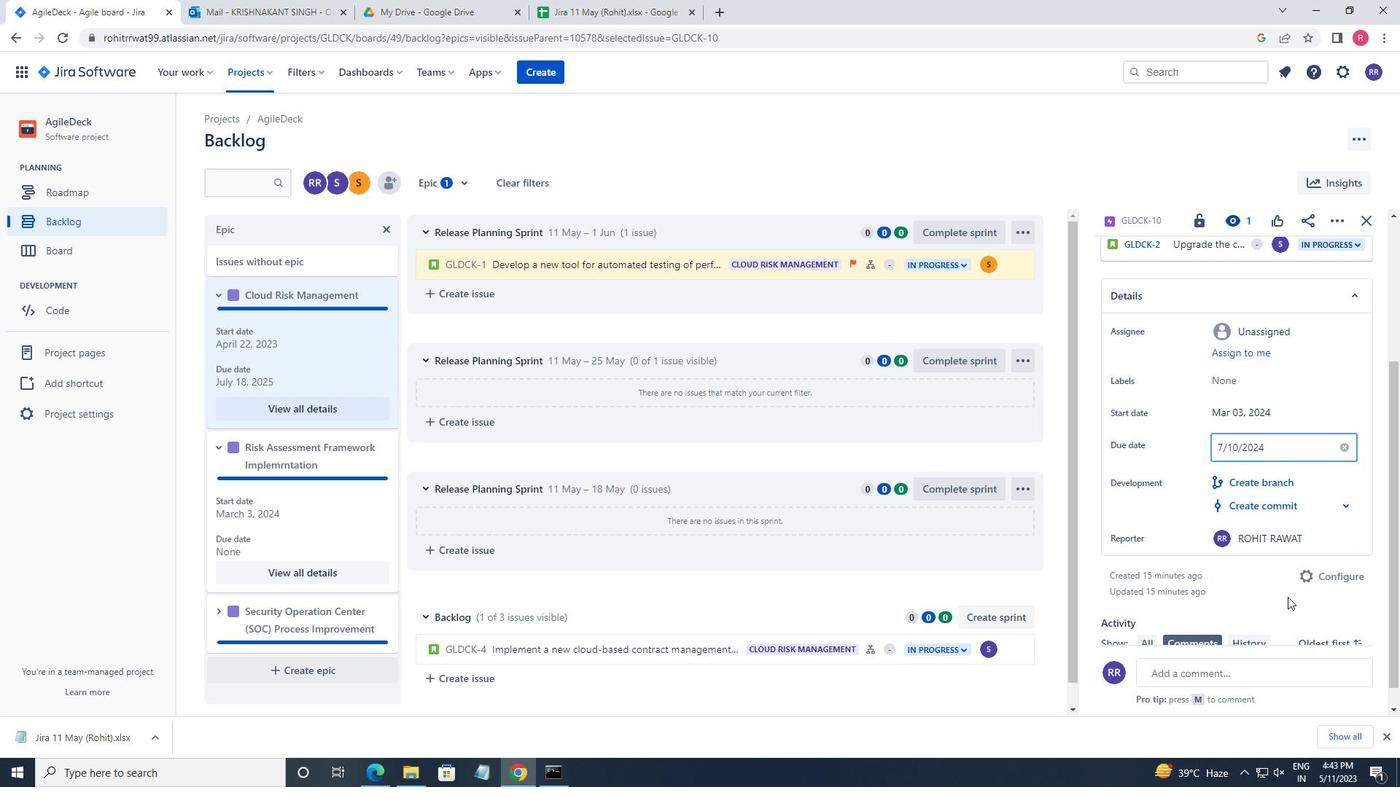 
Action: Mouse moved to (247, 605)
Screenshot: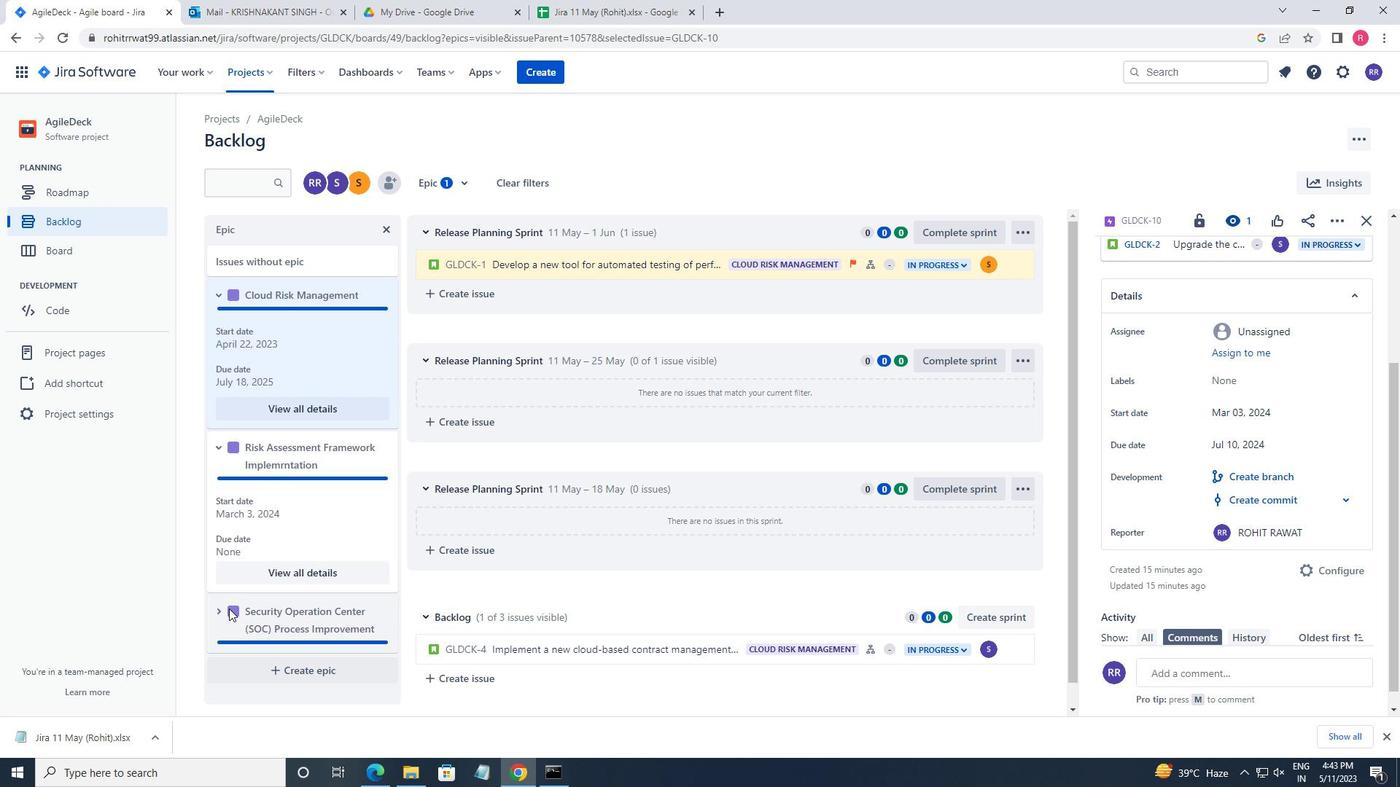 
Action: Mouse scrolled (247, 605) with delta (0, 0)
Screenshot: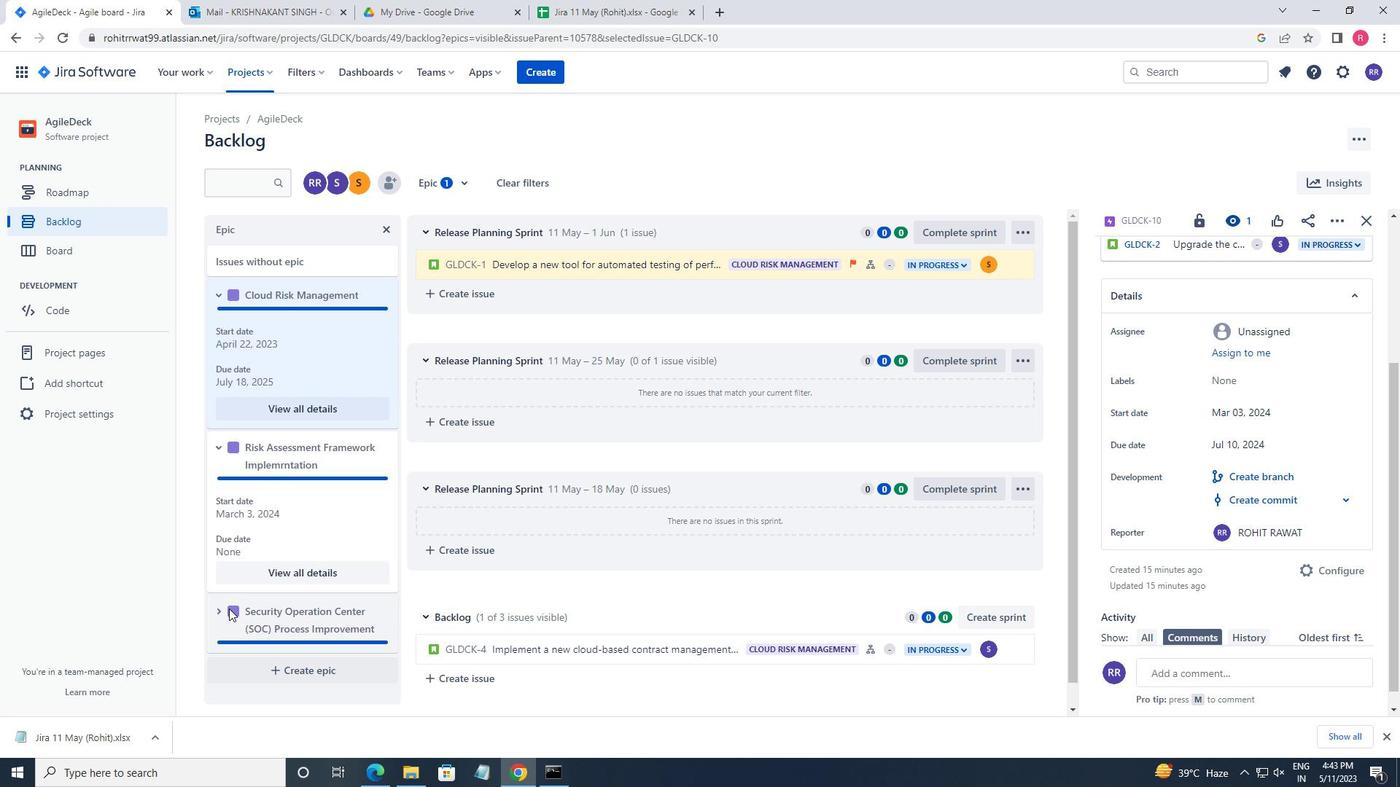 
Action: Mouse scrolled (247, 605) with delta (0, 0)
Screenshot: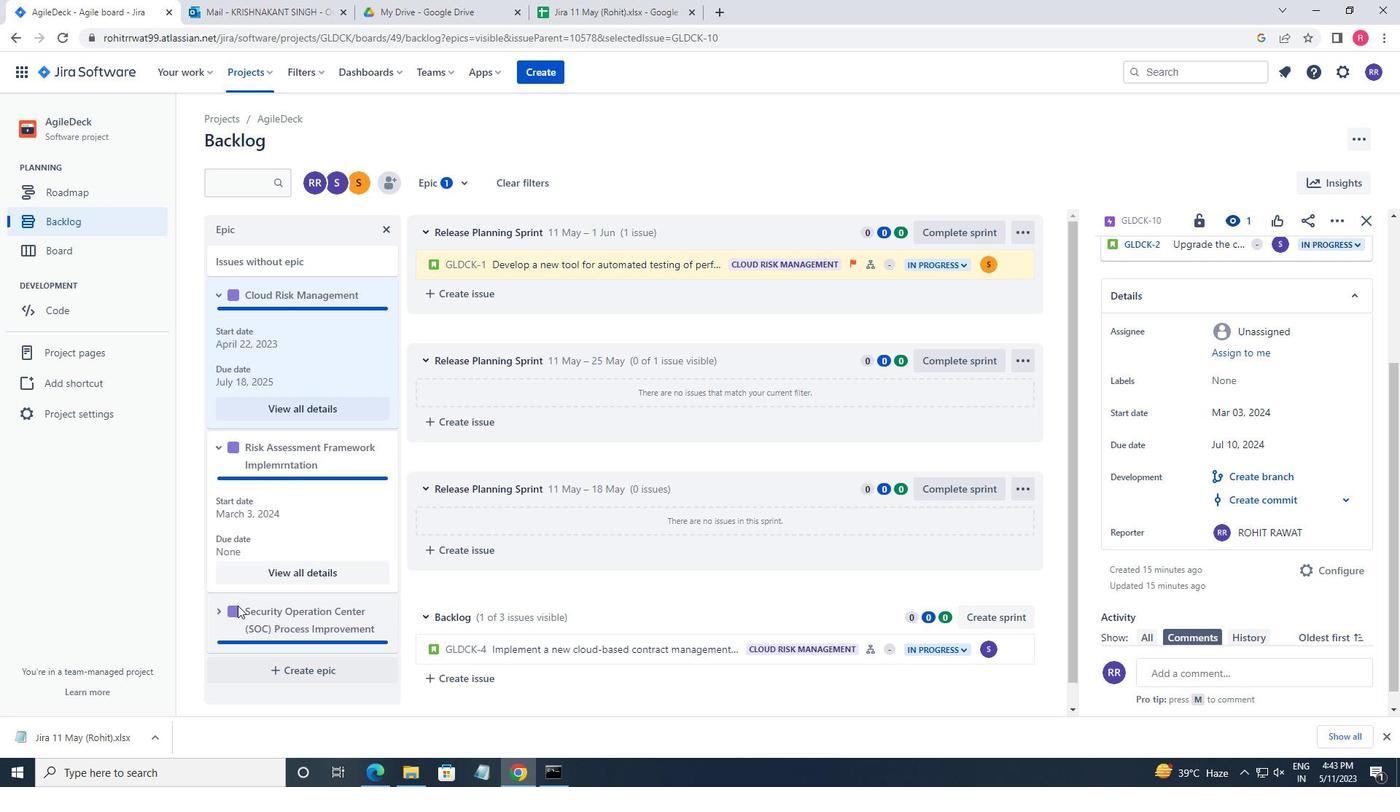 
Action: Mouse scrolled (247, 605) with delta (0, 0)
Screenshot: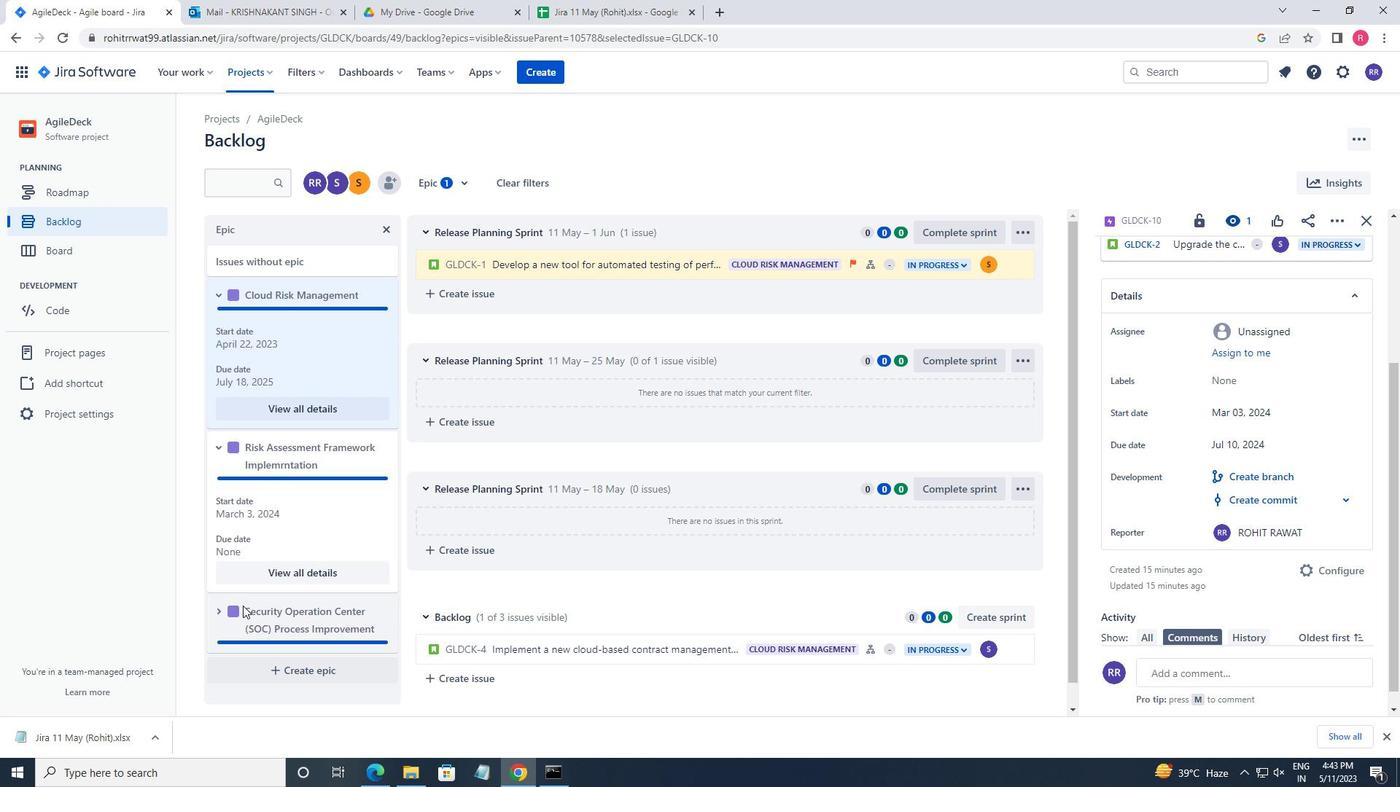 
Action: Mouse moved to (217, 619)
Screenshot: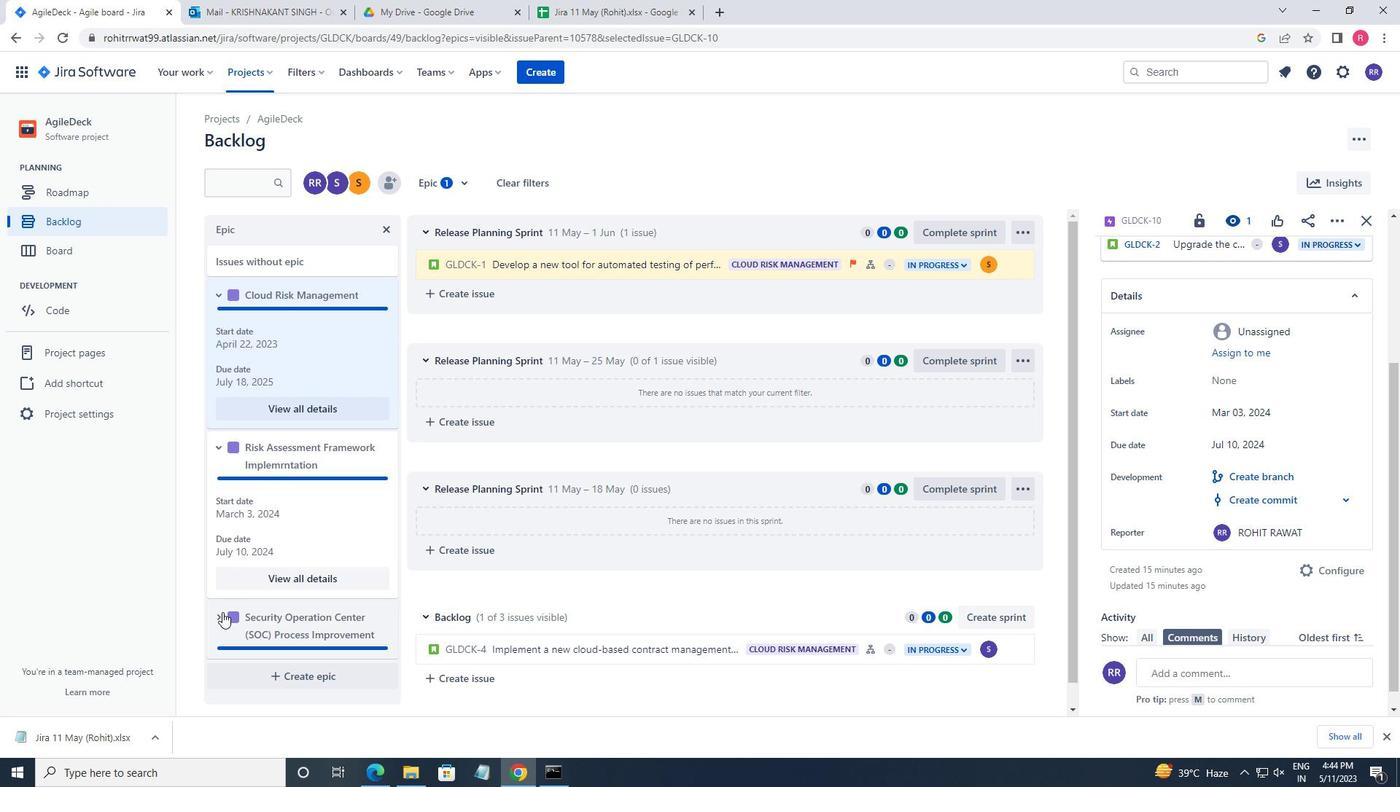 
Action: Mouse pressed left at (217, 619)
Screenshot: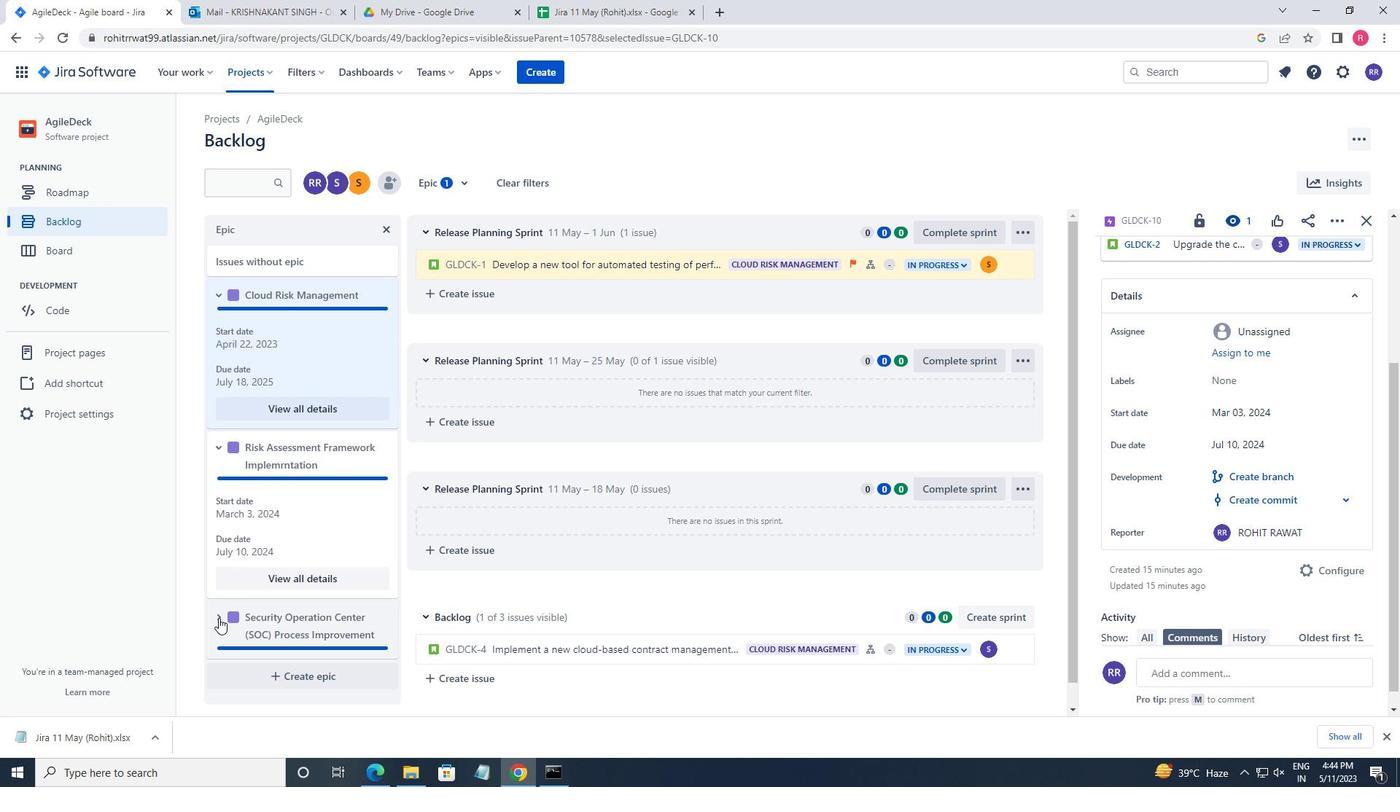 
Action: Mouse moved to (276, 595)
Screenshot: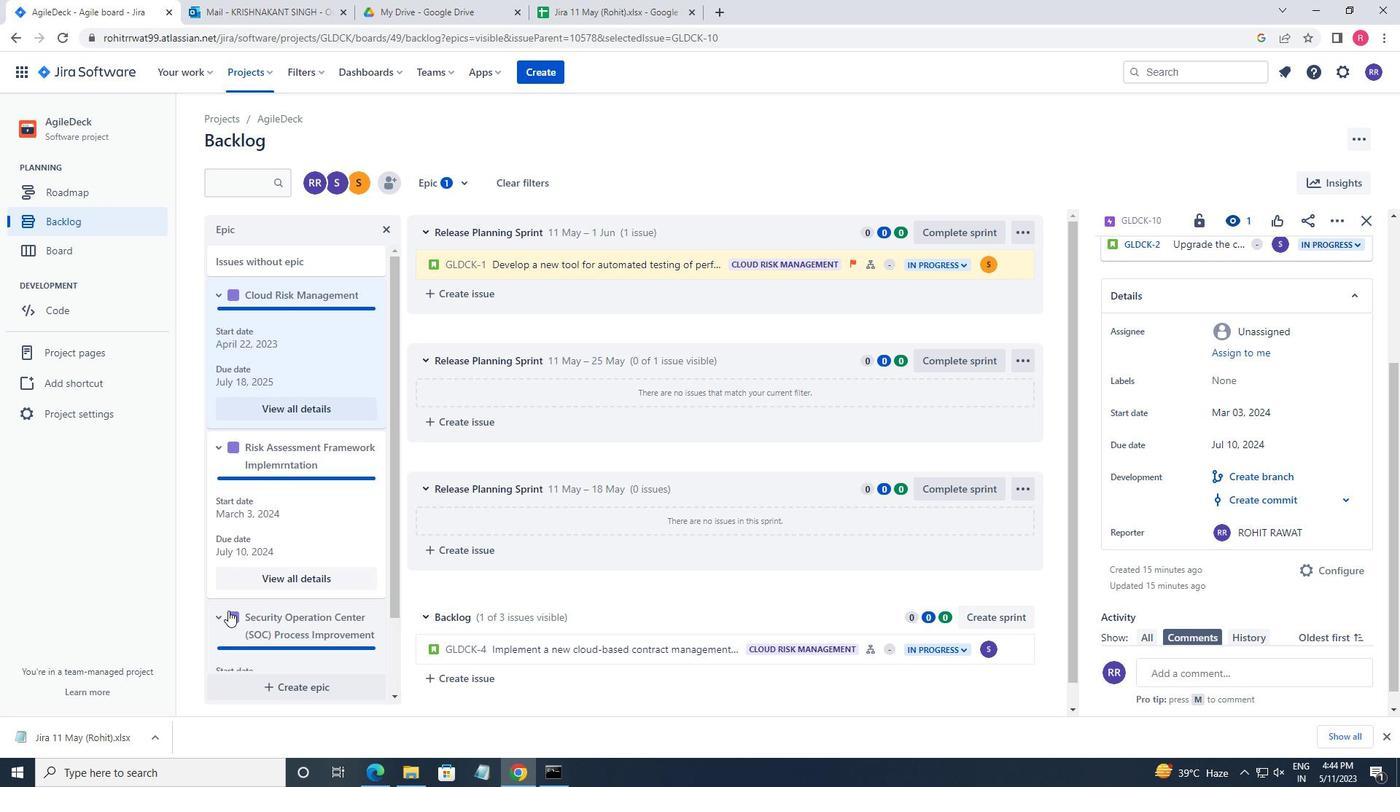 
Action: Mouse scrolled (276, 595) with delta (0, 0)
Screenshot: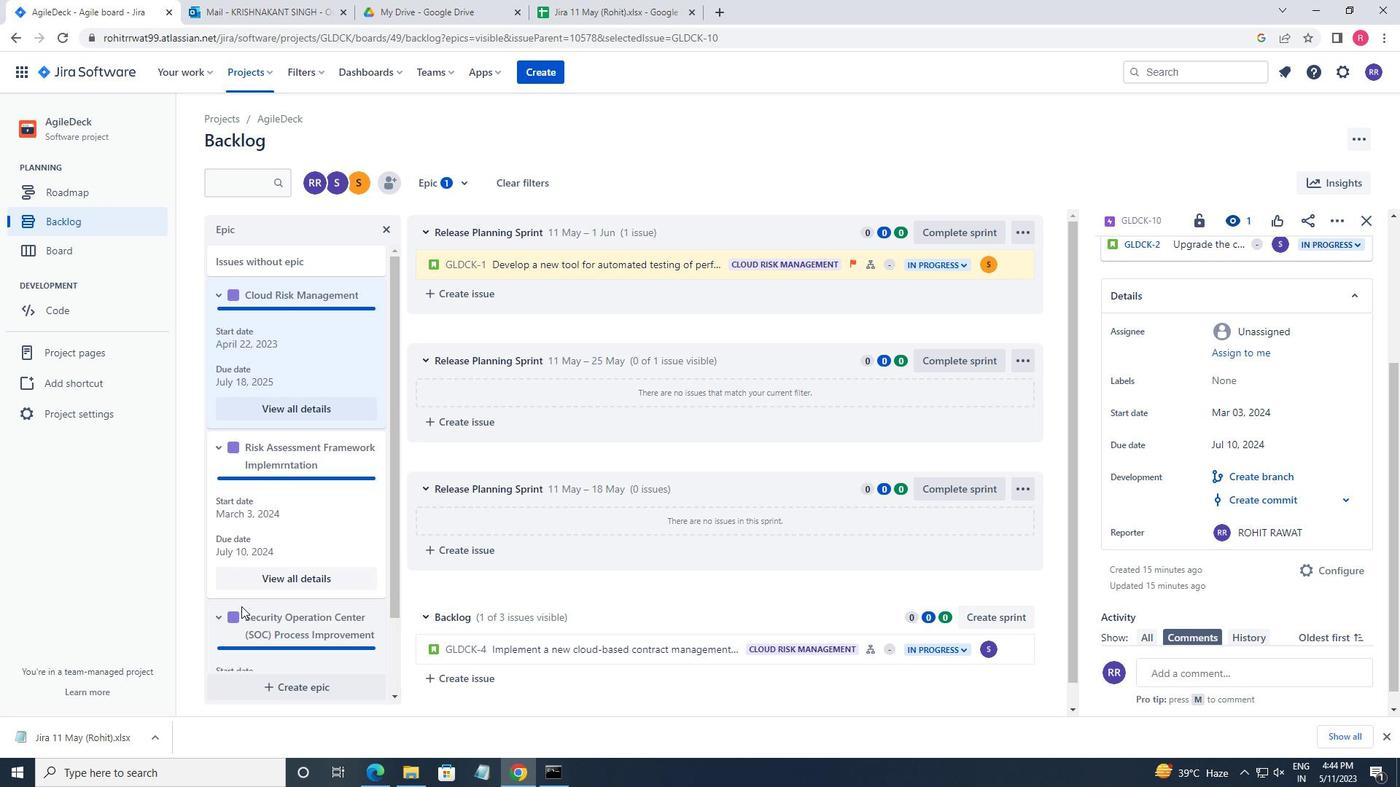 
Action: Mouse scrolled (276, 595) with delta (0, 0)
Screenshot: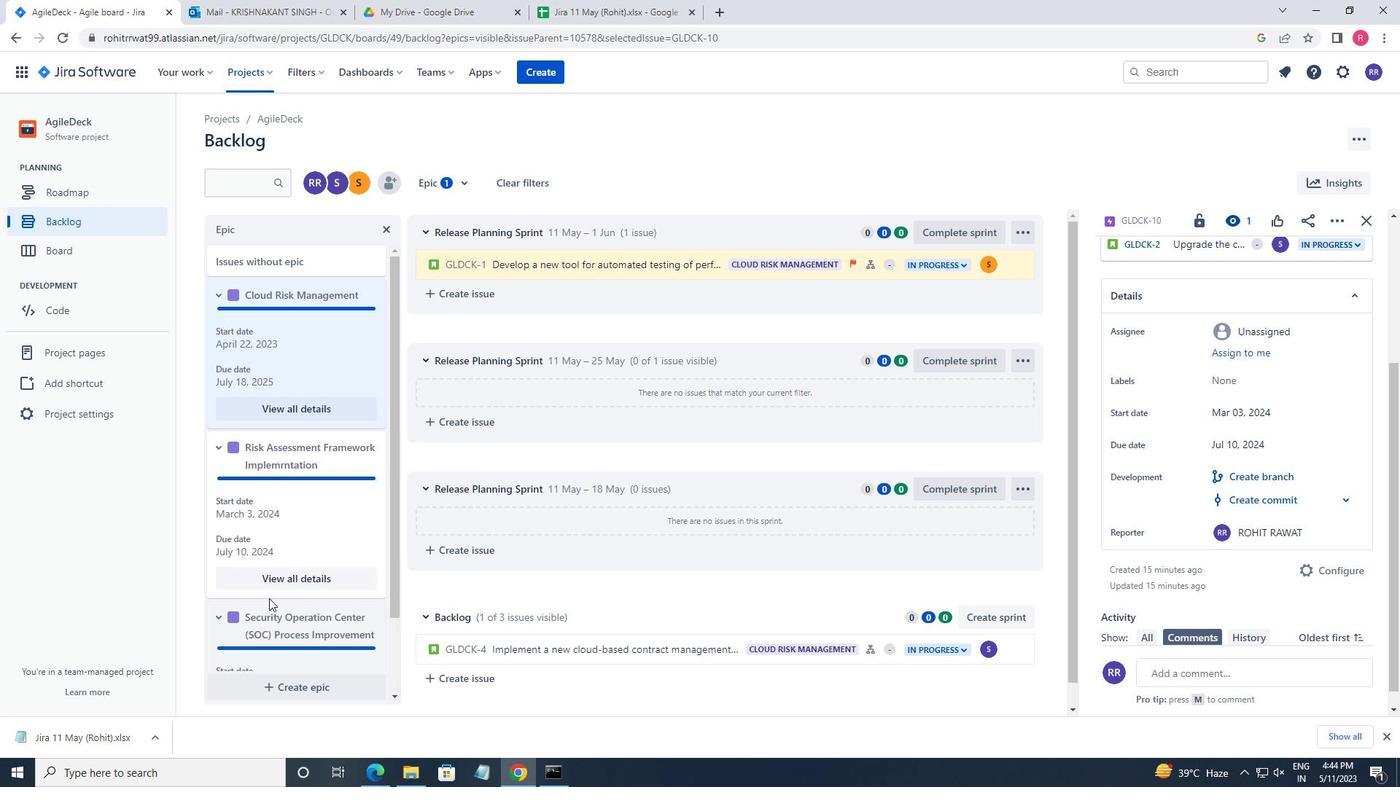 
Action: Mouse scrolled (276, 595) with delta (0, 0)
Screenshot: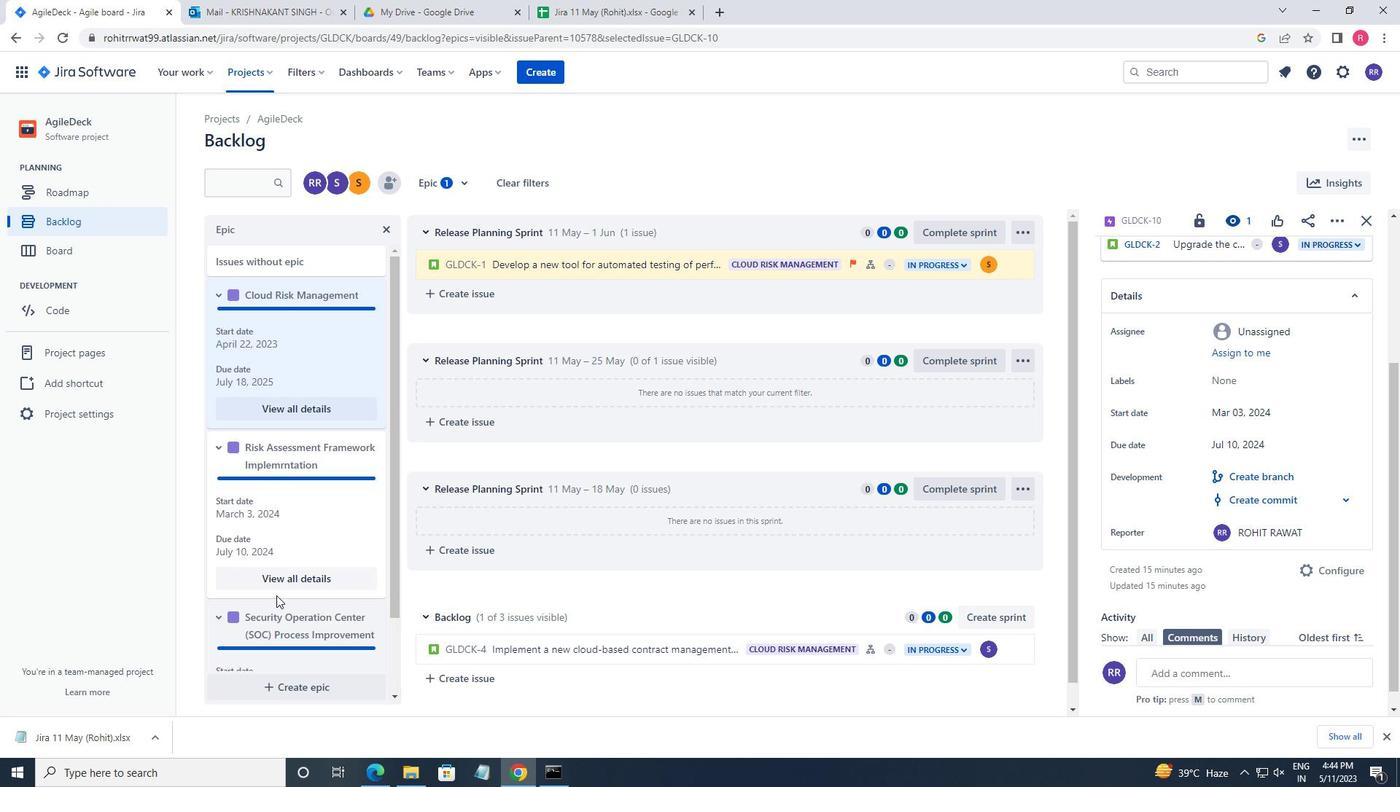 
Action: Mouse moved to (294, 646)
Screenshot: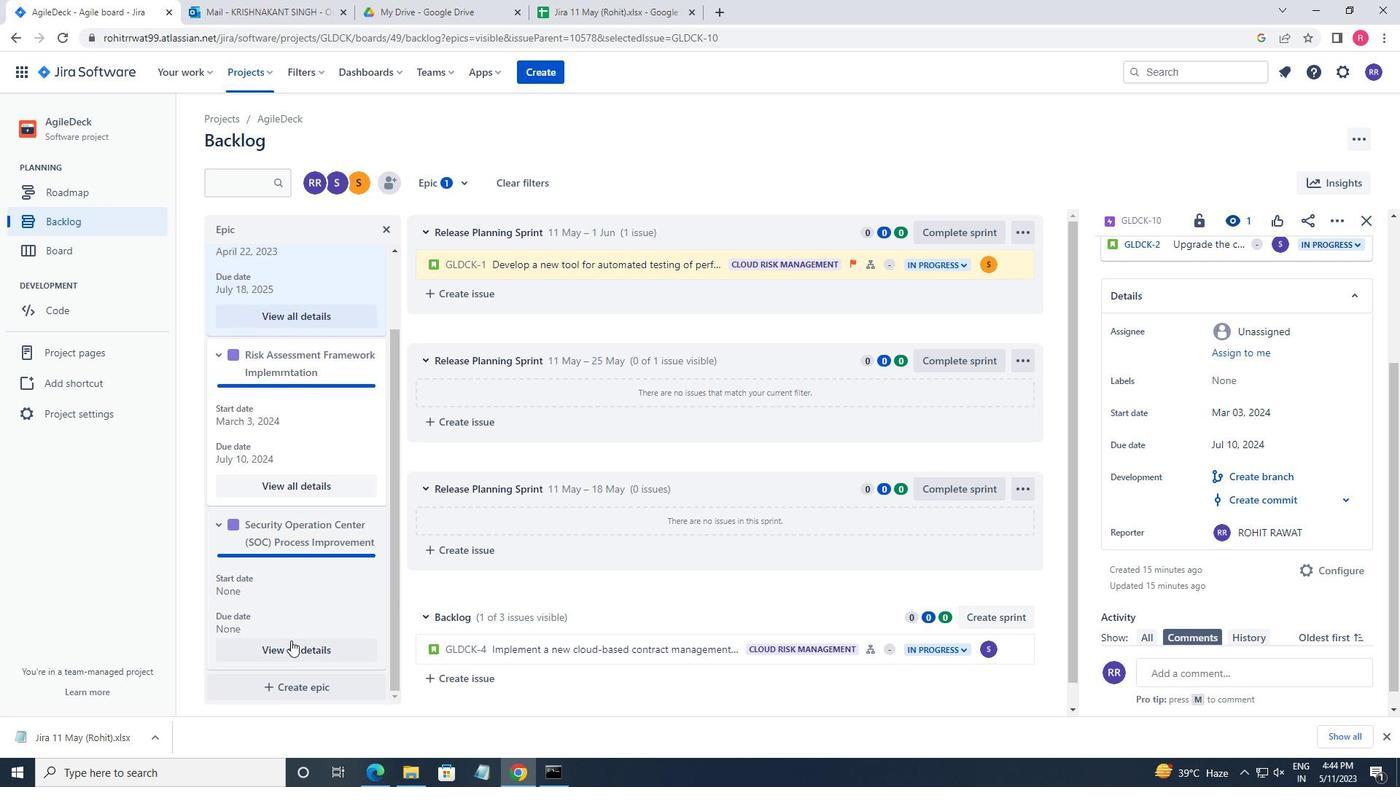 
Action: Mouse pressed left at (294, 646)
Screenshot: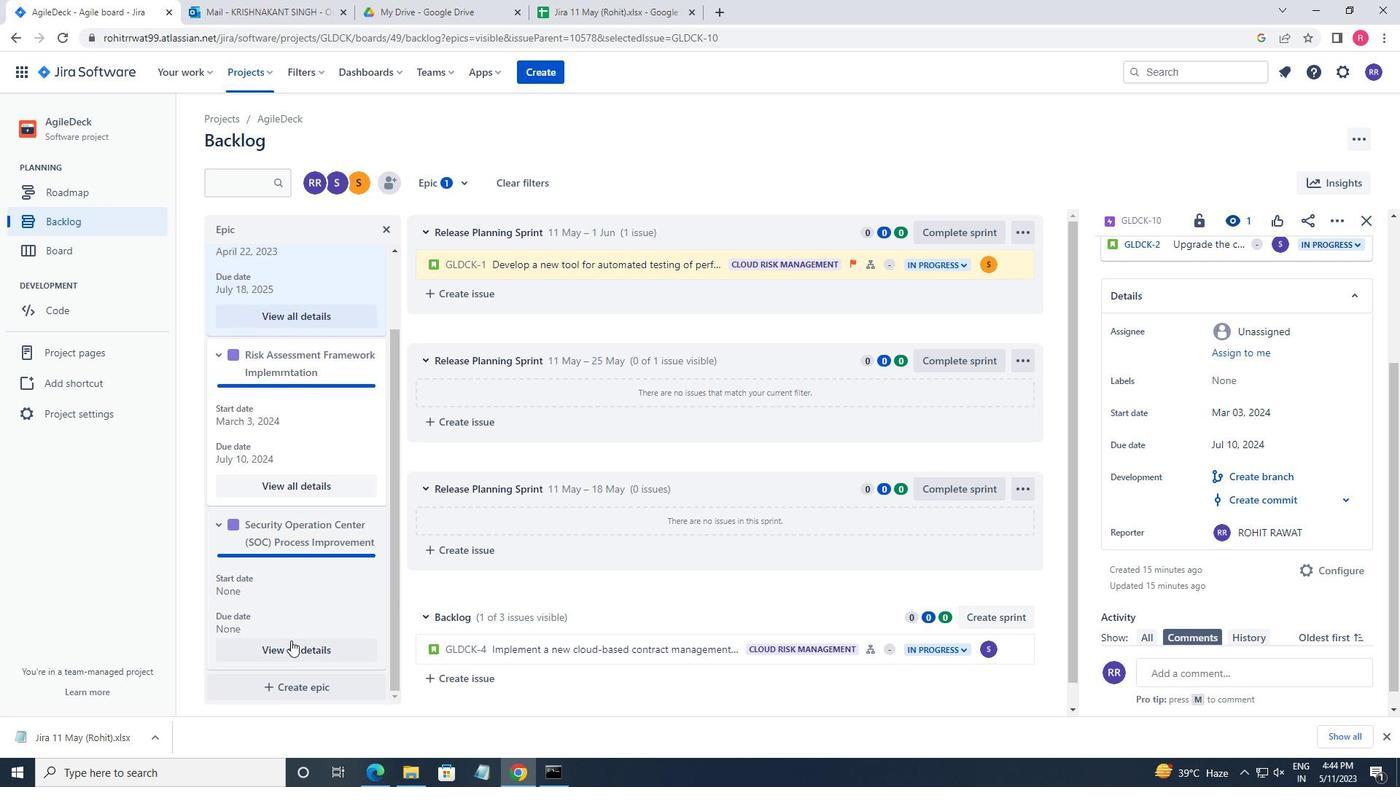 
Action: Mouse moved to (1268, 591)
Screenshot: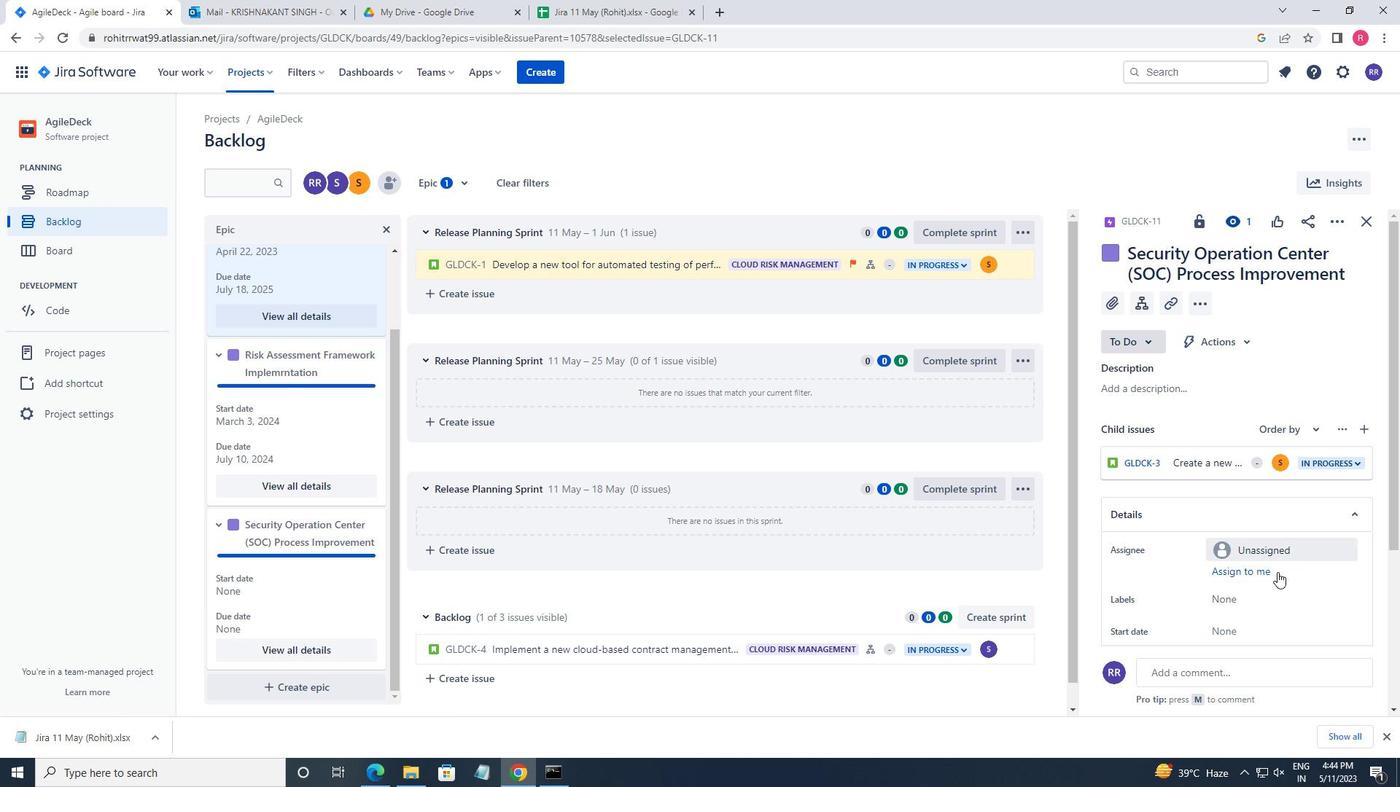
Action: Mouse scrolled (1268, 590) with delta (0, 0)
Screenshot: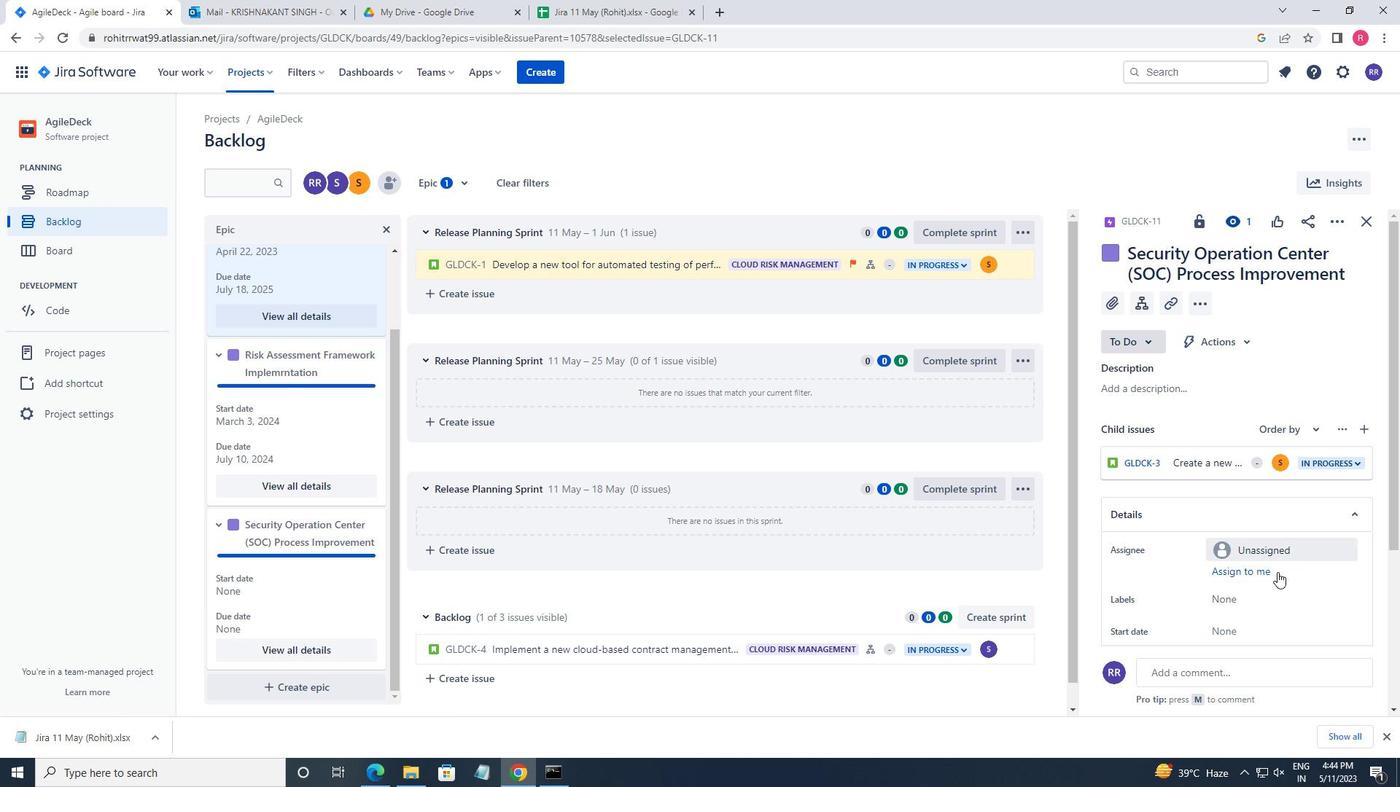 
Action: Mouse scrolled (1268, 590) with delta (0, 0)
Screenshot: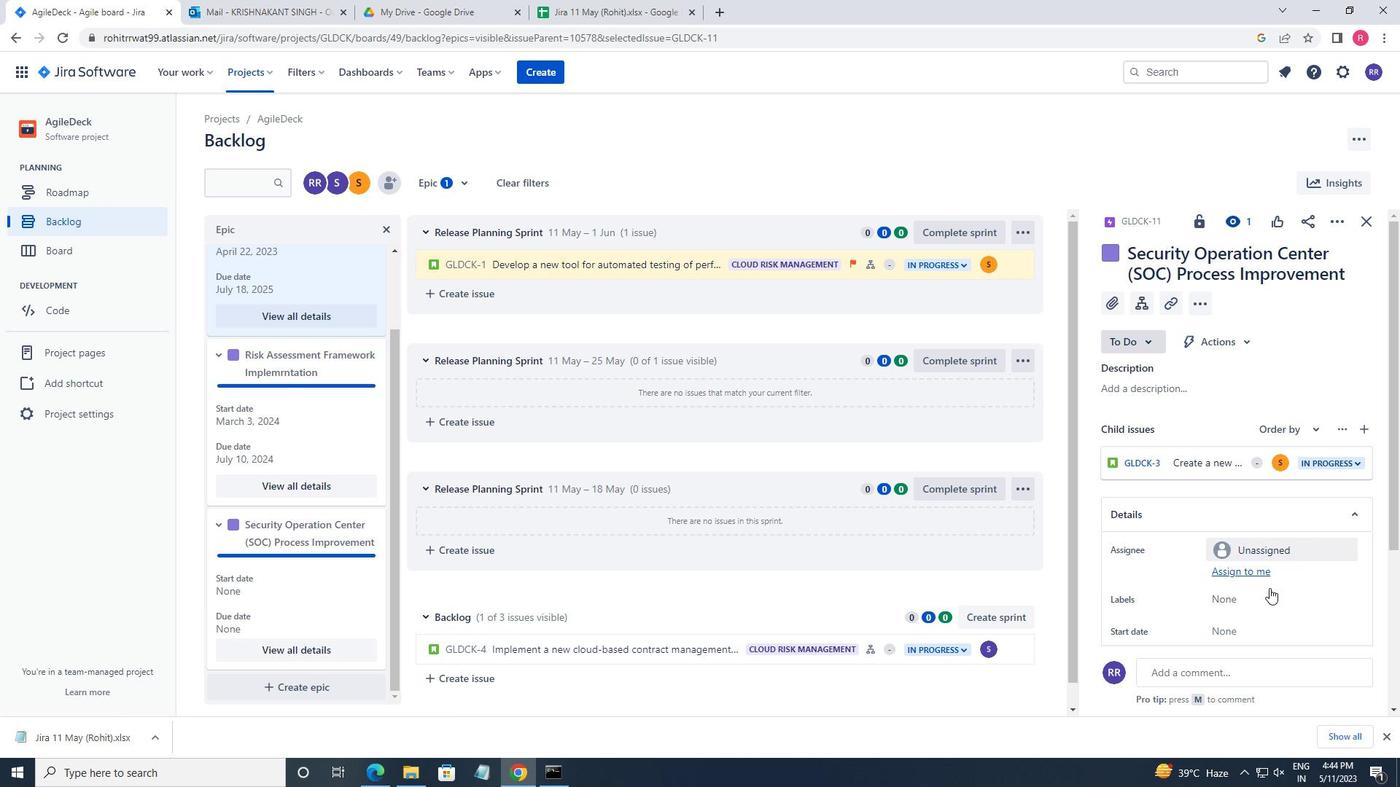 
Action: Mouse scrolled (1268, 590) with delta (0, 0)
Screenshot: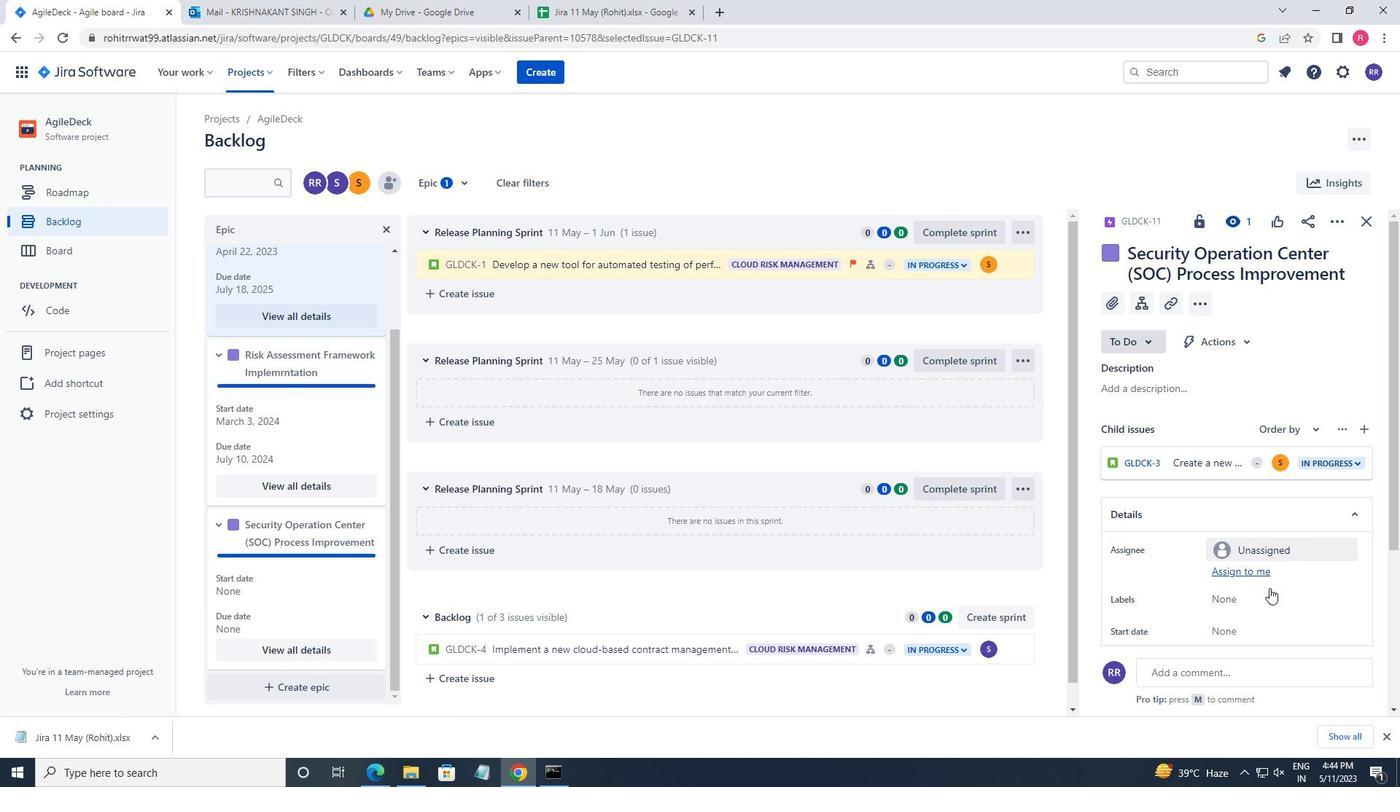 
Action: Mouse moved to (1268, 592)
Screenshot: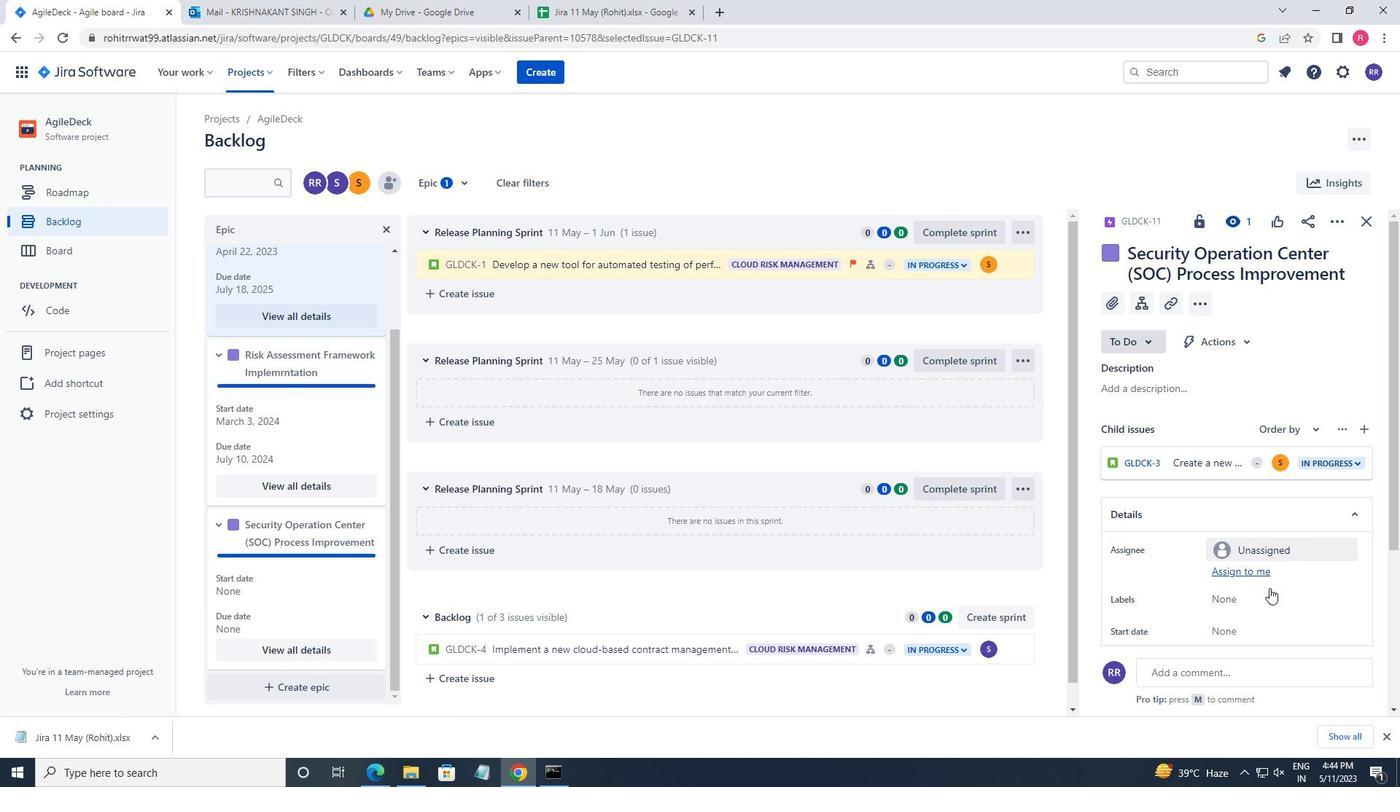 
Action: Mouse scrolled (1268, 591) with delta (0, 0)
Screenshot: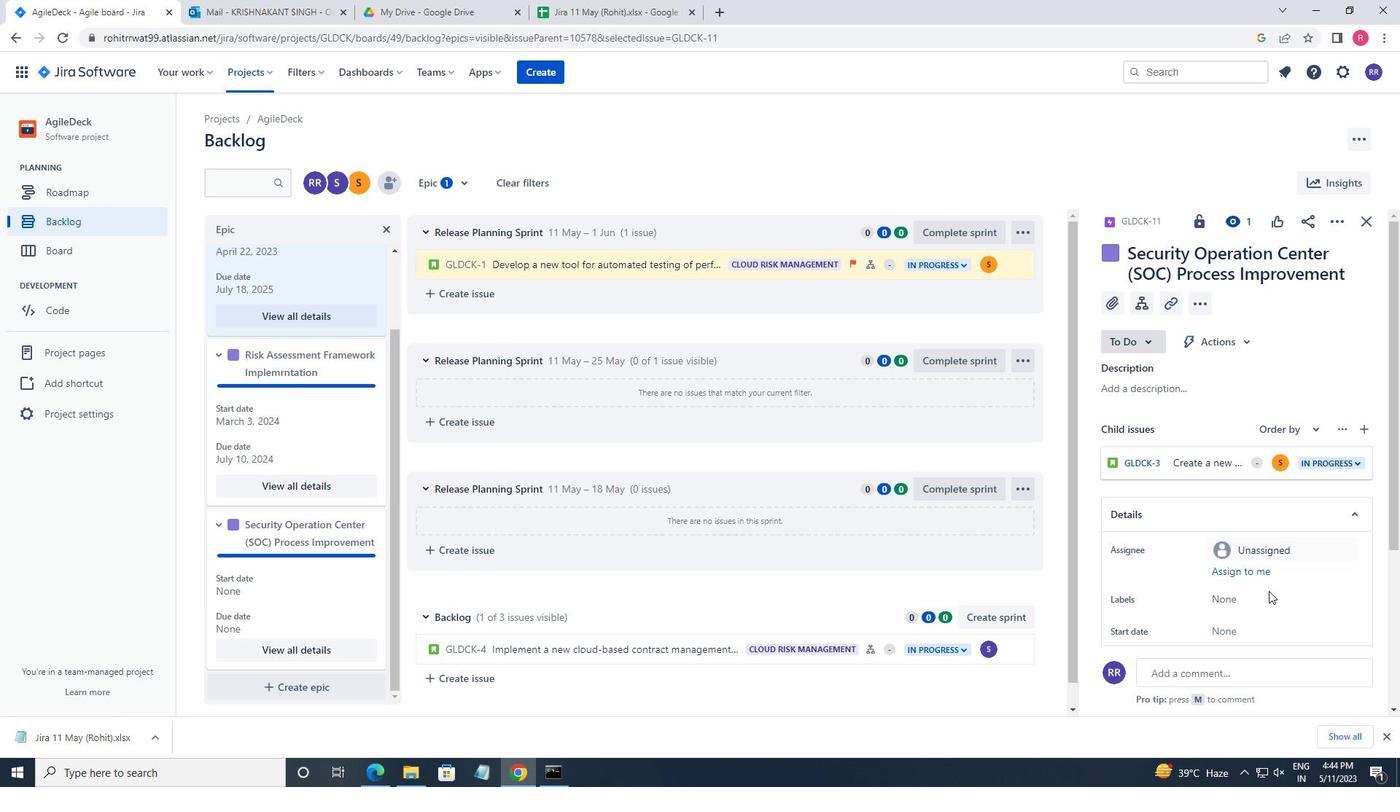
Action: Mouse moved to (1239, 396)
Screenshot: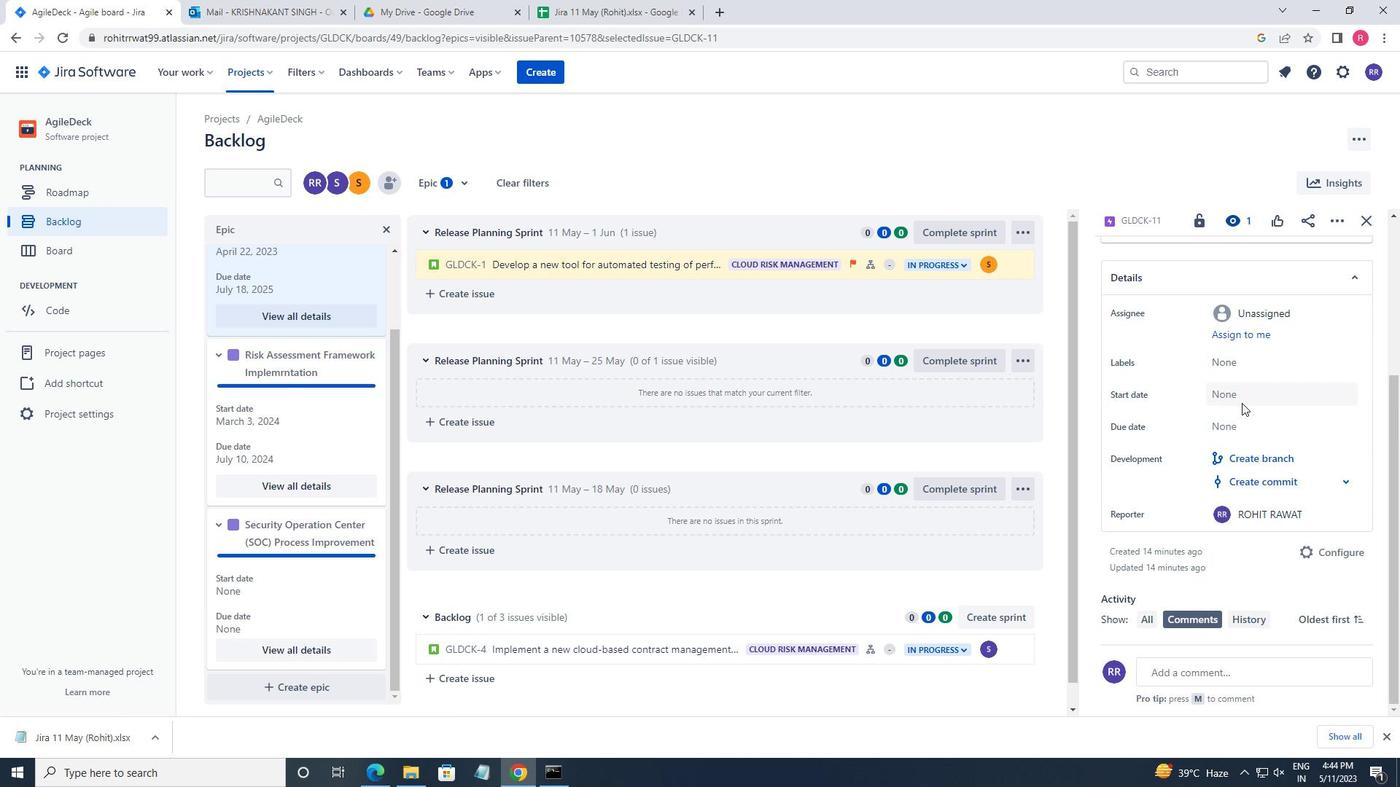 
Action: Mouse pressed left at (1239, 396)
Screenshot: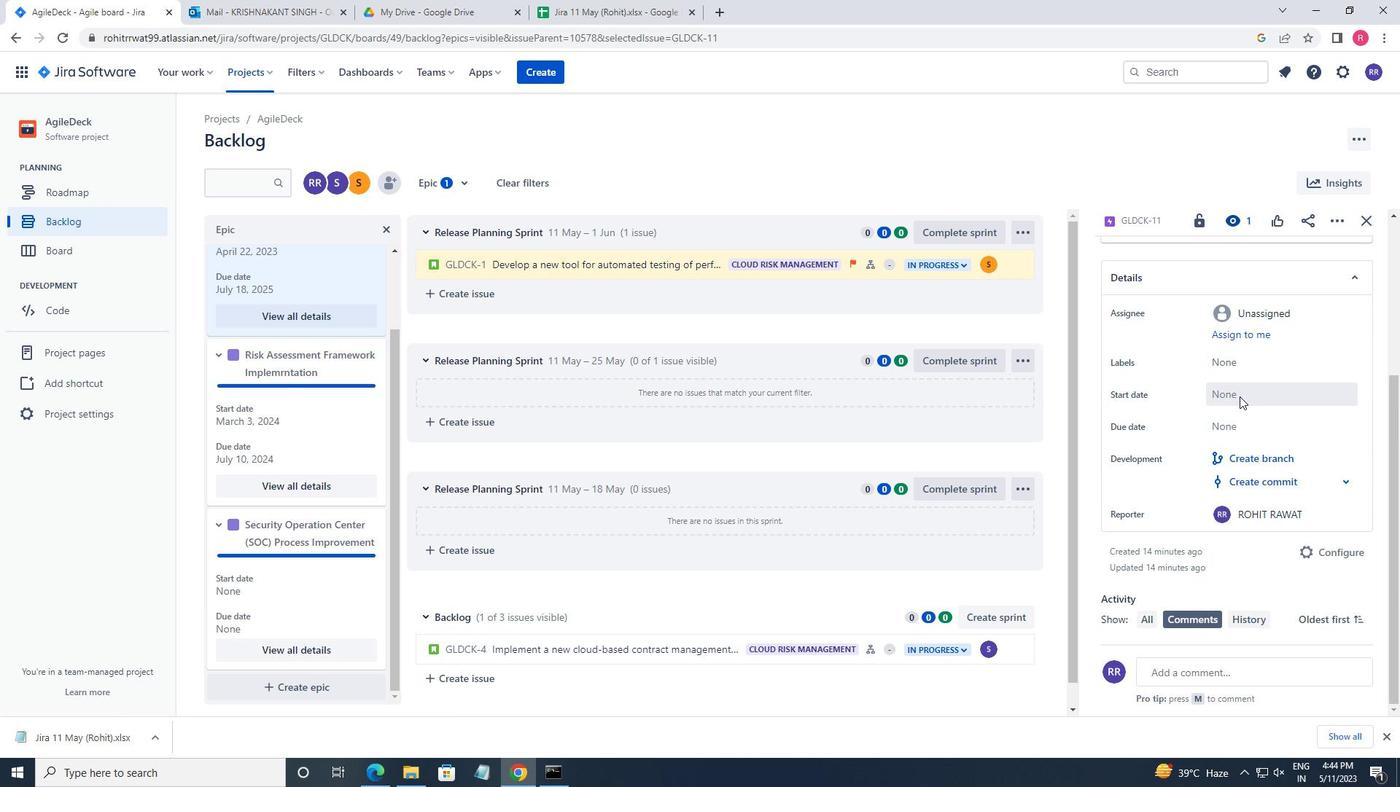 
Action: Mouse moved to (1178, 441)
Screenshot: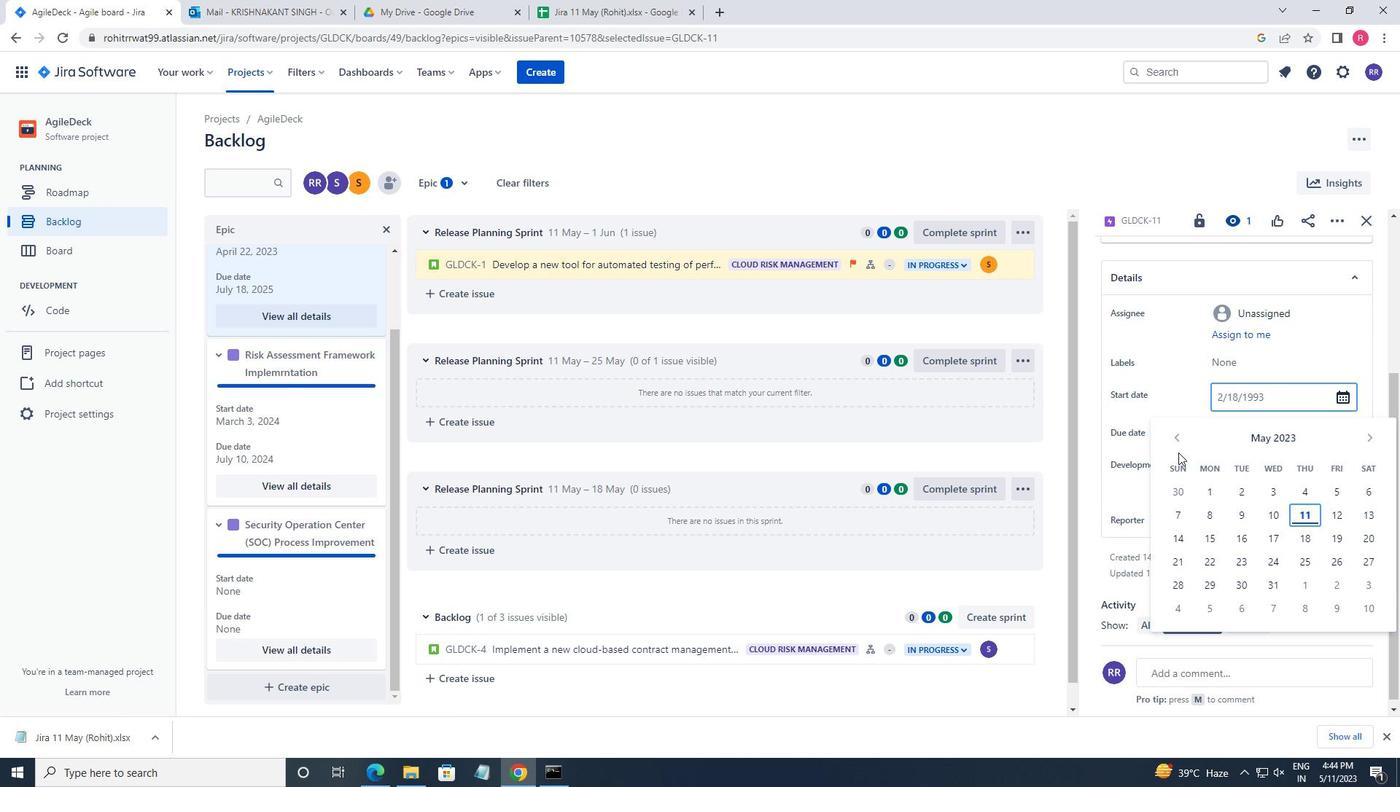 
Action: Mouse pressed left at (1178, 441)
Screenshot: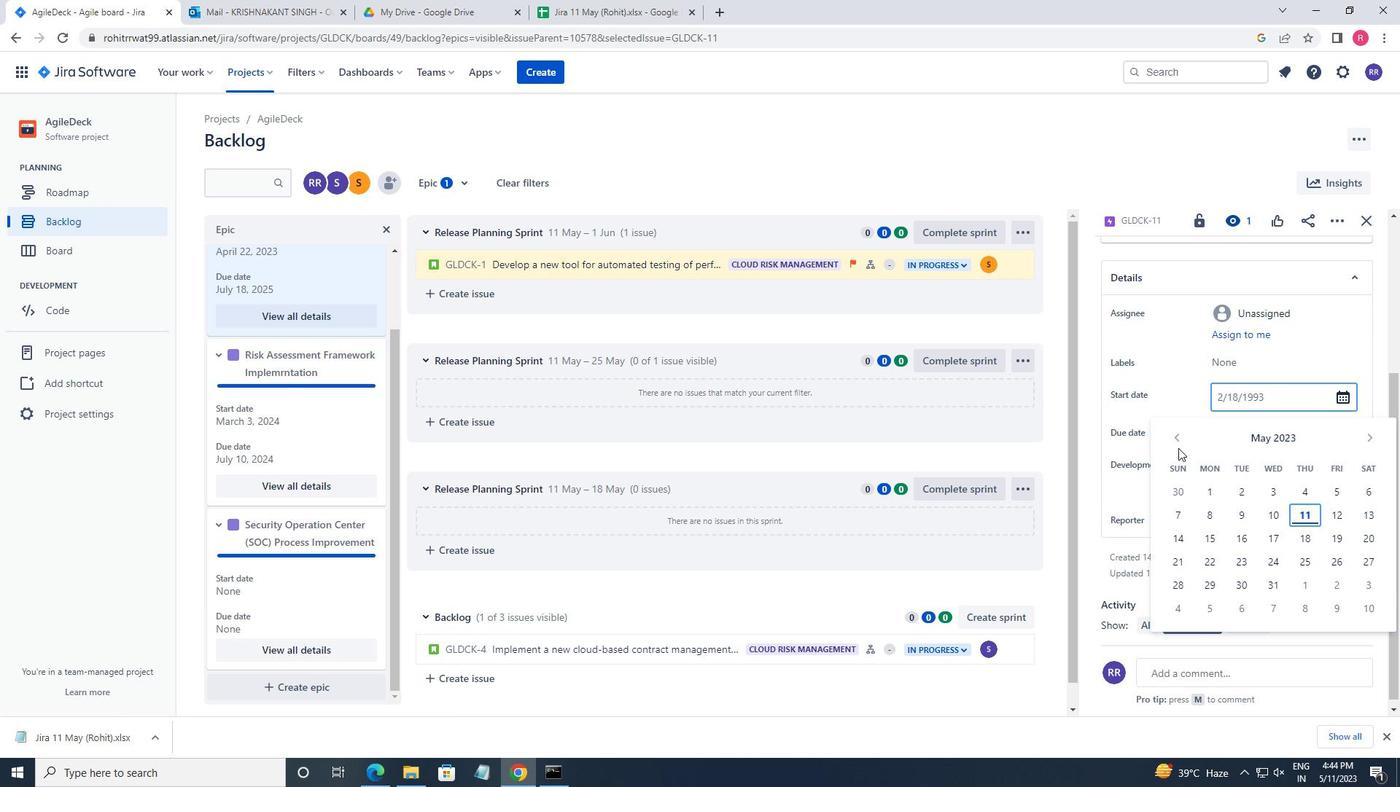 
Action: Mouse pressed left at (1178, 441)
Screenshot: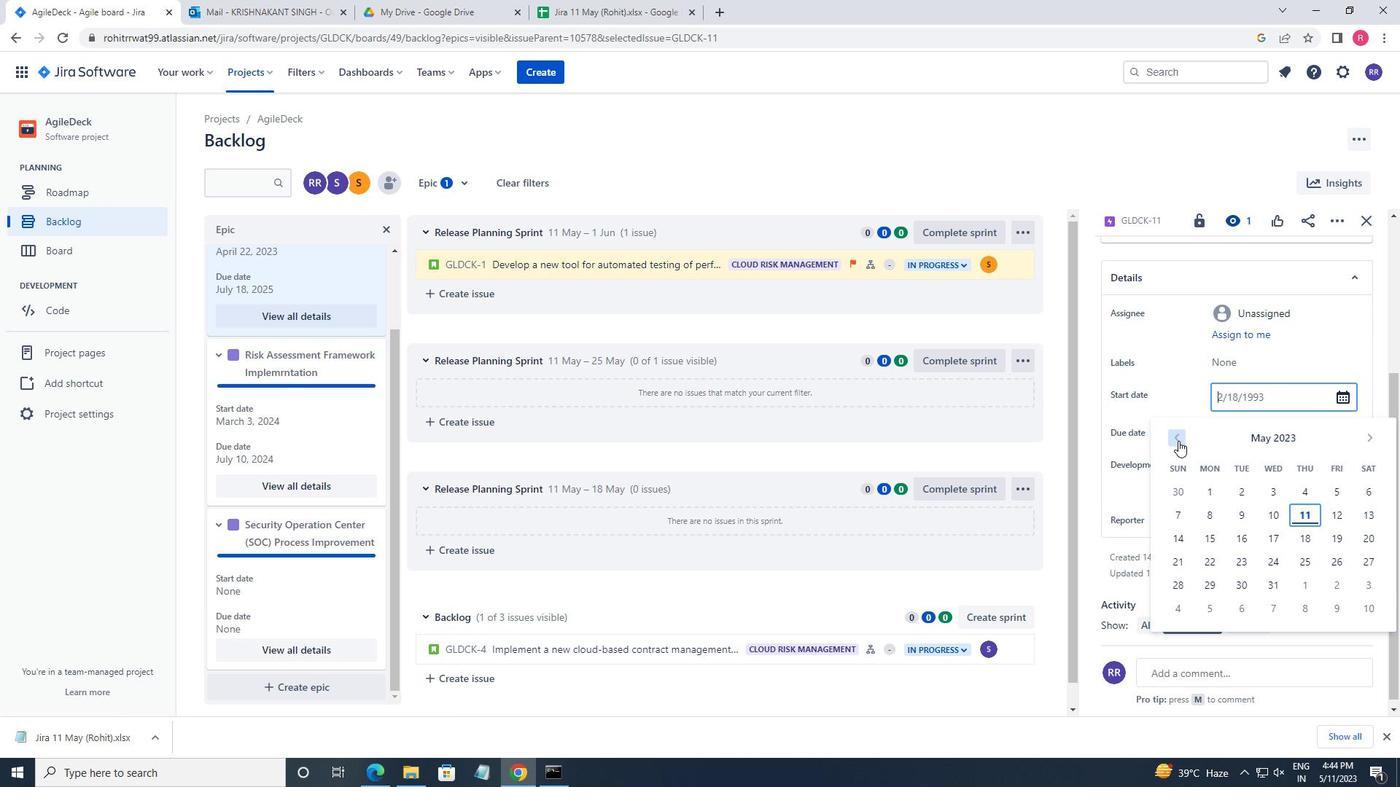 
Action: Mouse pressed left at (1178, 441)
Screenshot: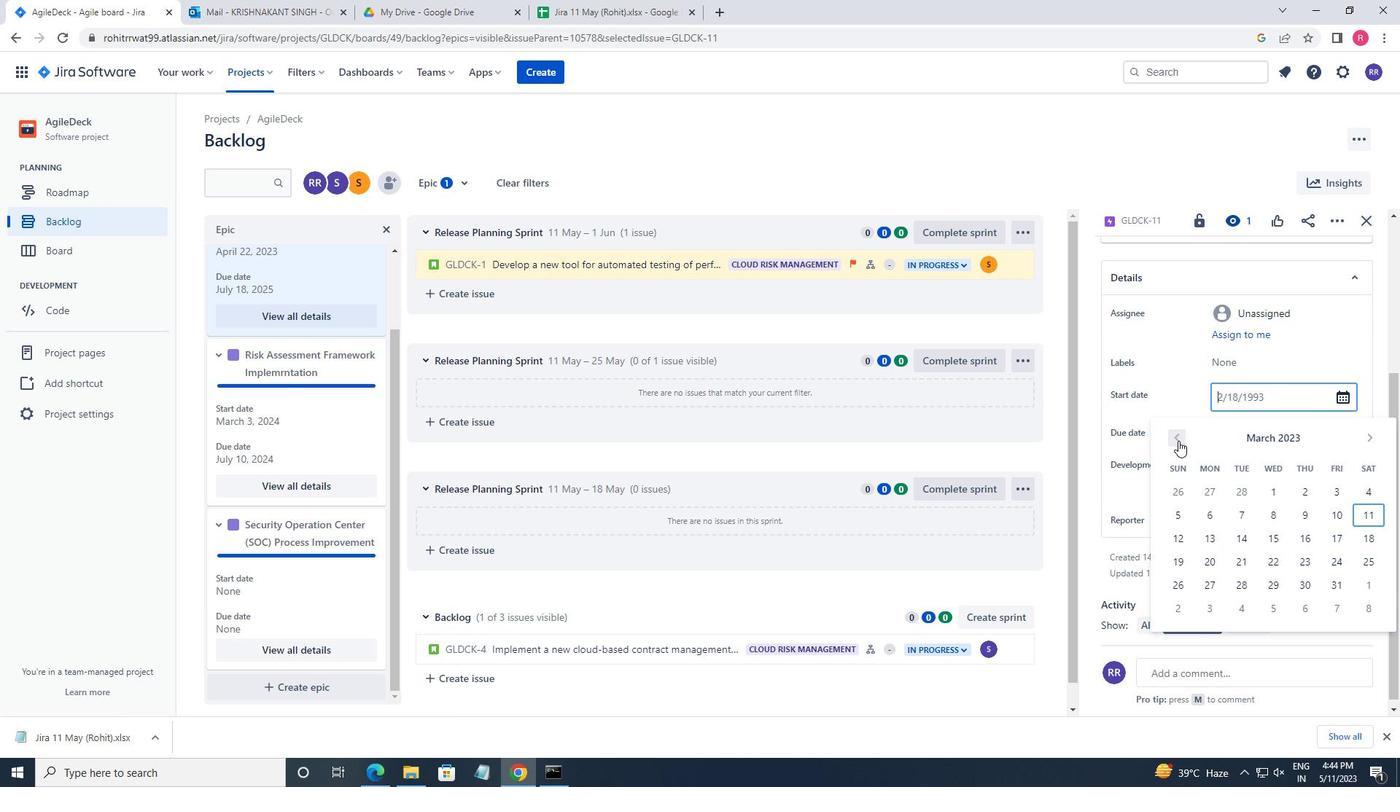
Action: Mouse pressed left at (1178, 441)
Screenshot: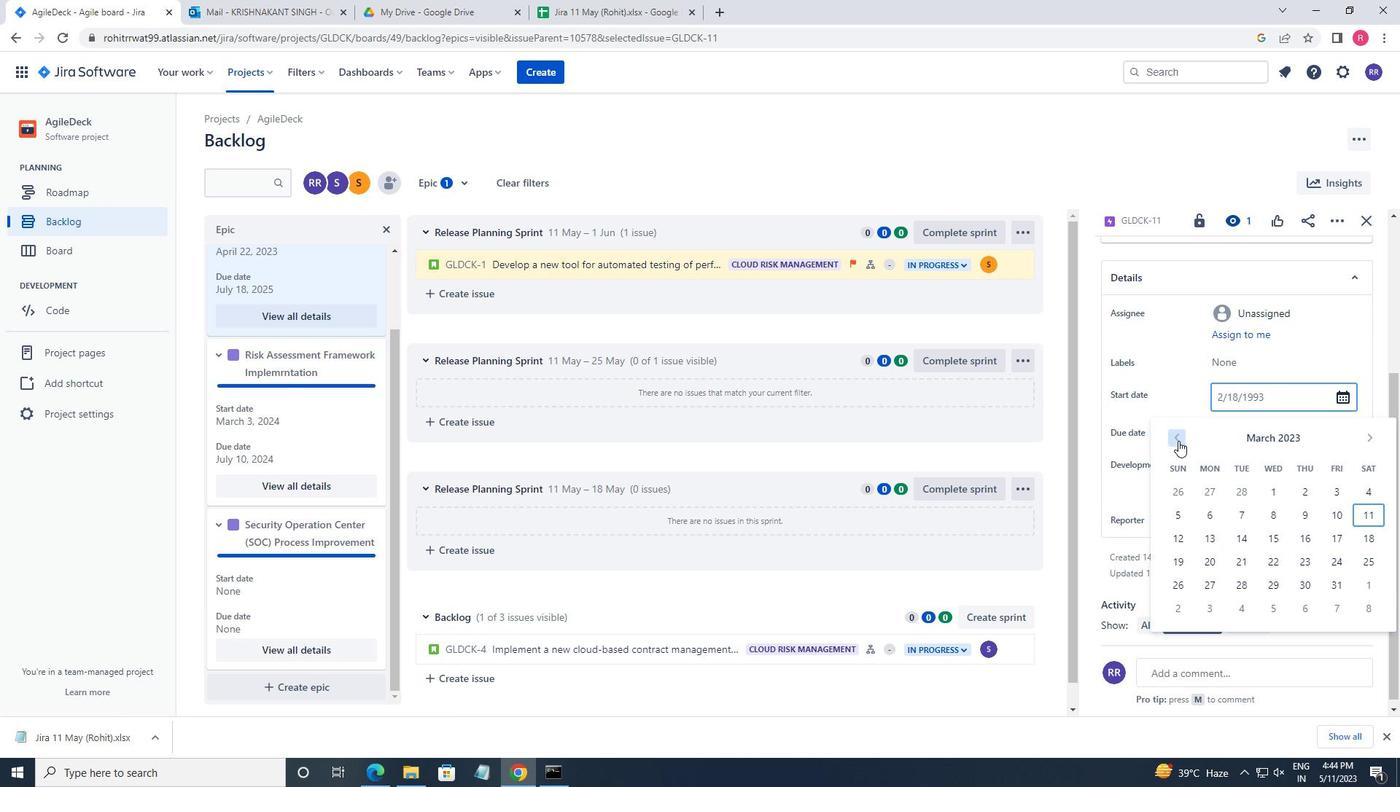 
Action: Mouse moved to (1365, 436)
Screenshot: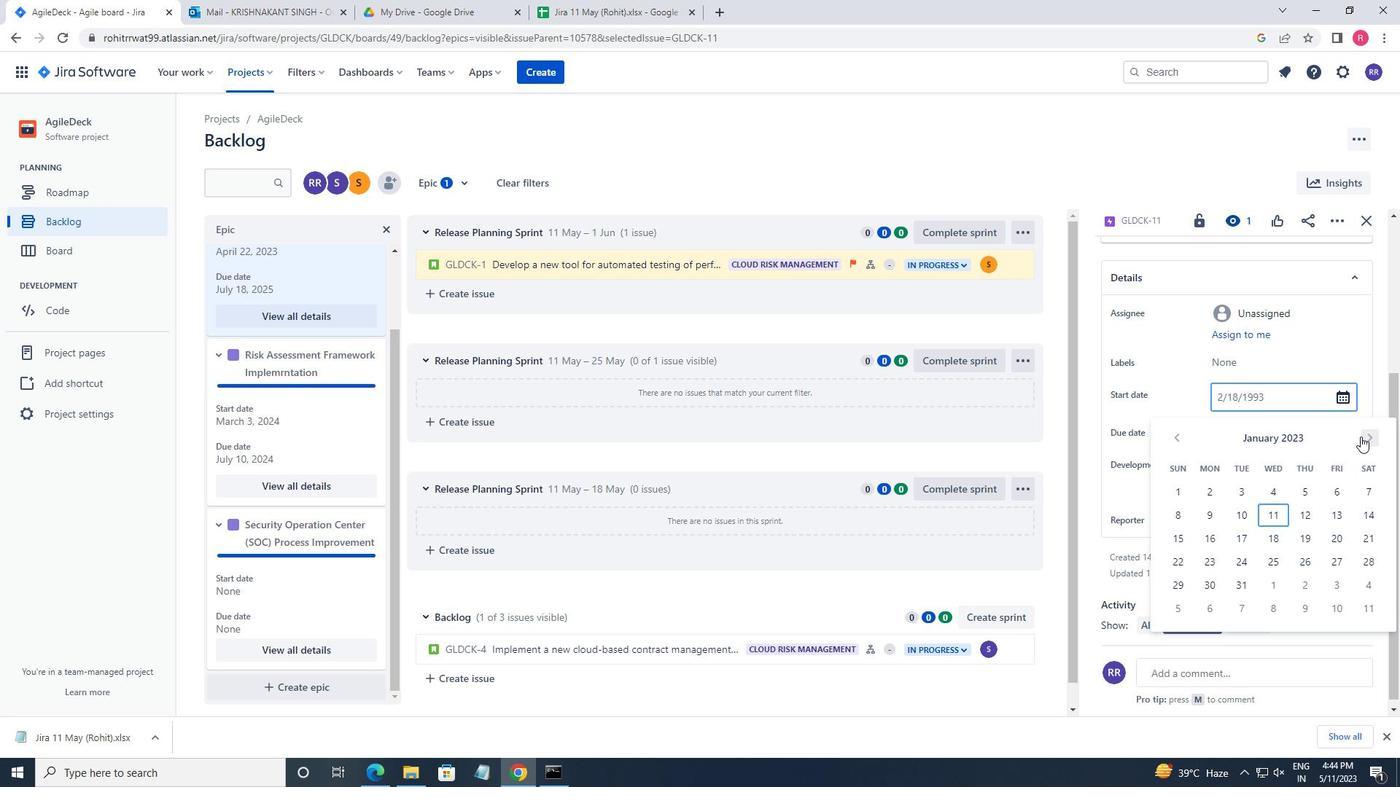 
Action: Mouse pressed left at (1365, 436)
Screenshot: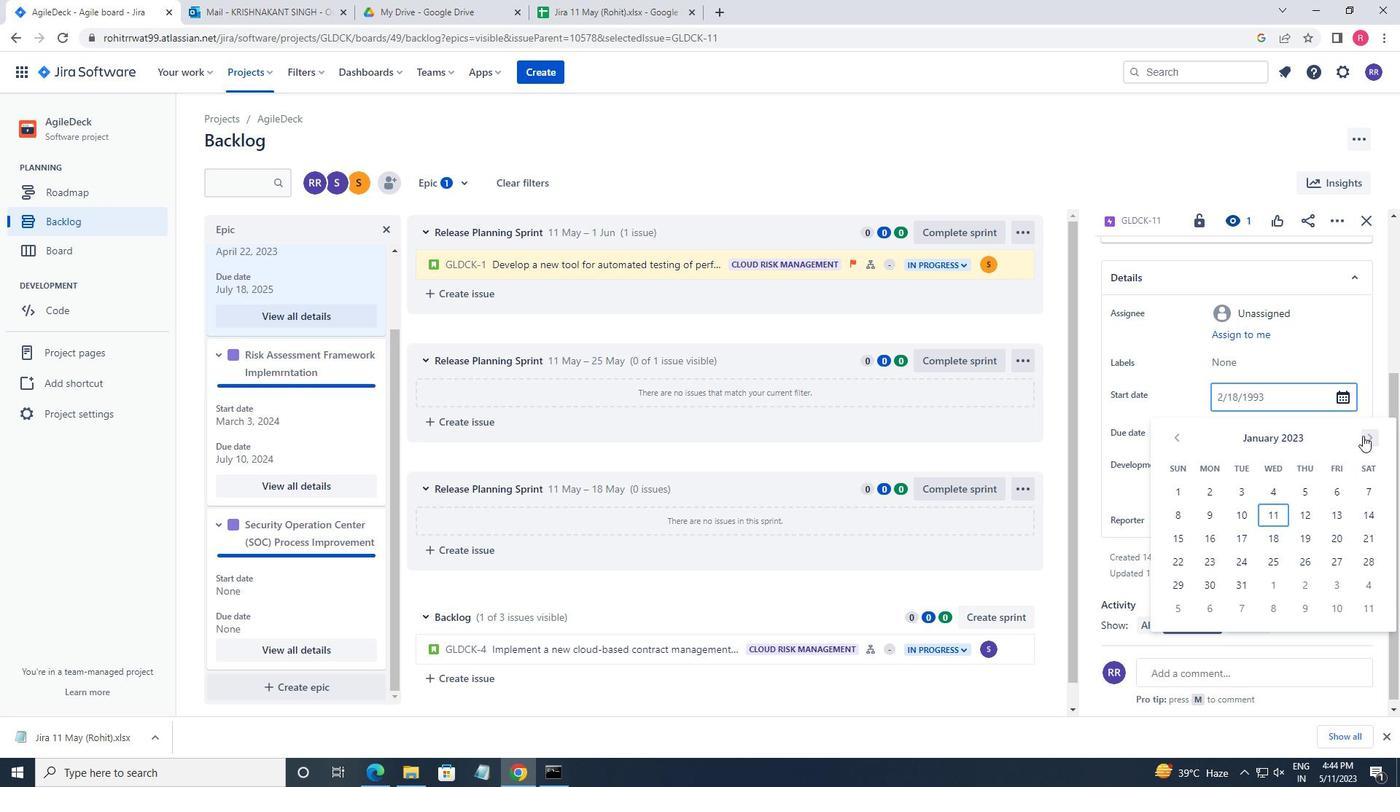 
Action: Mouse pressed left at (1365, 436)
Screenshot: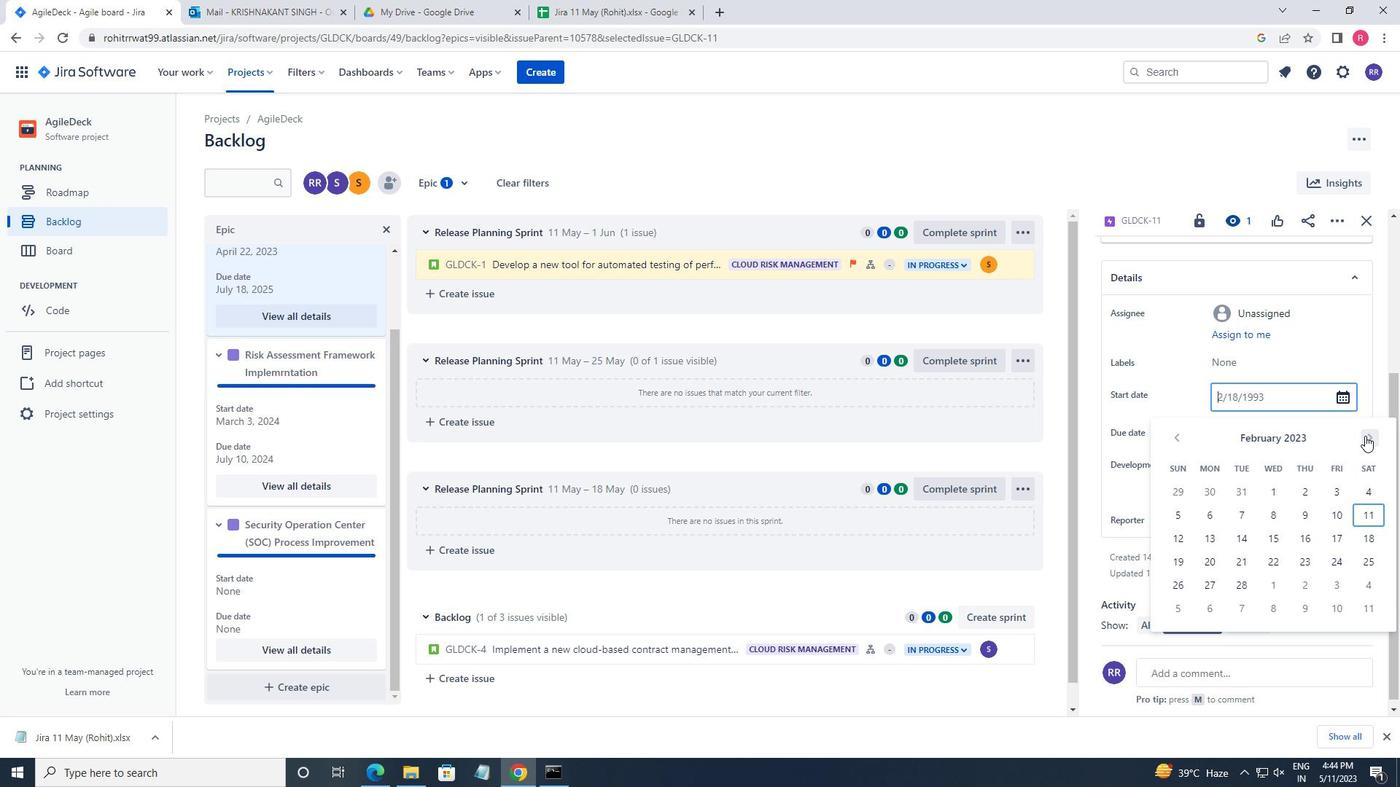 
Action: Mouse pressed left at (1365, 436)
Screenshot: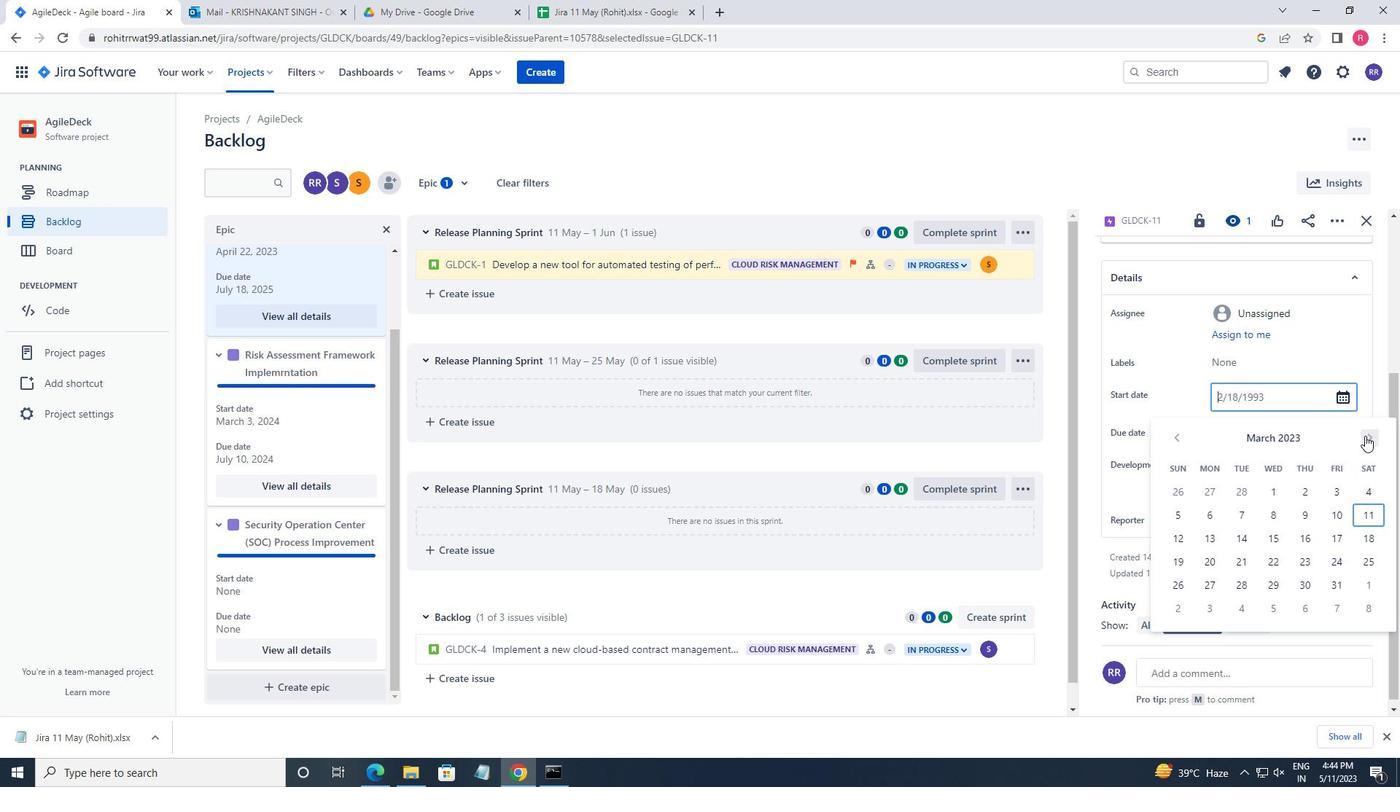 
Action: Mouse moved to (1188, 538)
Screenshot: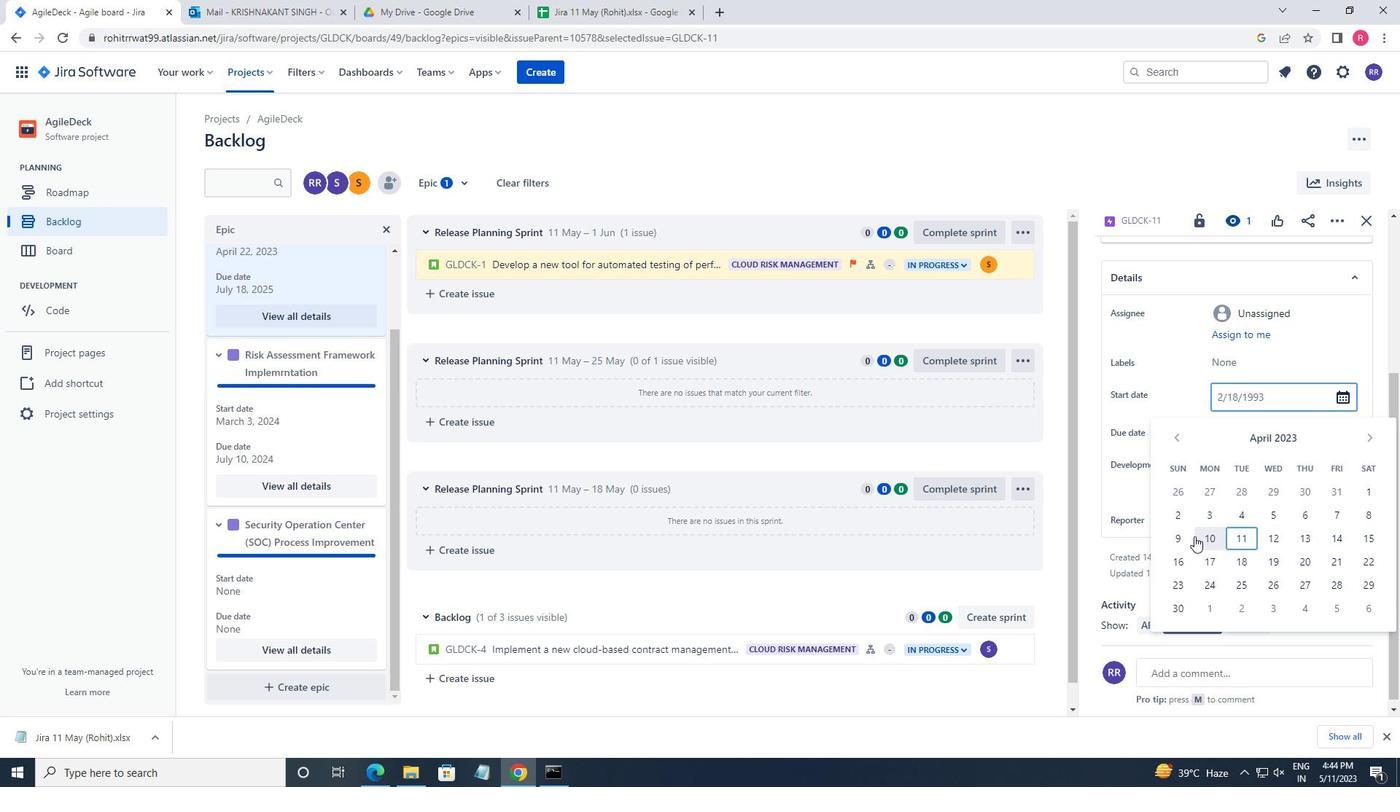 
Action: Mouse pressed left at (1188, 538)
Screenshot: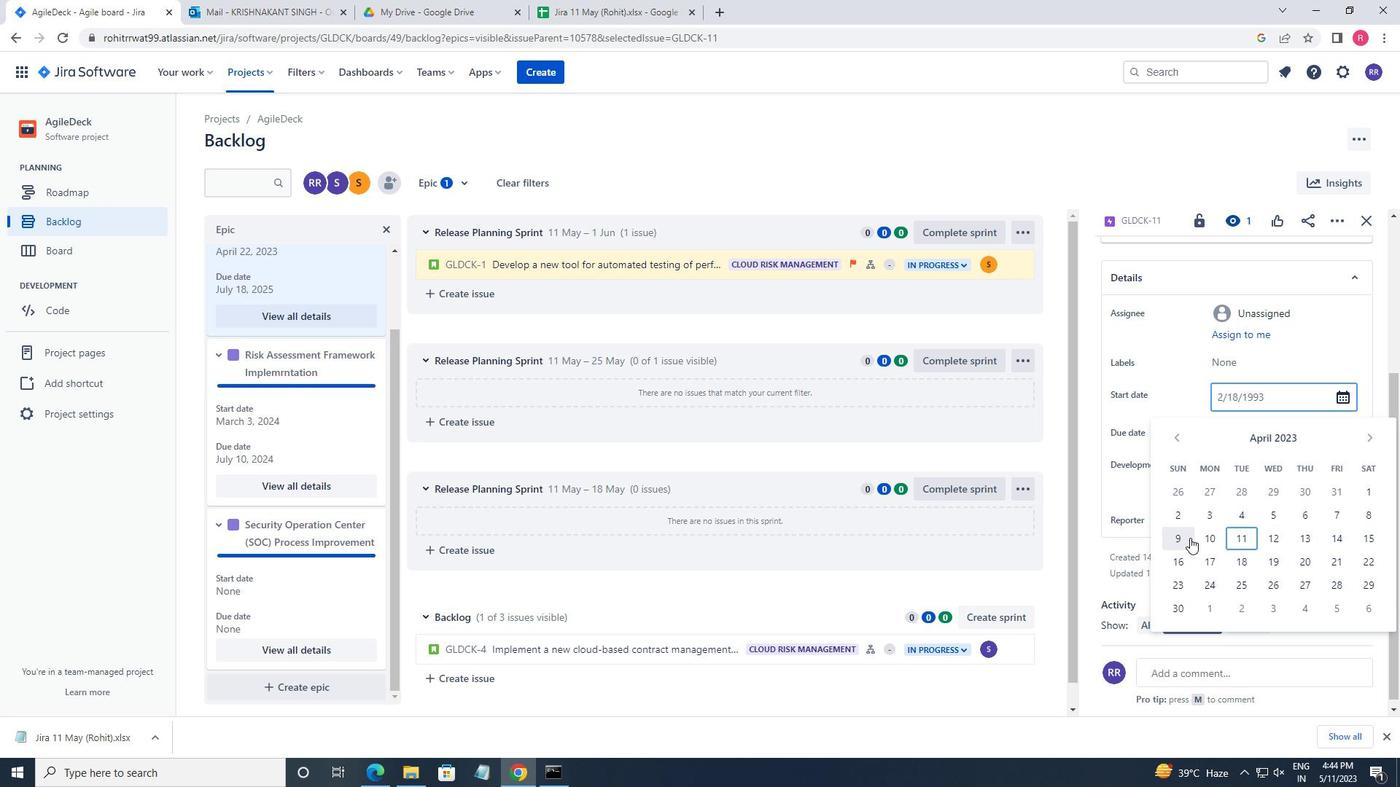 
Action: Mouse moved to (1260, 432)
Screenshot: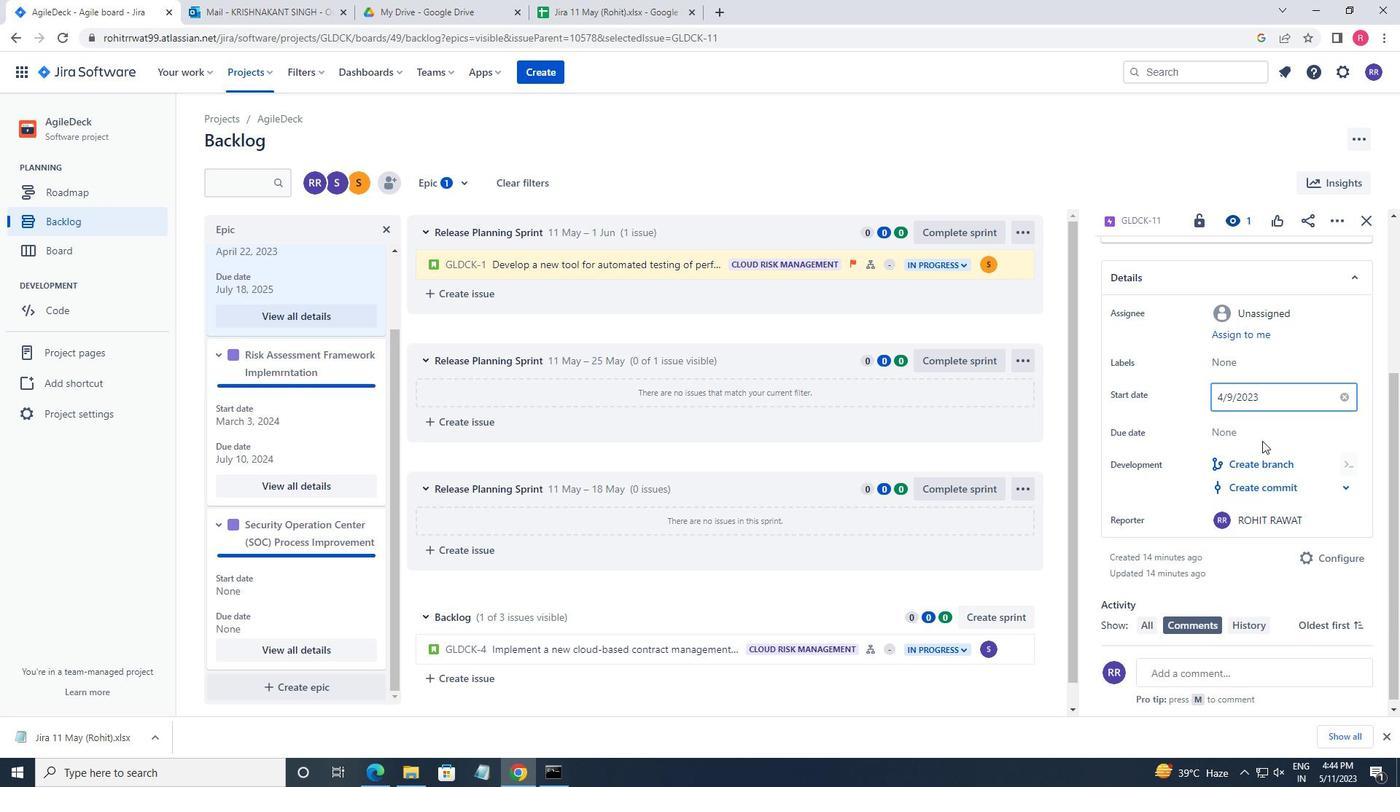 
Action: Mouse pressed left at (1260, 432)
Screenshot: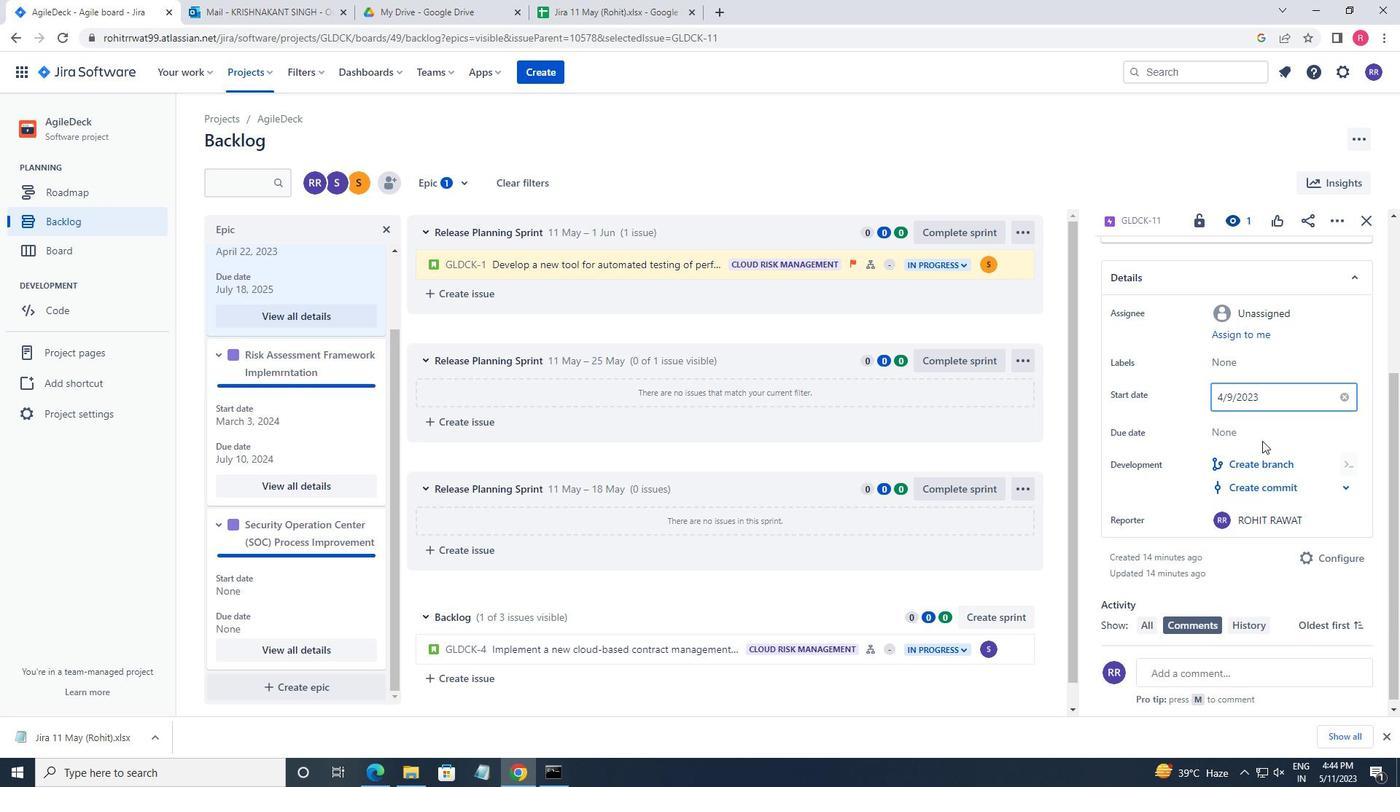 
Action: Mouse moved to (1366, 479)
Screenshot: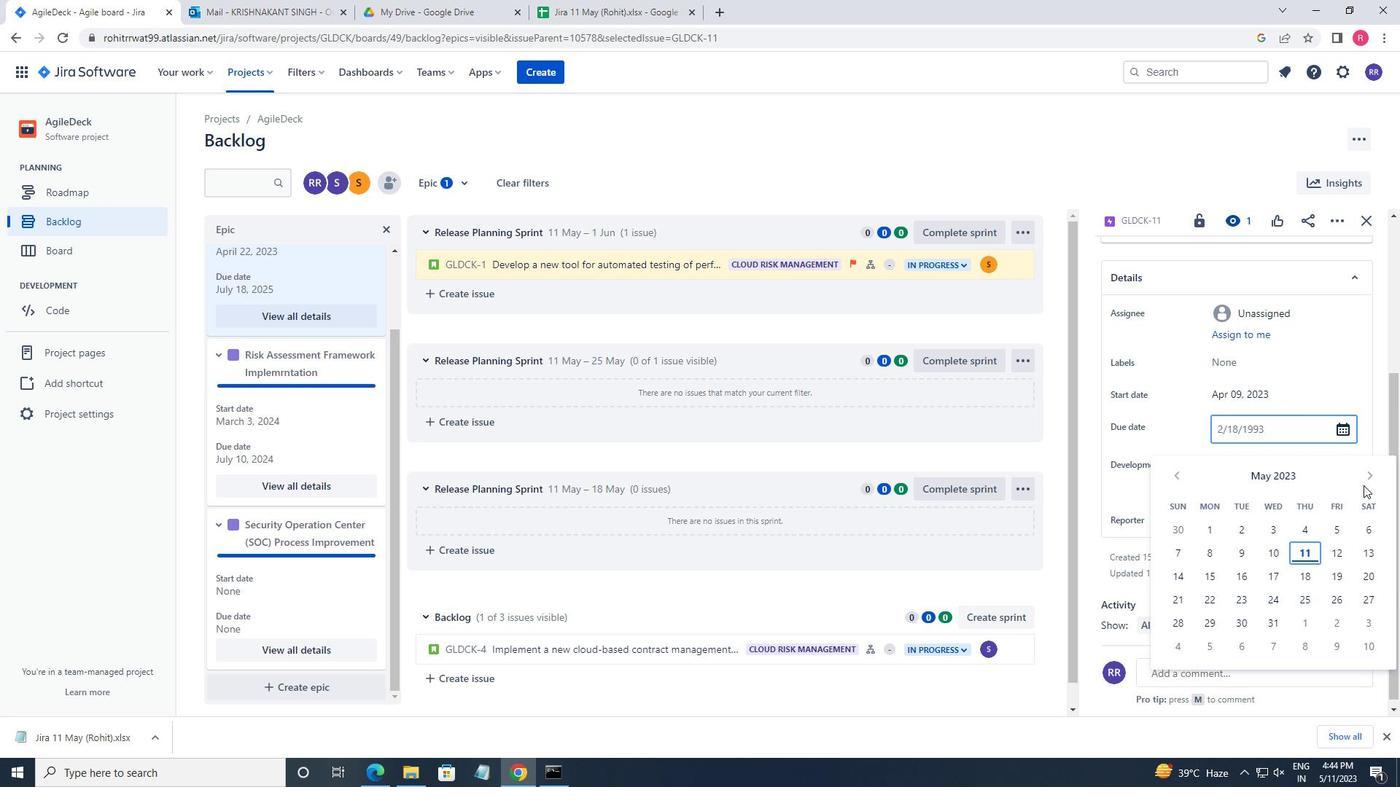 
Action: Mouse pressed left at (1366, 479)
Screenshot: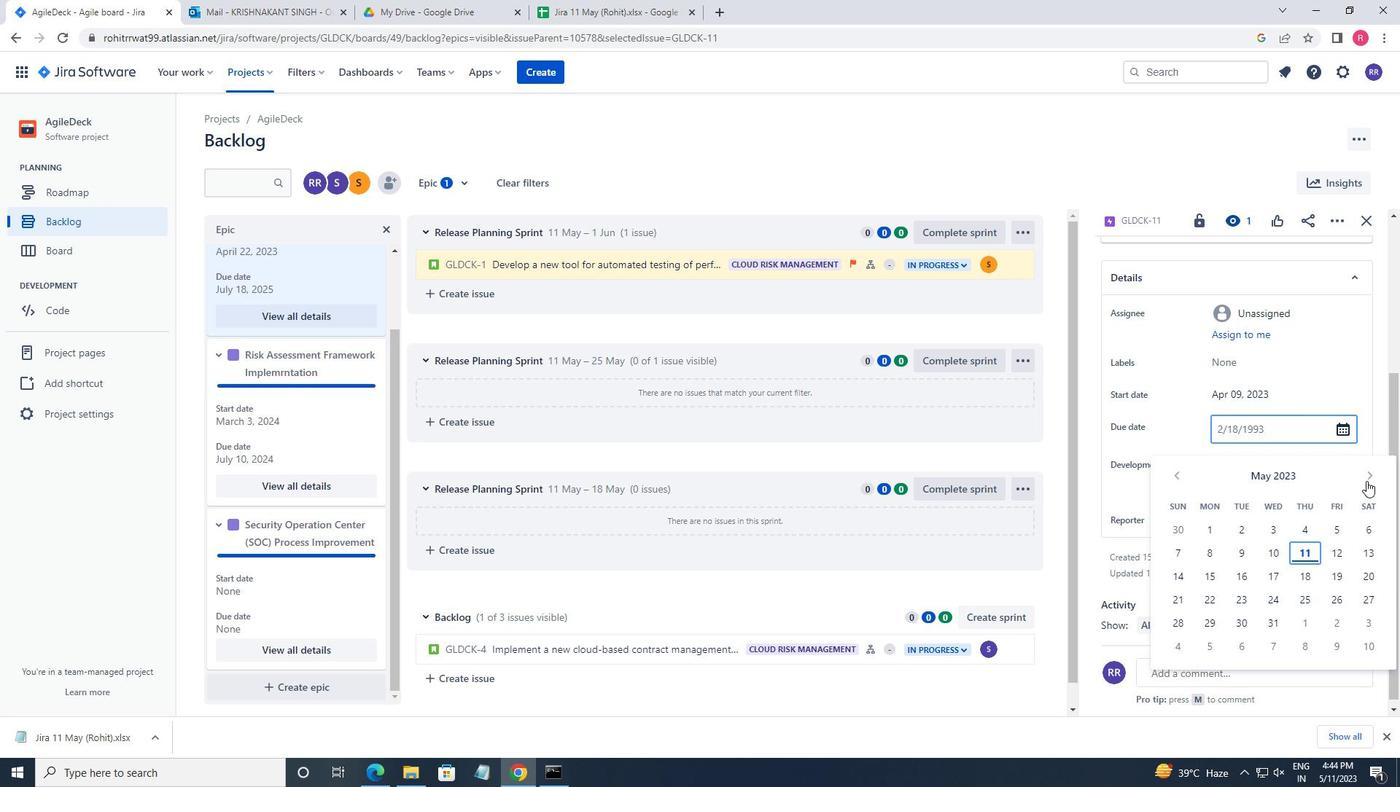 
Action: Mouse pressed left at (1366, 479)
Screenshot: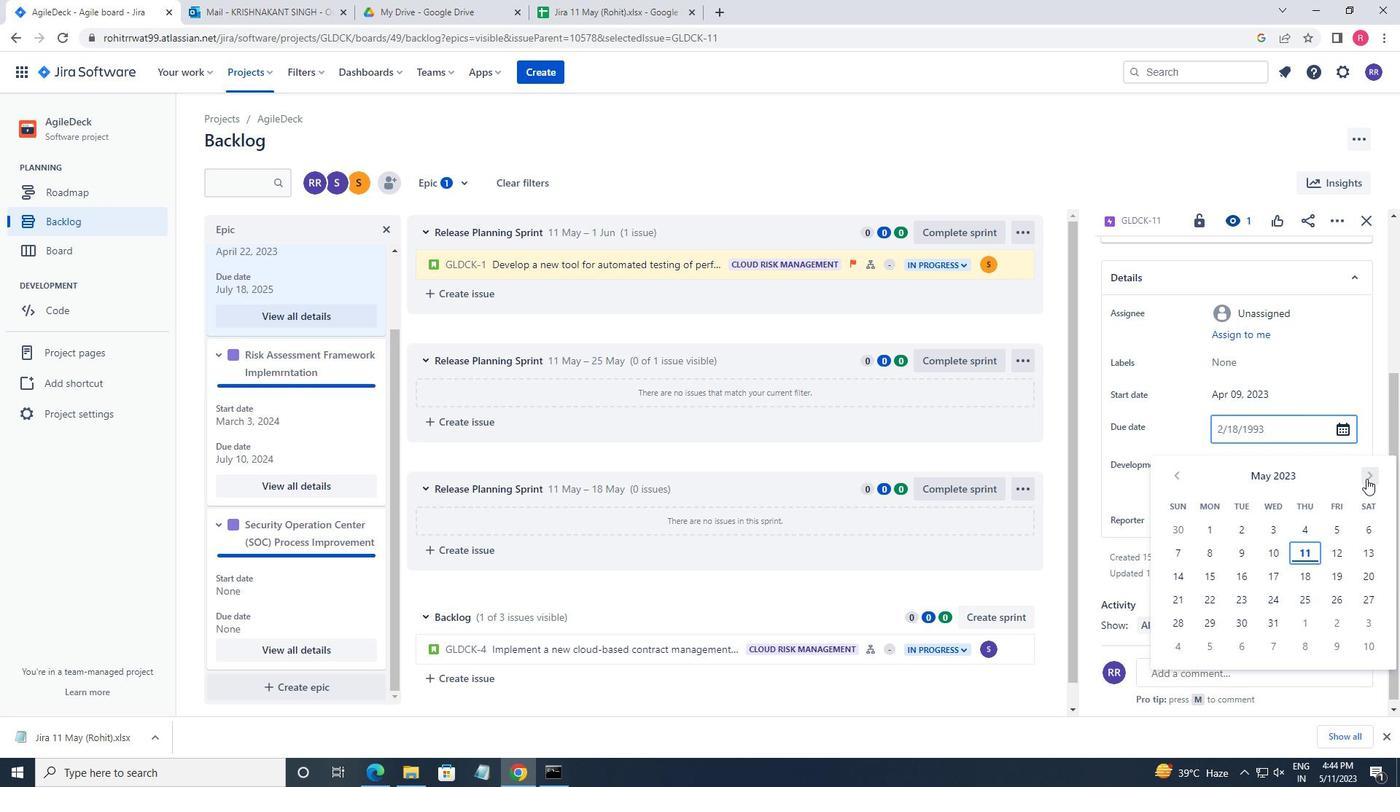 
Action: Mouse pressed left at (1366, 479)
Screenshot: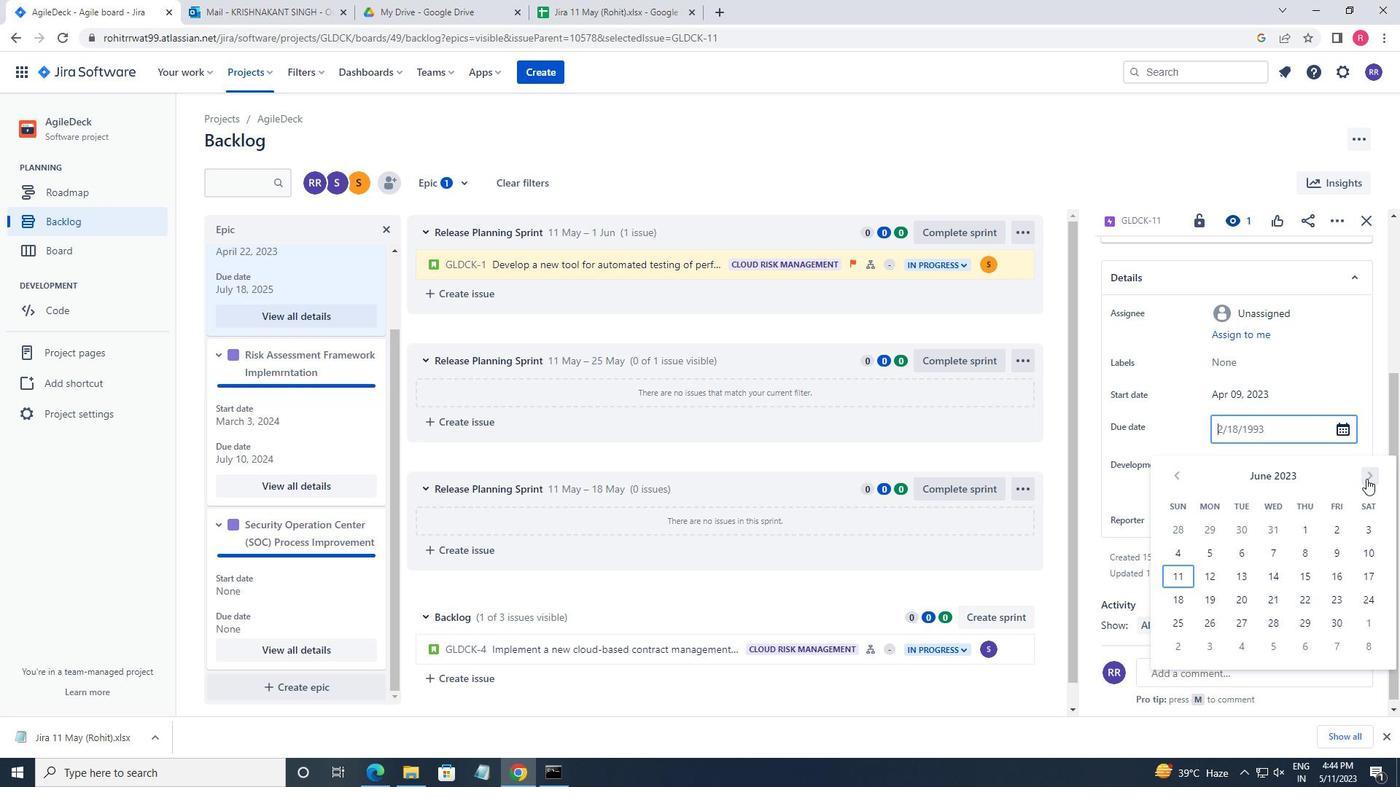 
Action: Mouse pressed left at (1366, 479)
Screenshot: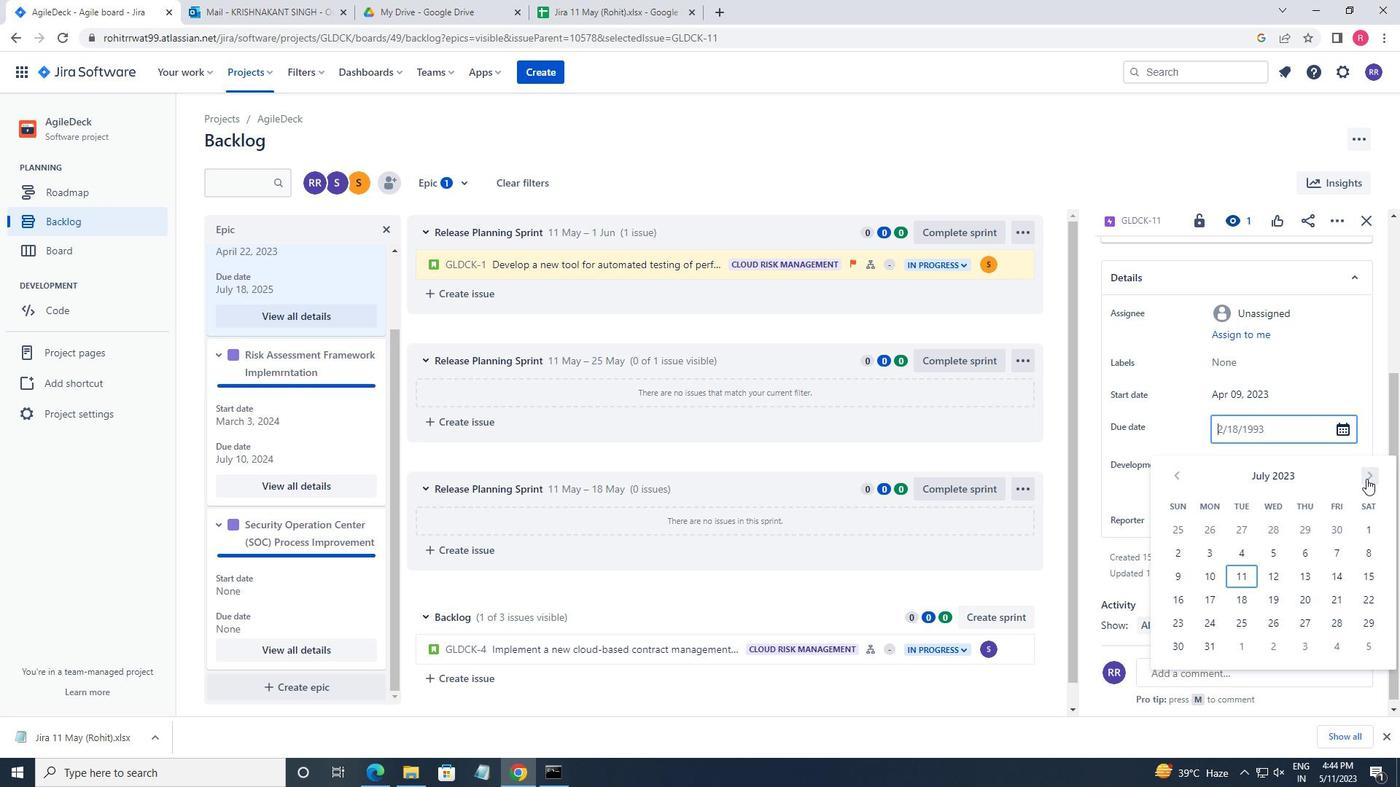 
Action: Mouse pressed left at (1366, 479)
Screenshot: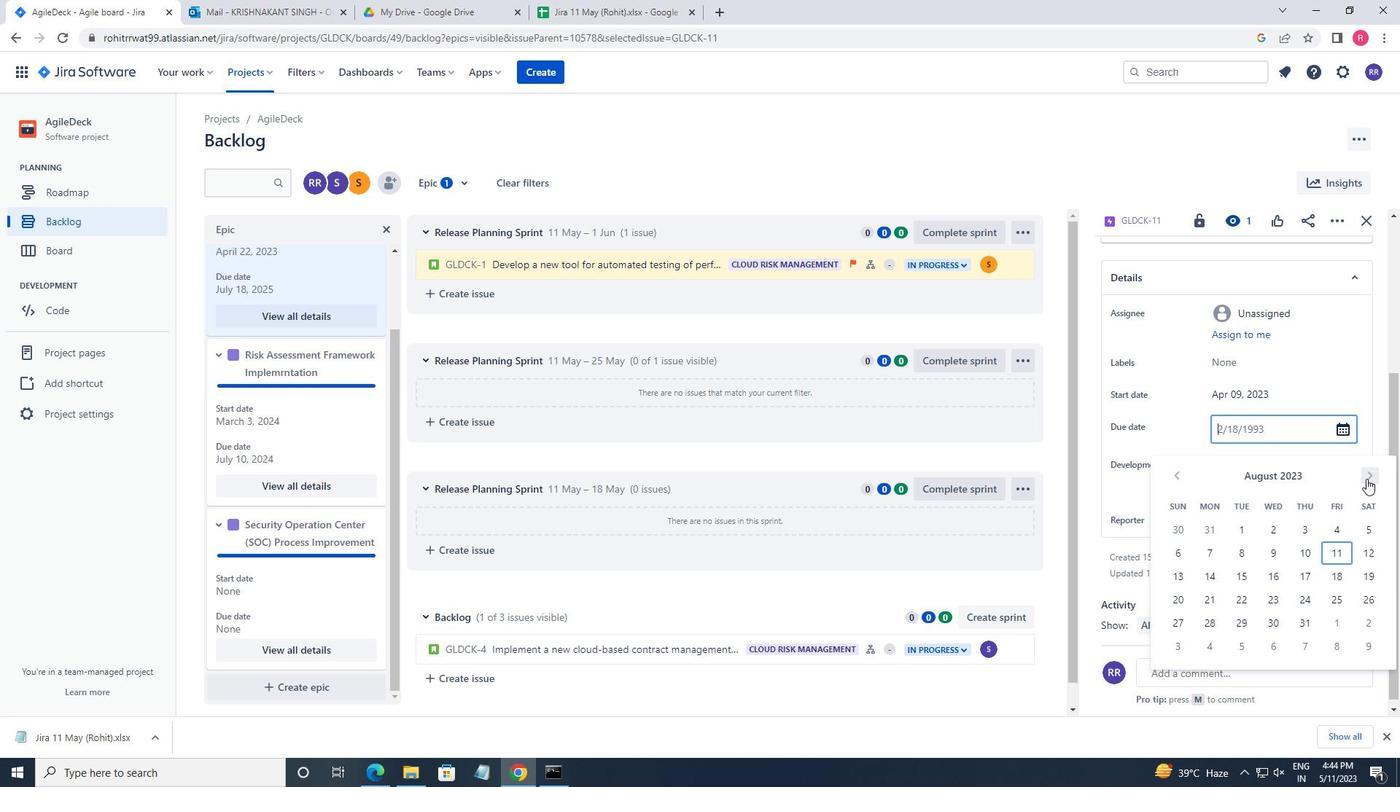 
Action: Mouse pressed left at (1366, 479)
Screenshot: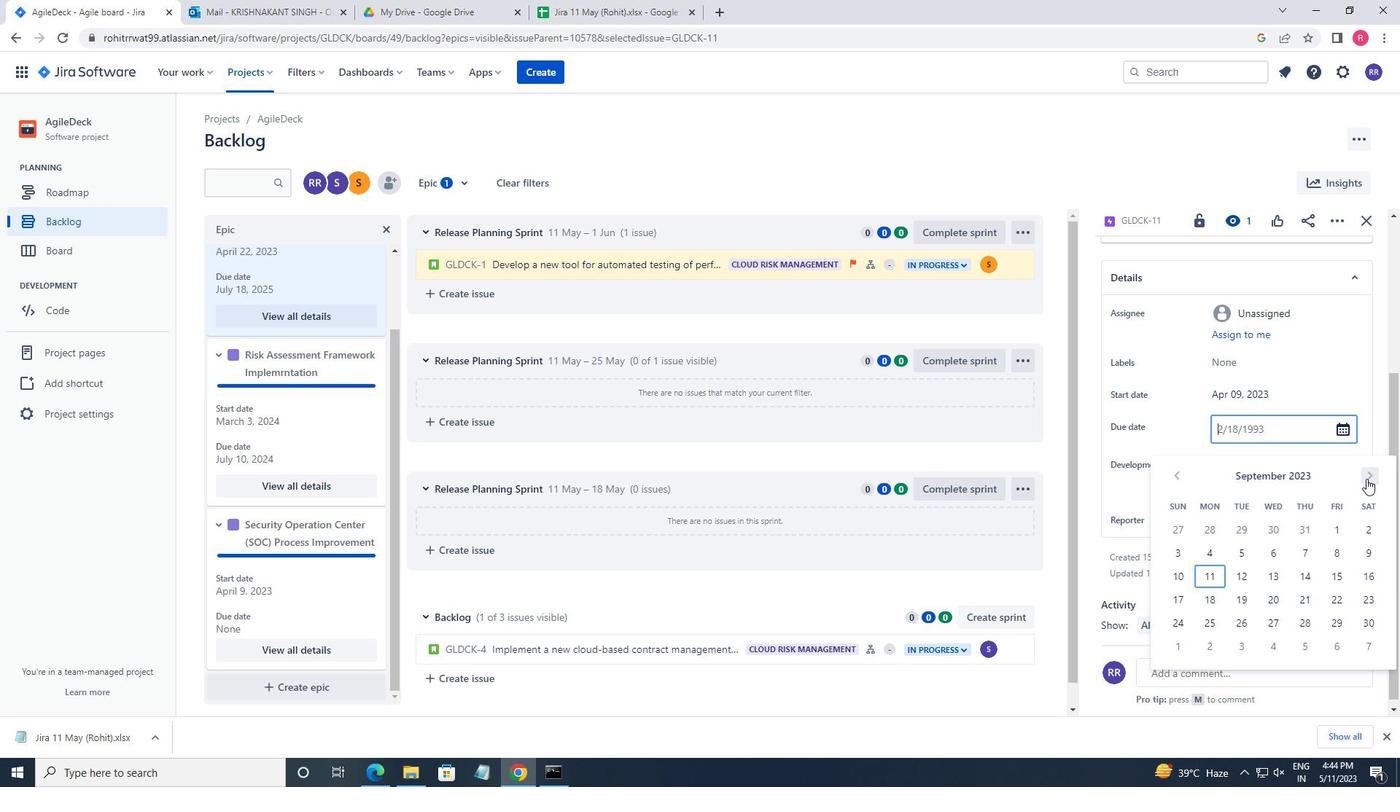 
Action: Mouse pressed left at (1366, 479)
Screenshot: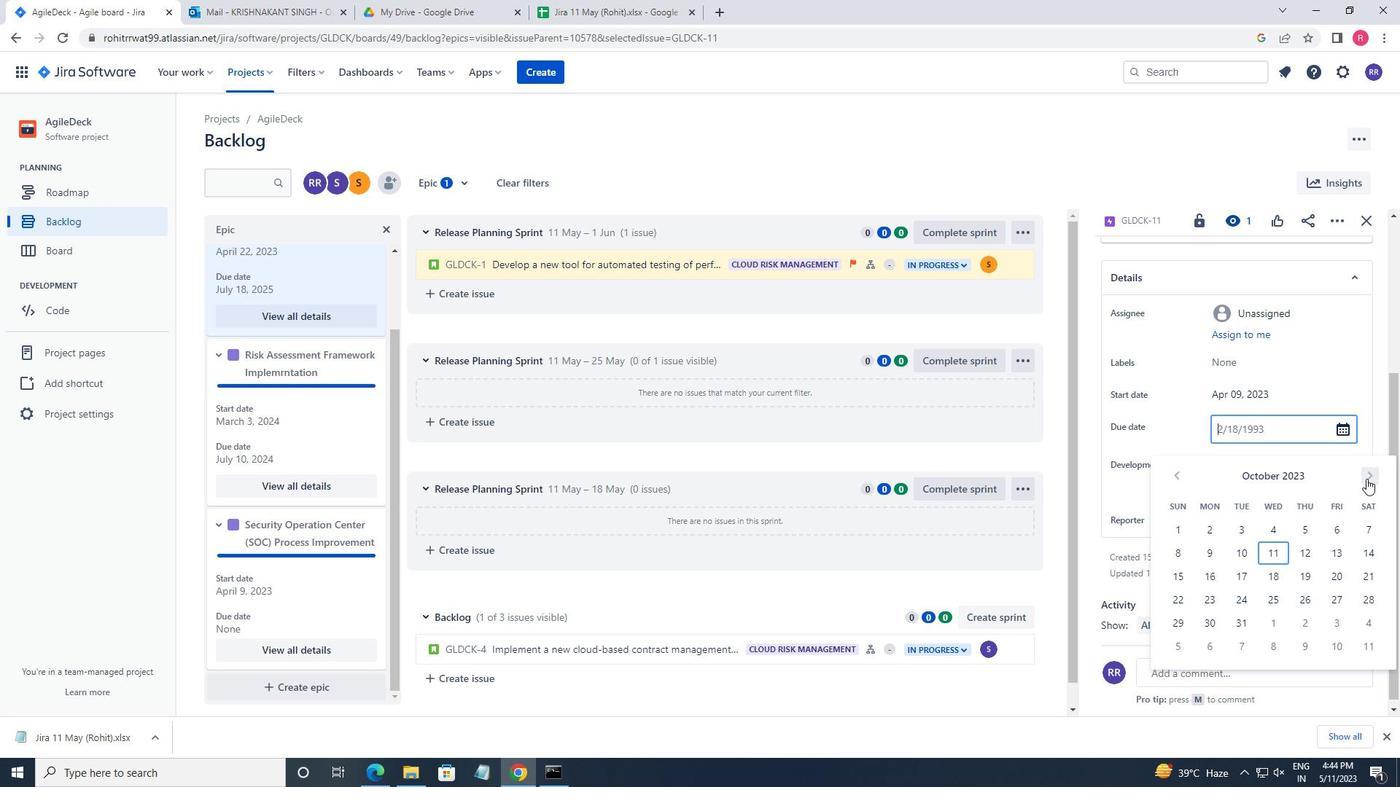 
Action: Mouse pressed left at (1366, 479)
Screenshot: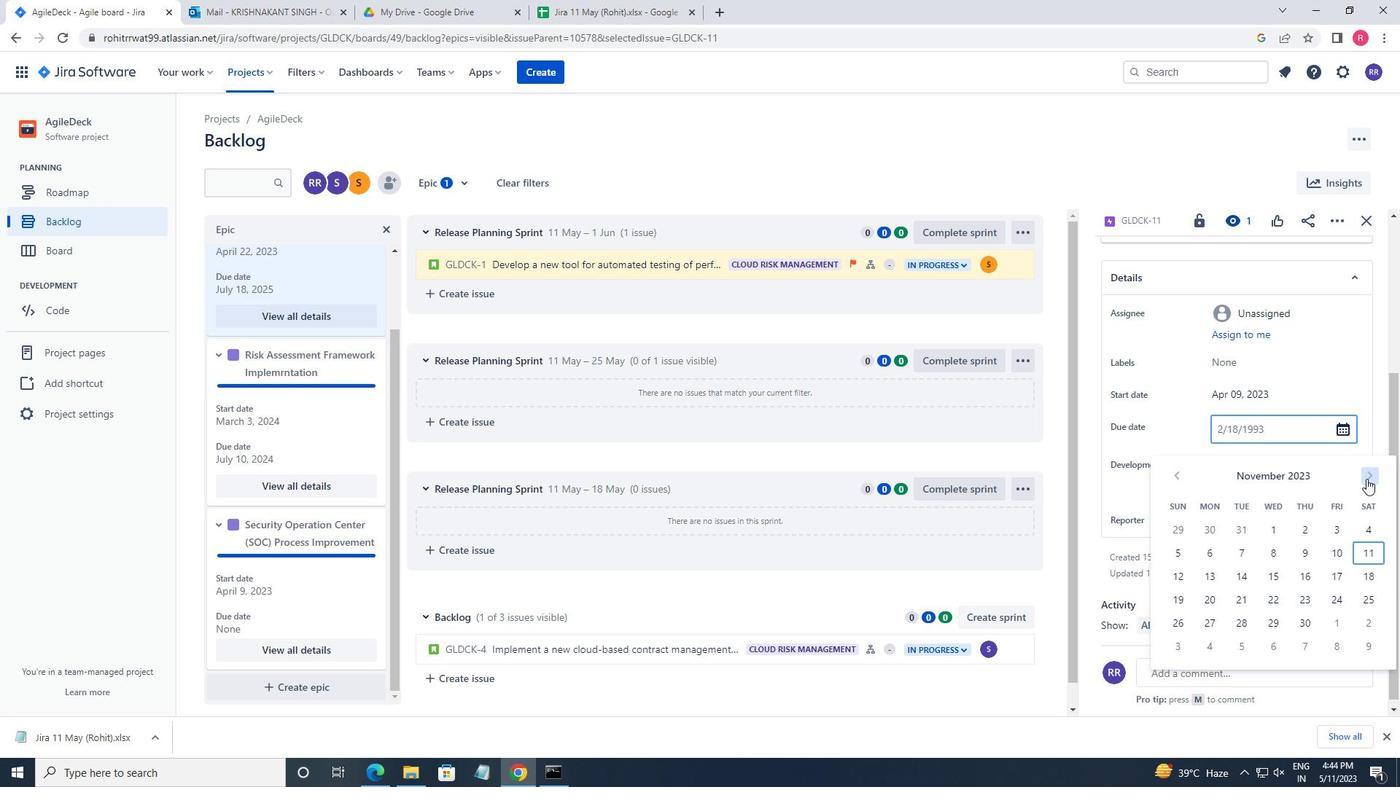 
Action: Mouse pressed left at (1366, 479)
Screenshot: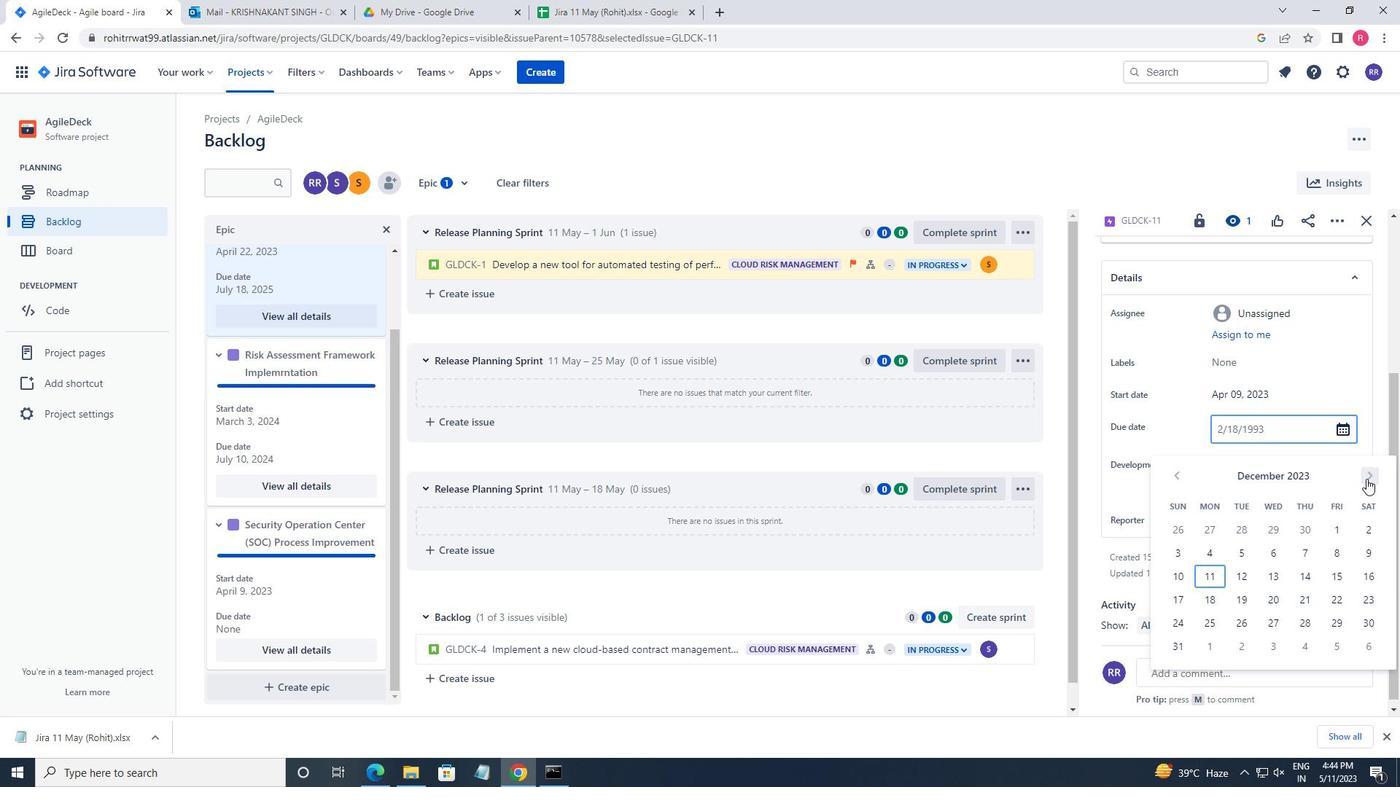 
Action: Mouse pressed left at (1366, 479)
Screenshot: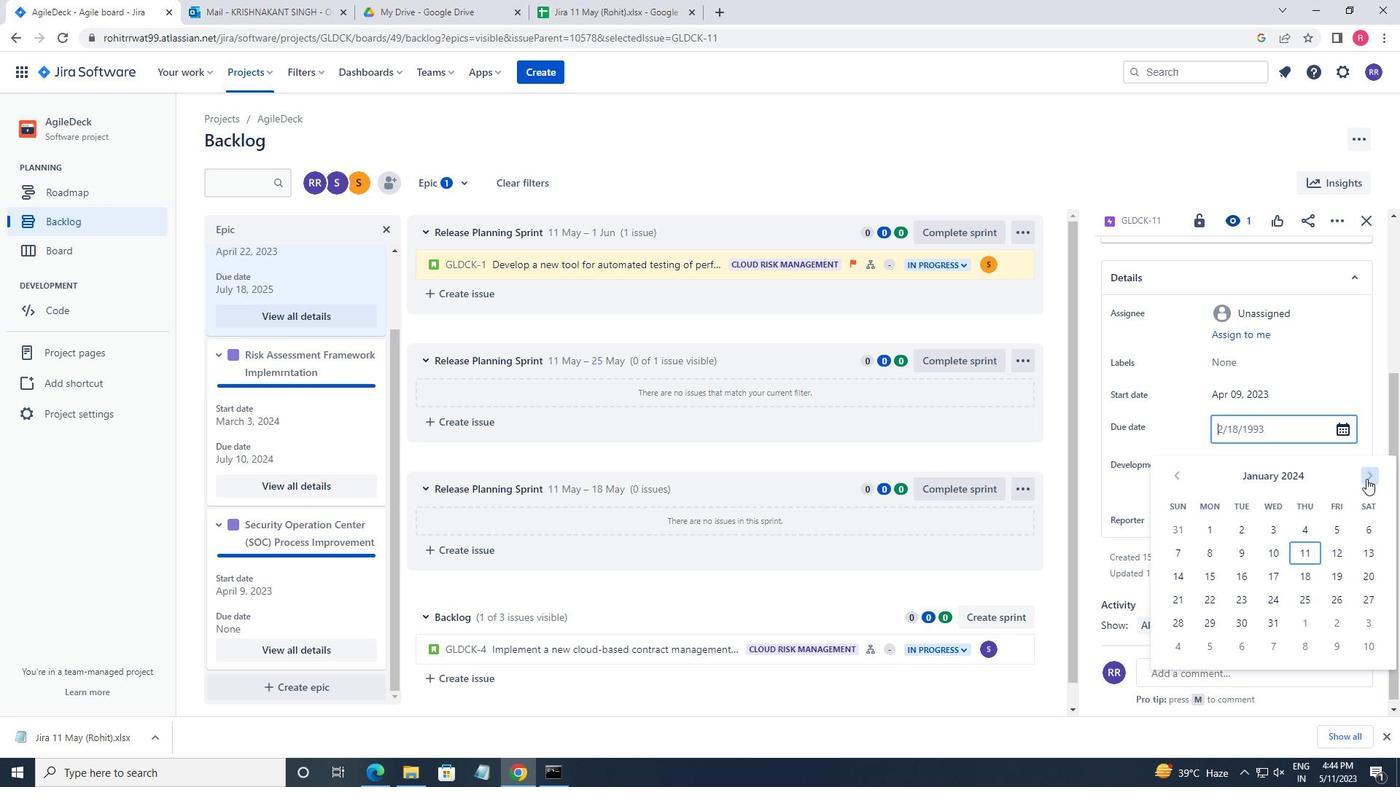 
Action: Mouse pressed left at (1366, 479)
Screenshot: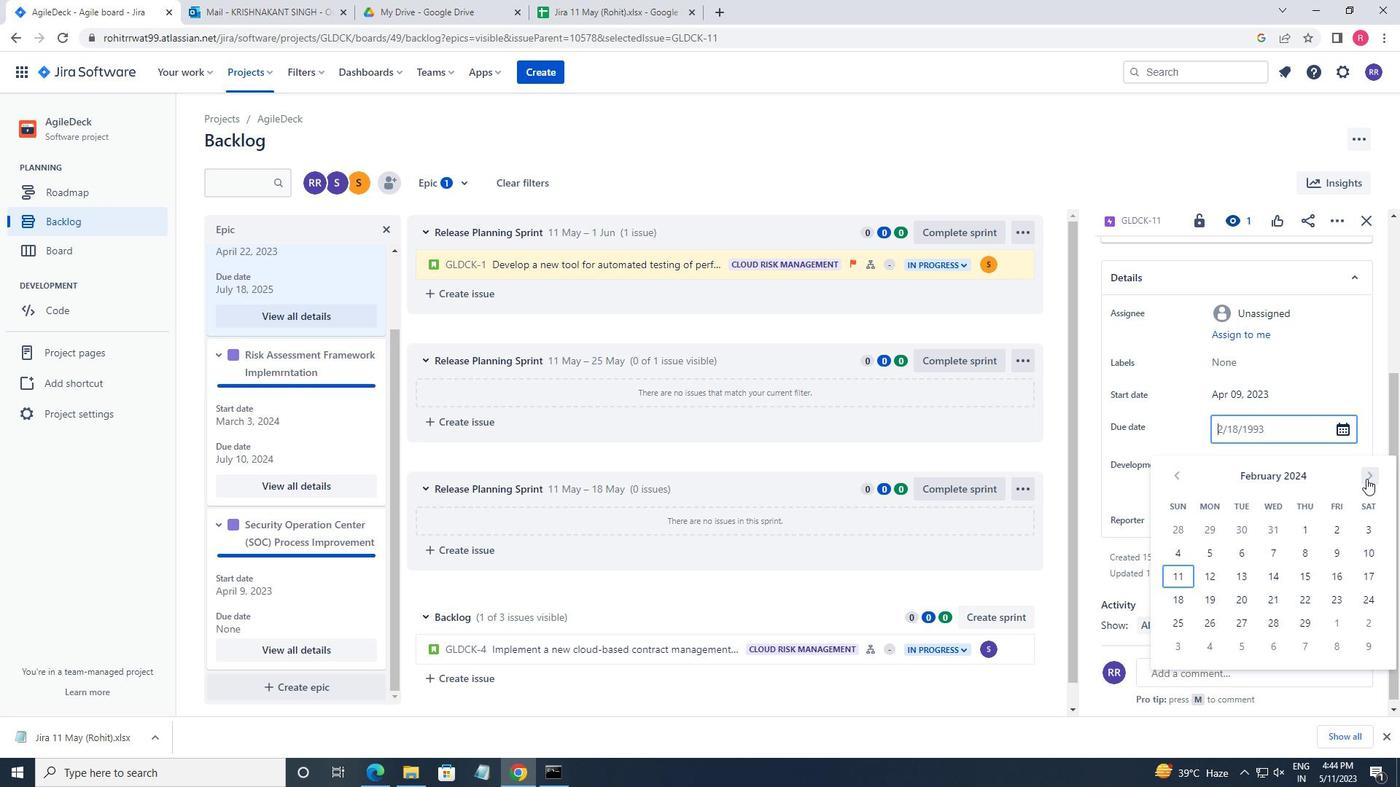 
Action: Mouse pressed left at (1366, 479)
Screenshot: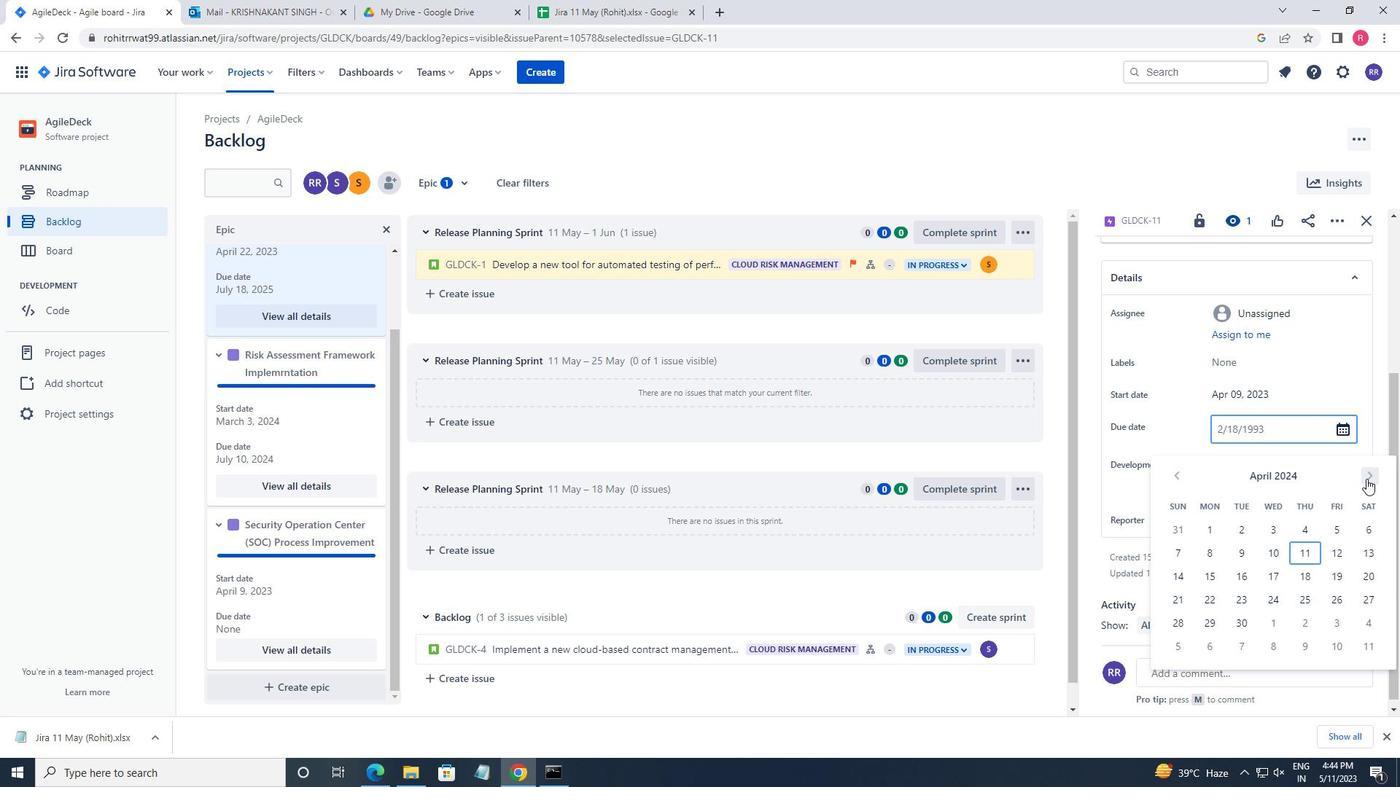 
Action: Mouse pressed left at (1366, 479)
Screenshot: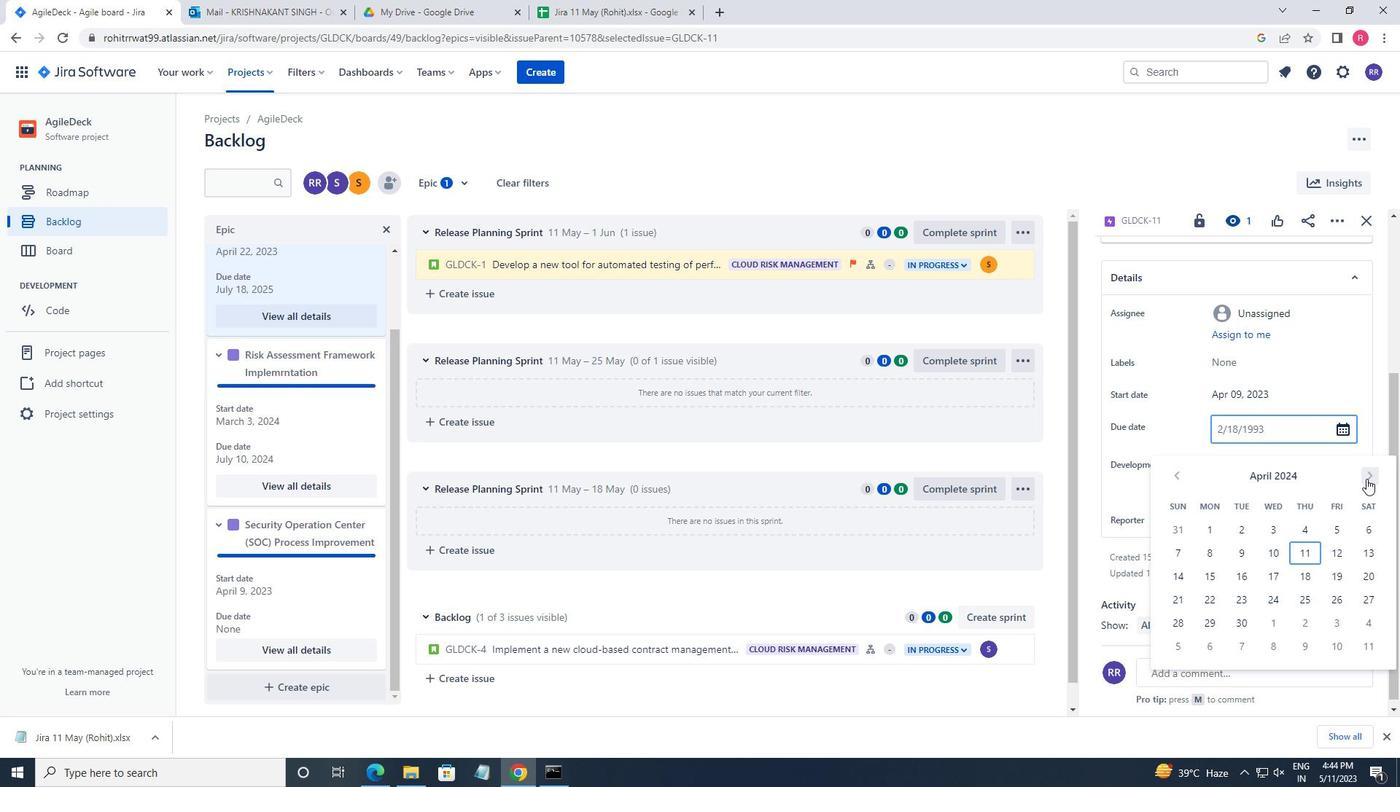 
Action: Mouse pressed left at (1366, 479)
Screenshot: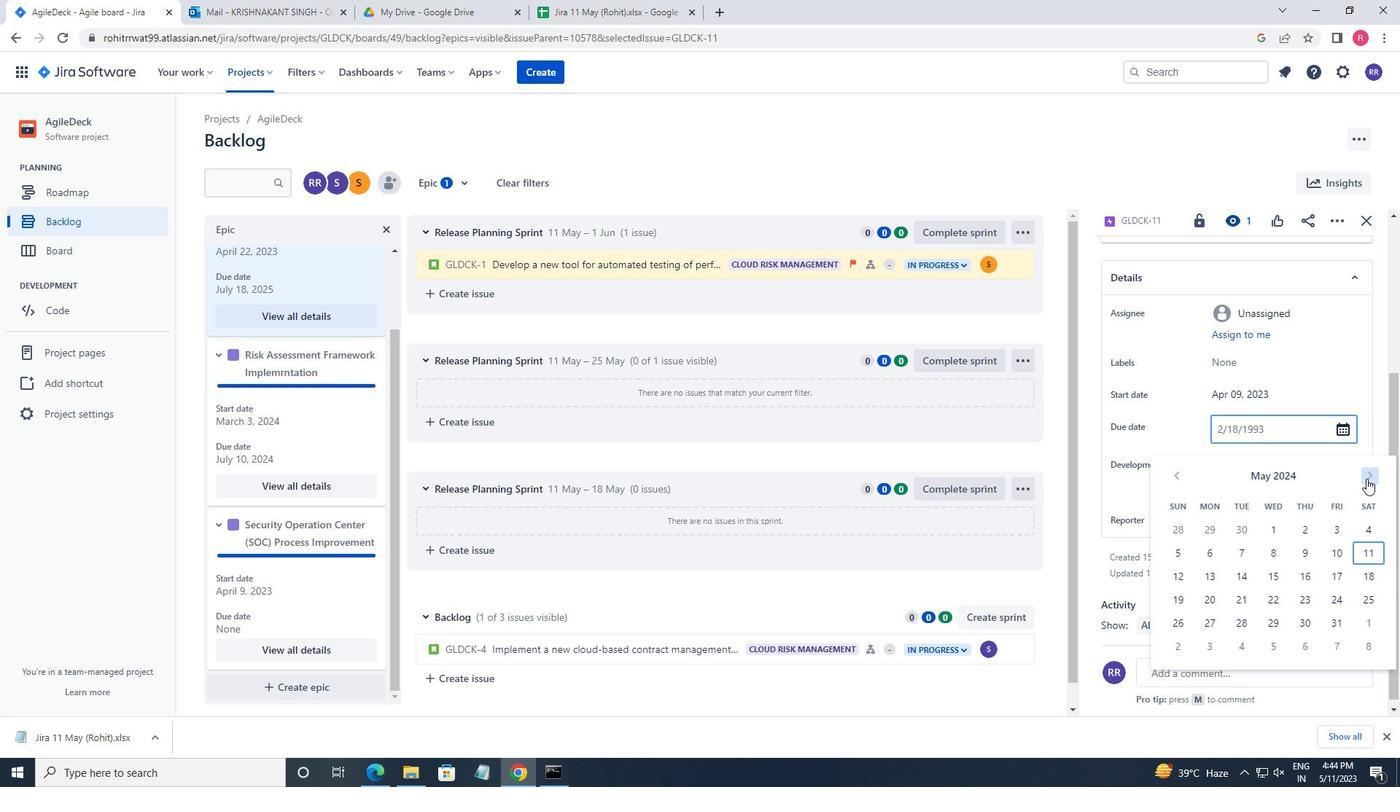 
Action: Mouse pressed left at (1366, 479)
Screenshot: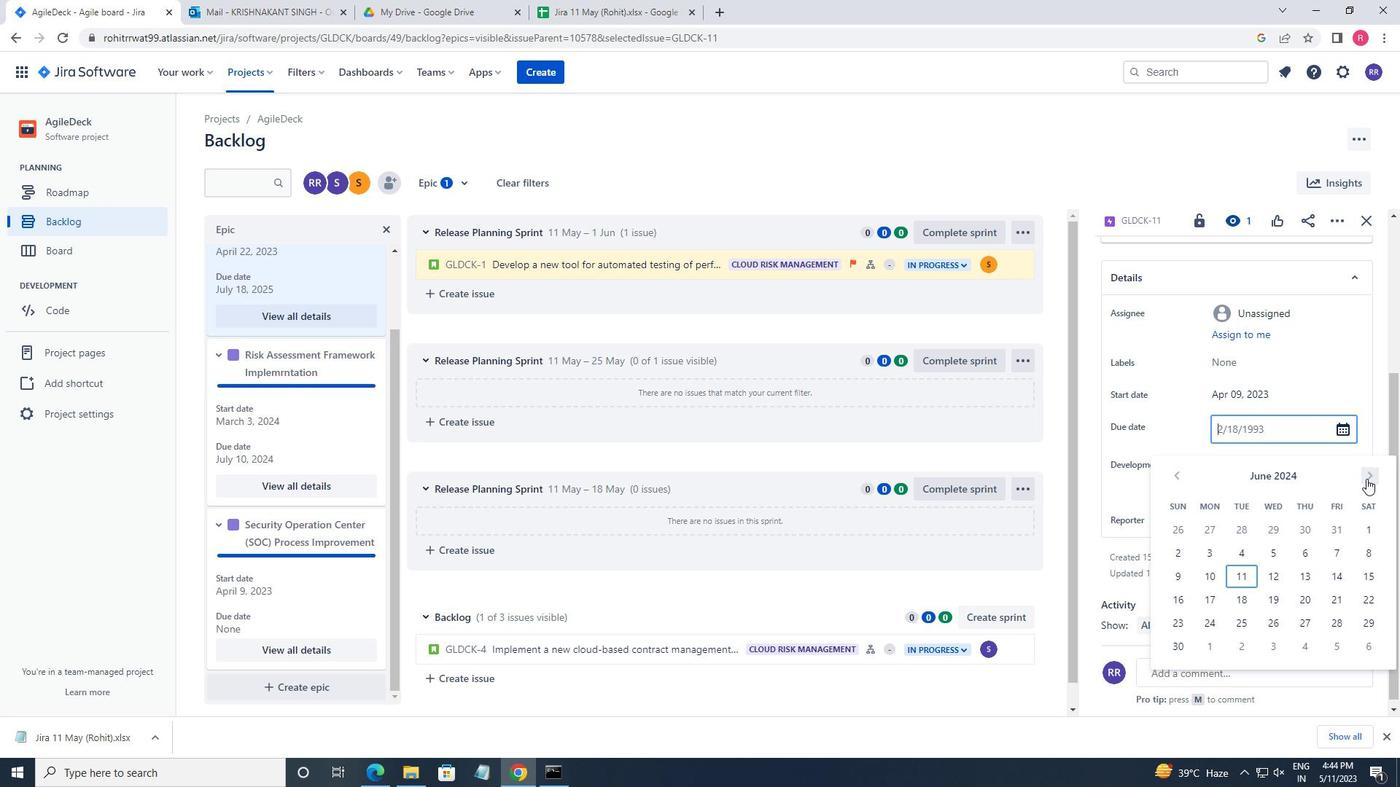
Action: Mouse pressed left at (1366, 479)
Screenshot: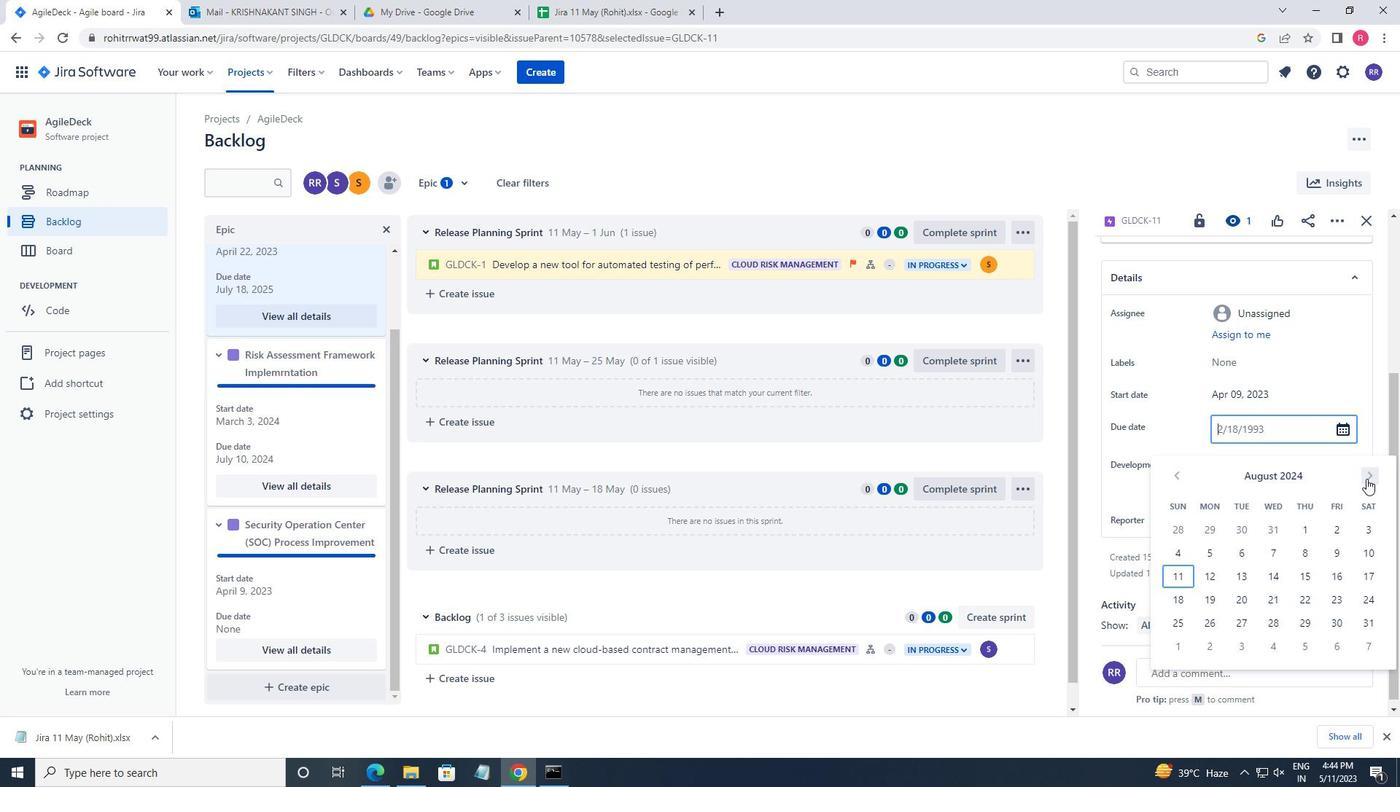 
Action: Mouse pressed left at (1366, 479)
Screenshot: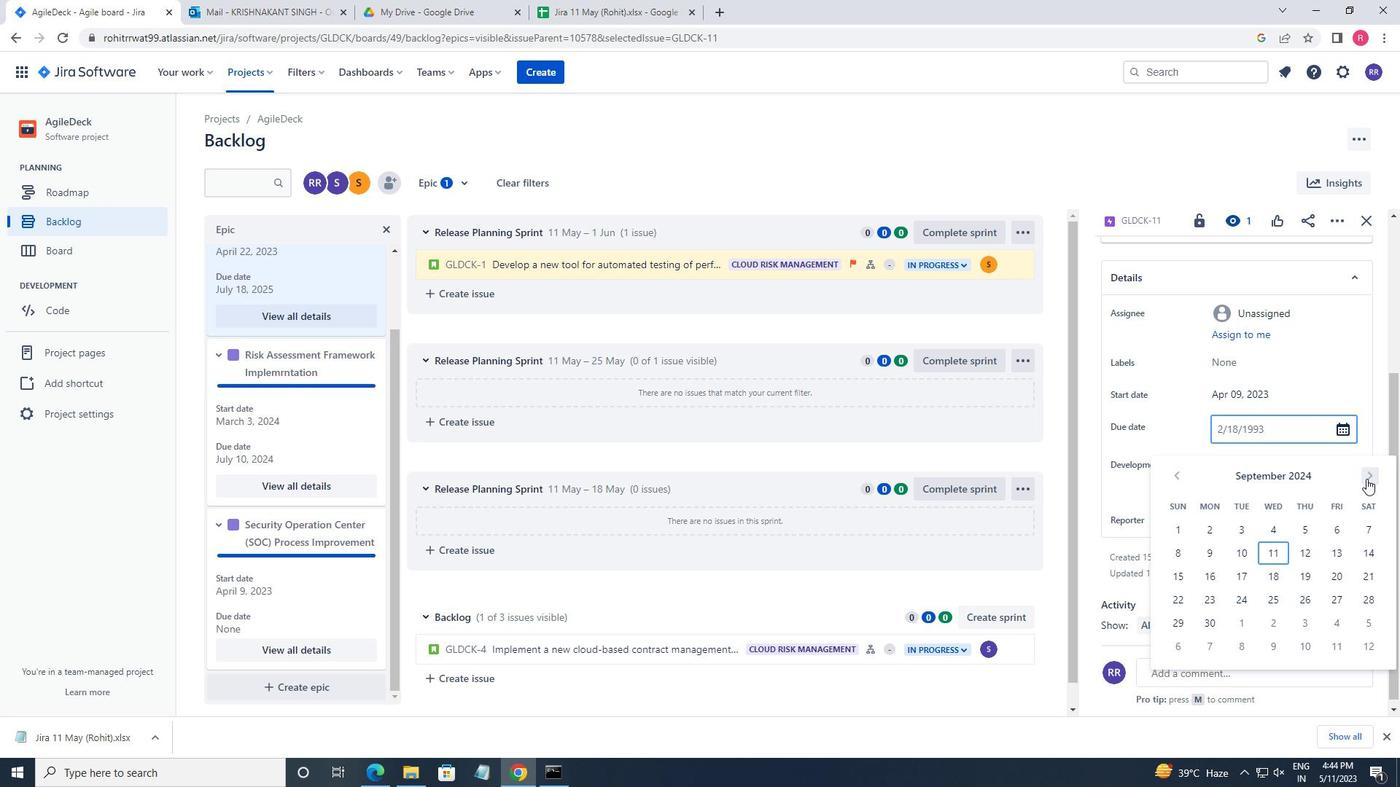
Action: Mouse pressed left at (1366, 479)
Screenshot: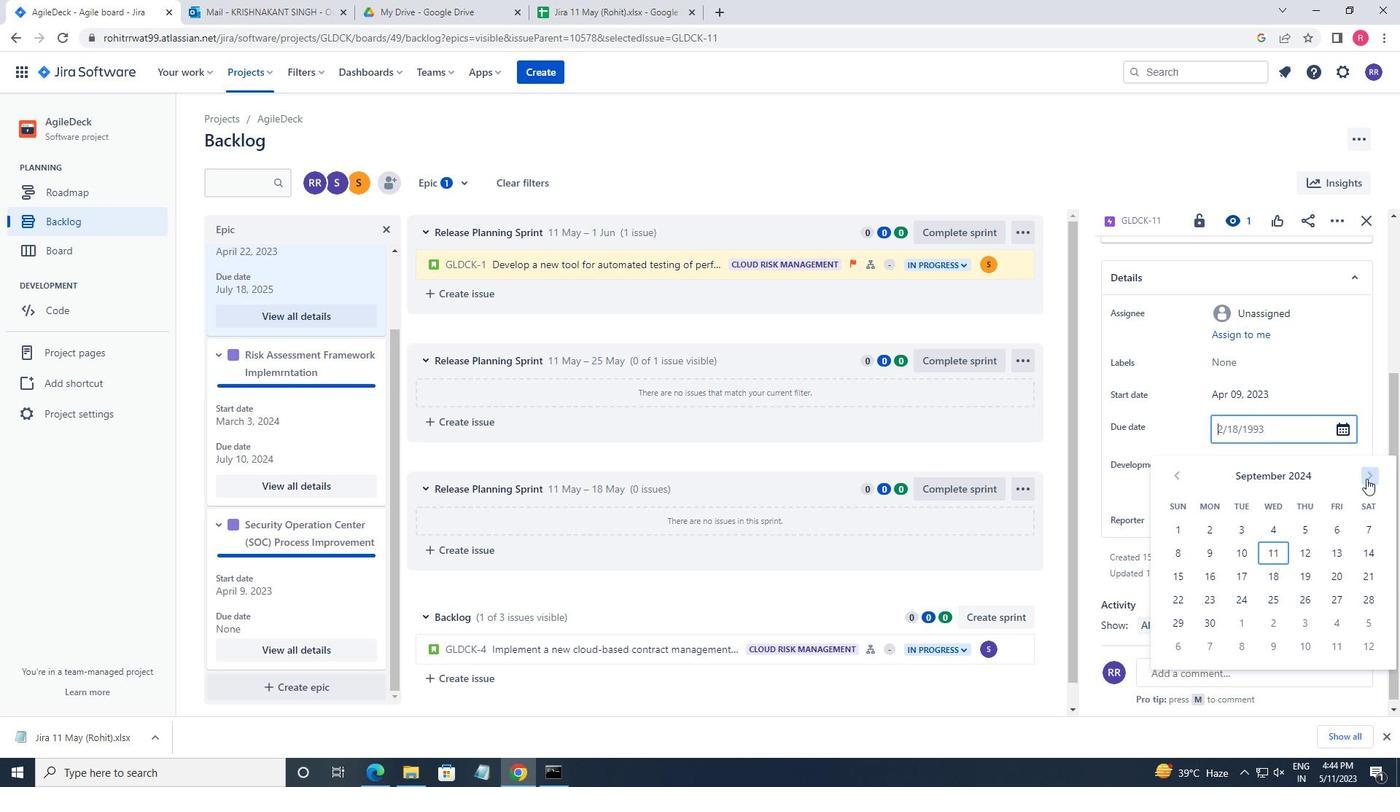 
Action: Mouse pressed left at (1366, 479)
Screenshot: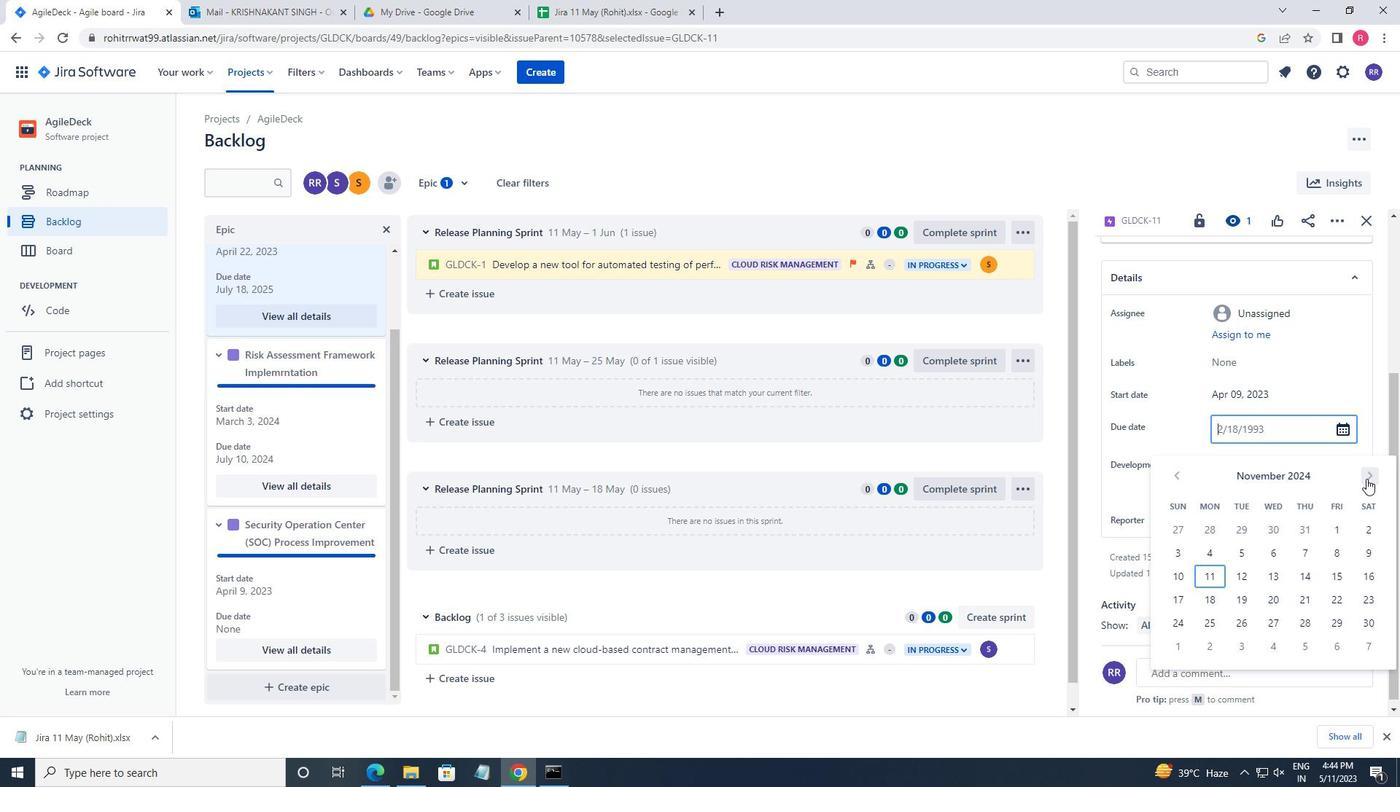 
Action: Mouse pressed left at (1366, 479)
Screenshot: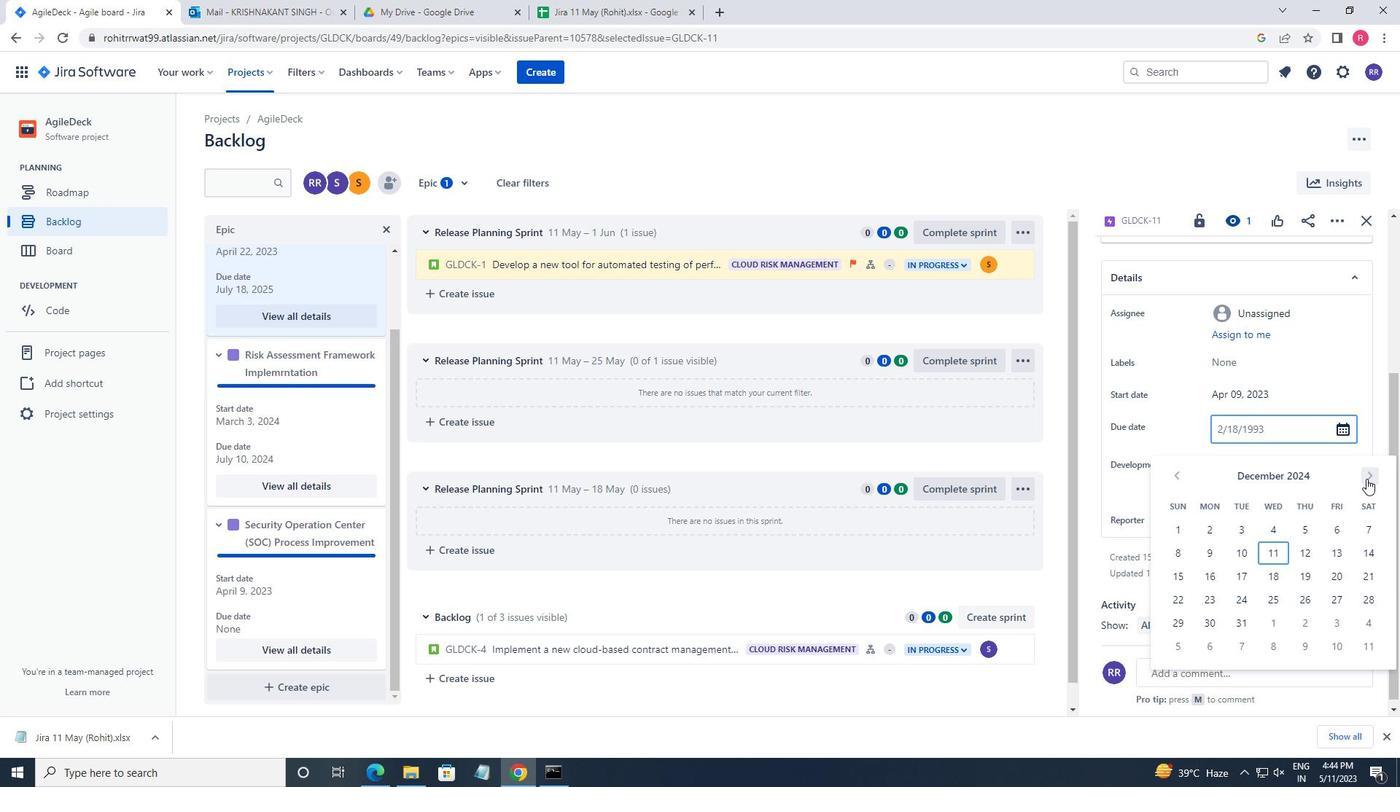
Action: Mouse pressed left at (1366, 479)
Screenshot: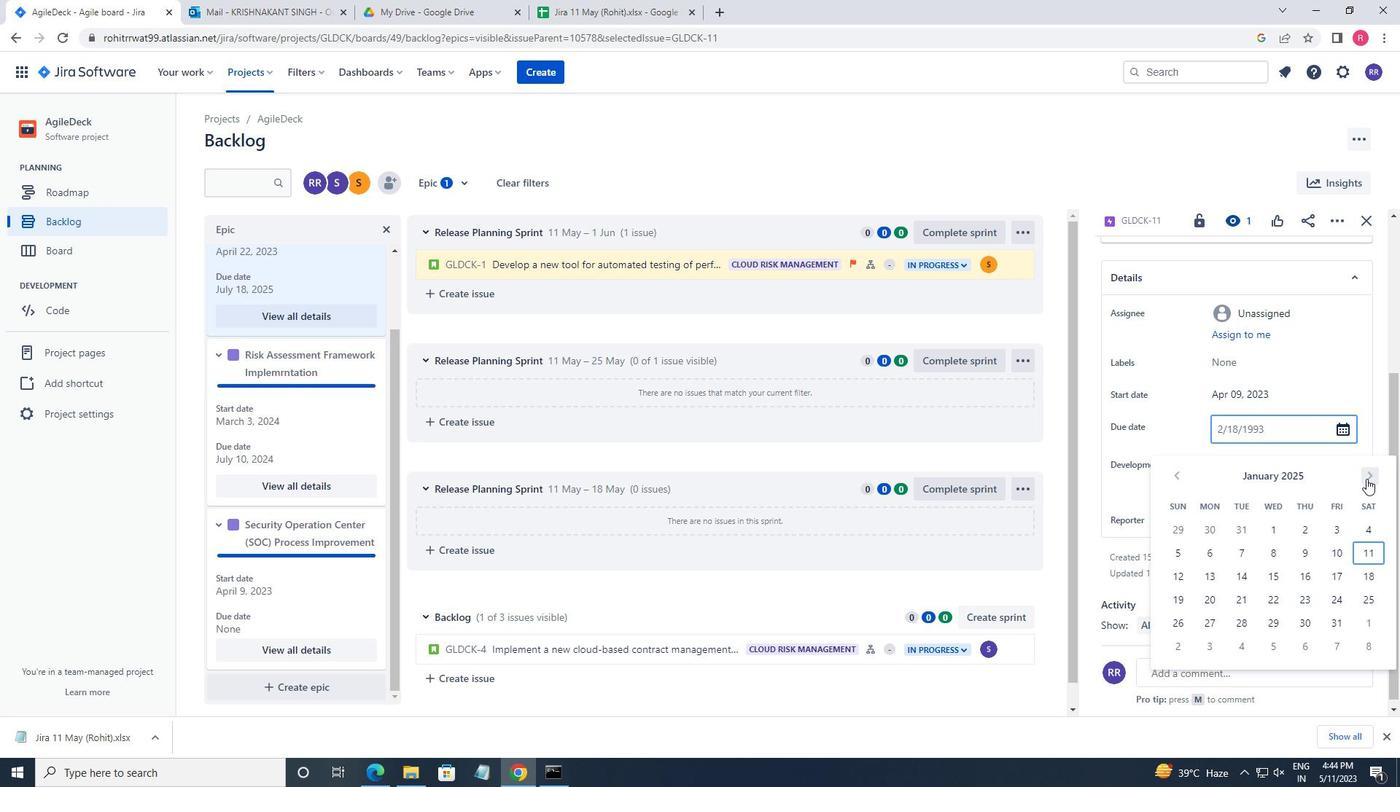 
Action: Mouse pressed left at (1366, 479)
Screenshot: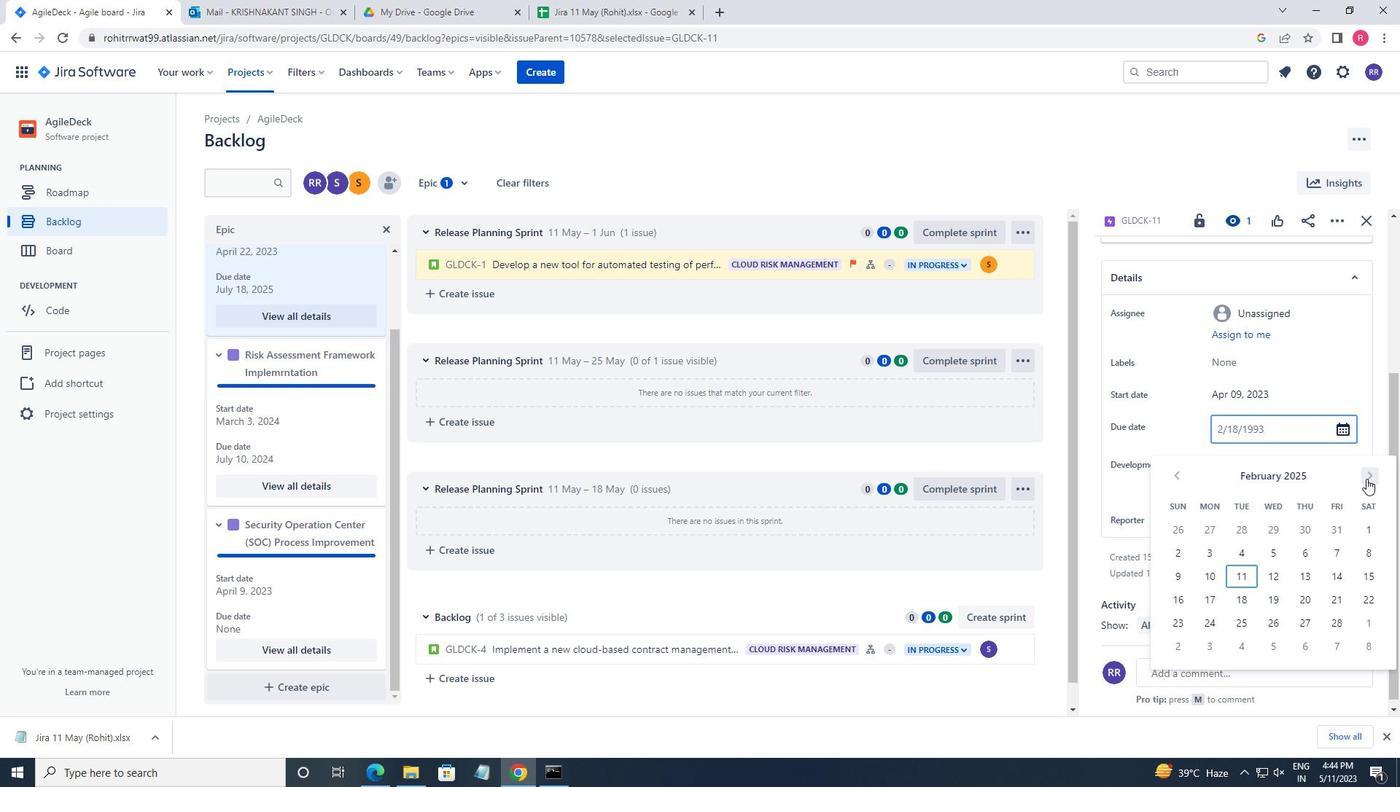 
Action: Mouse pressed left at (1366, 479)
Screenshot: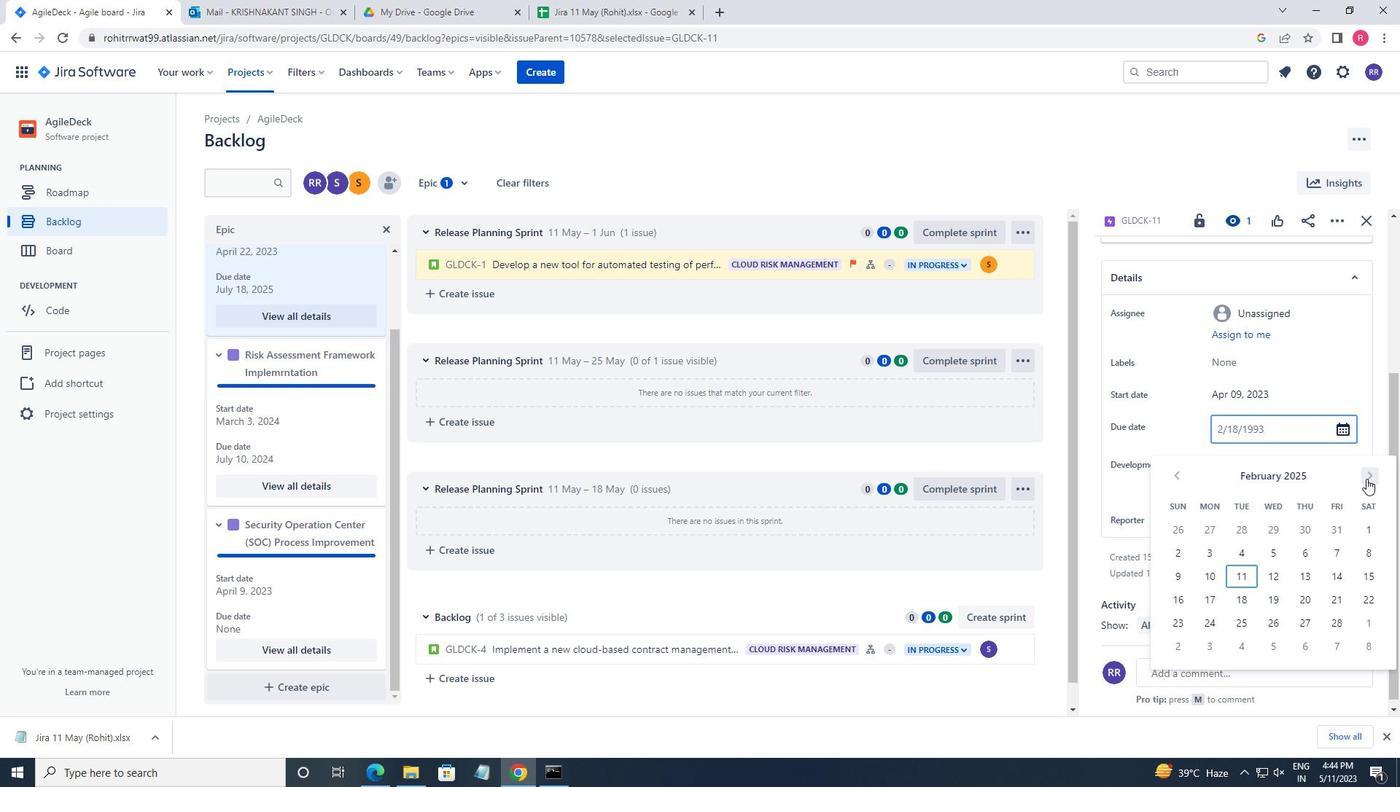 
Action: Mouse pressed left at (1366, 479)
Screenshot: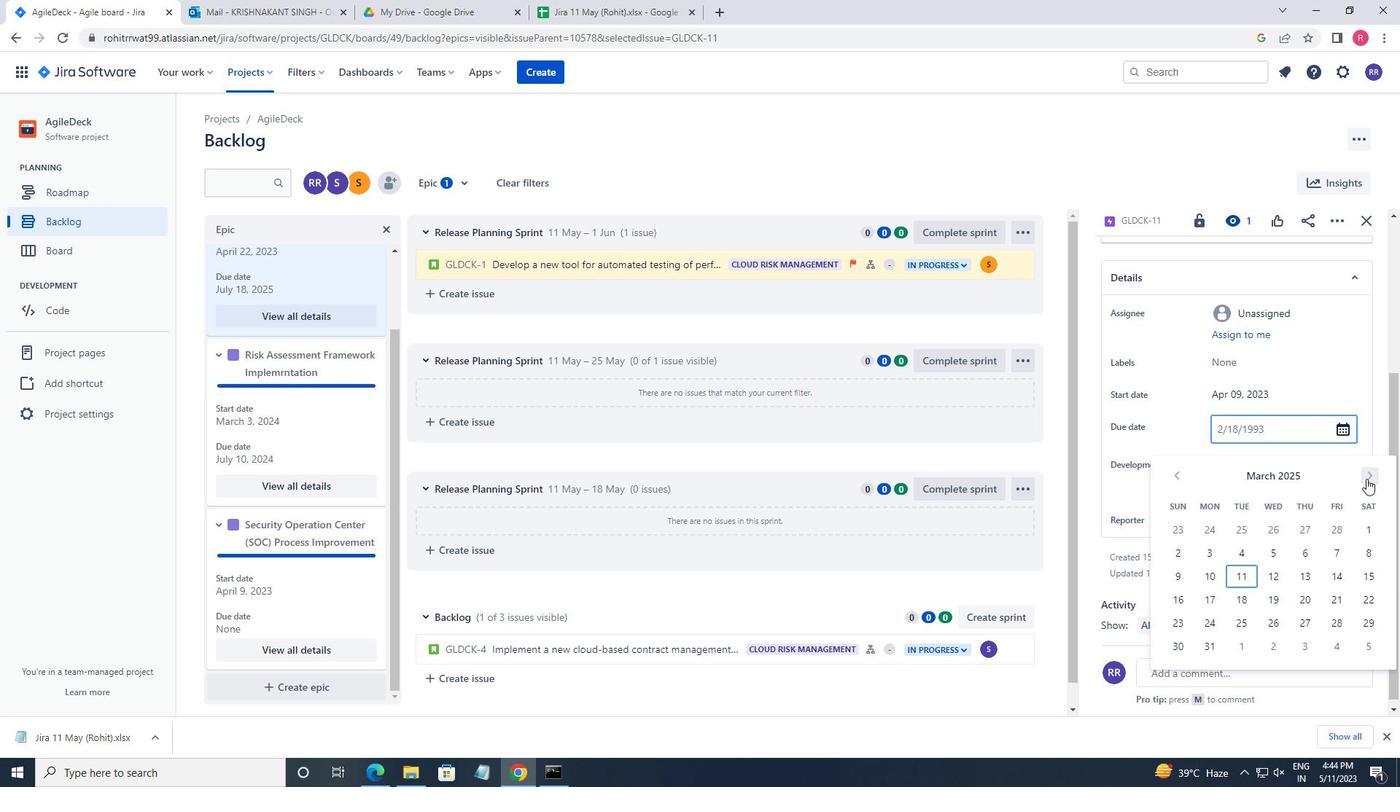 
Action: Mouse pressed left at (1366, 479)
Screenshot: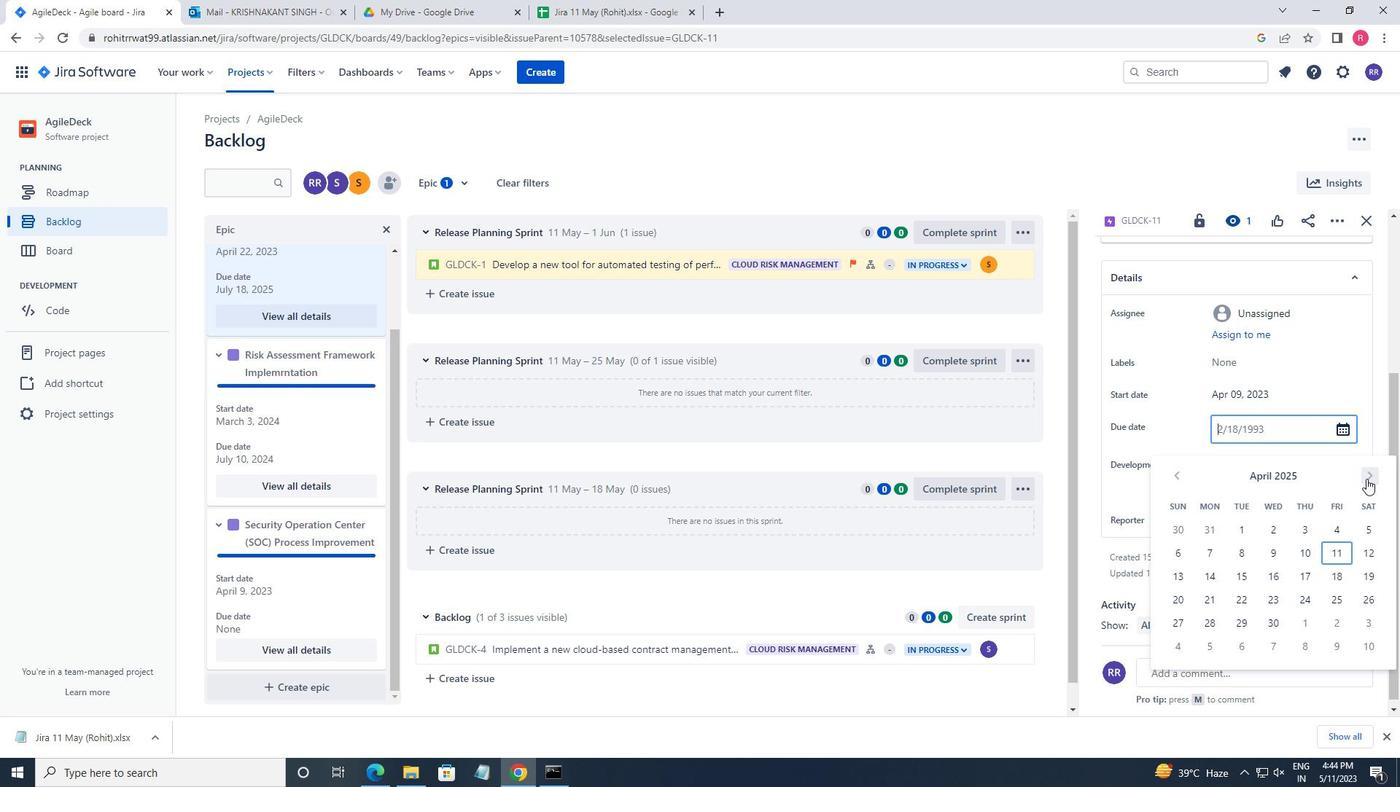
Action: Mouse pressed left at (1366, 479)
Screenshot: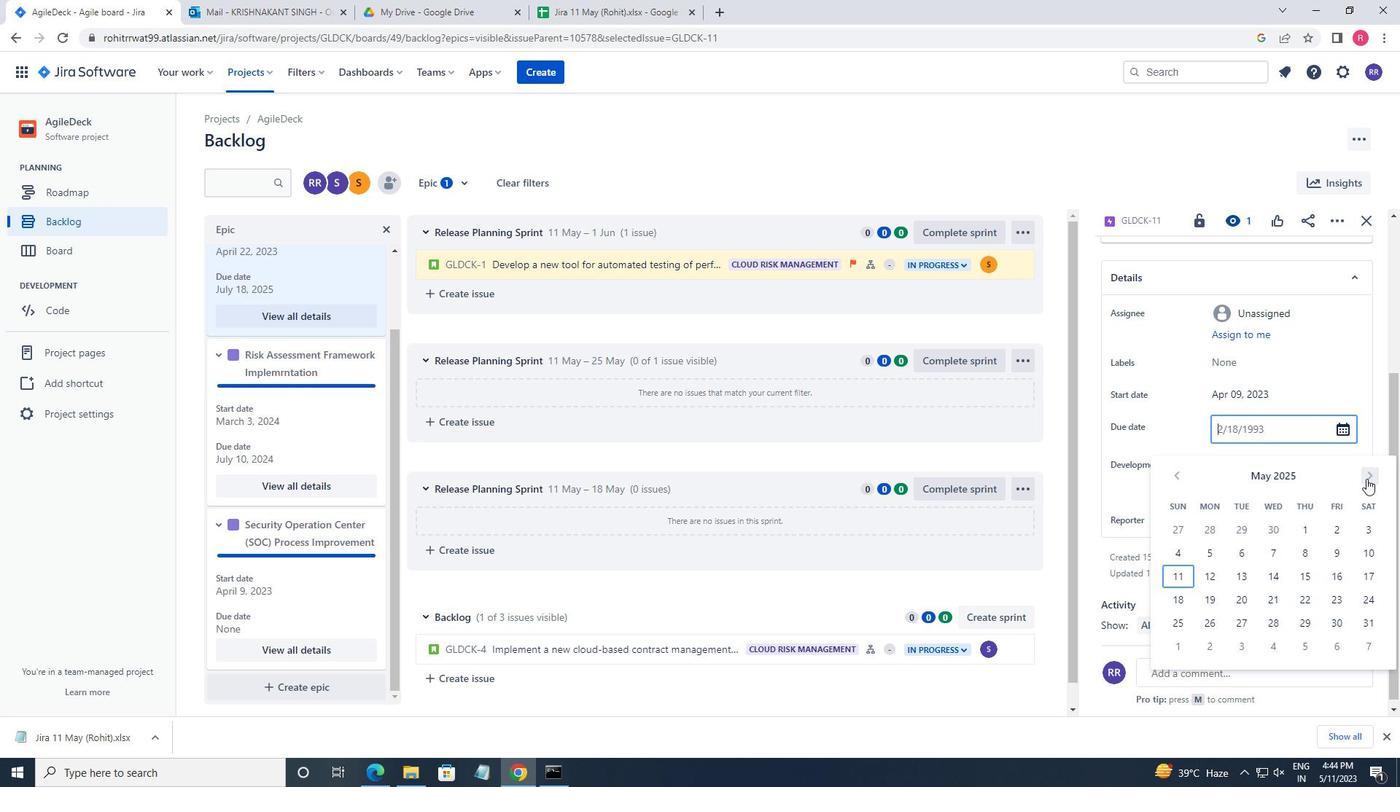 
Action: Mouse pressed left at (1366, 479)
Screenshot: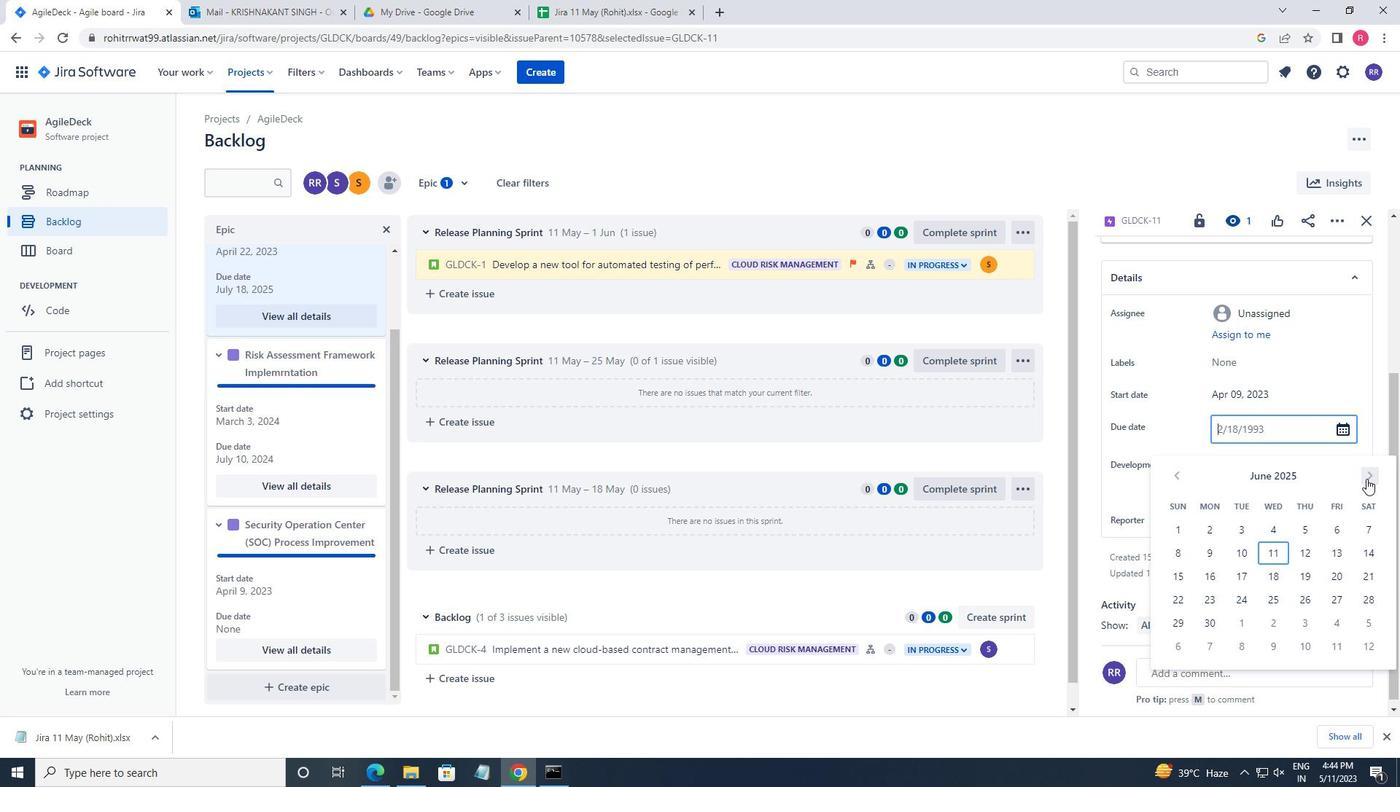 
Action: Mouse pressed left at (1366, 479)
Screenshot: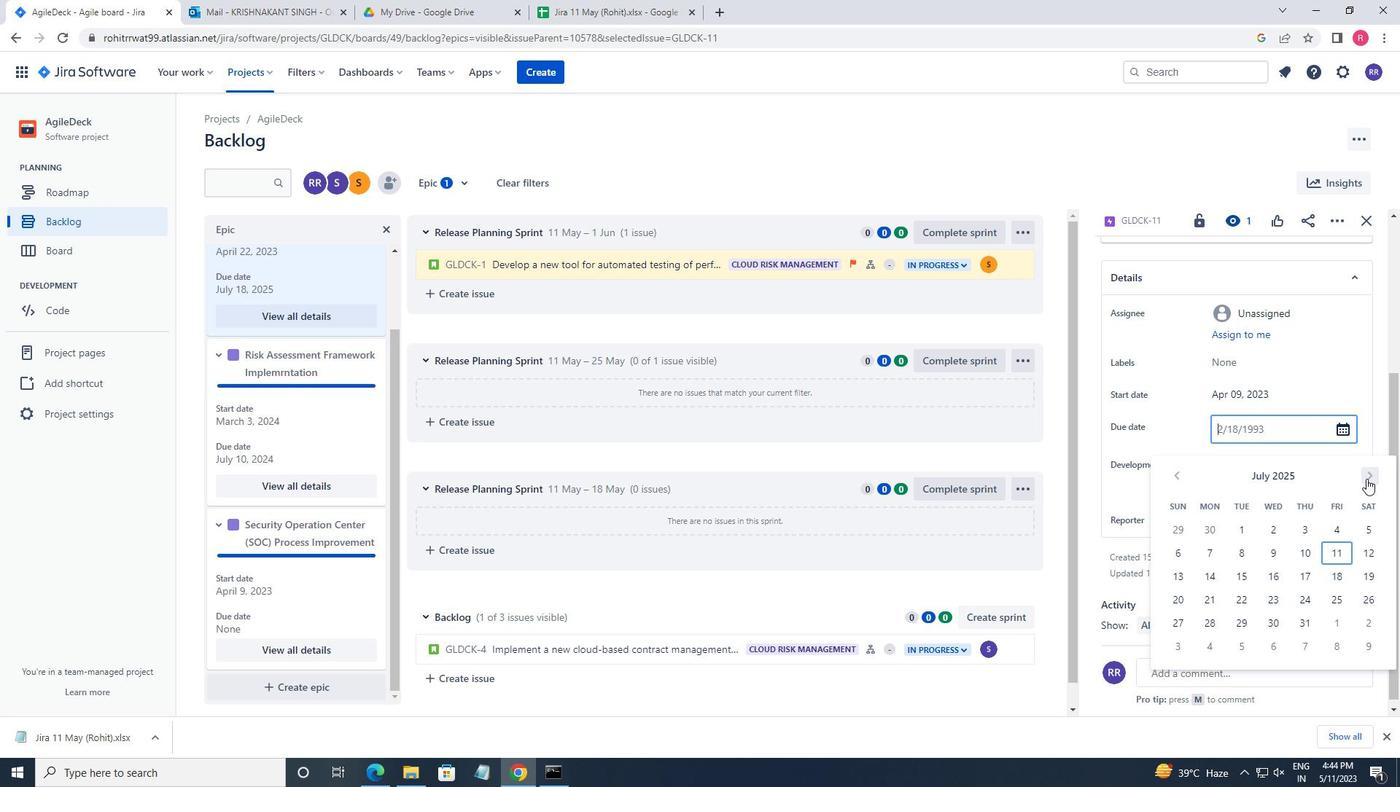 
Action: Mouse pressed left at (1366, 479)
Screenshot: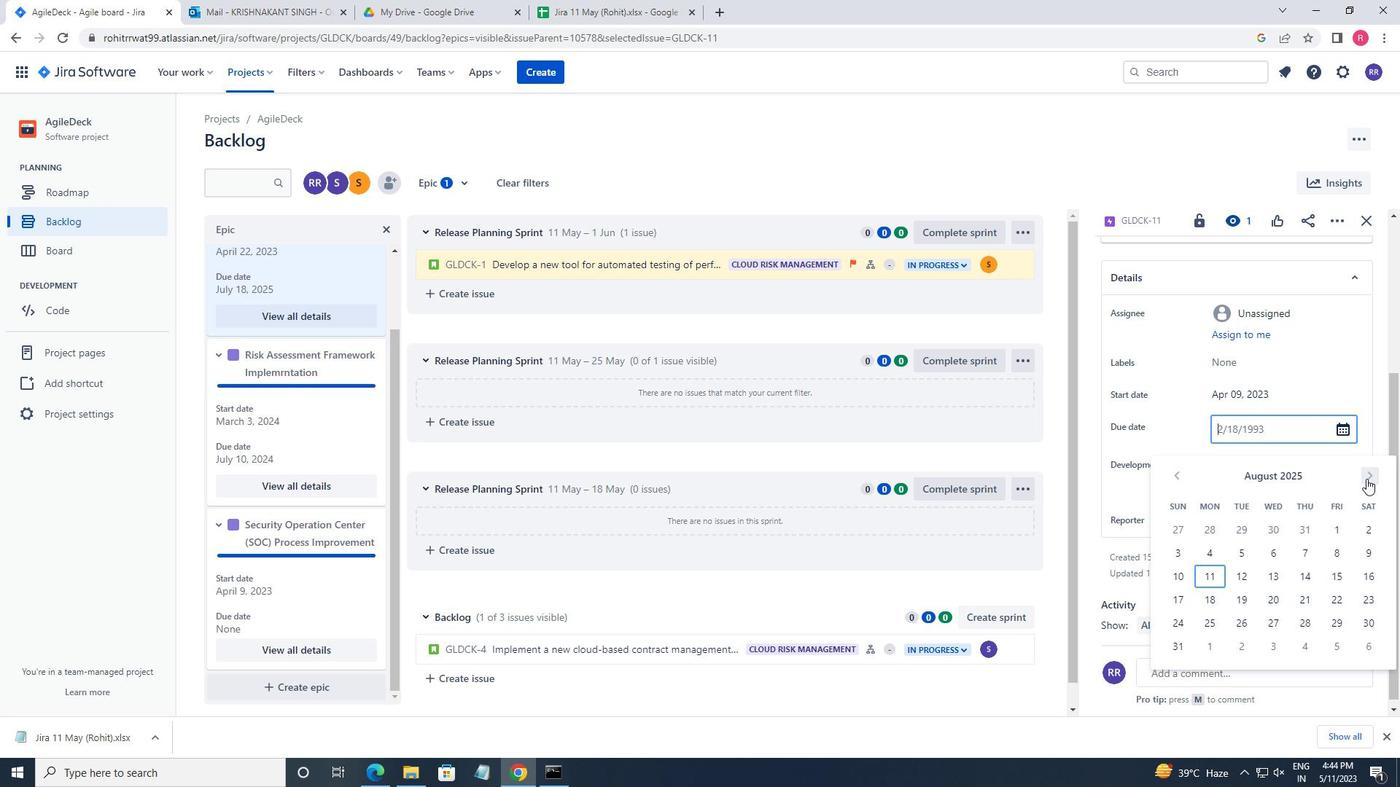 
Action: Mouse pressed left at (1366, 479)
Screenshot: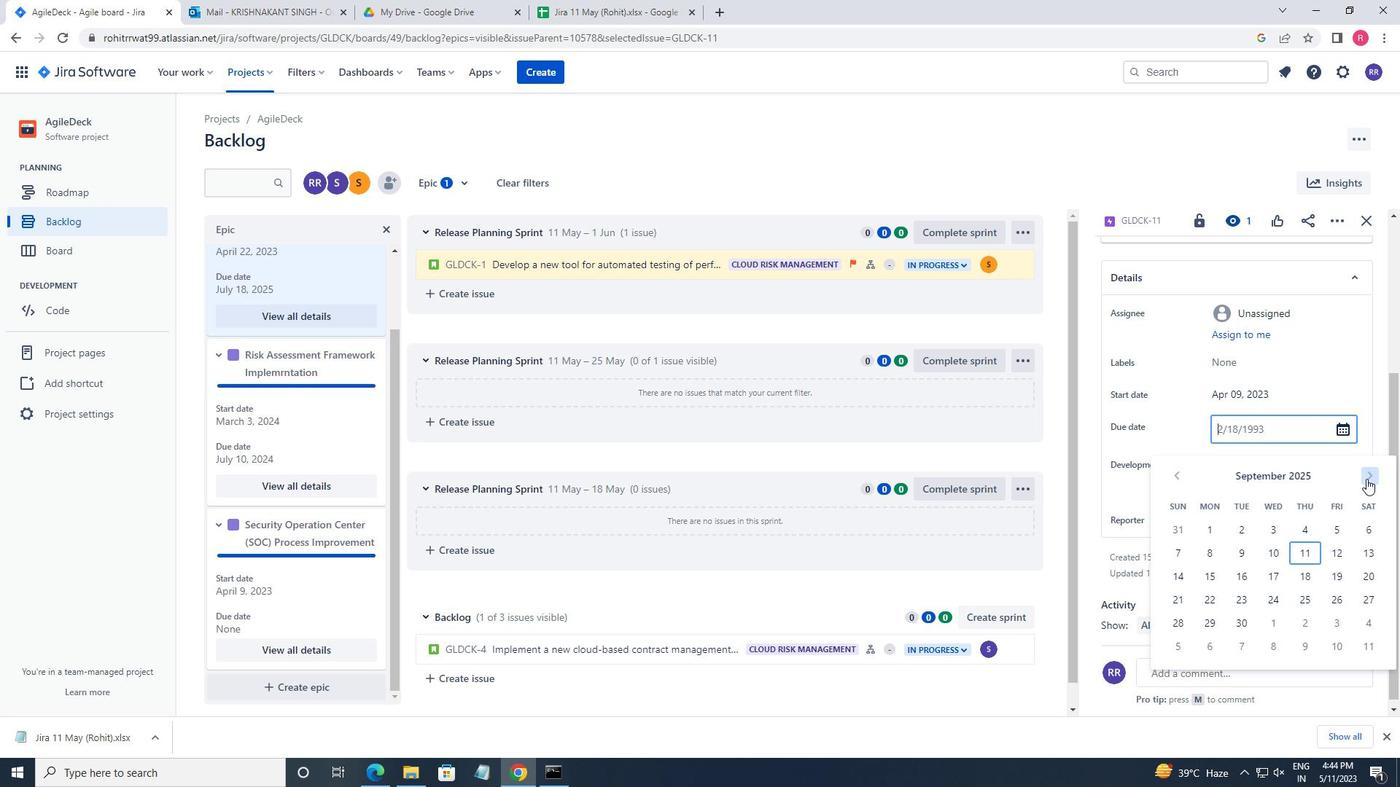 
Action: Mouse pressed left at (1366, 479)
Screenshot: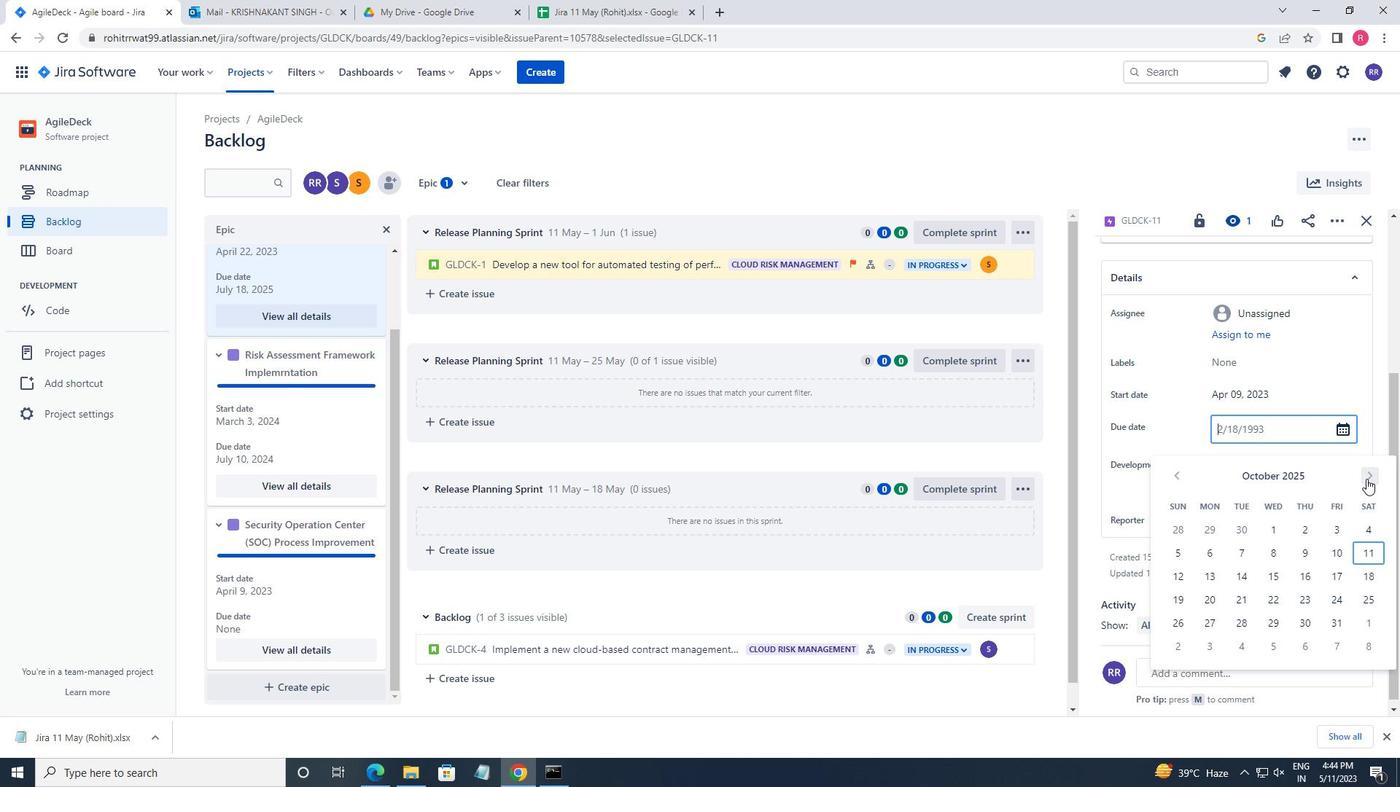 
Action: Mouse pressed left at (1366, 479)
Screenshot: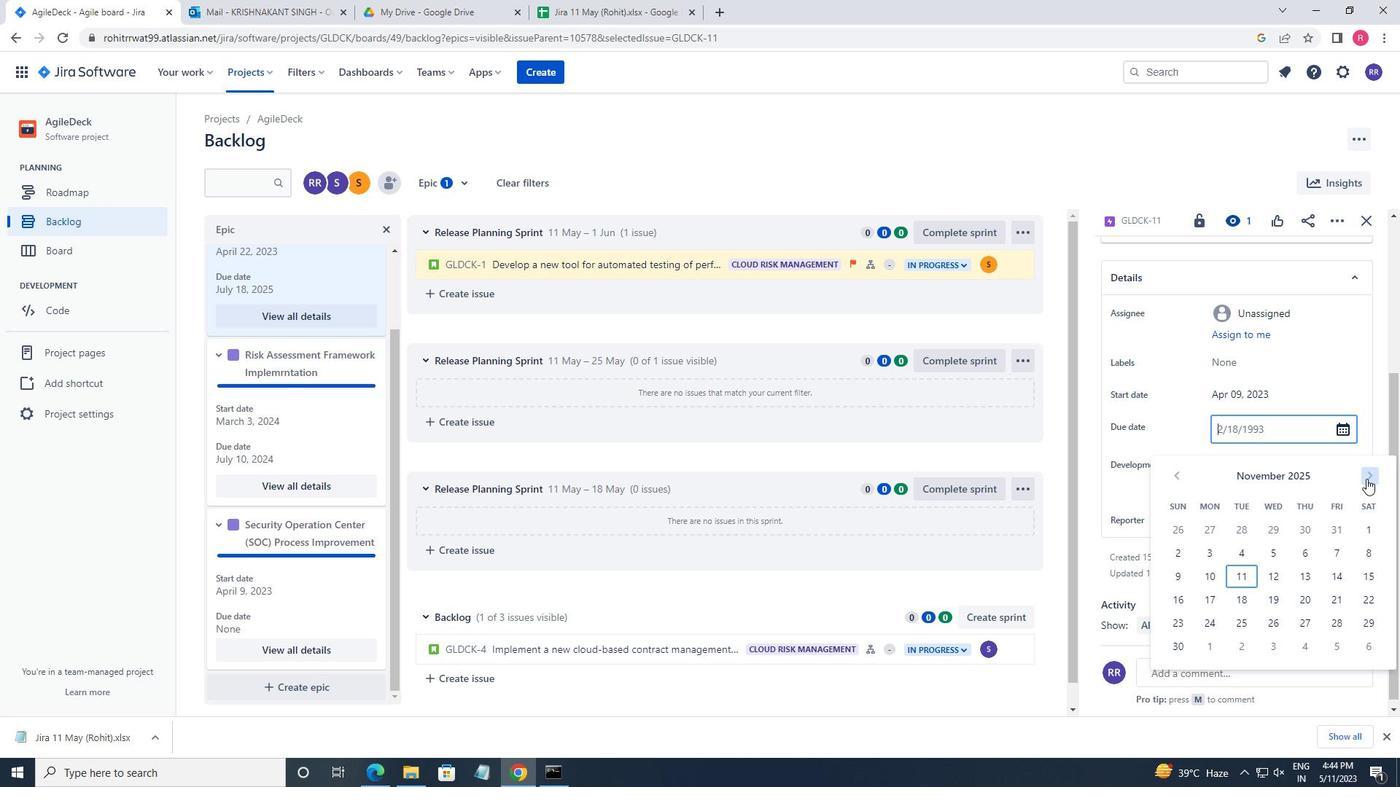 
Action: Mouse pressed left at (1366, 479)
Screenshot: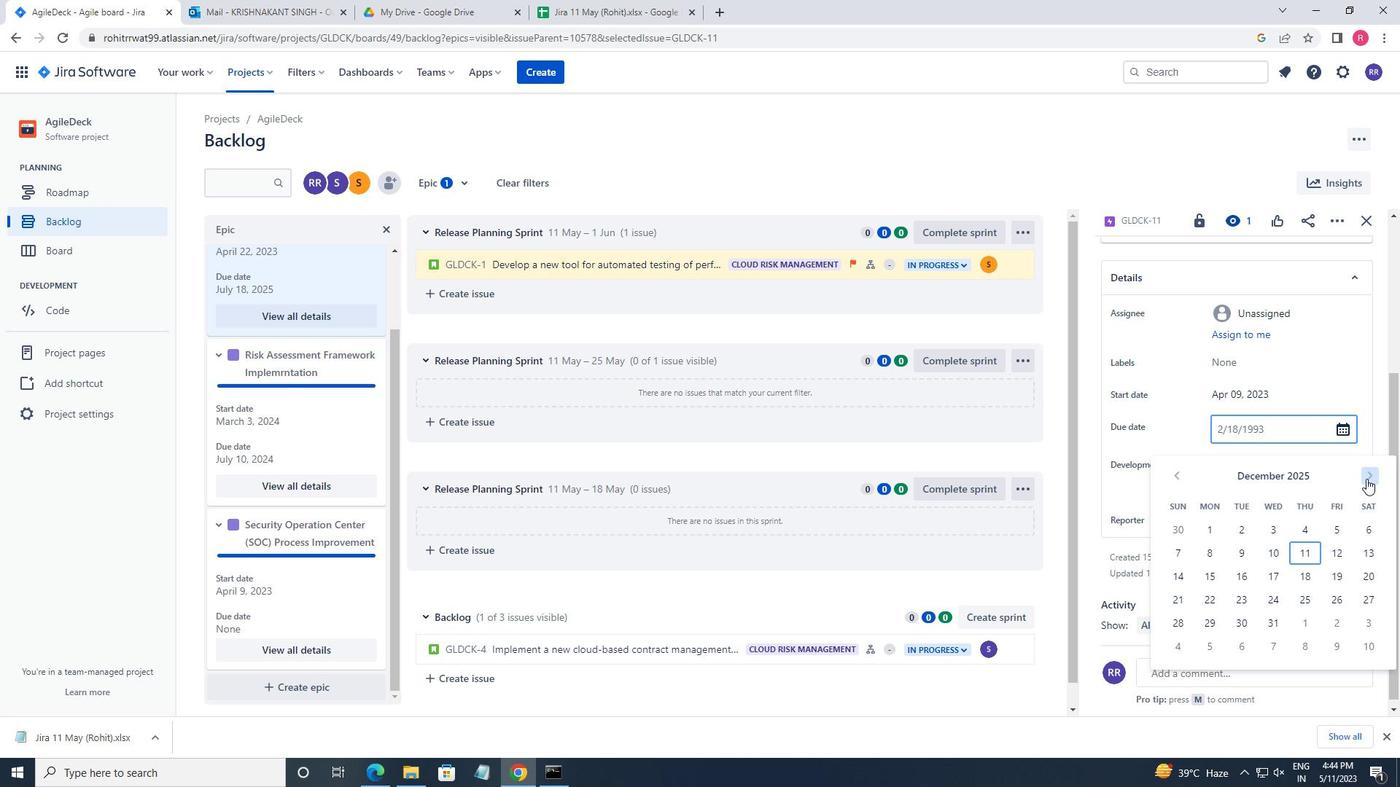 
Action: Mouse moved to (1181, 482)
Screenshot: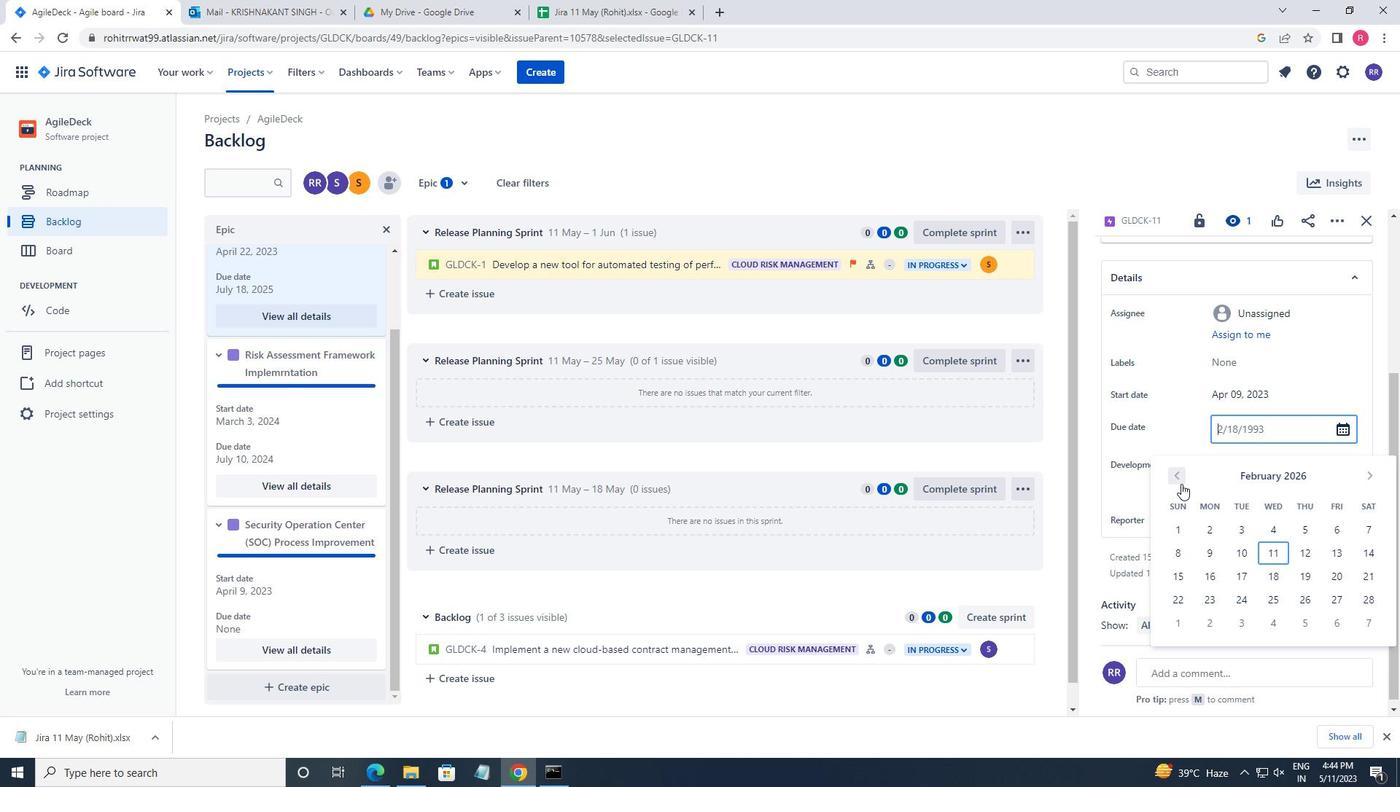 
Action: Mouse pressed left at (1181, 482)
Screenshot: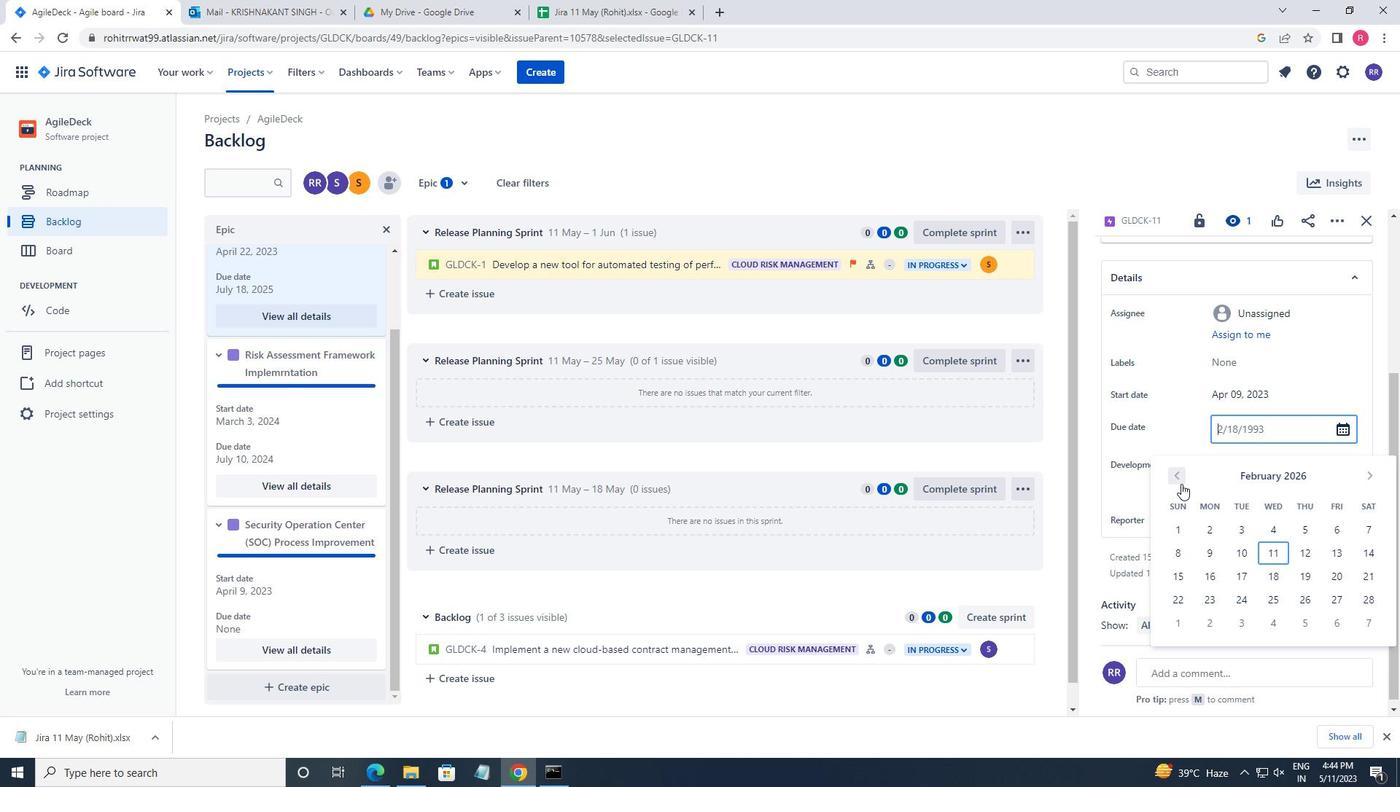 
Action: Mouse pressed left at (1181, 482)
Screenshot: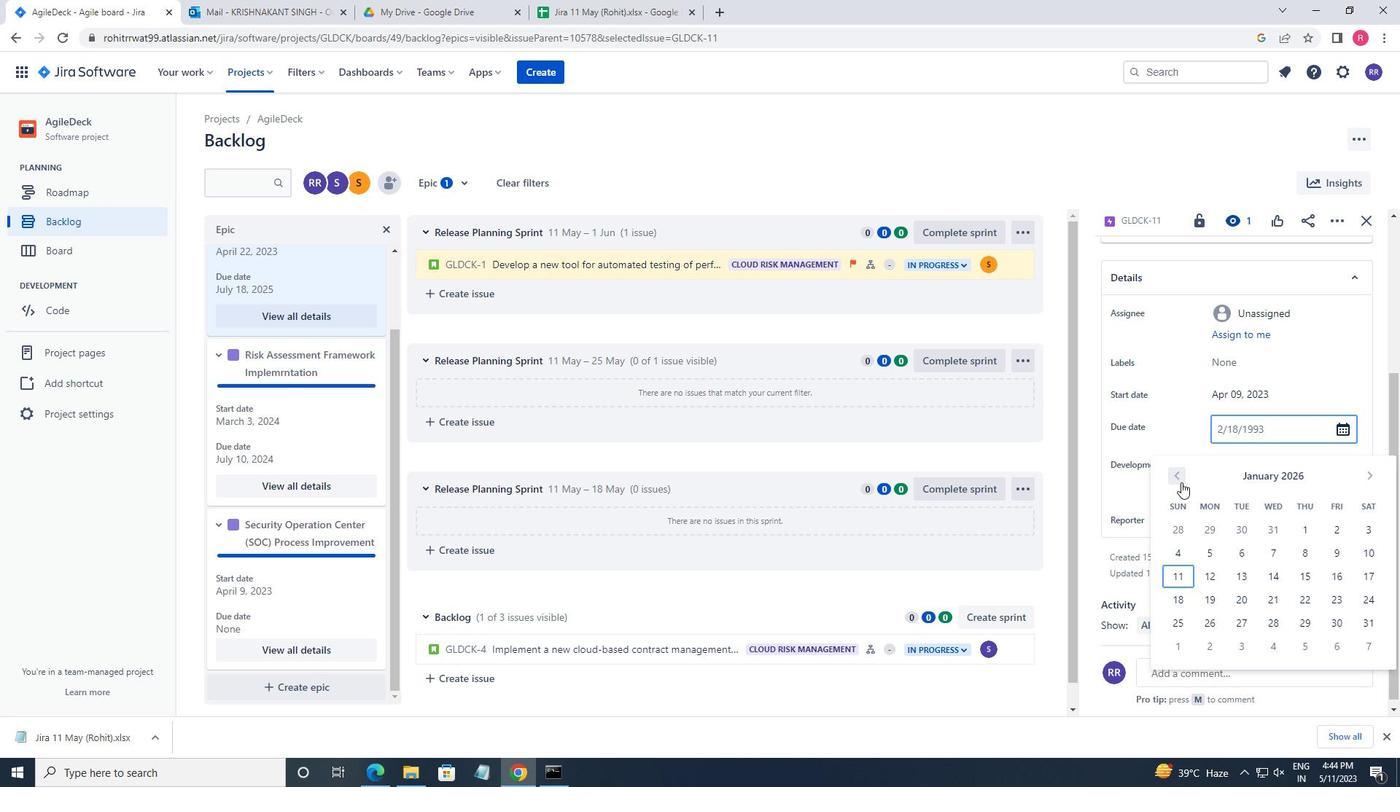 
Action: Mouse moved to (1246, 533)
Screenshot: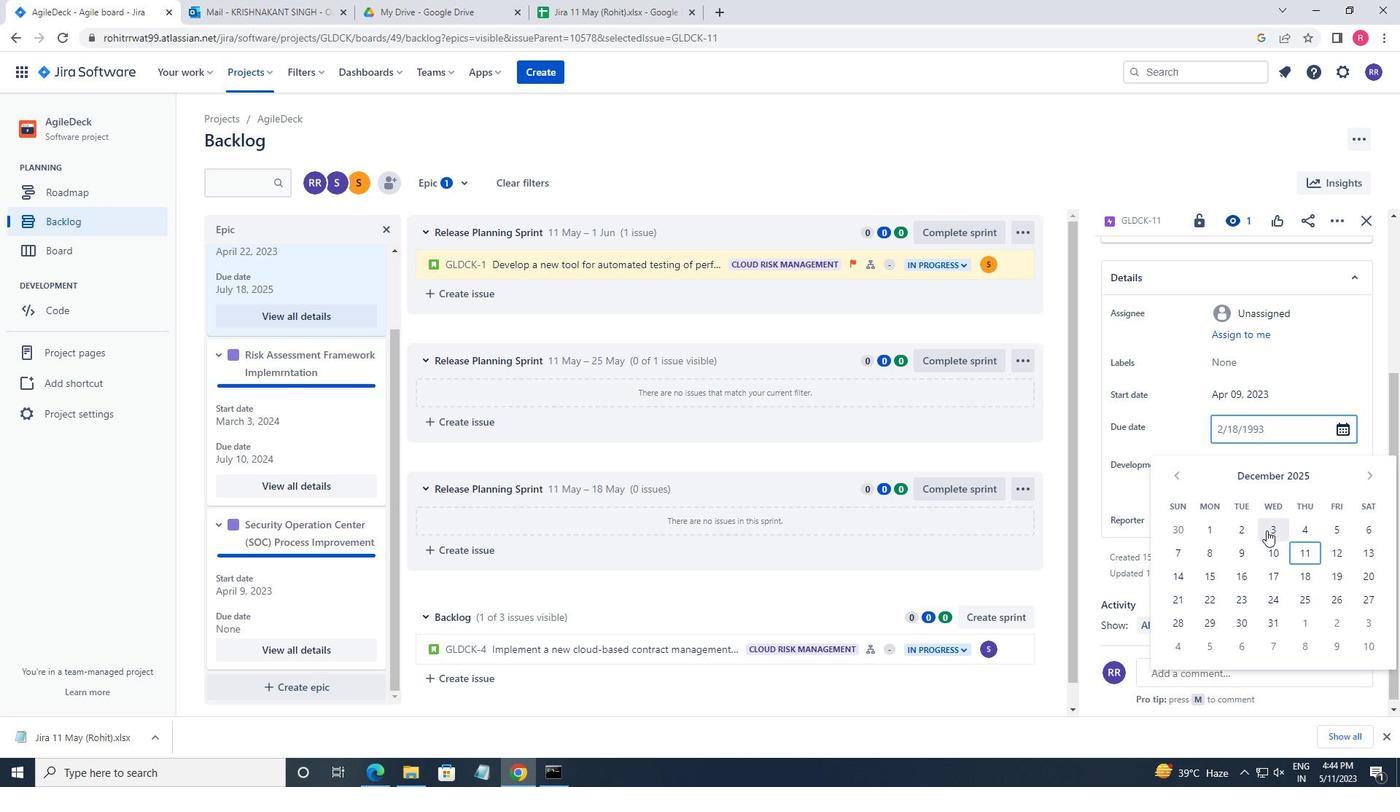 
Action: Mouse pressed left at (1246, 533)
Screenshot: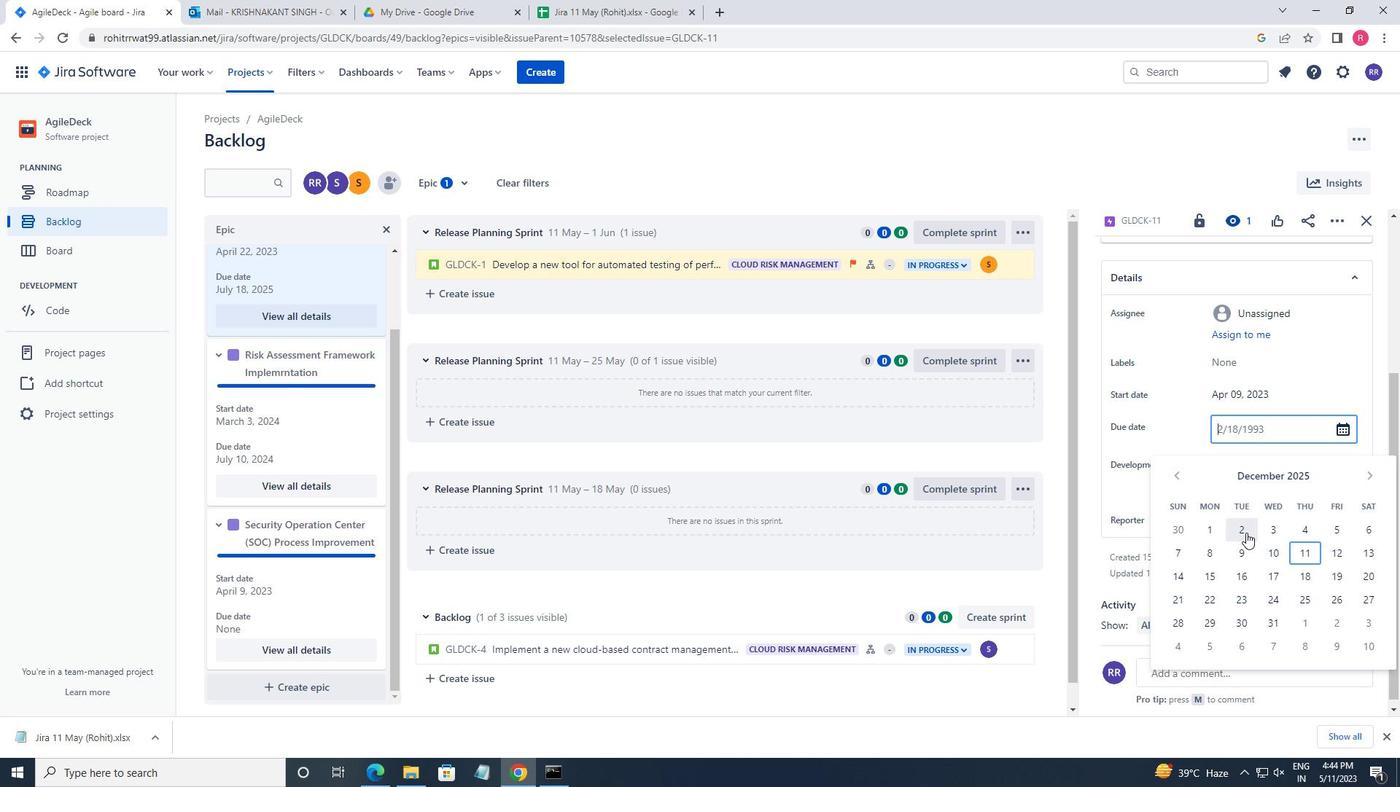 
Action: Mouse moved to (978, 587)
Screenshot: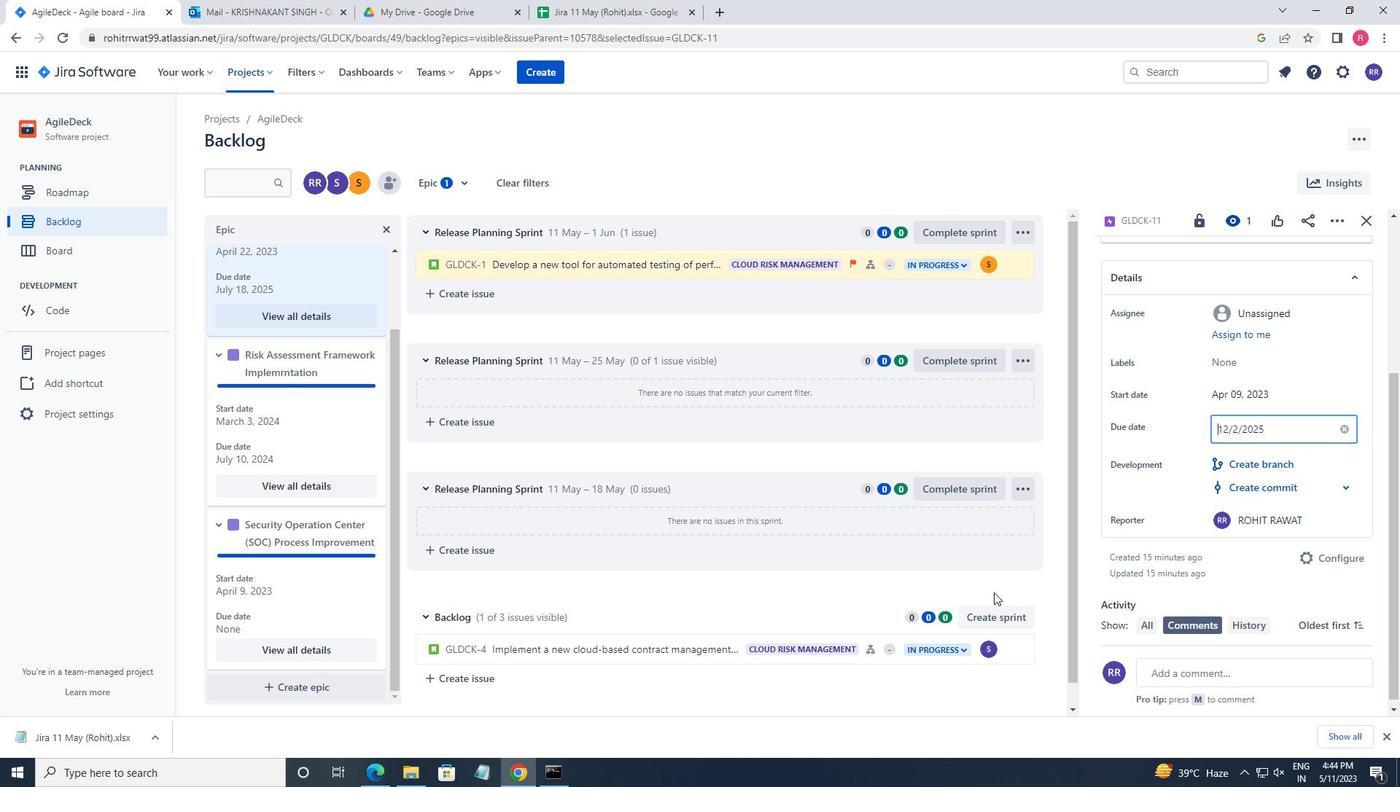 
Action: Mouse pressed left at (978, 587)
Screenshot: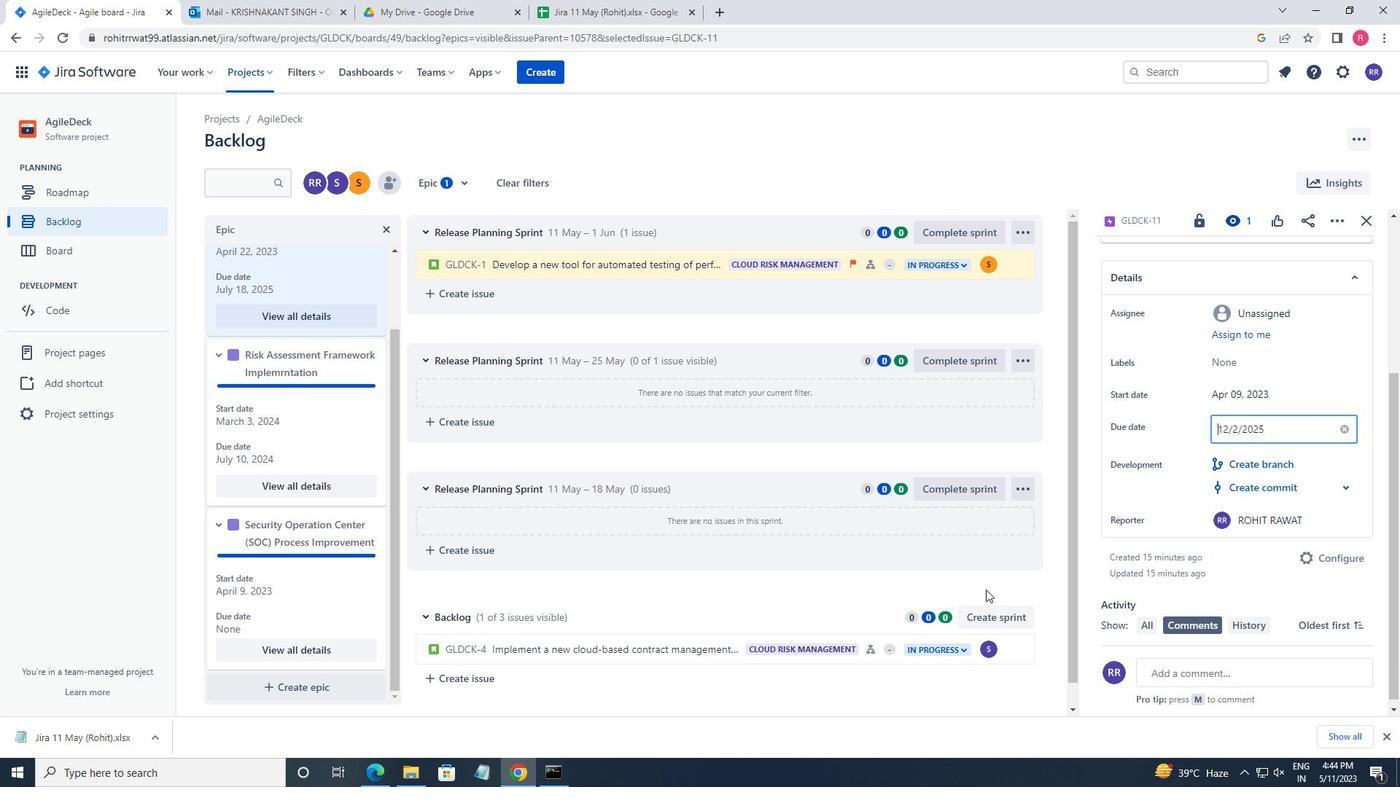 
Action: Mouse moved to (978, 587)
Screenshot: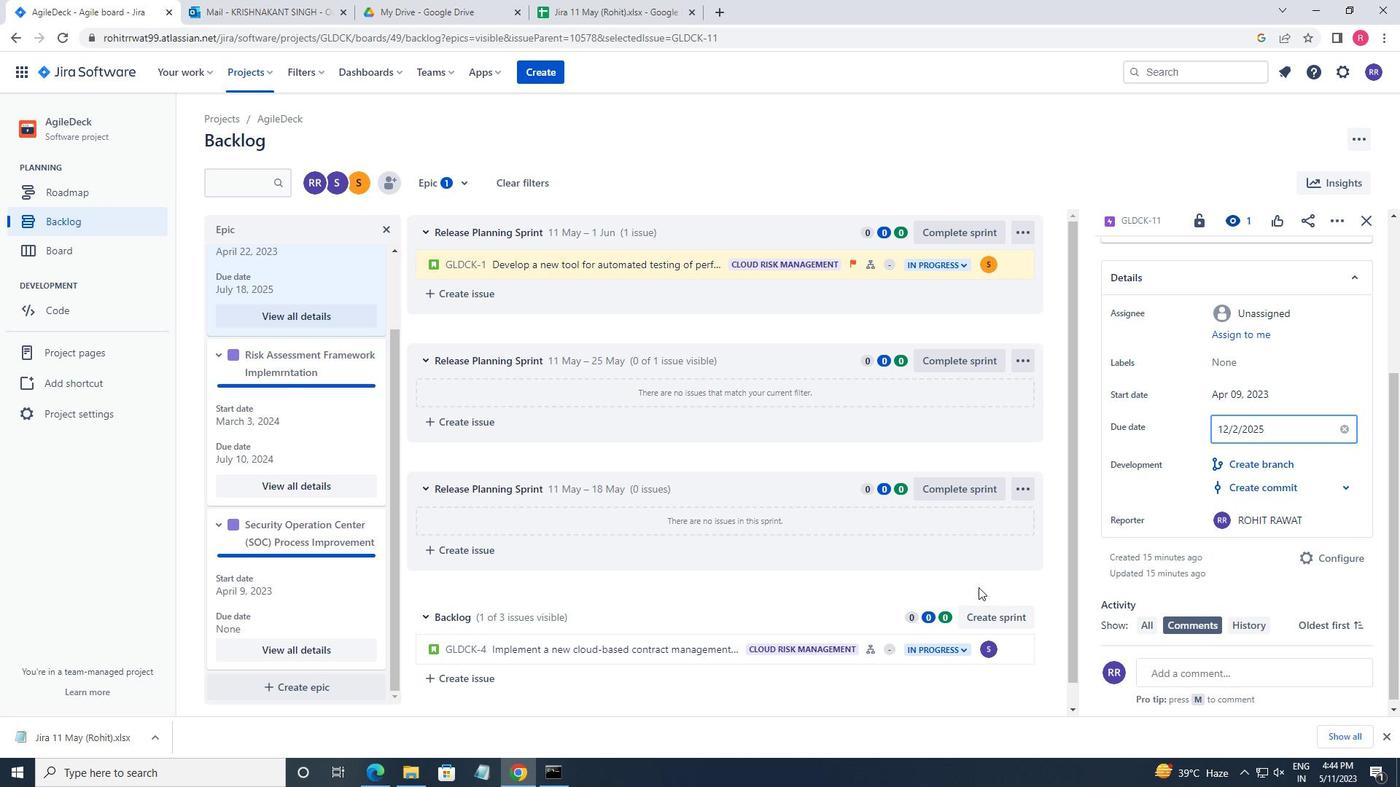 
